 Task: Design Tropical Drink illustration.
Action: Mouse moved to (554, 436)
Screenshot: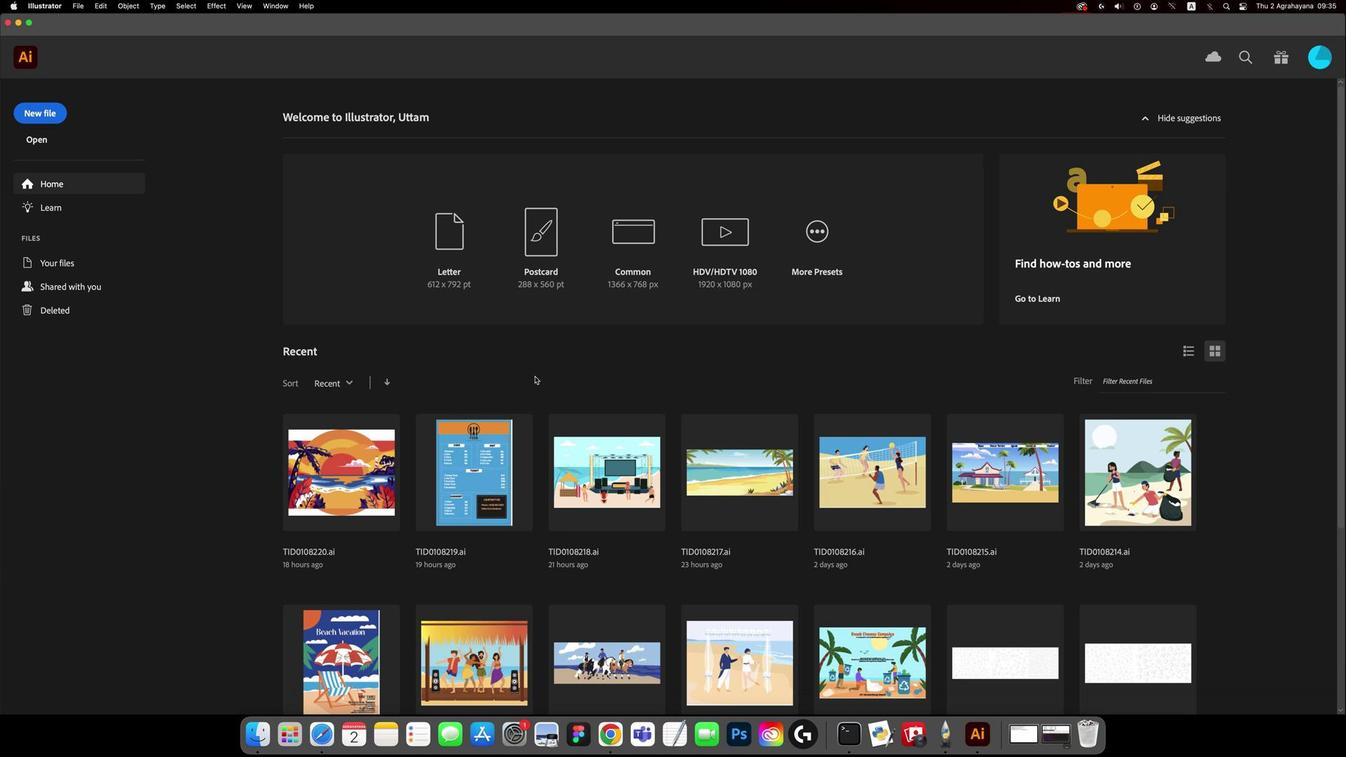 
Action: Mouse pressed left at (554, 436)
Screenshot: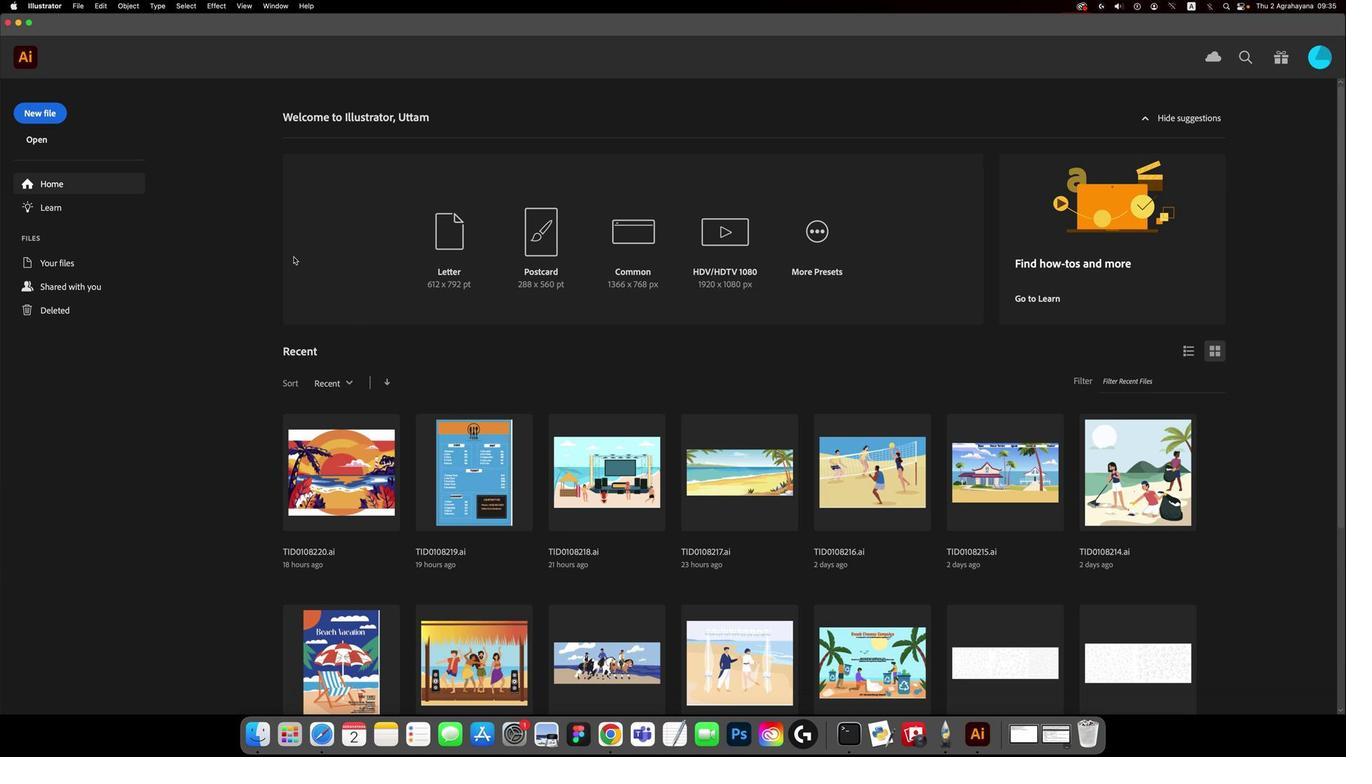 
Action: Mouse moved to (379, 355)
Screenshot: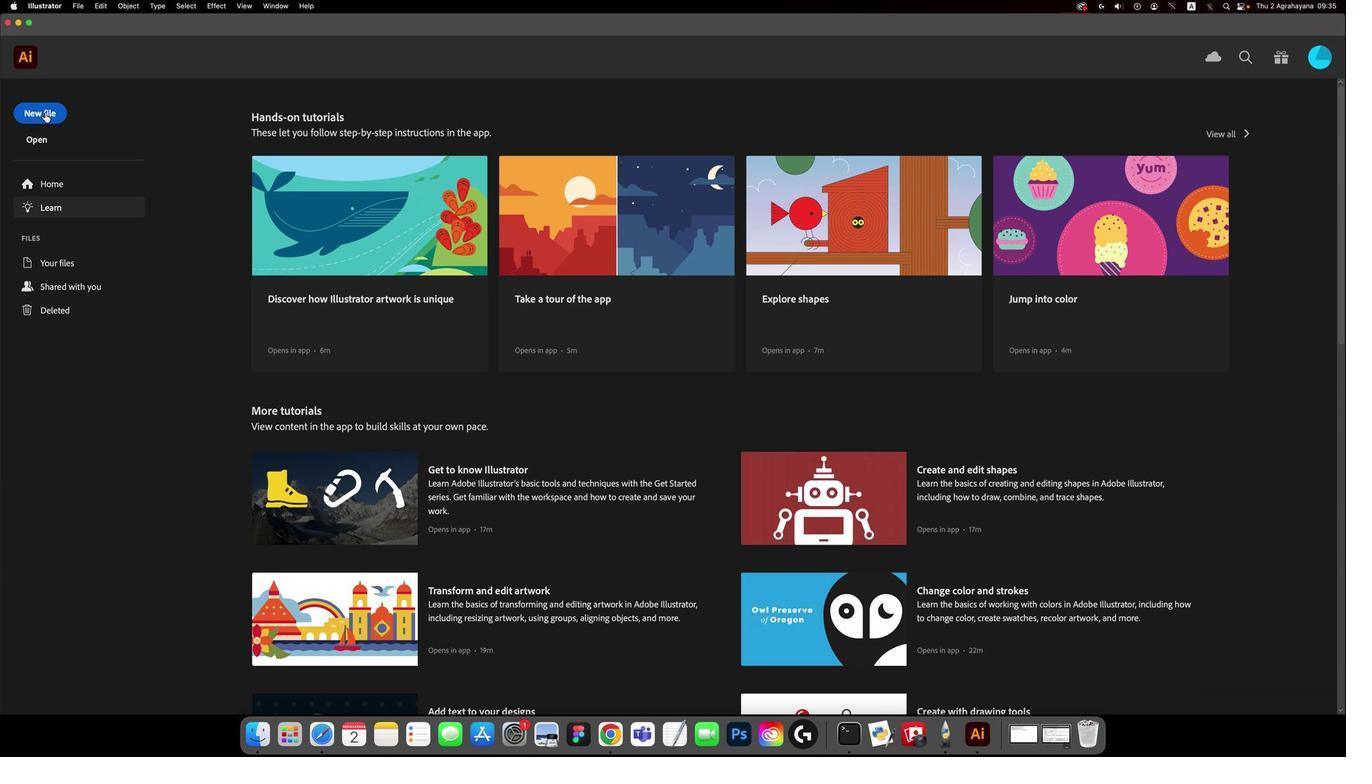 
Action: Mouse pressed left at (379, 355)
Screenshot: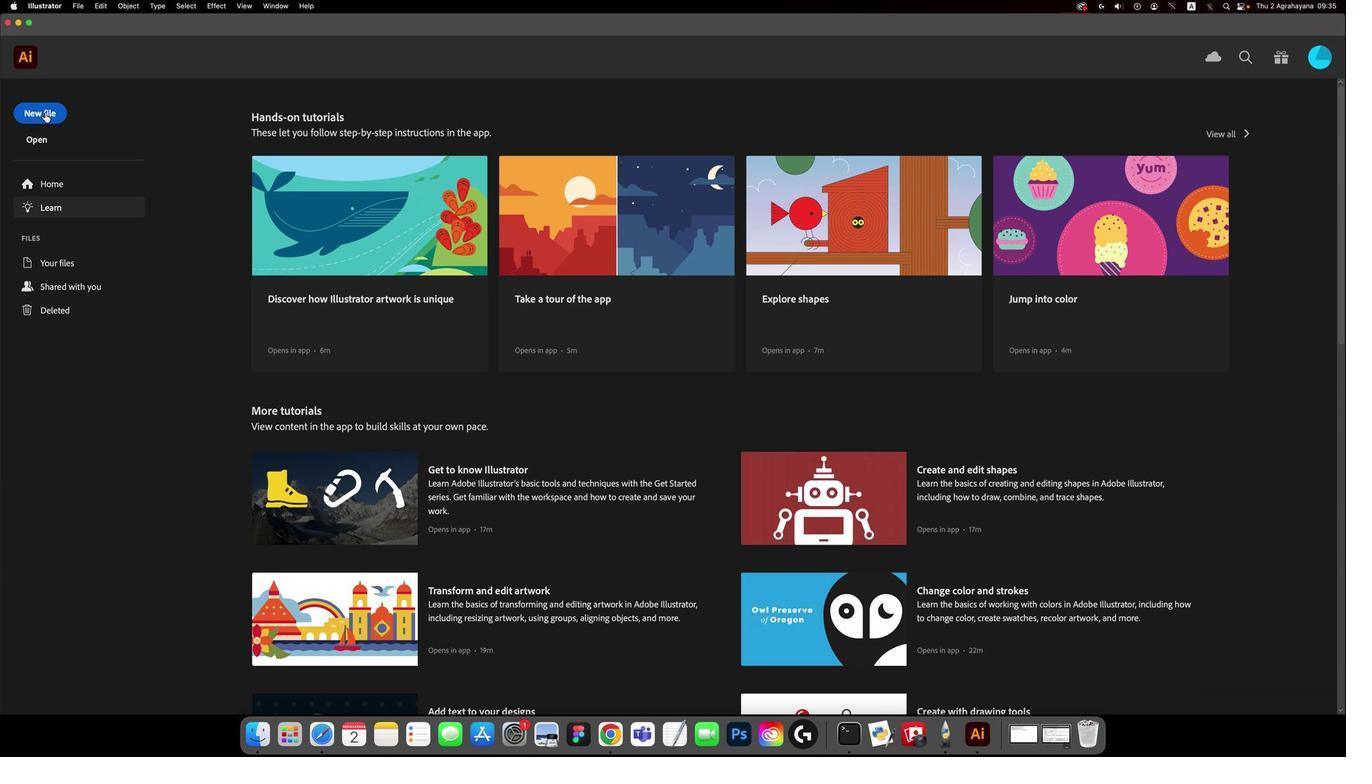 
Action: Mouse moved to (337, 313)
Screenshot: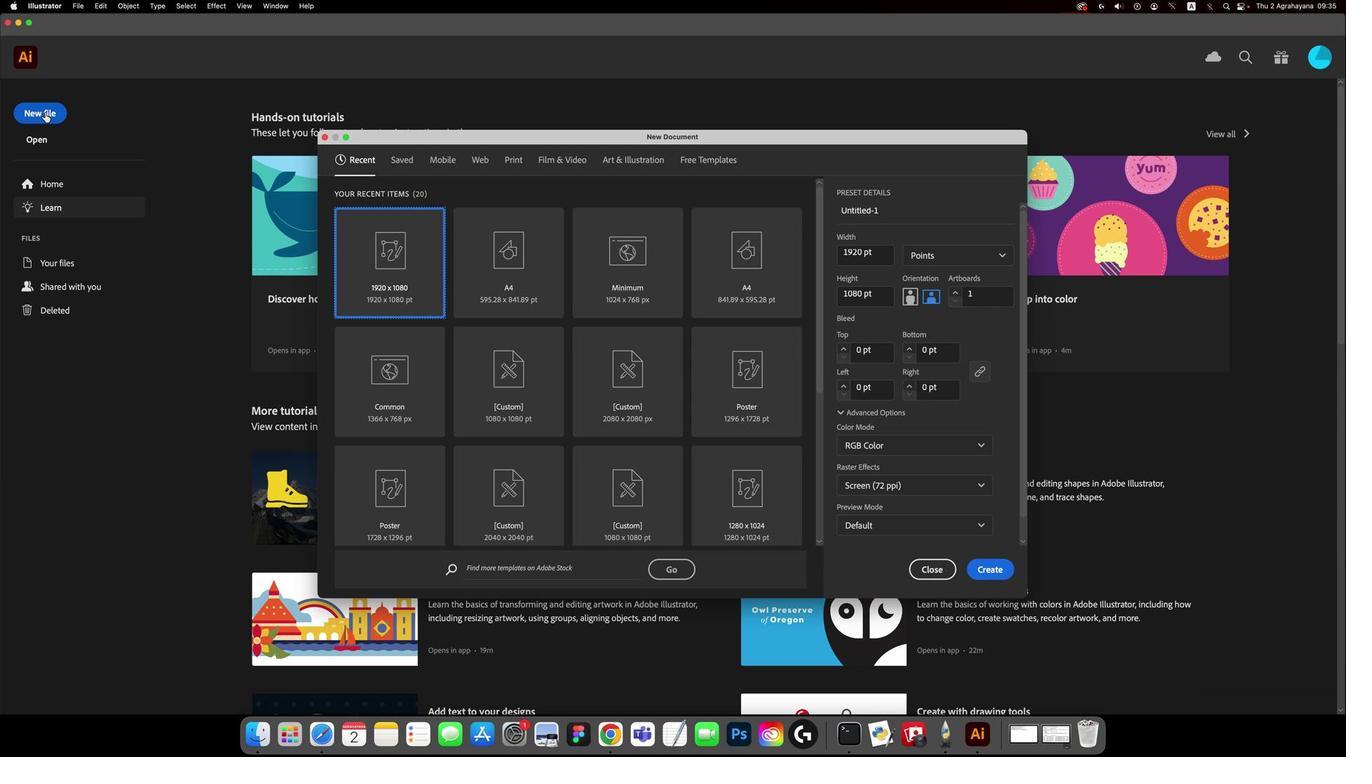 
Action: Mouse pressed left at (337, 313)
Screenshot: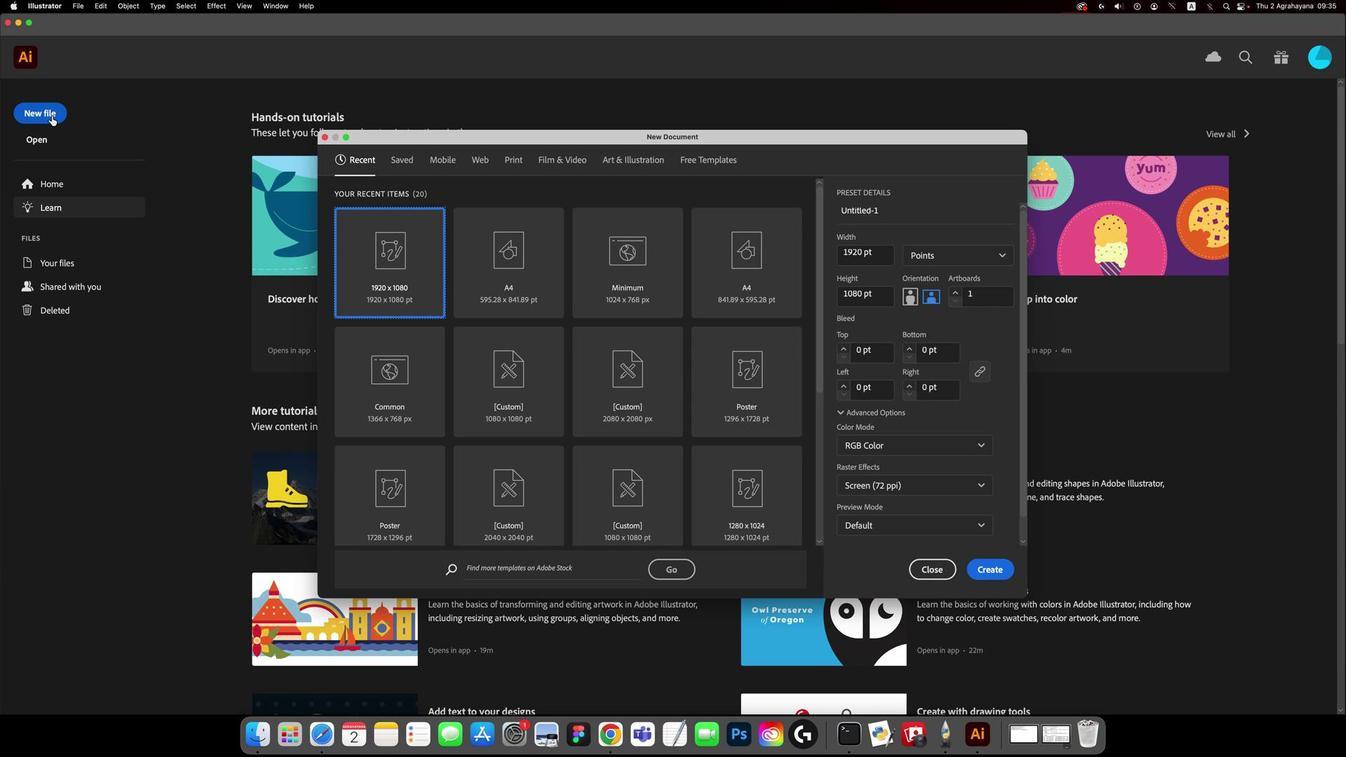 
Action: Mouse moved to (755, 525)
Screenshot: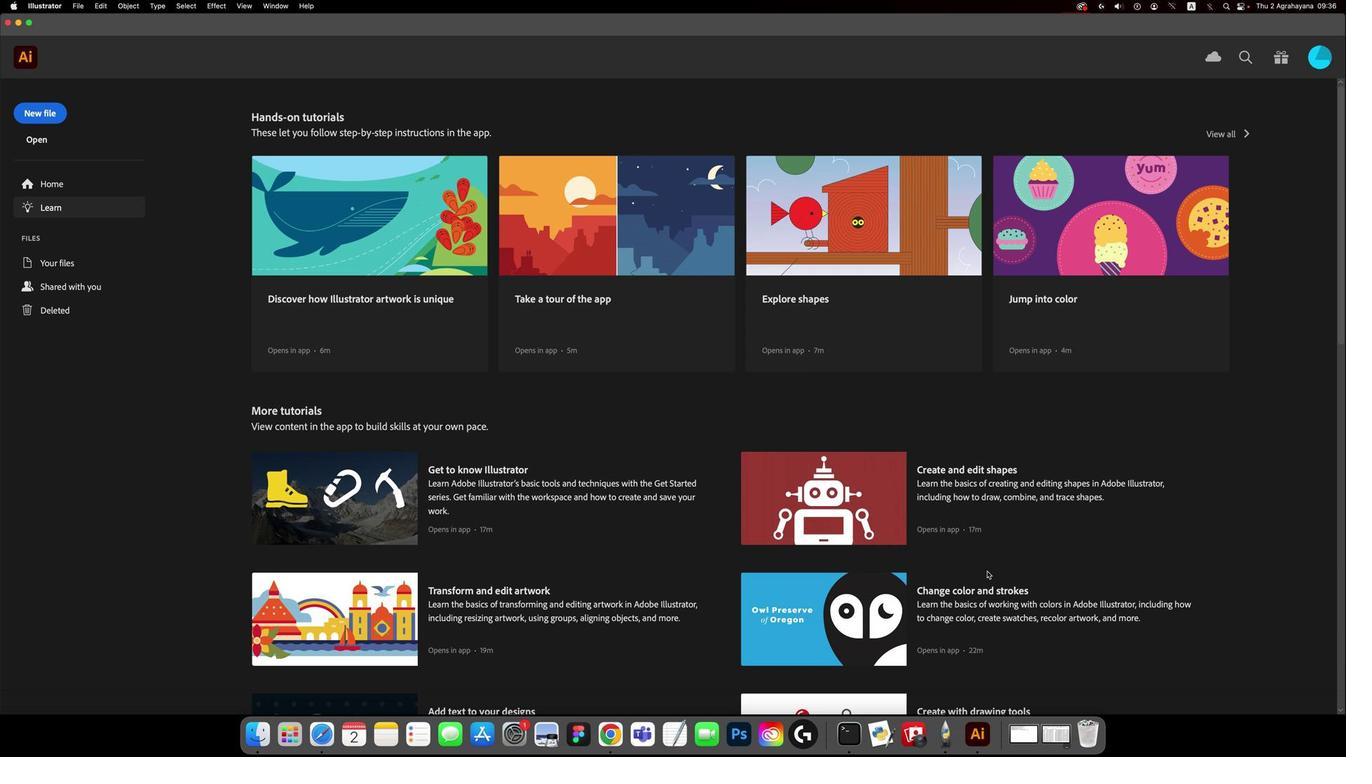 
Action: Mouse pressed left at (755, 525)
Screenshot: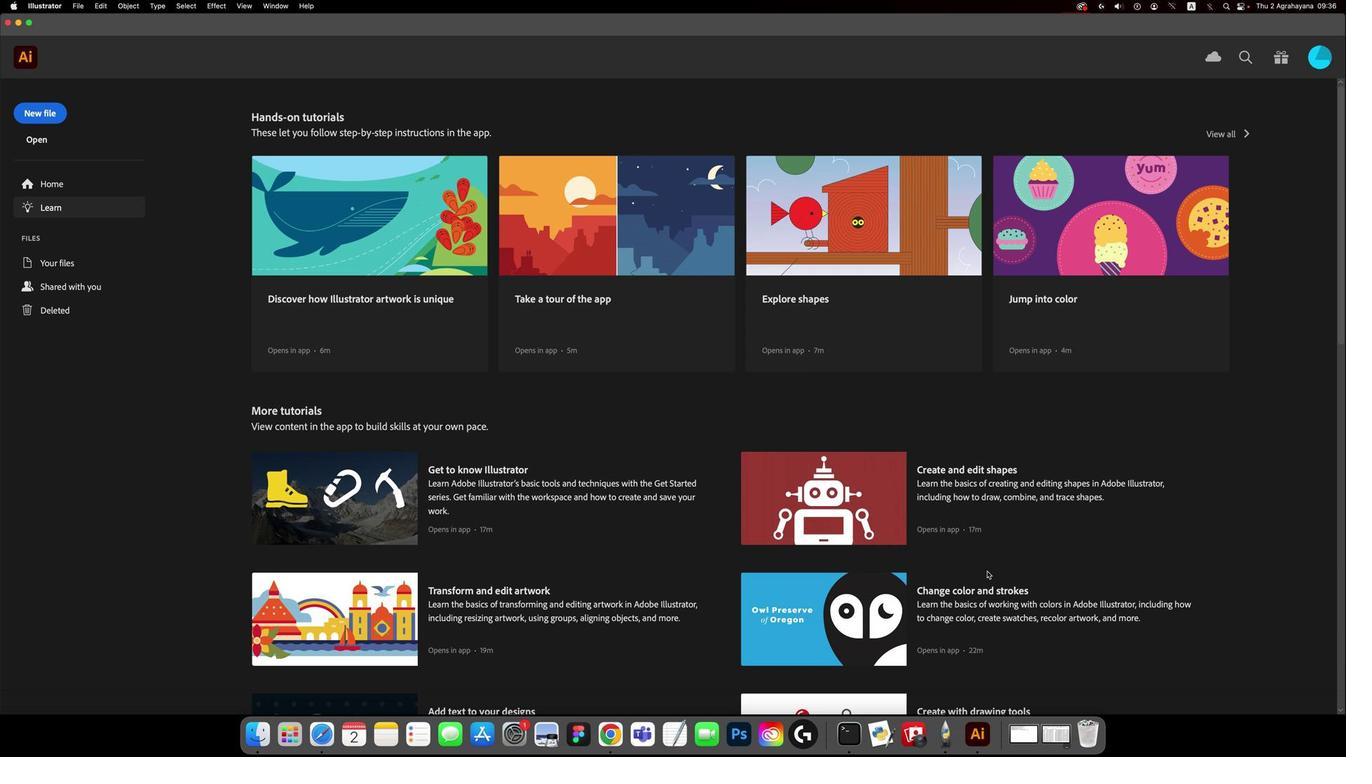 
Action: Mouse moved to (623, 442)
Screenshot: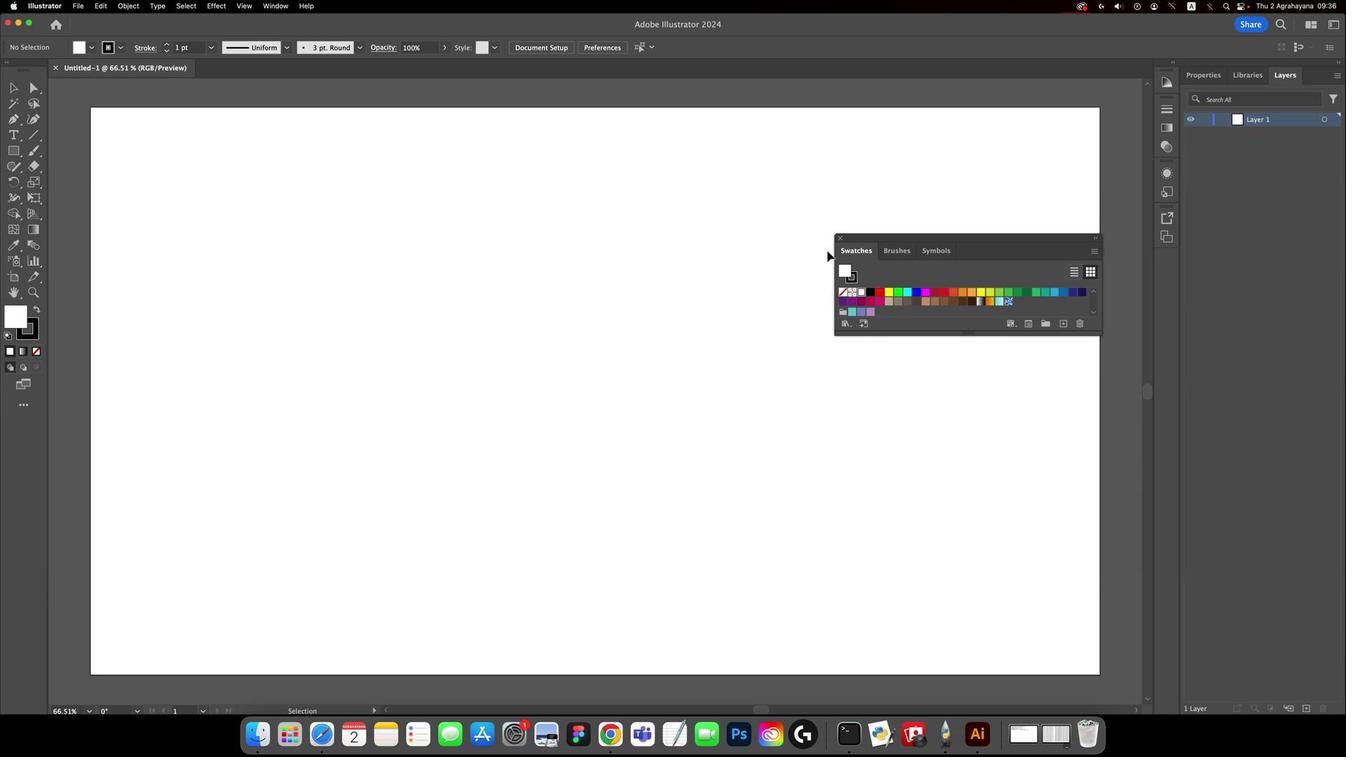 
Action: Mouse pressed middle at (623, 442)
Screenshot: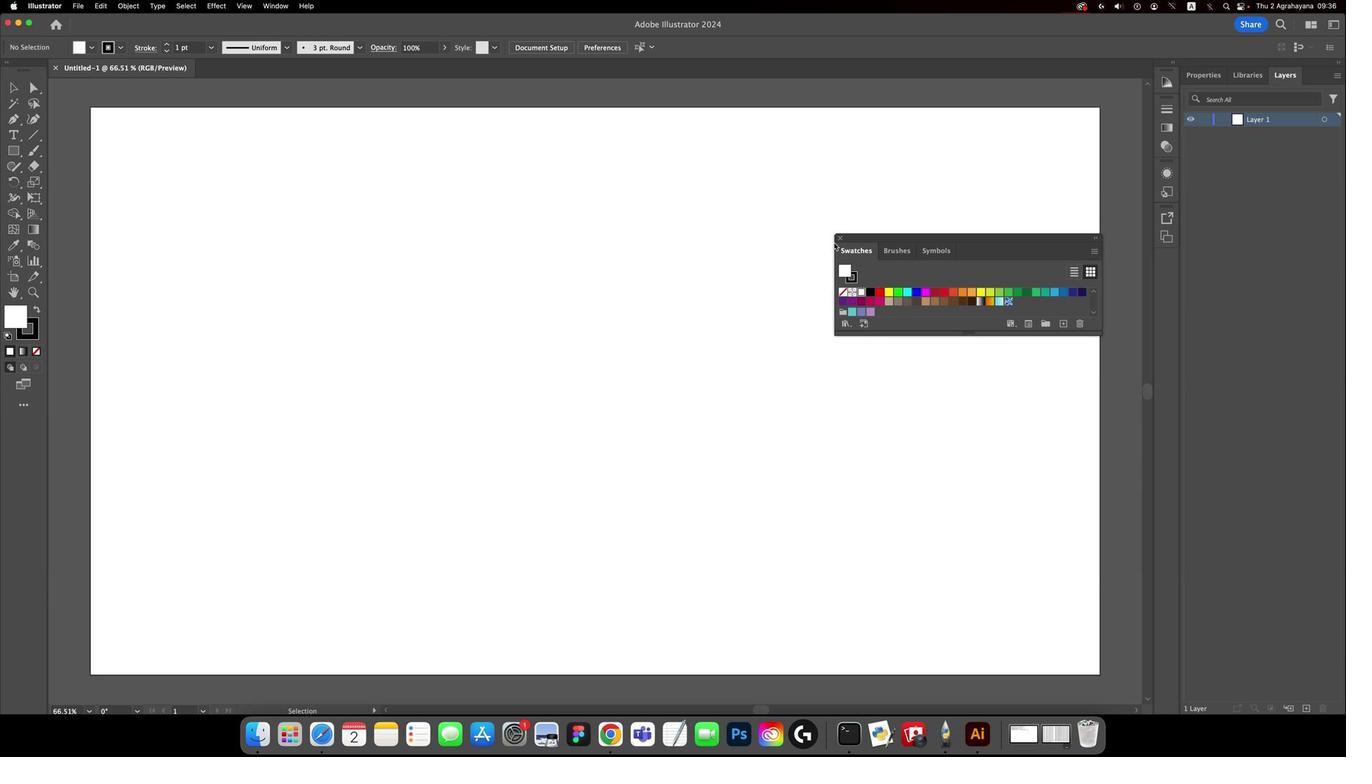 
Action: Mouse moved to (501, 353)
Screenshot: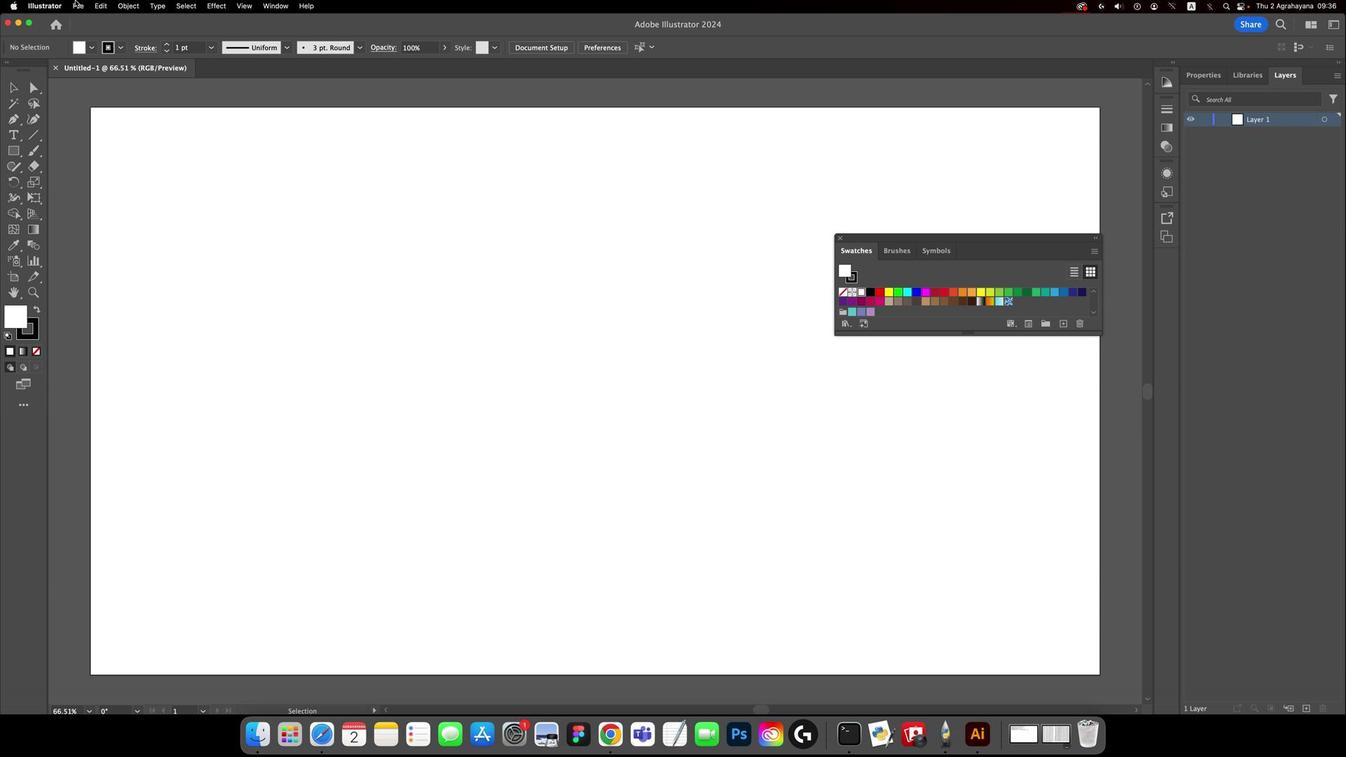 
Action: Mouse pressed left at (501, 353)
Screenshot: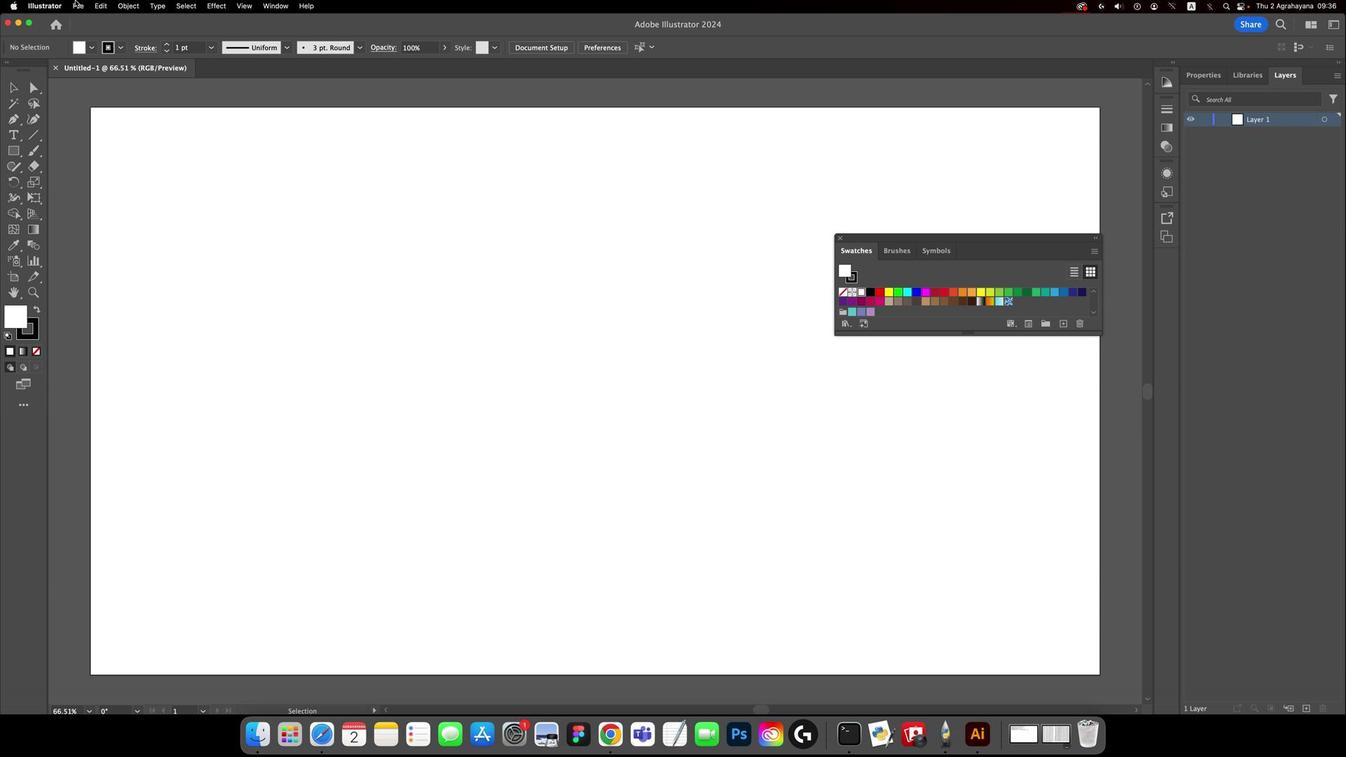 
Action: Mouse moved to (350, 261)
Screenshot: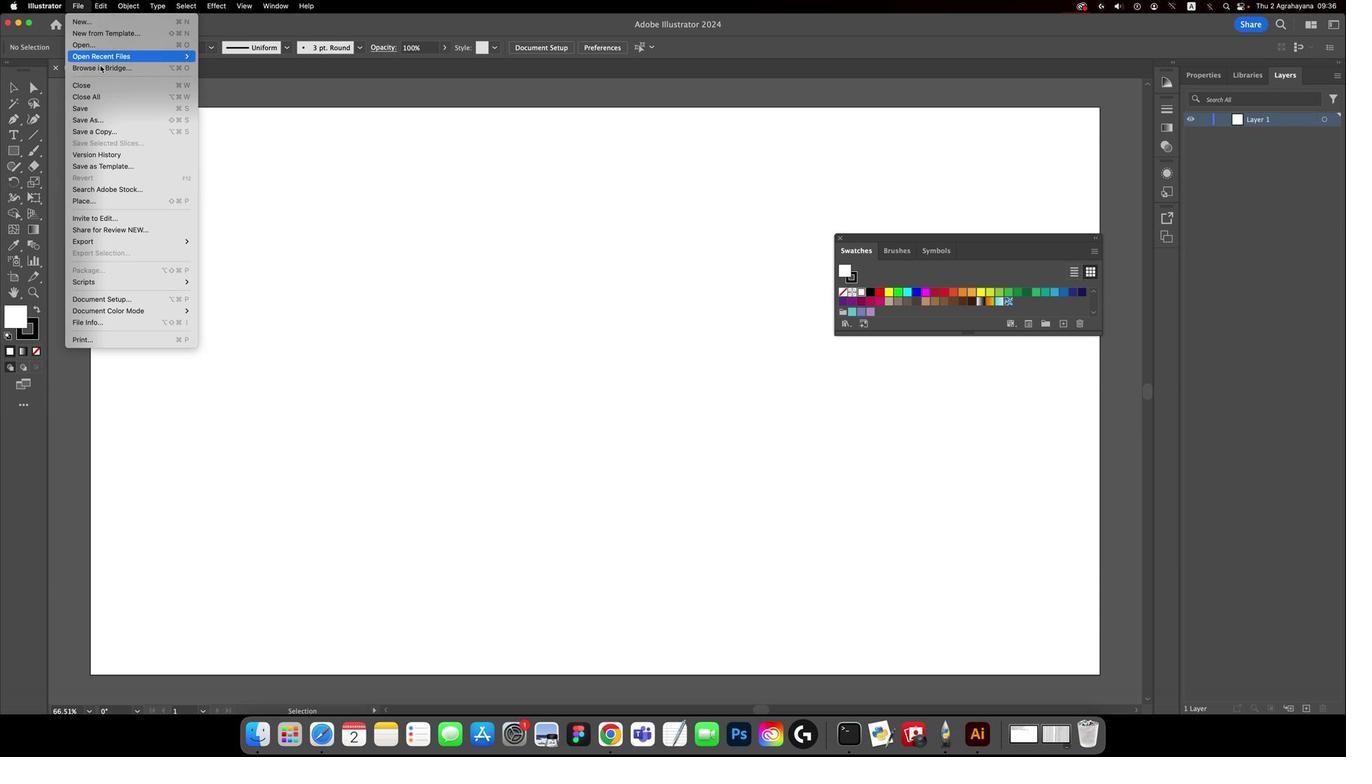 
Action: Mouse pressed left at (350, 261)
Screenshot: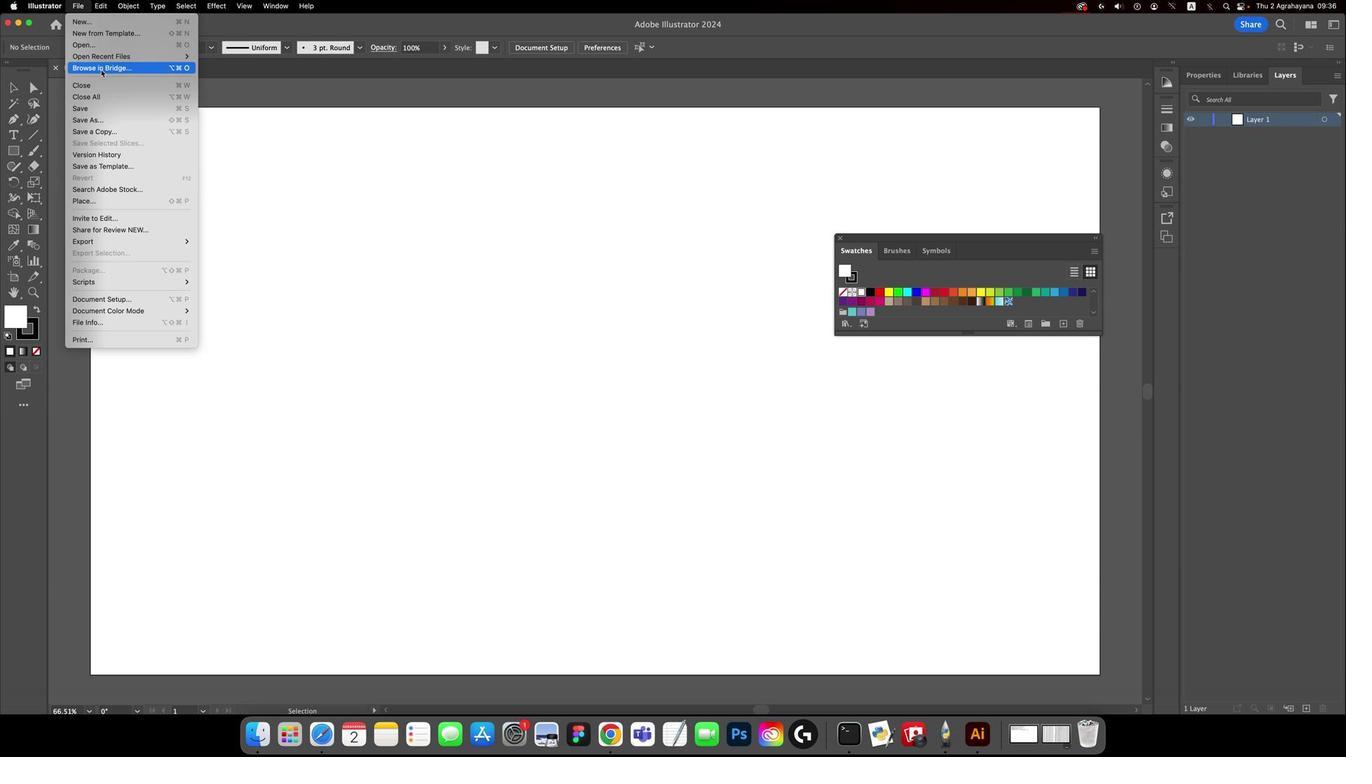 
Action: Mouse moved to (368, 356)
Screenshot: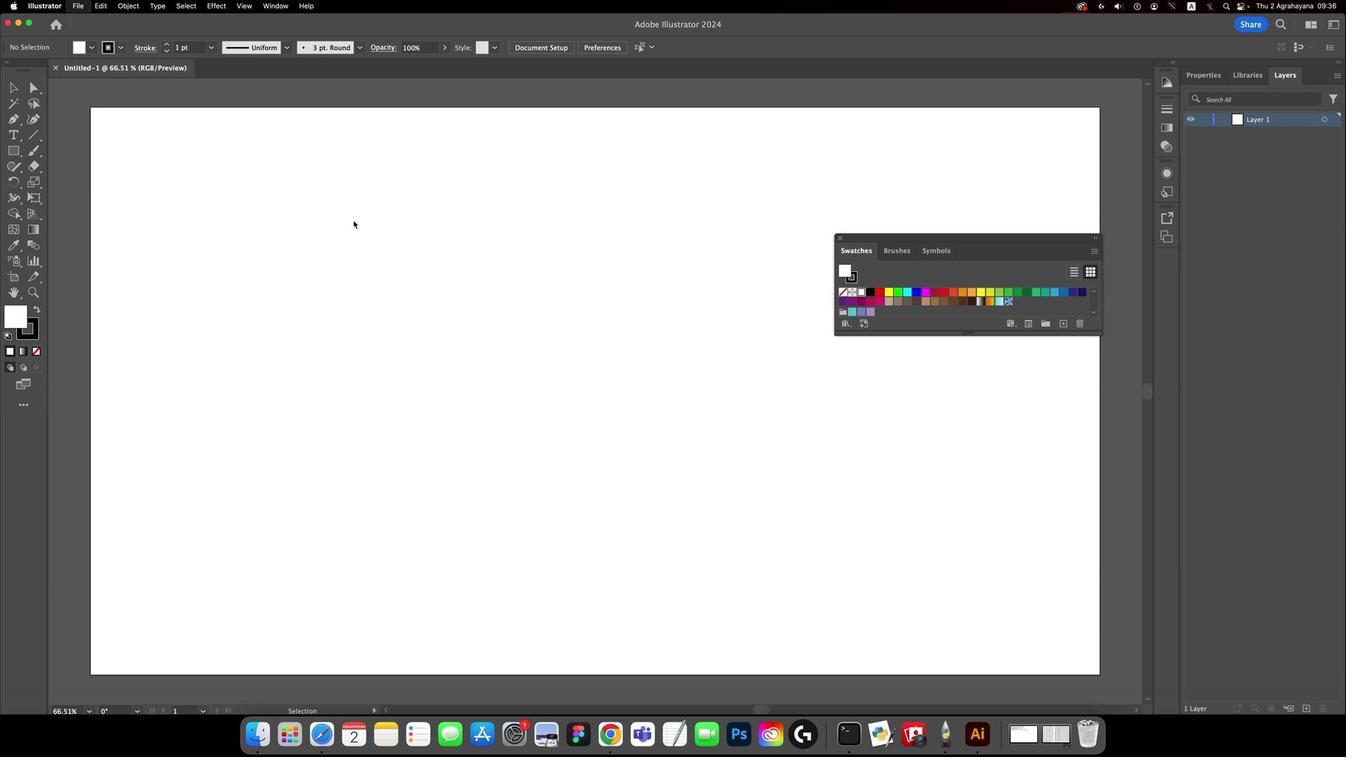 
Action: Mouse pressed left at (368, 356)
Screenshot: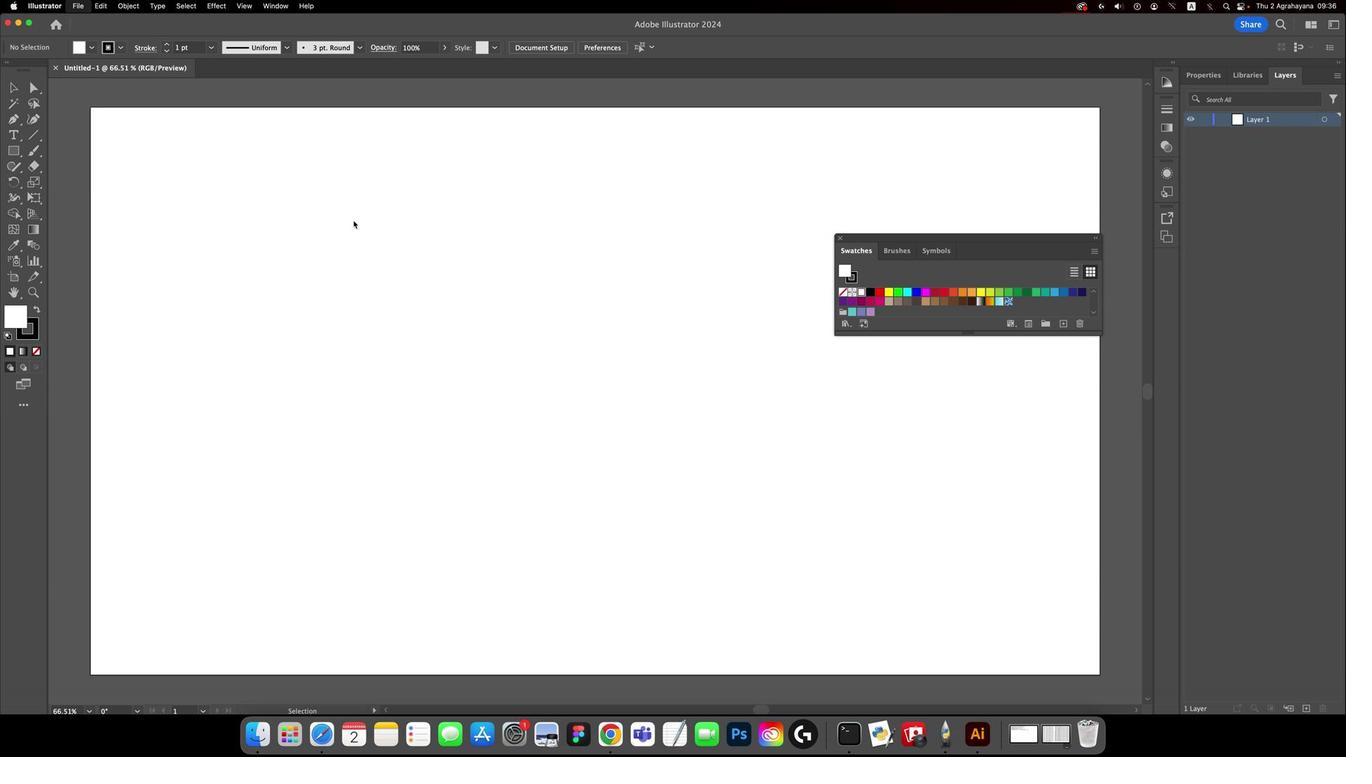 
Action: Mouse moved to (536, 359)
Screenshot: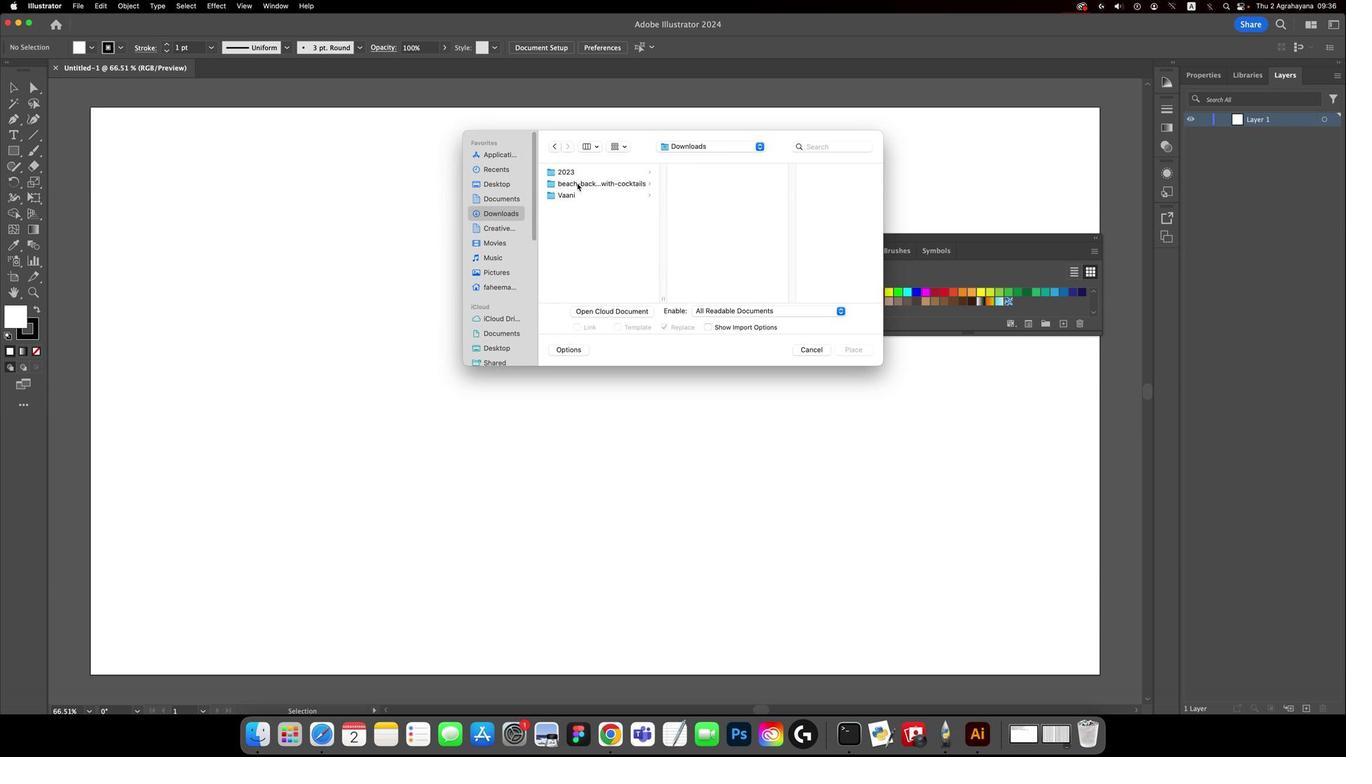 
Action: Mouse pressed left at (536, 359)
Screenshot: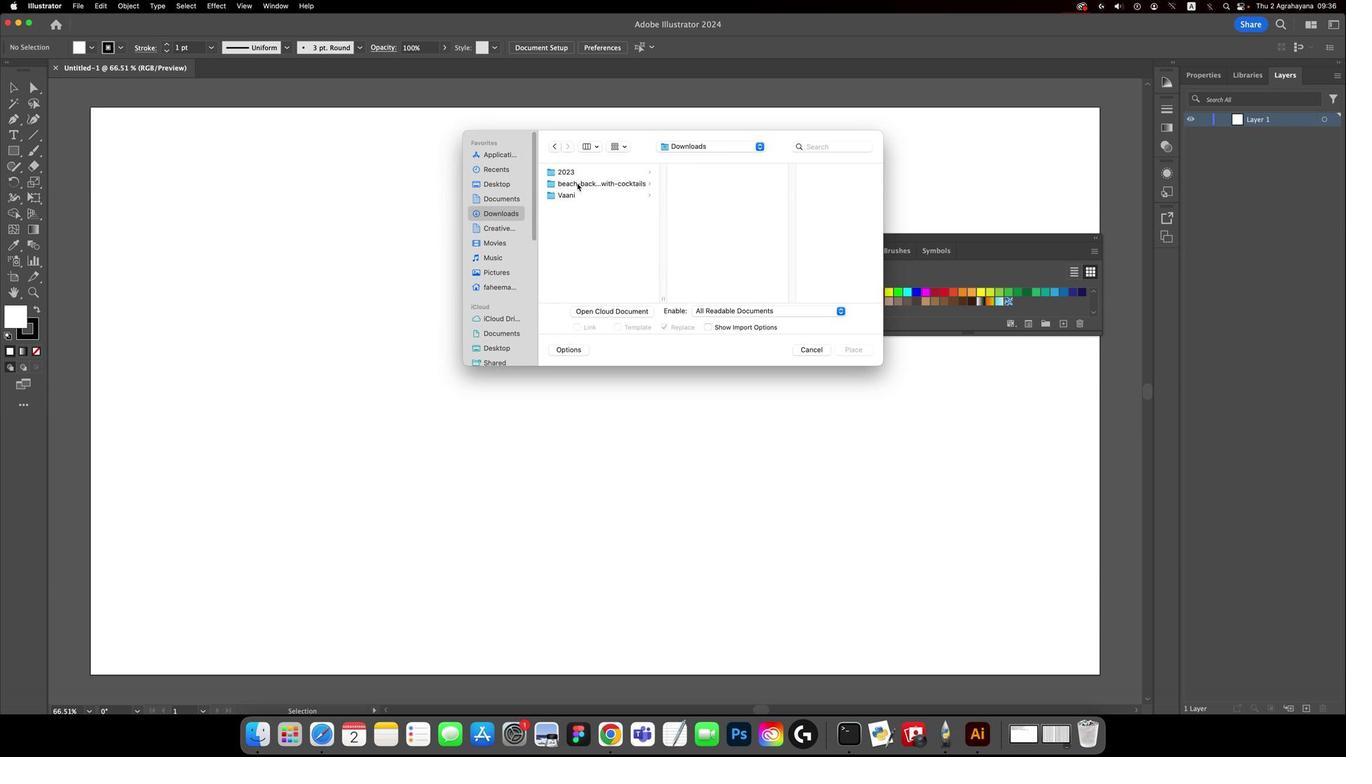 
Action: Mouse moved to (573, 346)
Screenshot: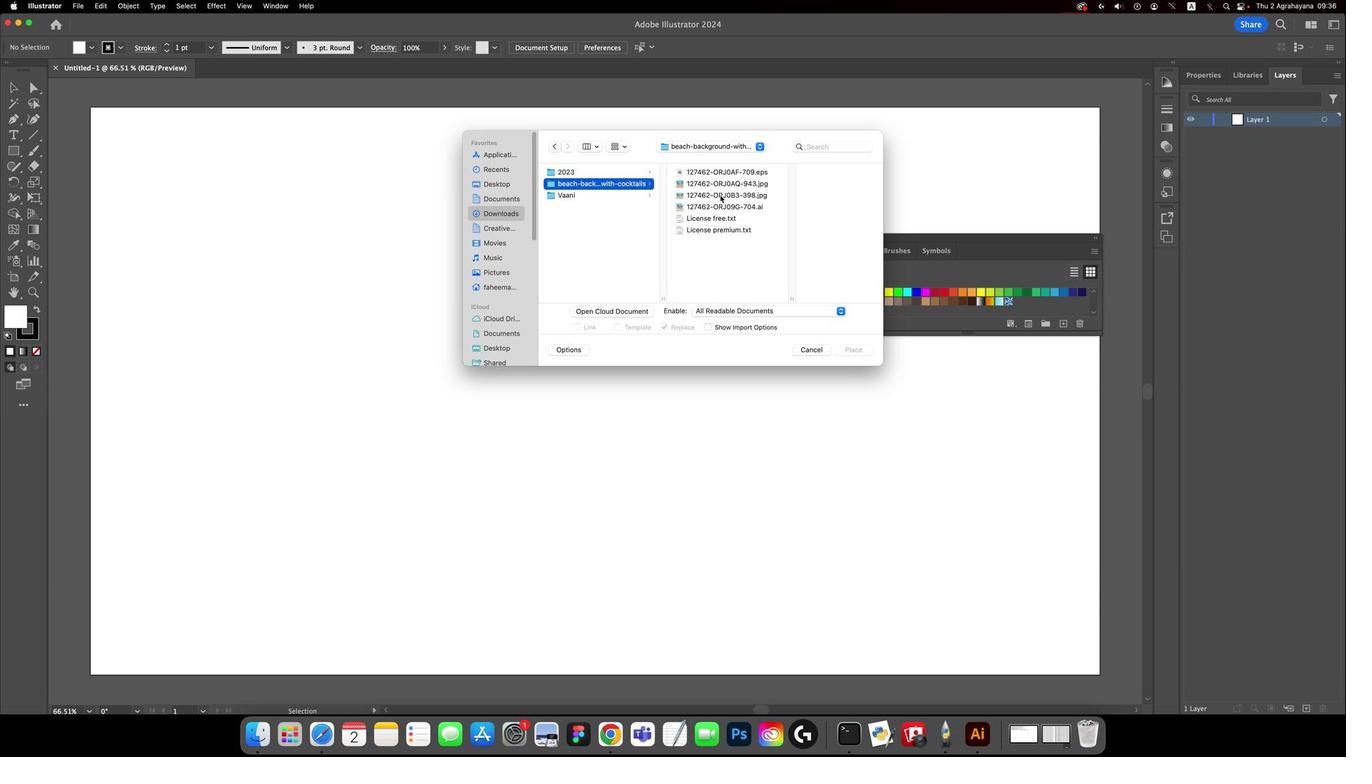 
Action: Mouse pressed left at (573, 346)
Screenshot: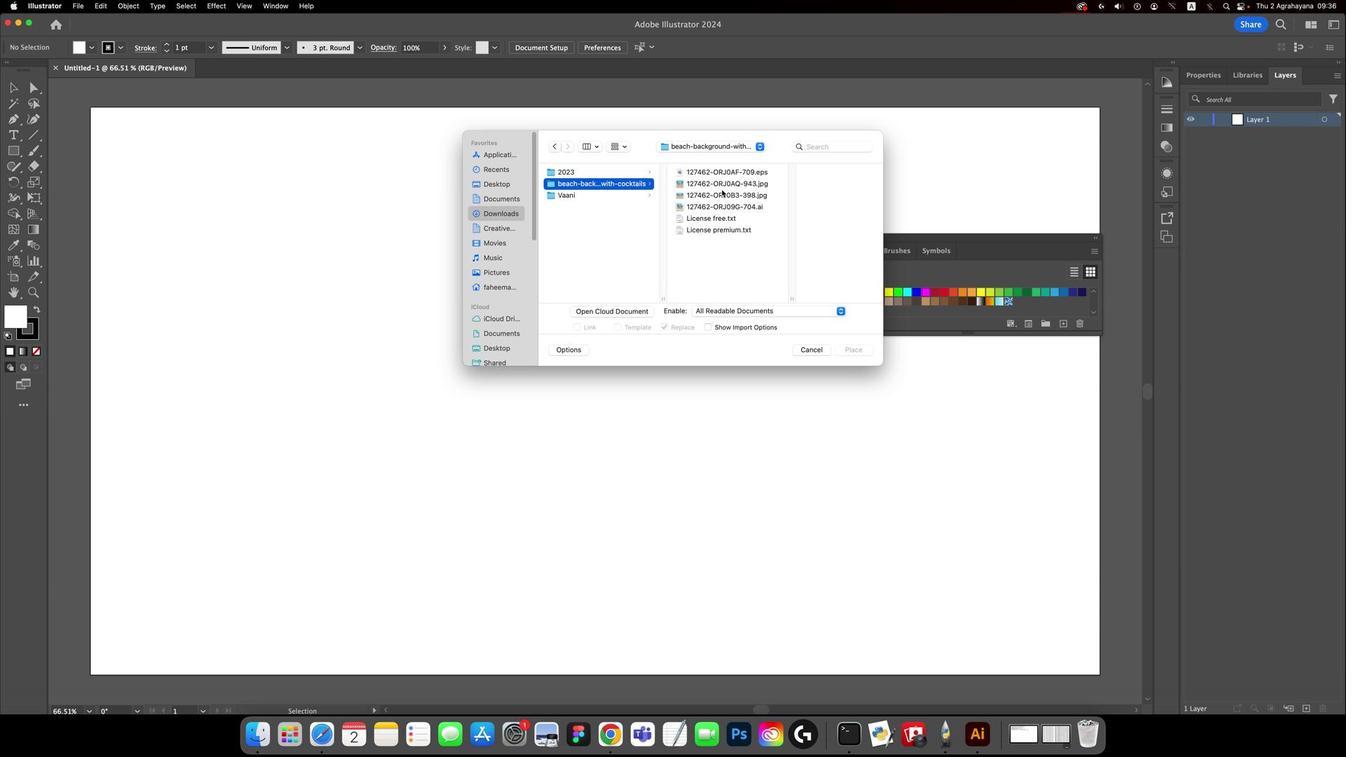 
Action: Mouse moved to (639, 346)
Screenshot: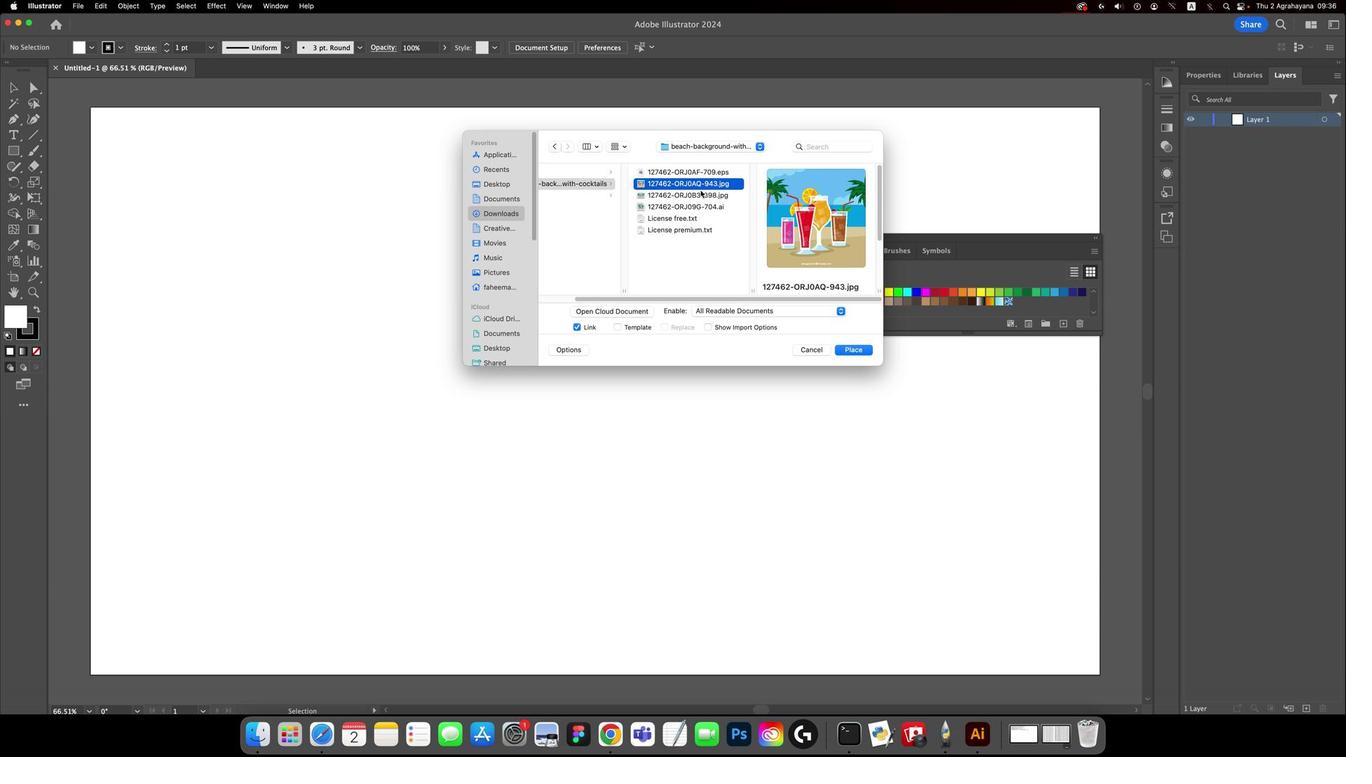 
Action: Mouse pressed left at (639, 346)
Screenshot: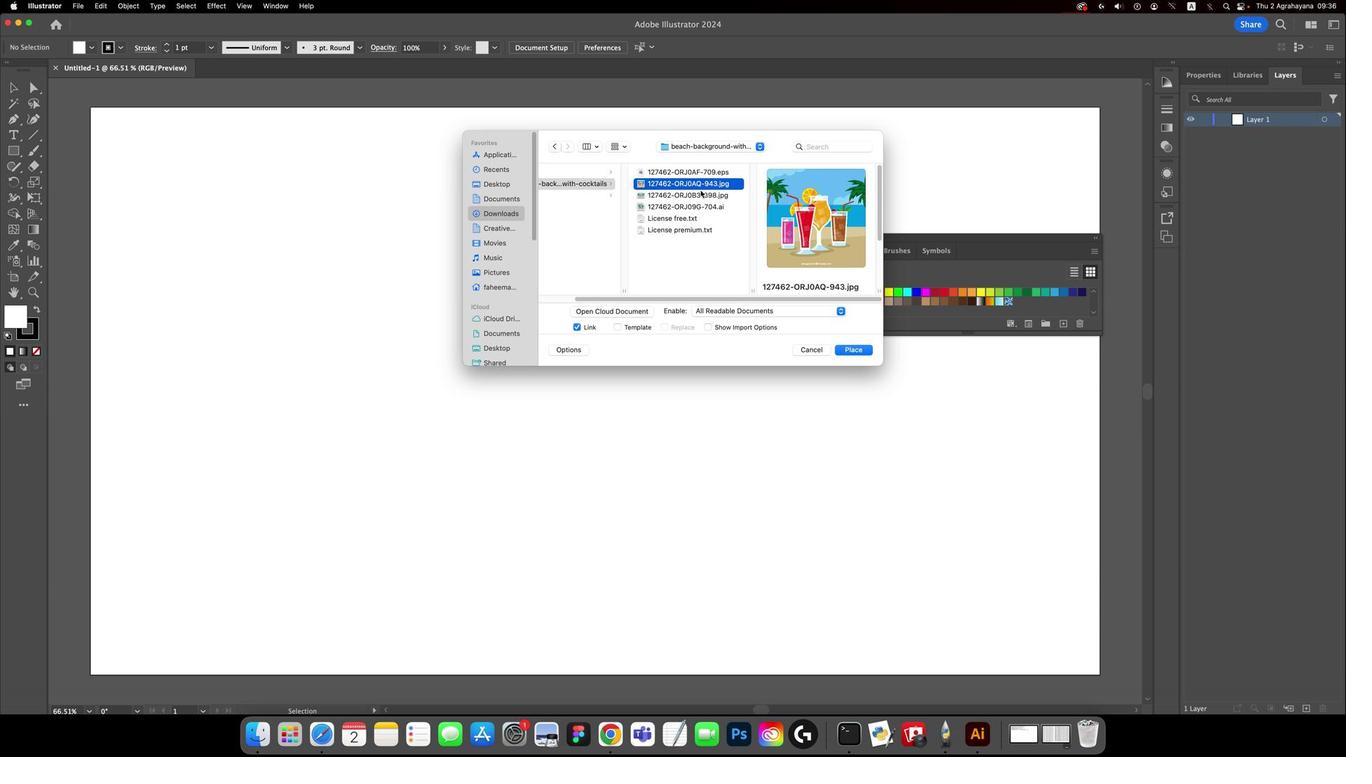 
Action: Mouse moved to (625, 351)
Screenshot: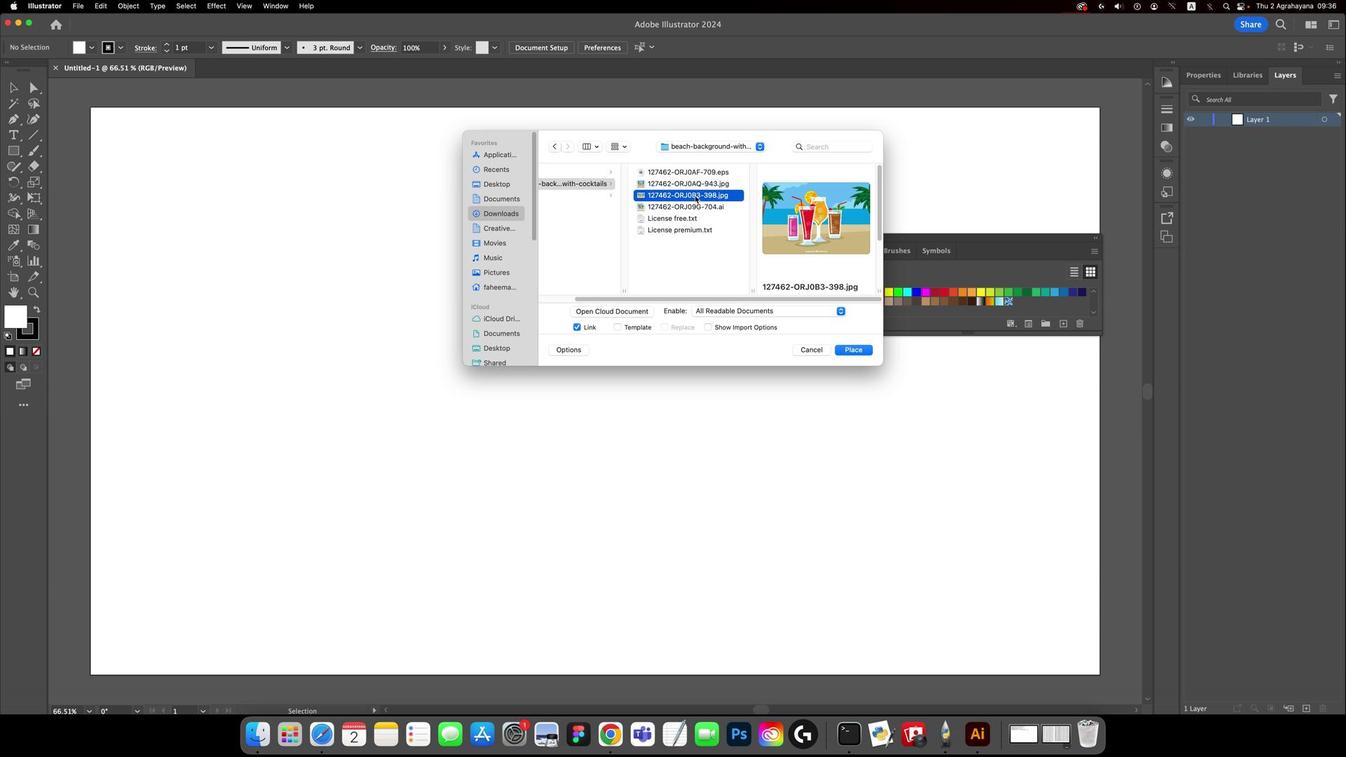 
Action: Mouse pressed left at (625, 351)
Screenshot: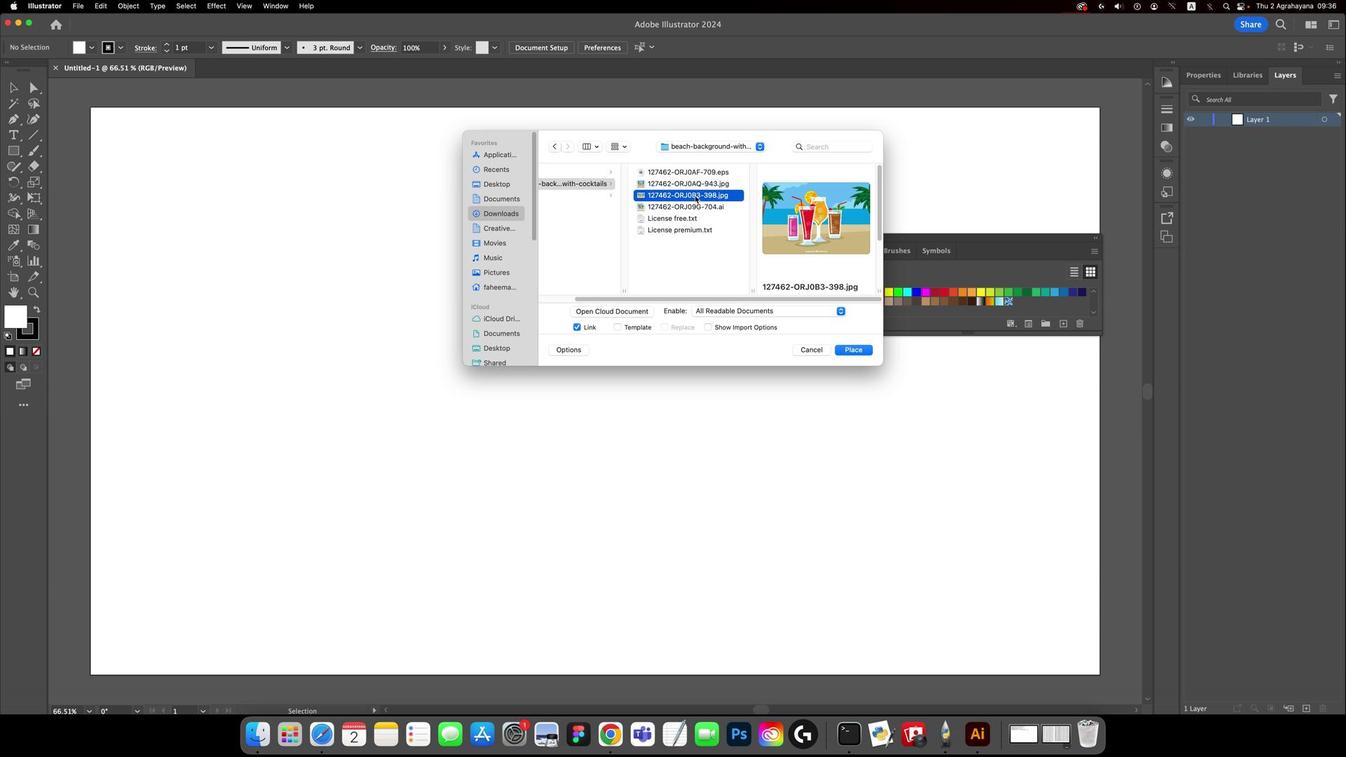 
Action: Mouse moved to (693, 424)
Screenshot: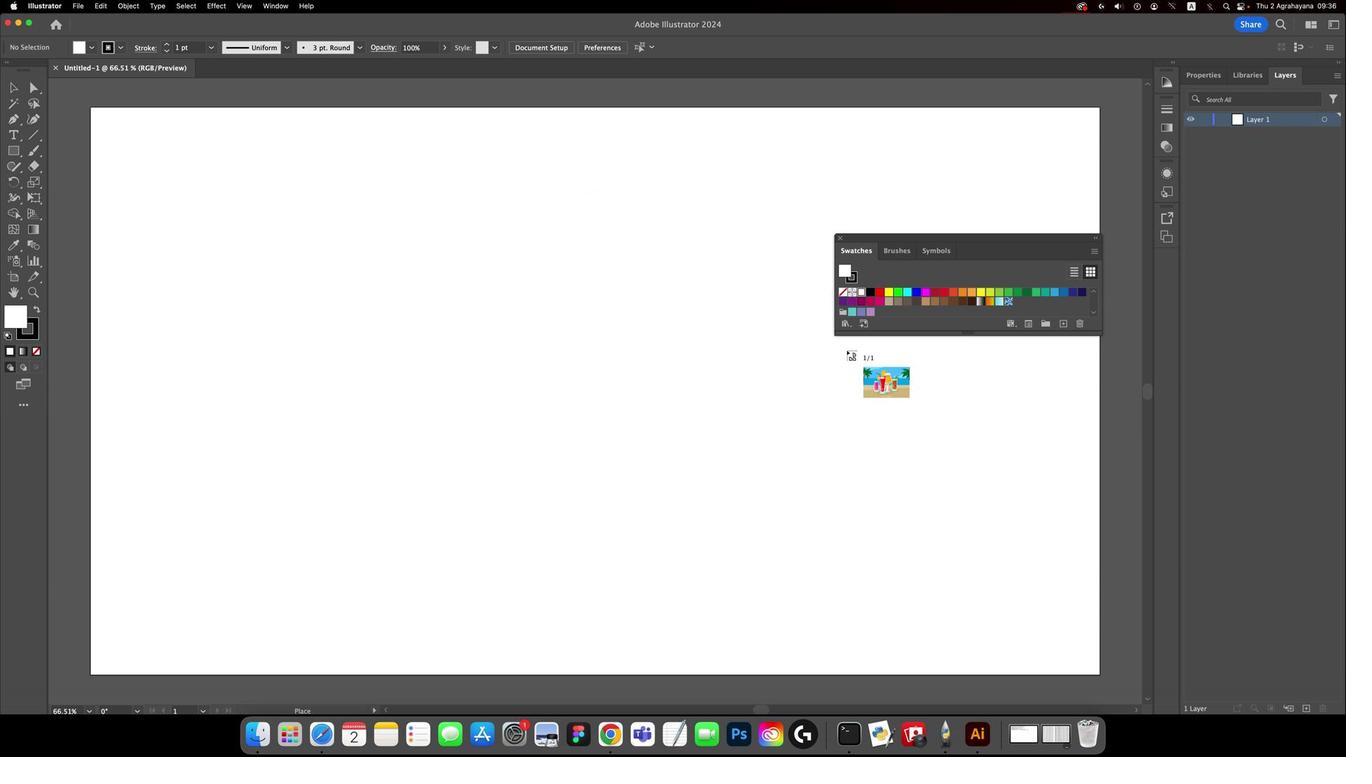 
Action: Mouse pressed left at (693, 424)
Screenshot: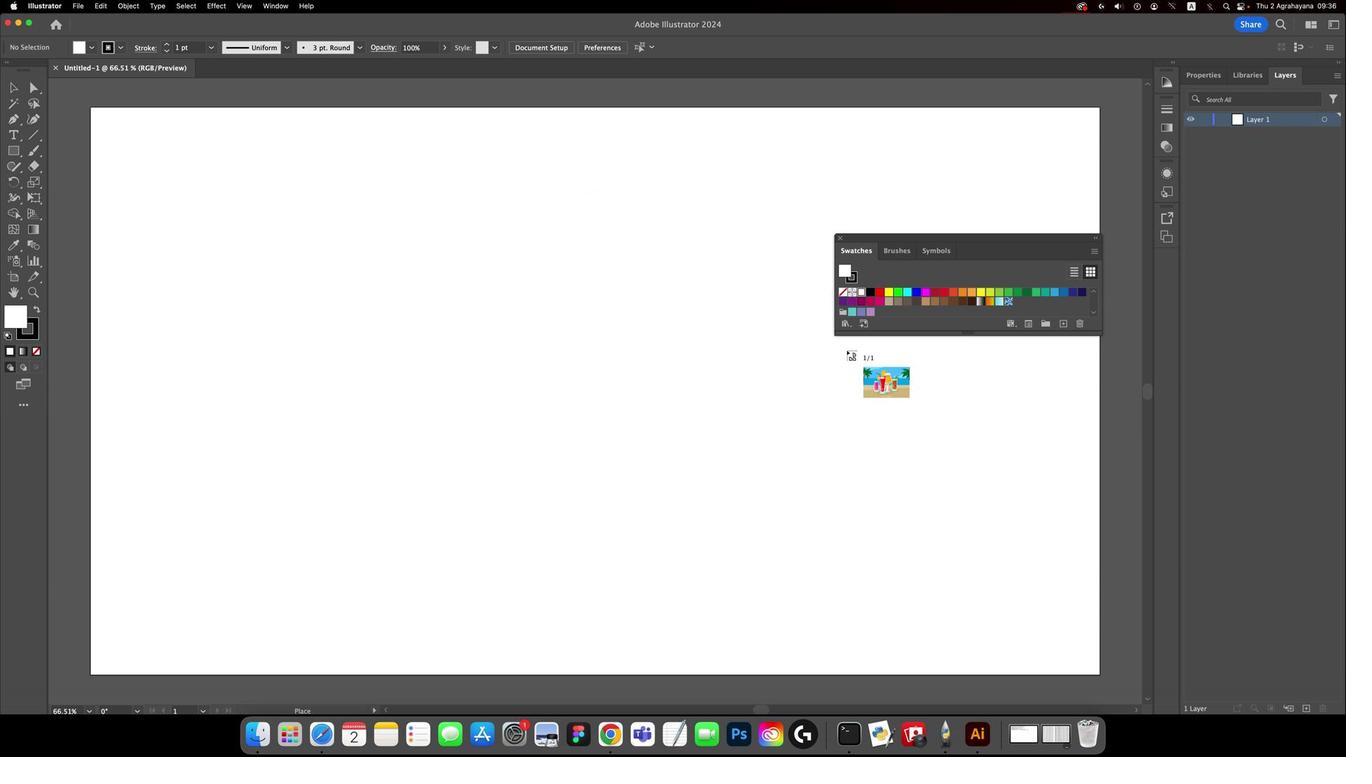 
Action: Mouse moved to (454, 333)
Screenshot: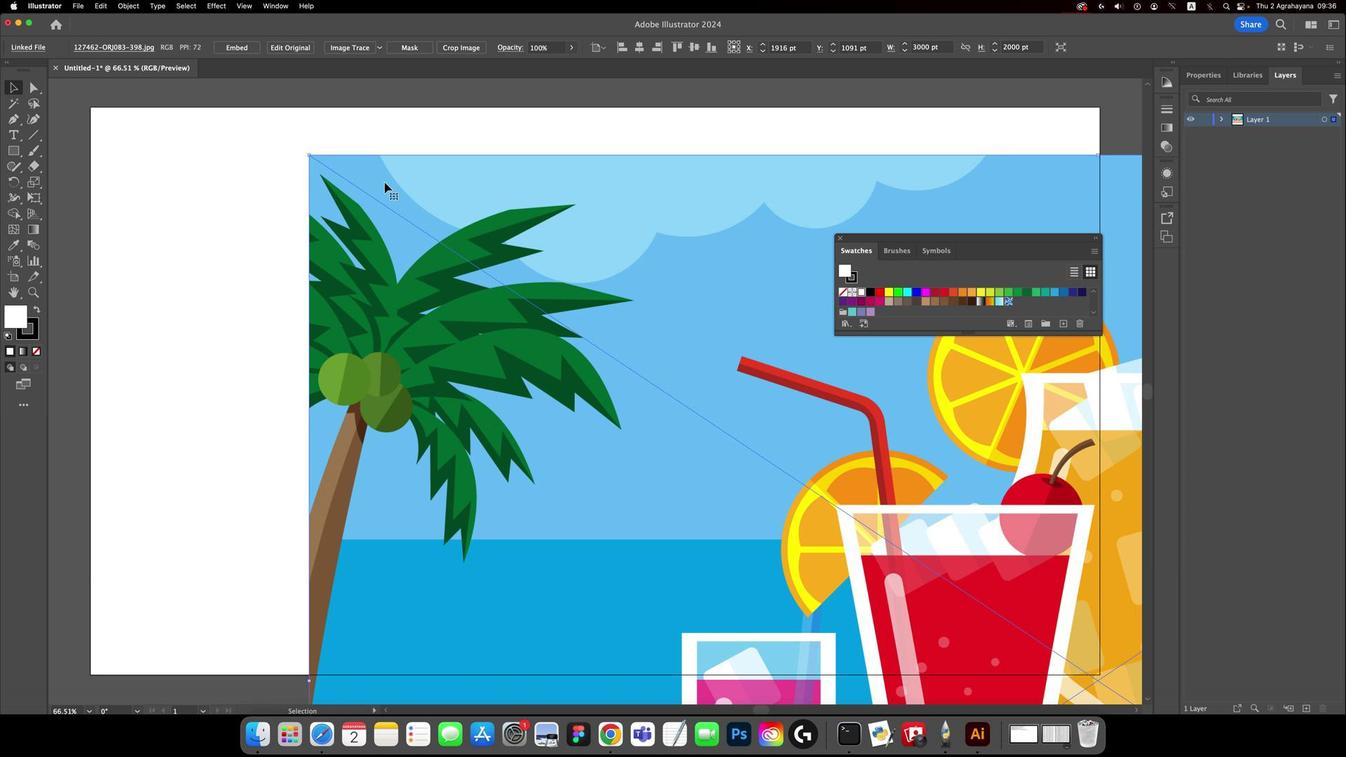 
Action: Mouse pressed left at (454, 333)
Screenshot: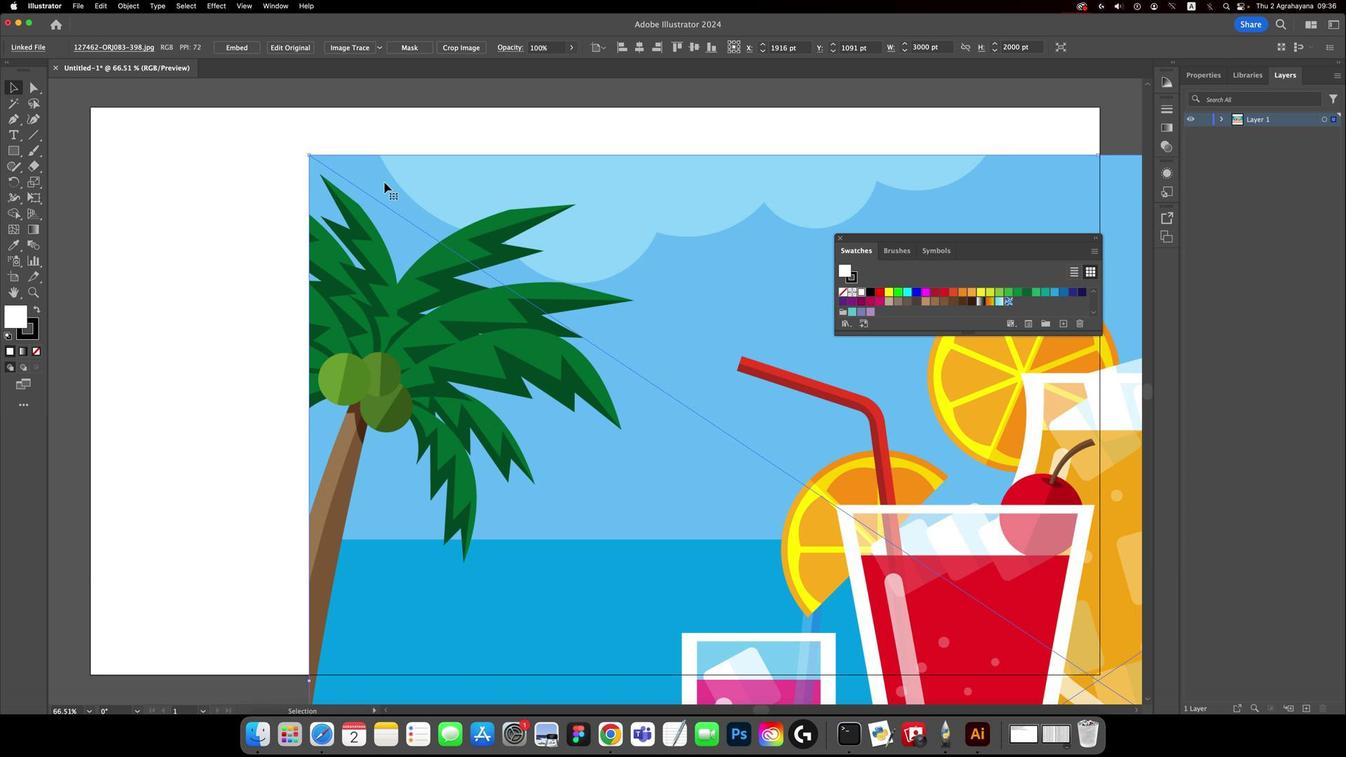 
Action: Mouse moved to (486, 345)
Screenshot: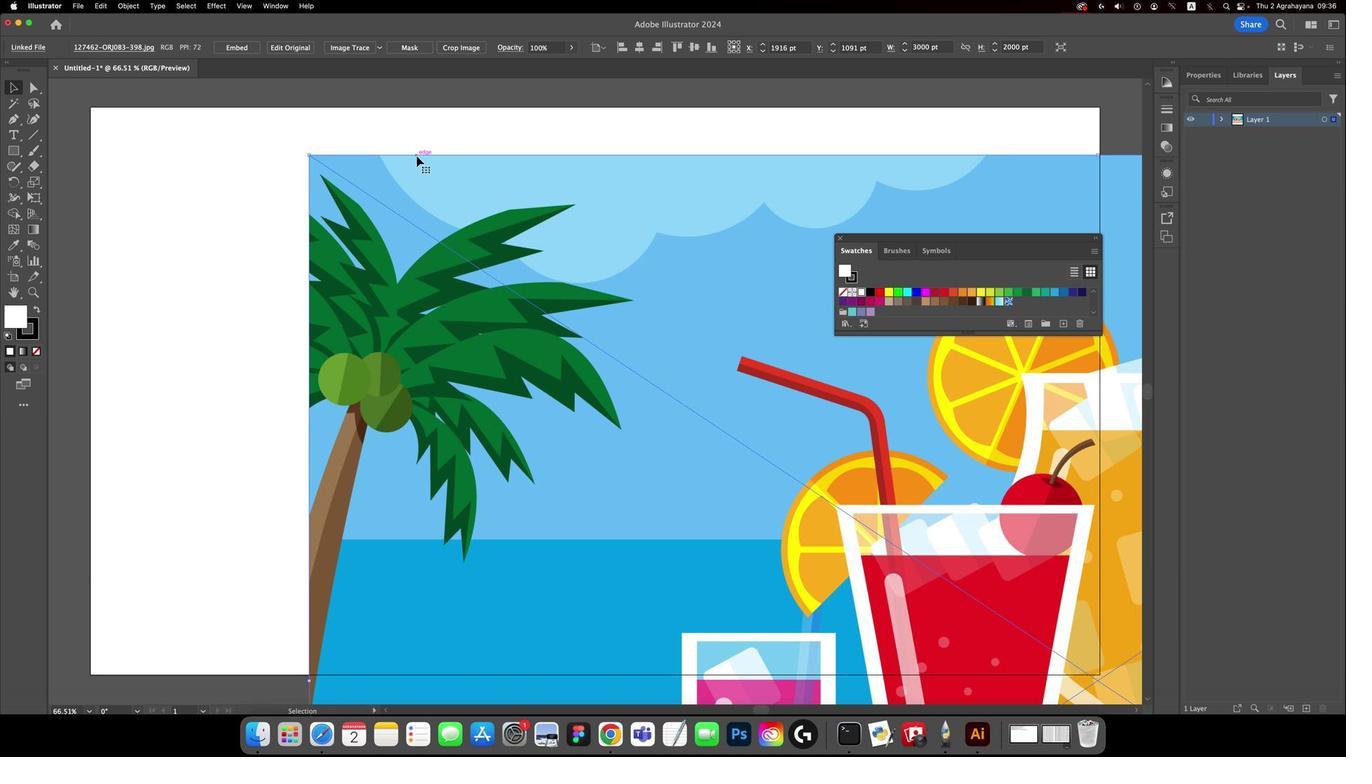 
Action: Mouse pressed middle at (486, 345)
Screenshot: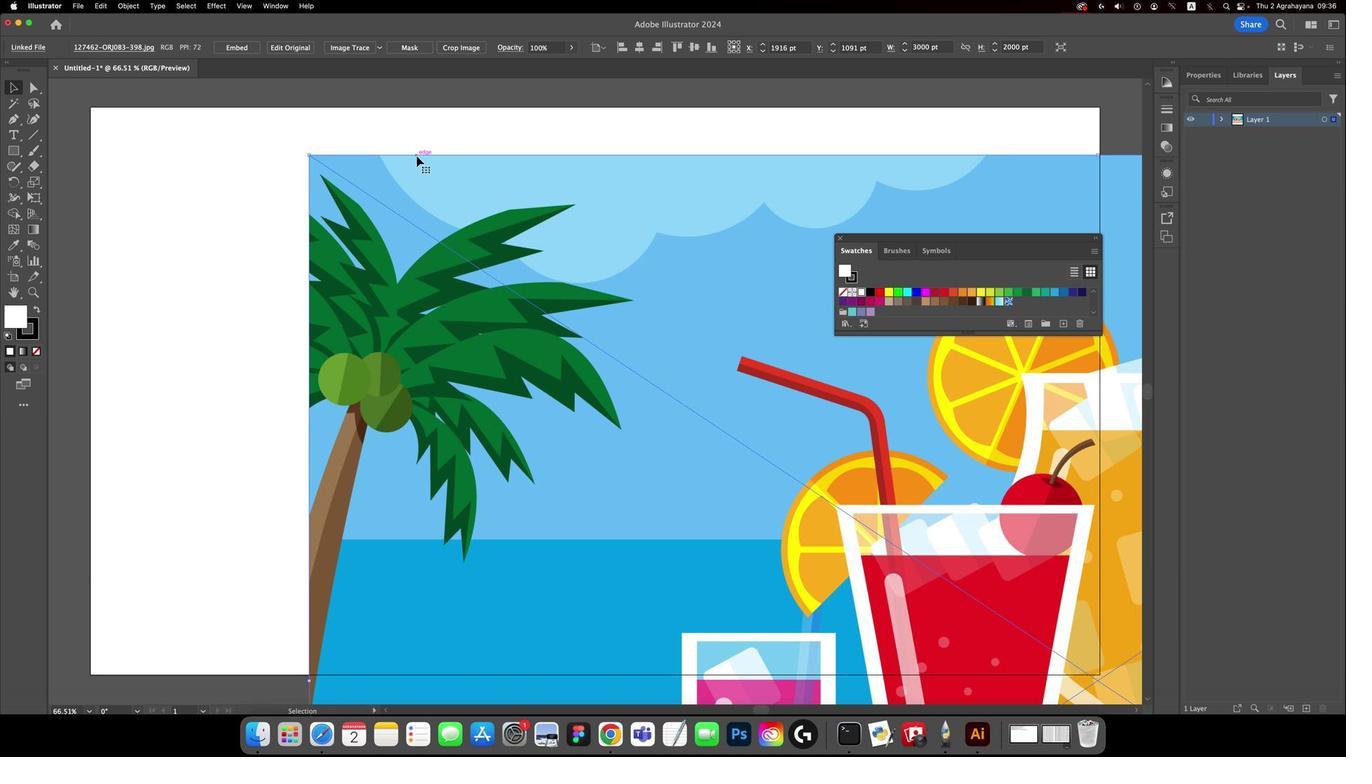 
Action: Mouse moved to (492, 340)
Screenshot: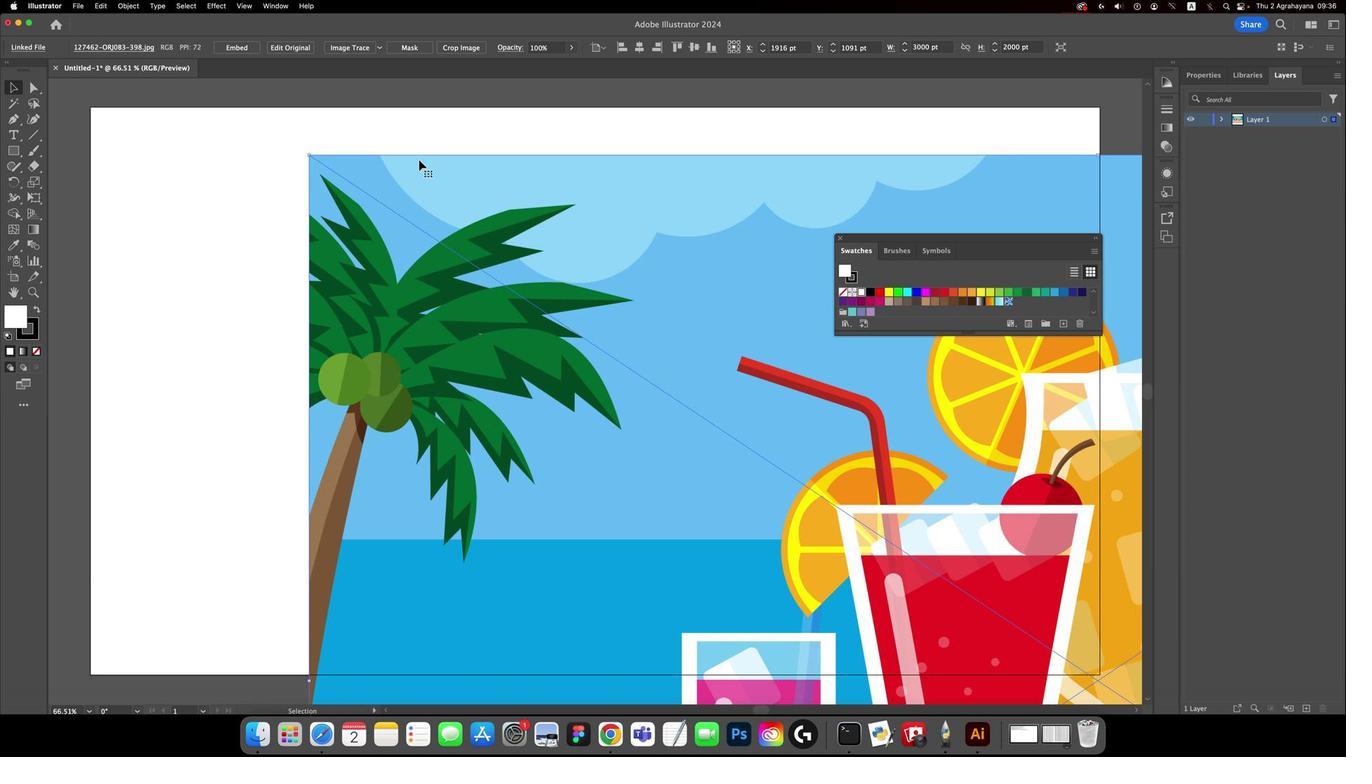
Action: Mouse pressed middle at (492, 340)
Screenshot: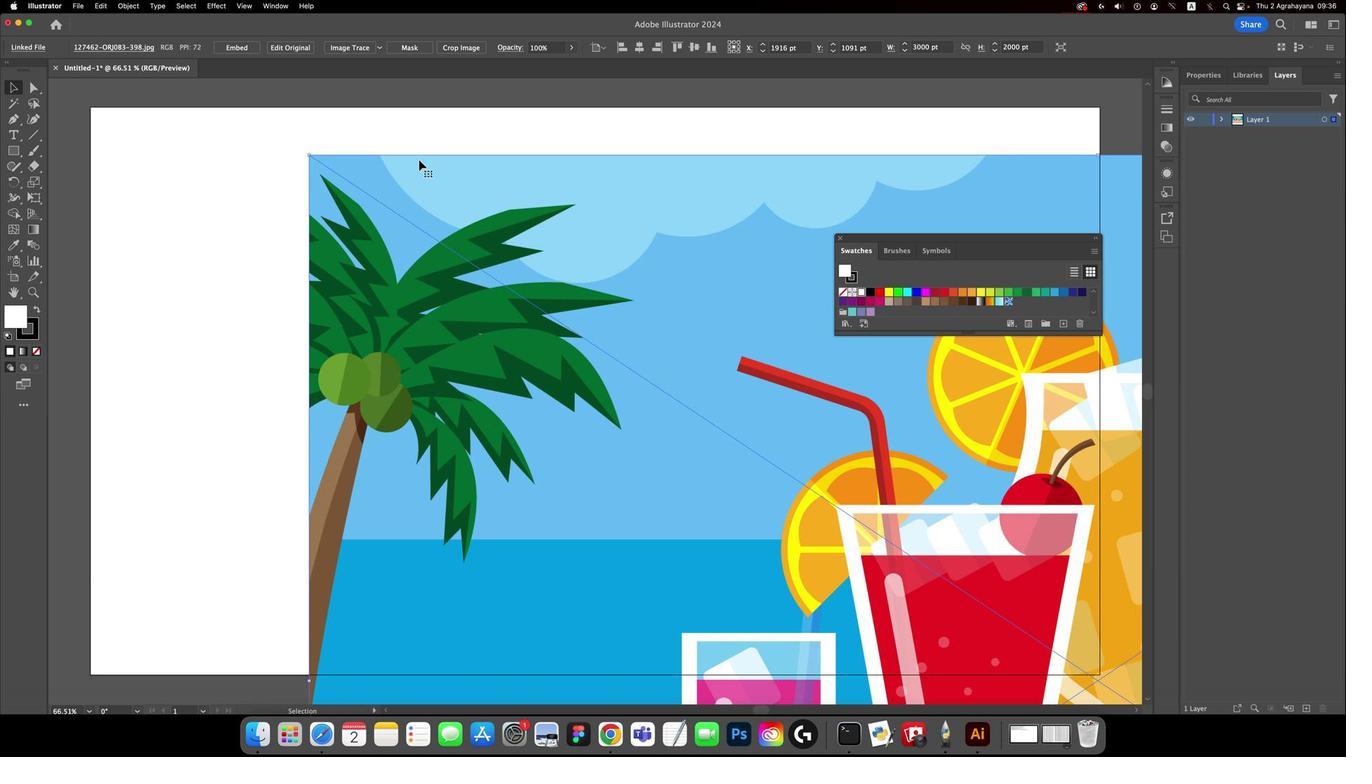 
Action: Mouse moved to (502, 335)
Screenshot: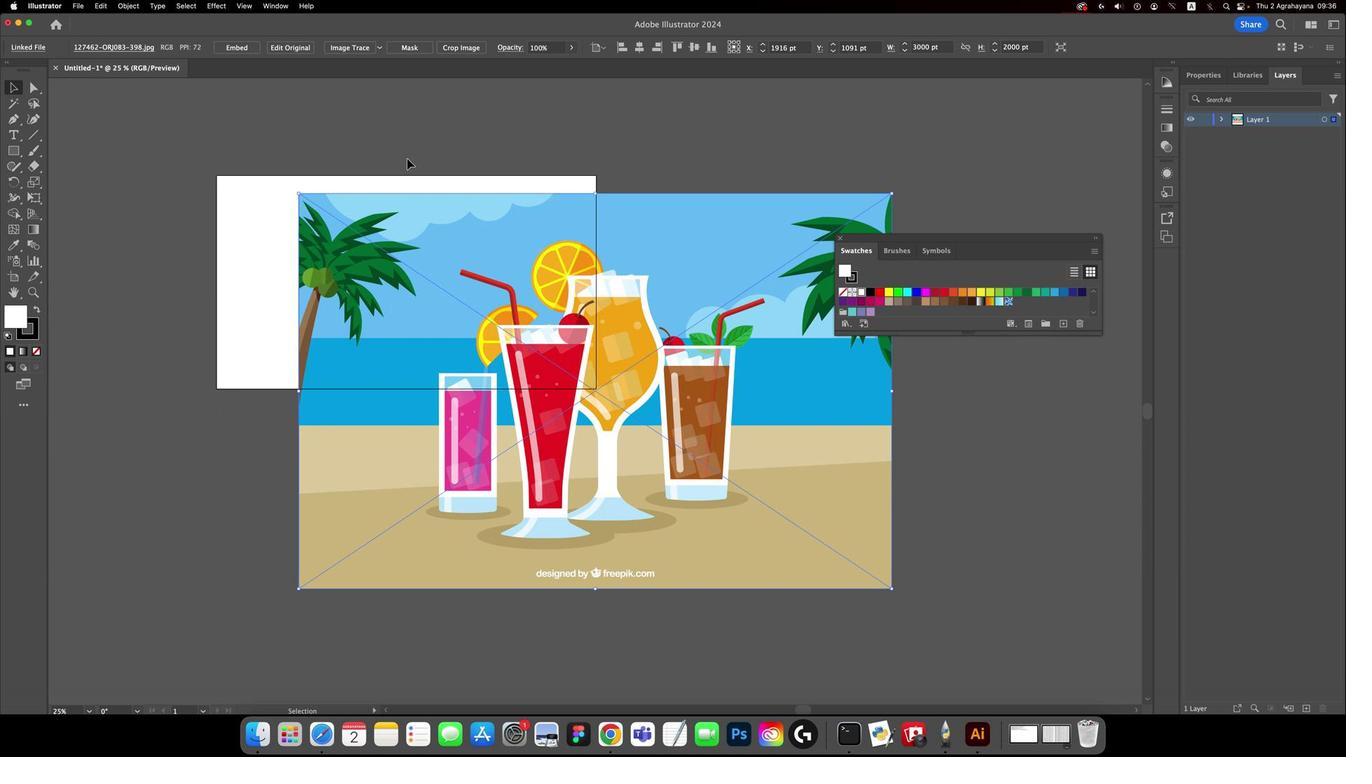 
Action: Key pressed Key.cmd'-'
Screenshot: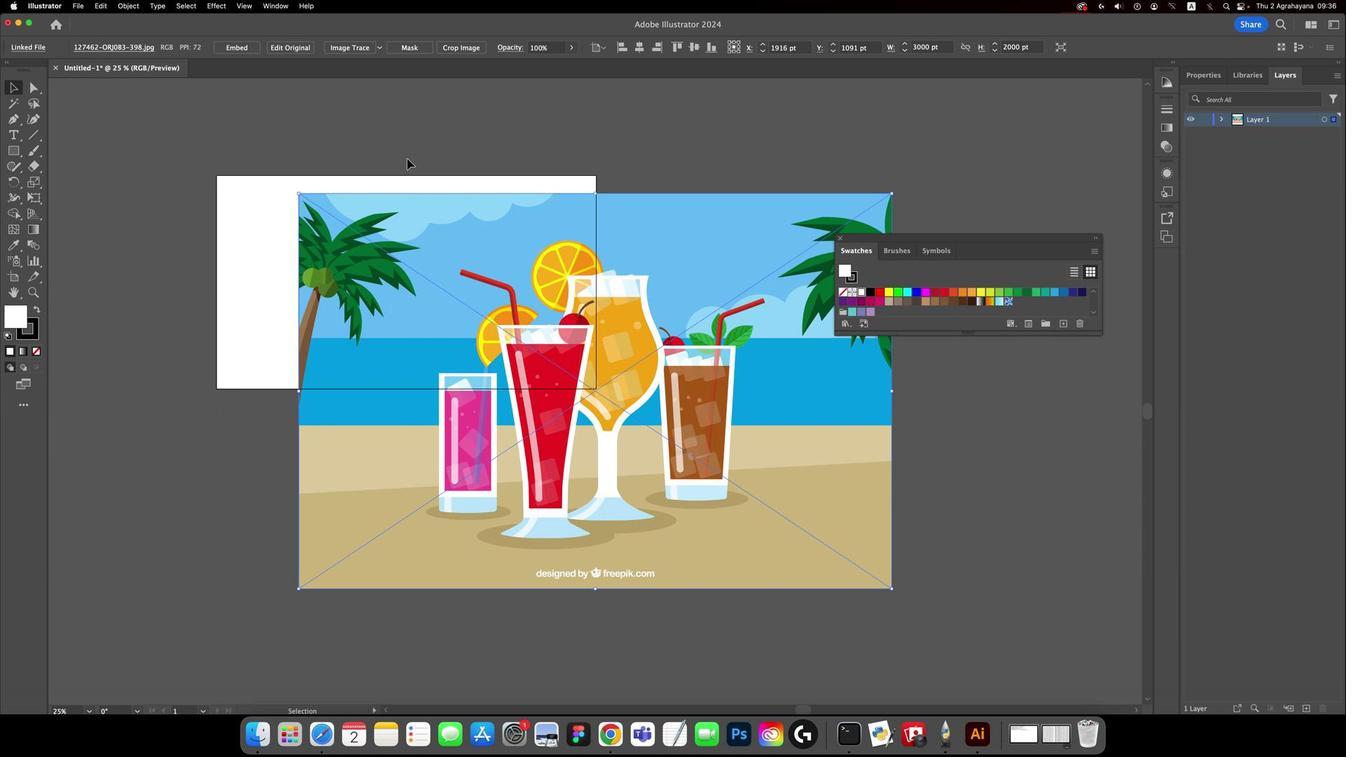 
Action: Mouse moved to (499, 335)
Screenshot: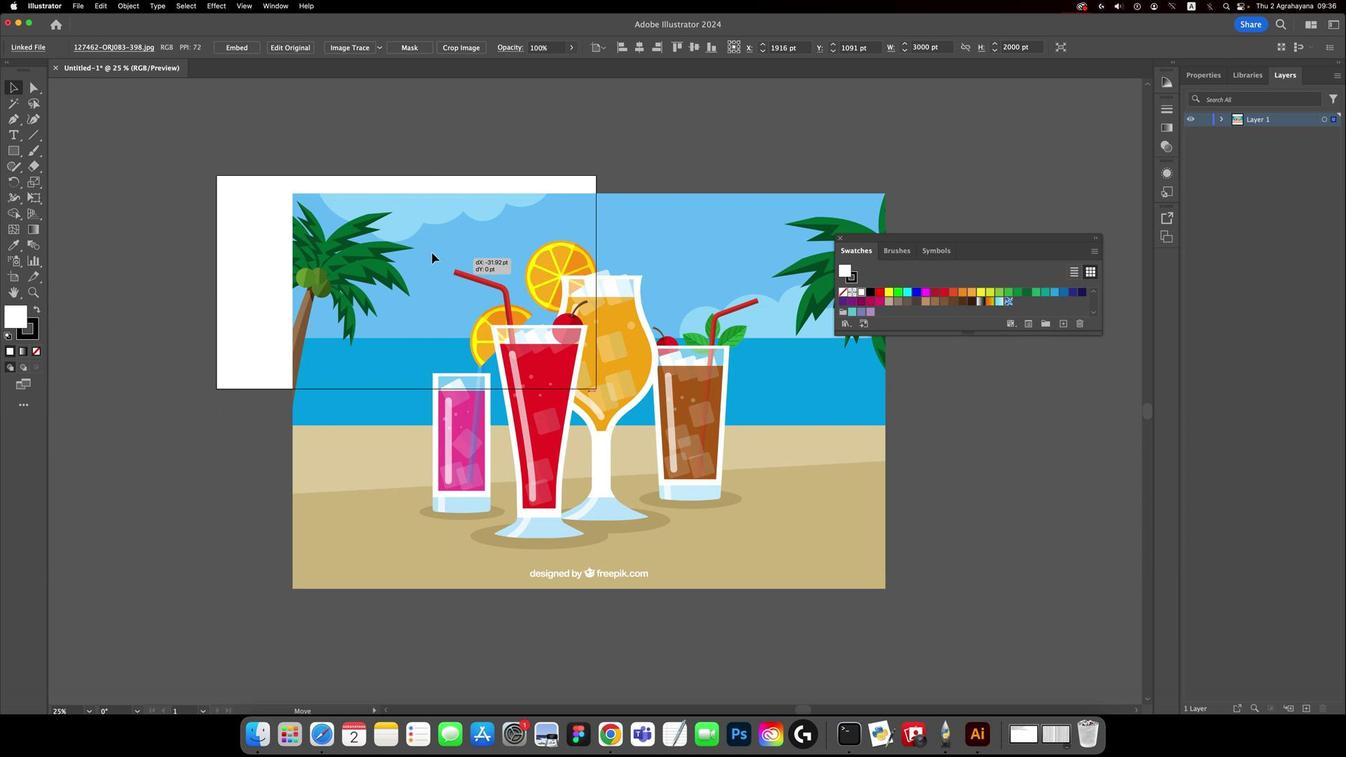 
Action: Key pressed Key.cmd'-'
Screenshot: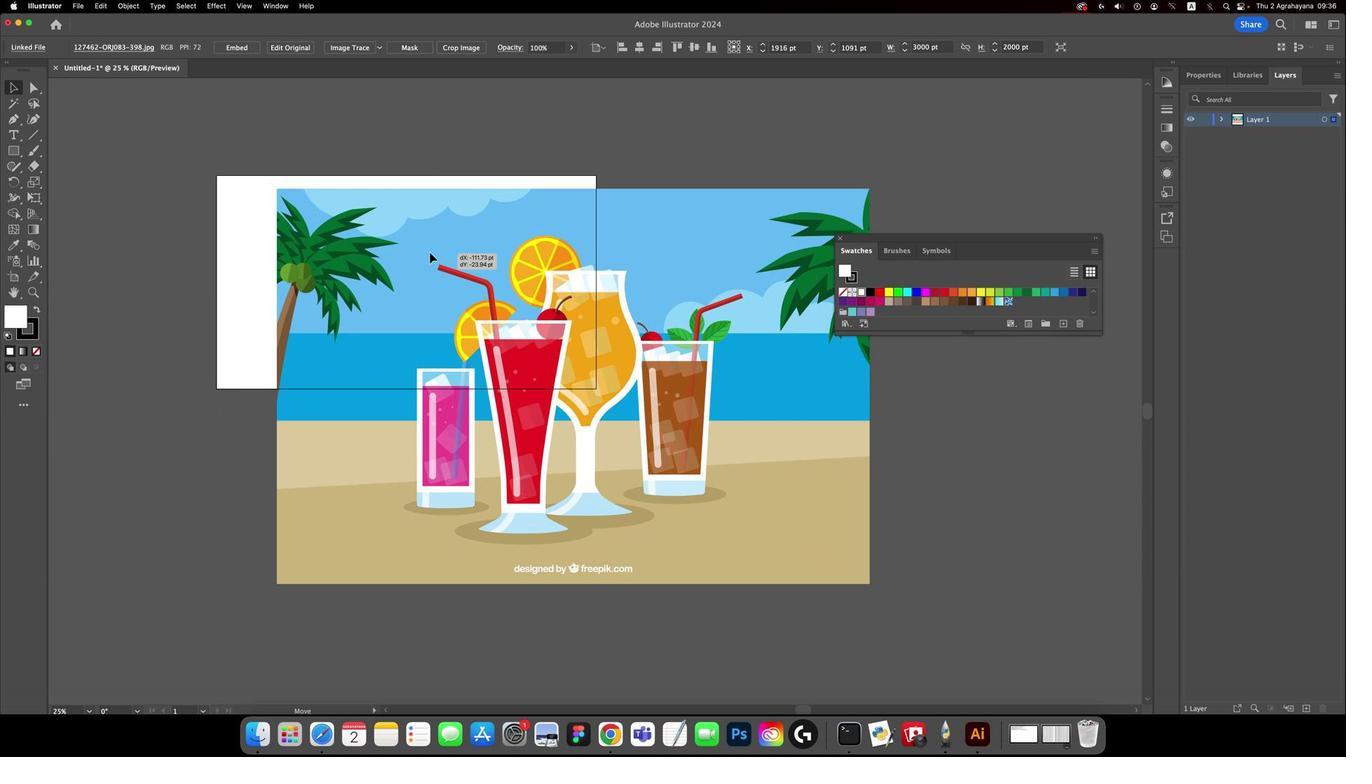 
Action: Mouse moved to (498, 335)
Screenshot: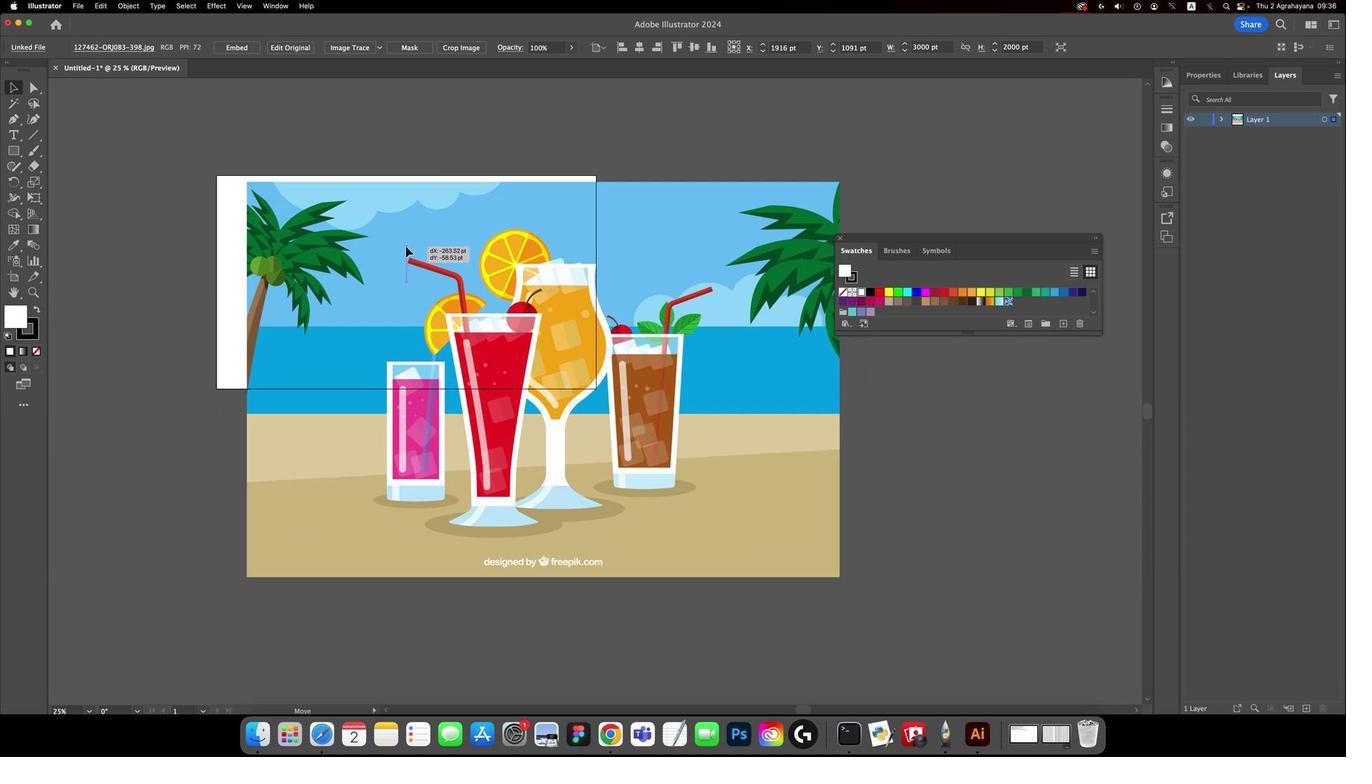 
Action: Key pressed Key.cmd'-'
Screenshot: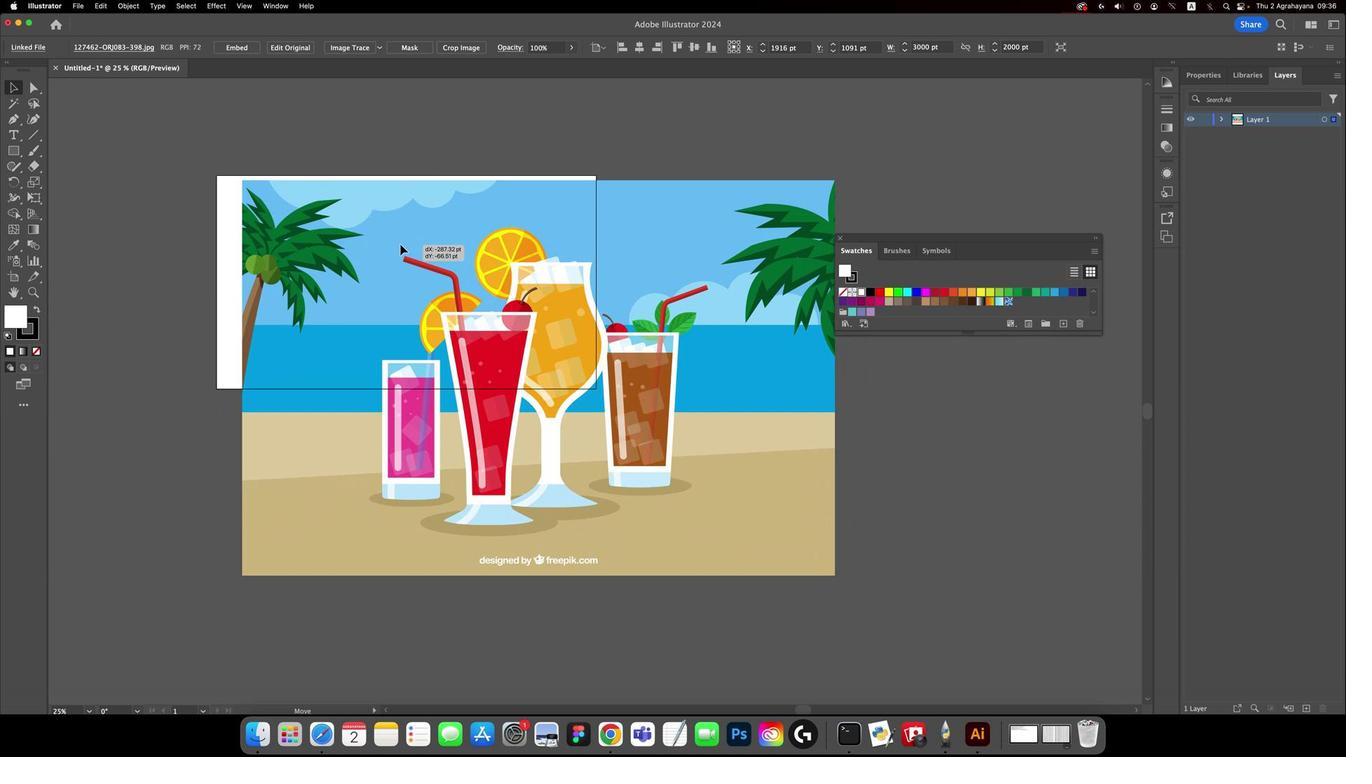 
Action: Mouse moved to (520, 380)
Screenshot: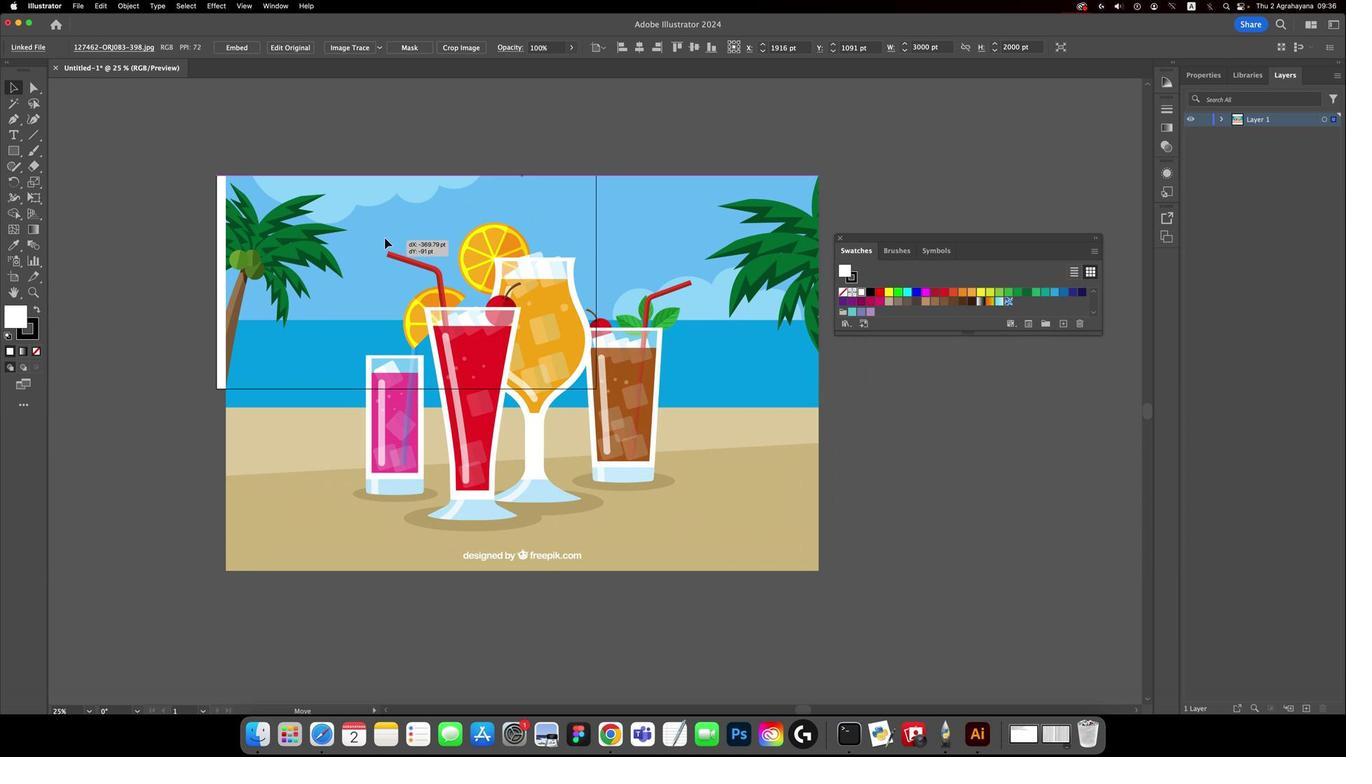 
Action: Mouse pressed left at (520, 380)
Screenshot: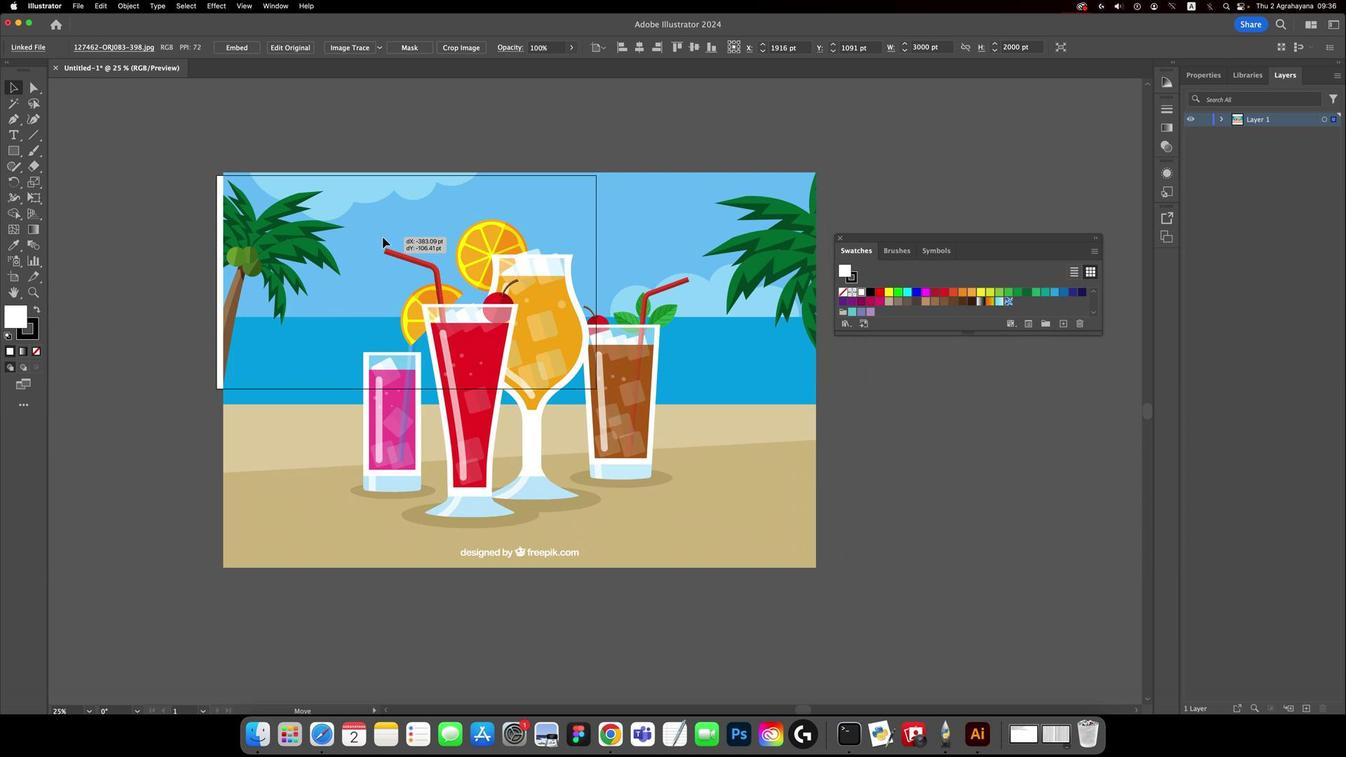 
Action: Mouse moved to (677, 525)
Screenshot: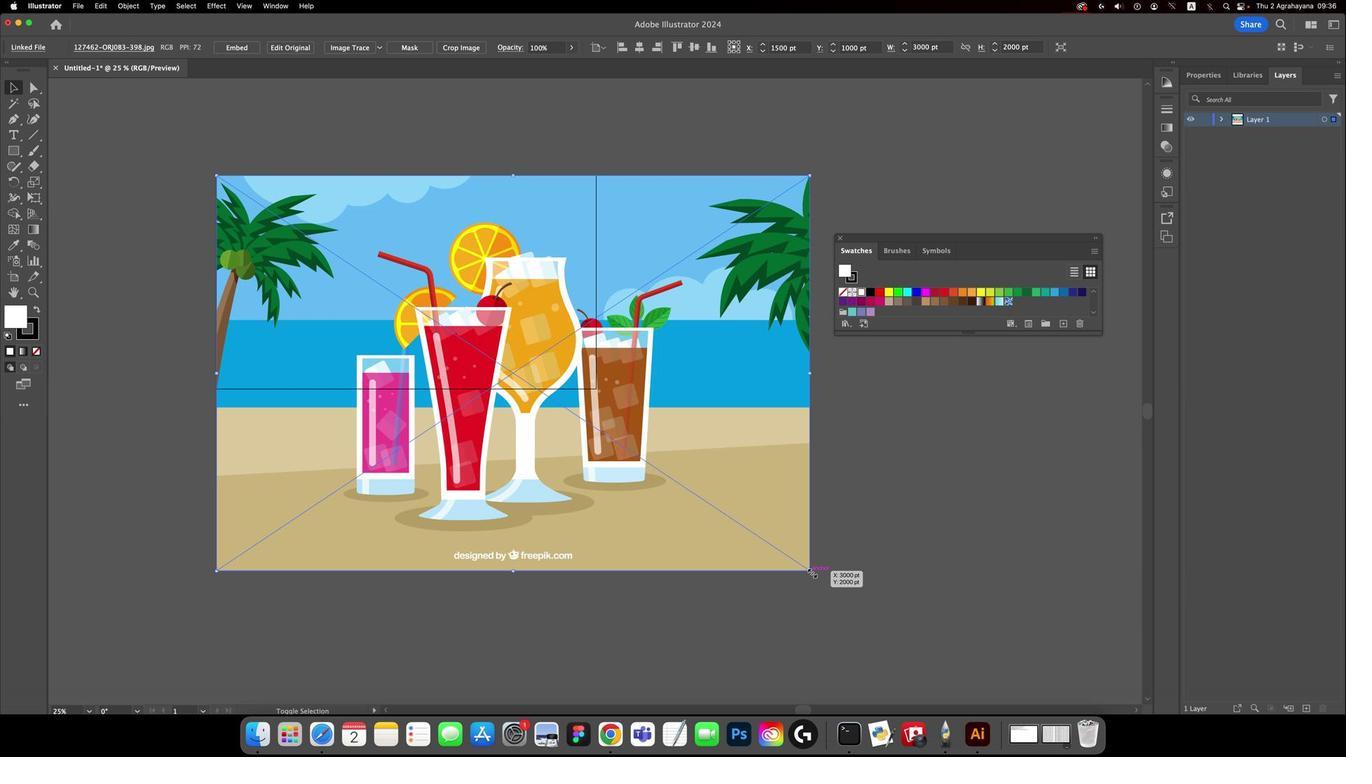 
Action: Key pressed Key.shift
Screenshot: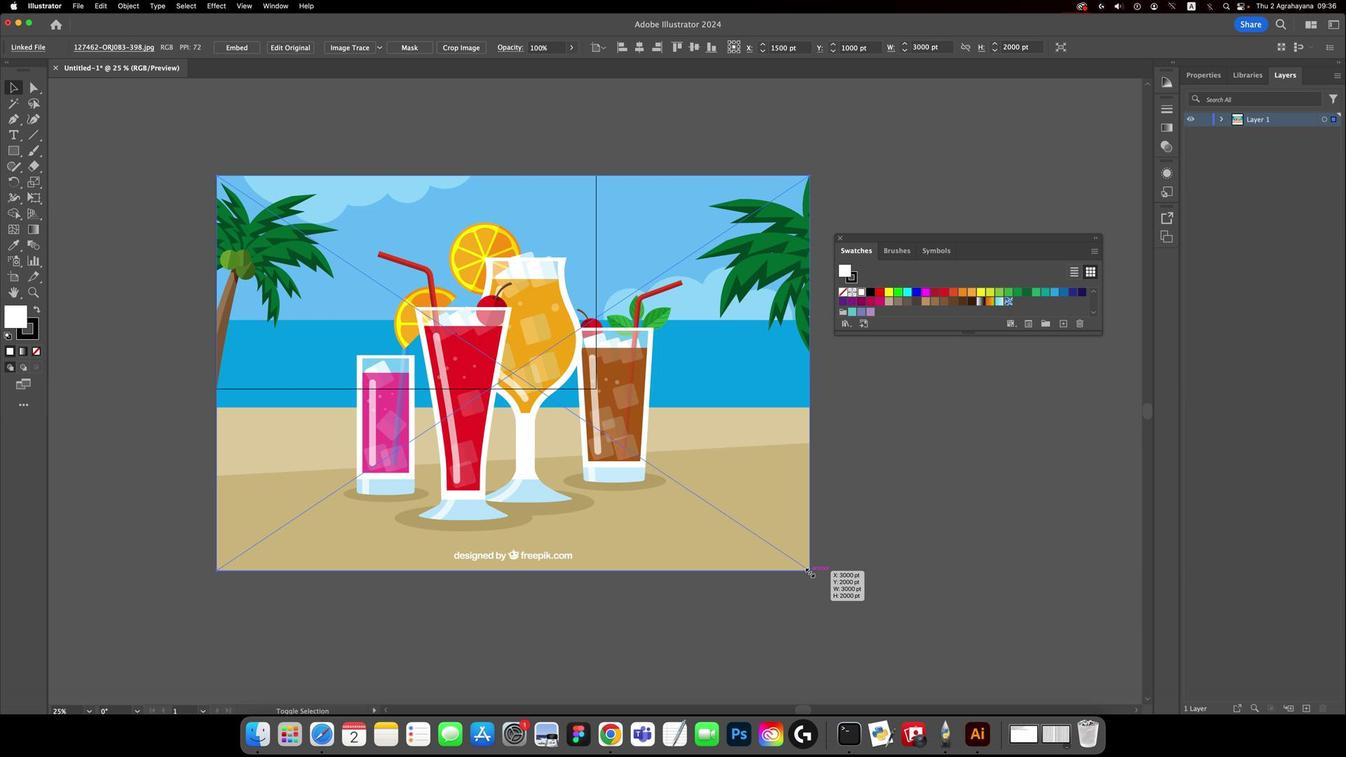 
Action: Mouse pressed left at (677, 525)
Screenshot: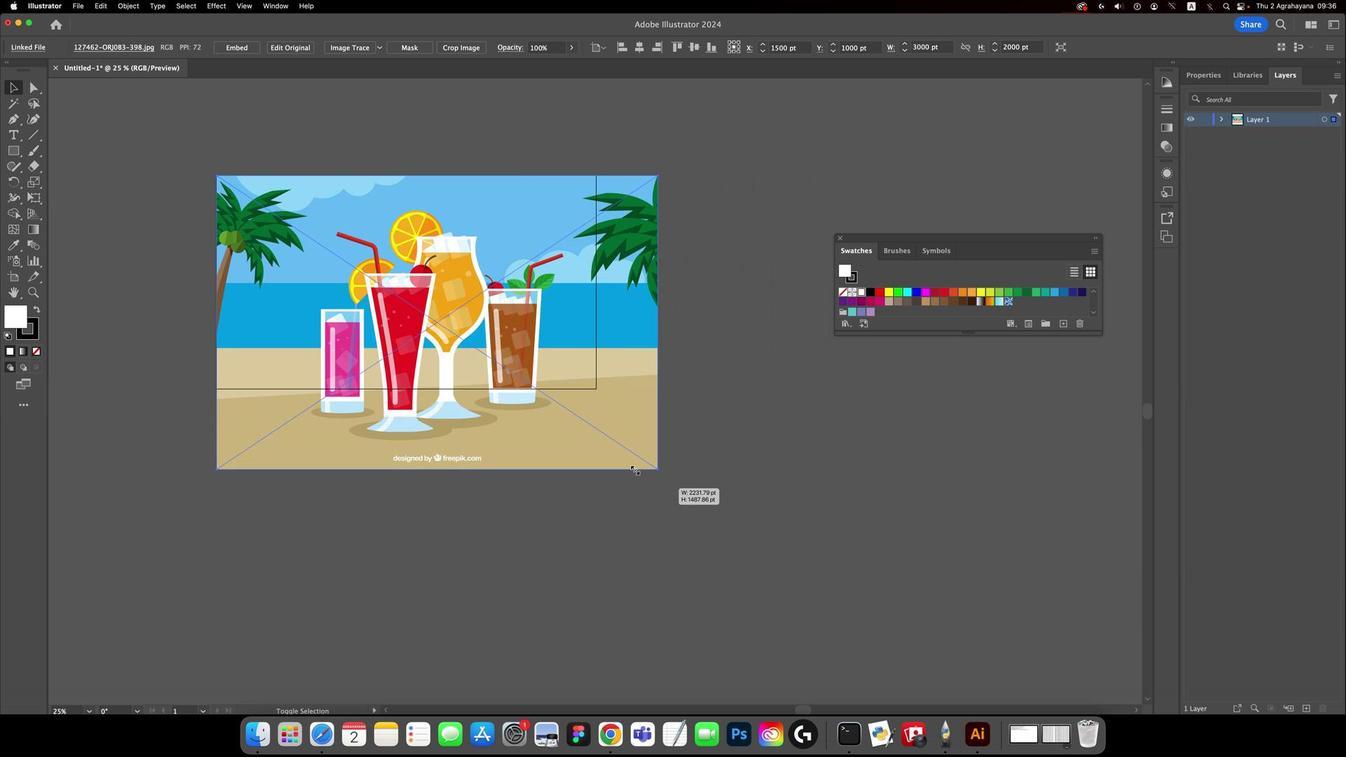 
Action: Mouse moved to (579, 436)
Screenshot: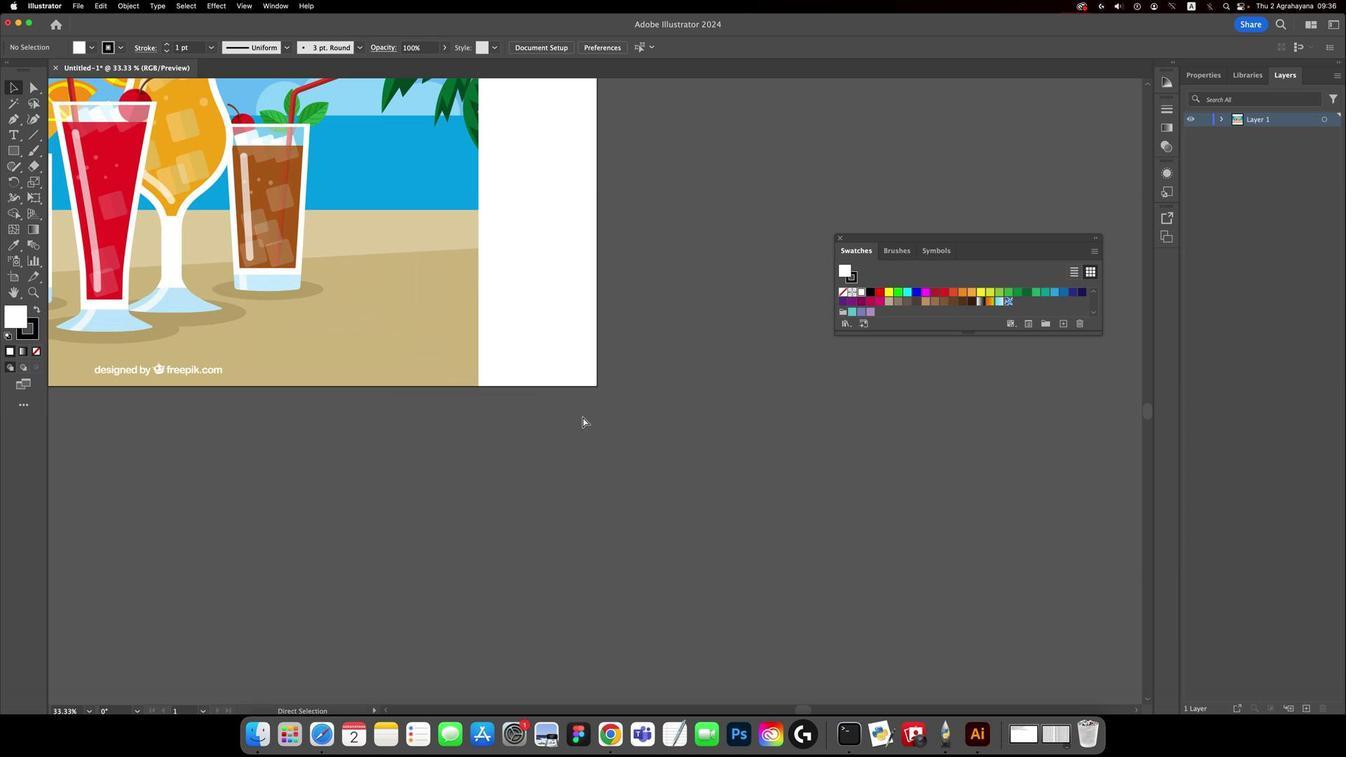
Action: Mouse pressed left at (579, 436)
Screenshot: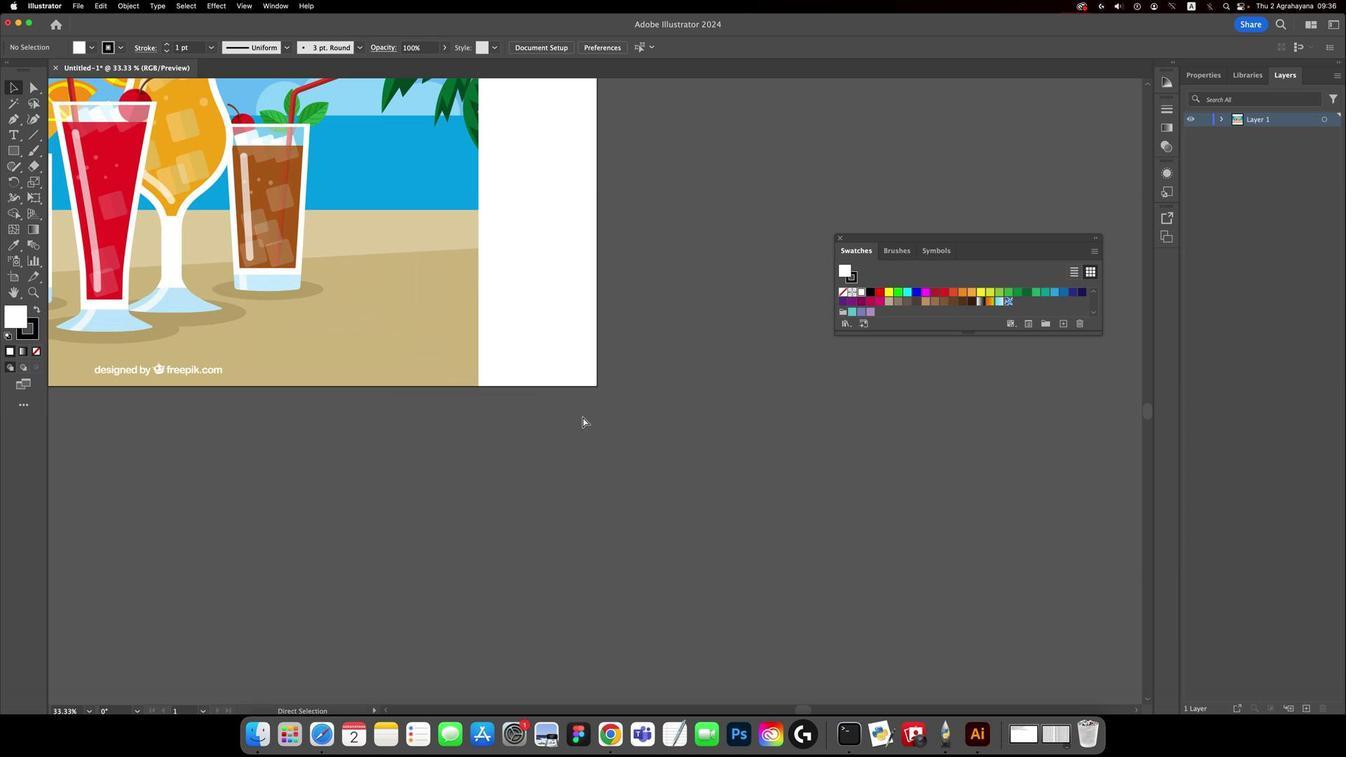 
Action: Mouse moved to (581, 454)
Screenshot: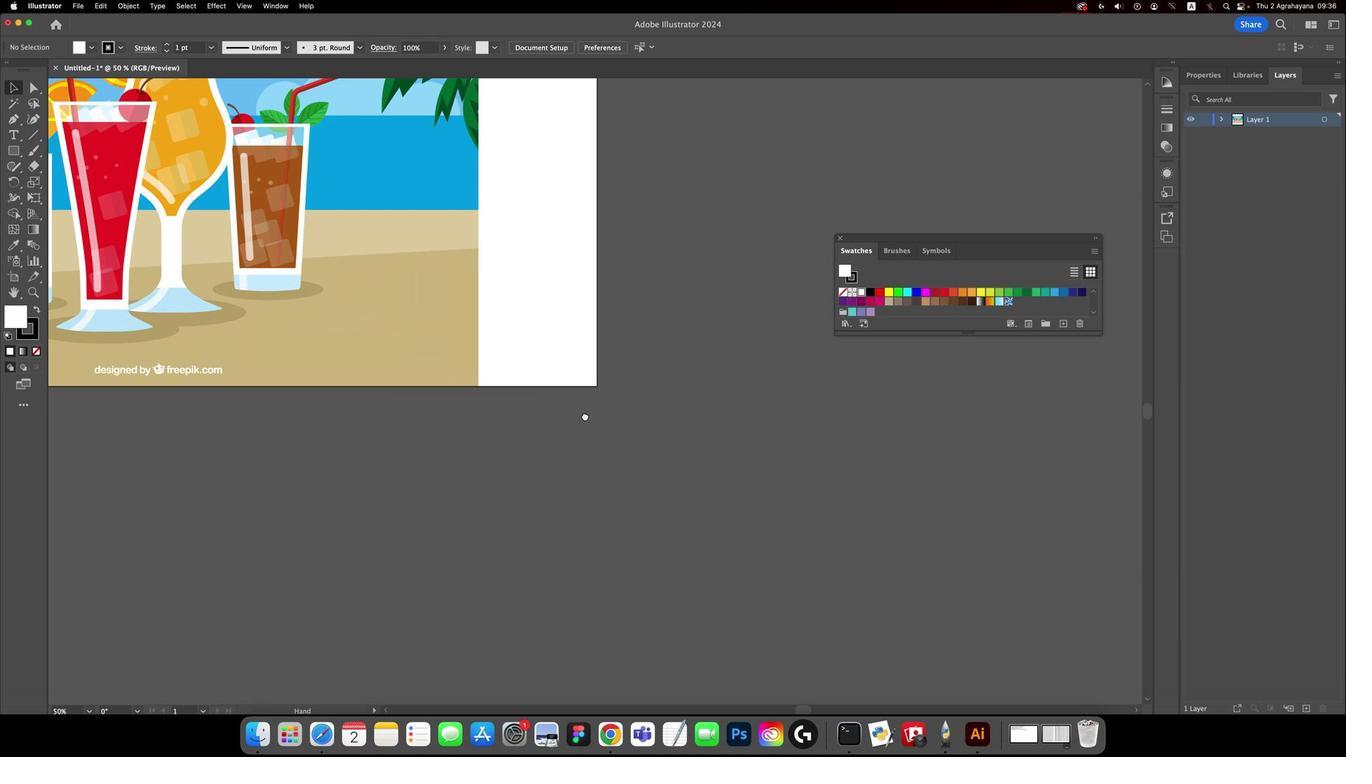 
Action: Key pressed Key.cmd'='
Screenshot: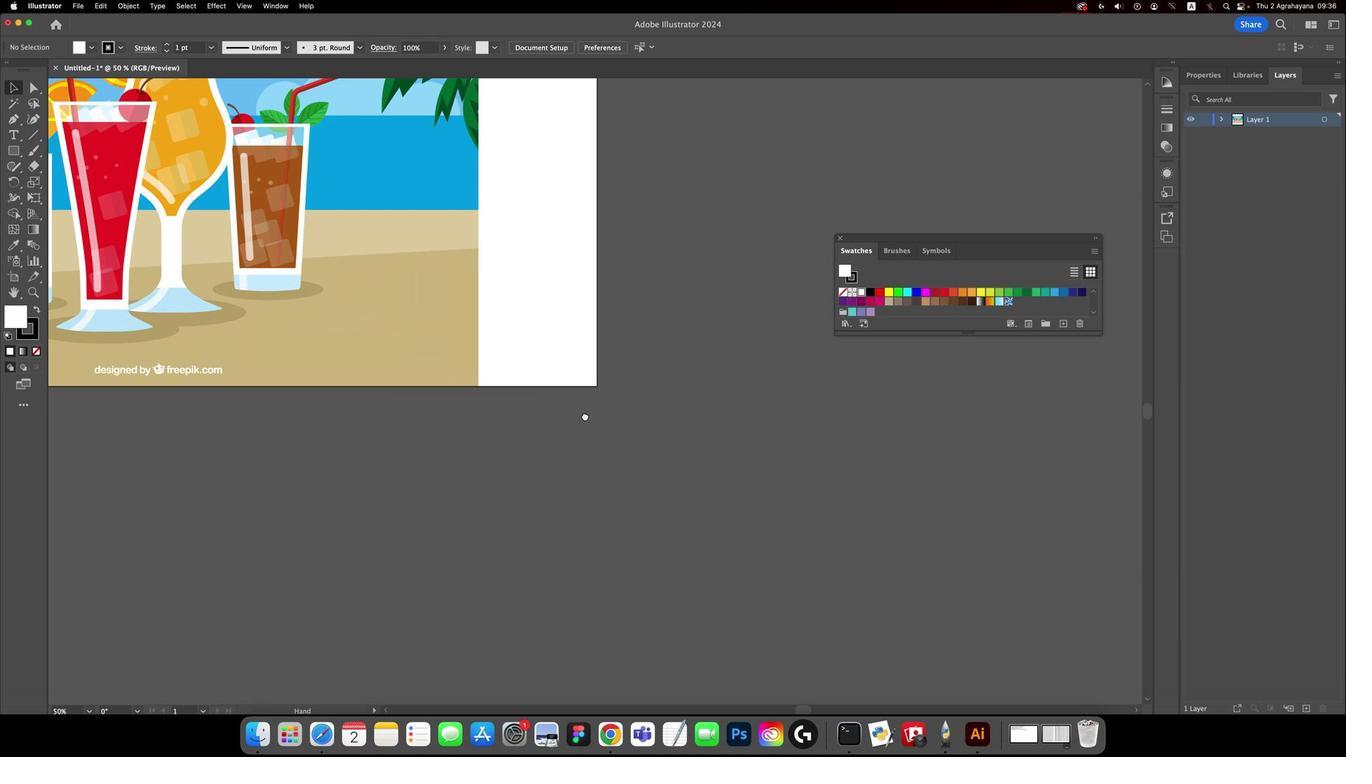 
Action: Mouse moved to (575, 454)
Screenshot: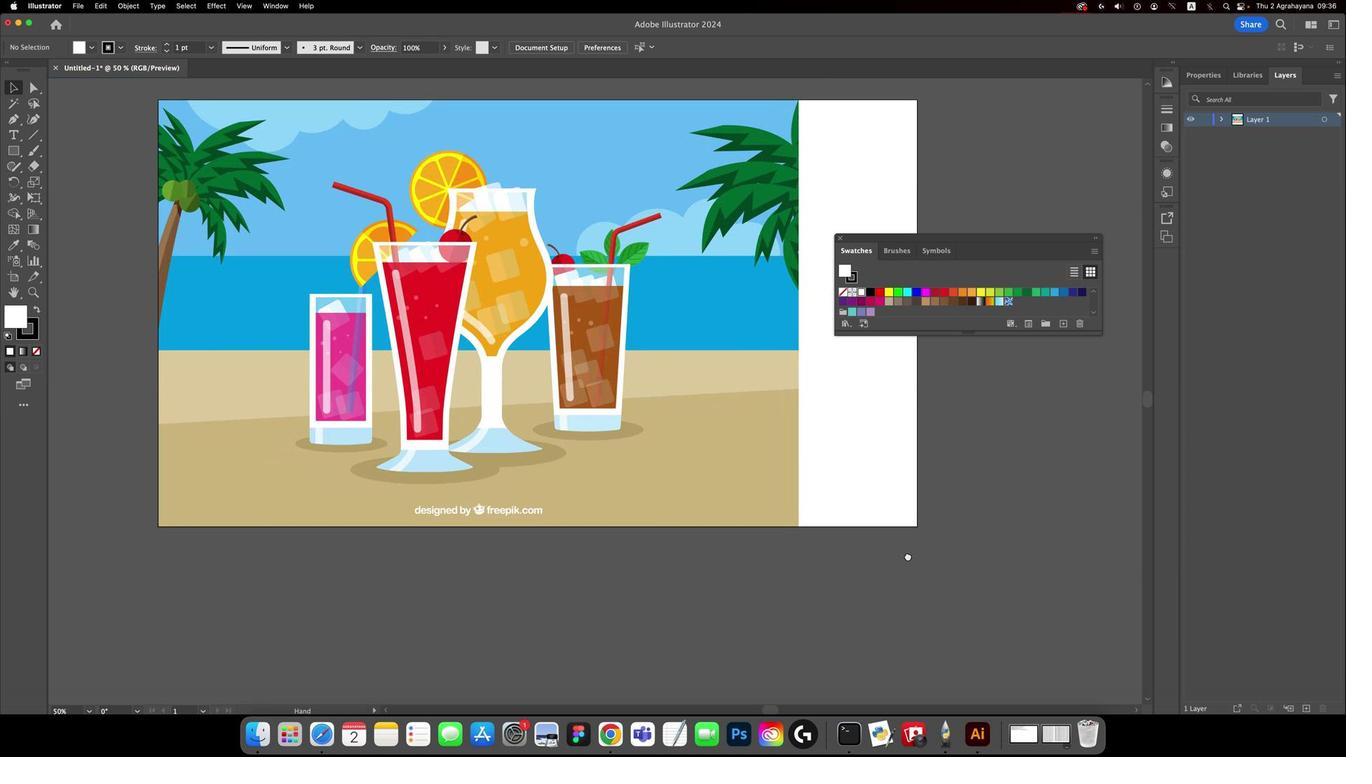 
Action: Key pressed Key.cmd'='
Screenshot: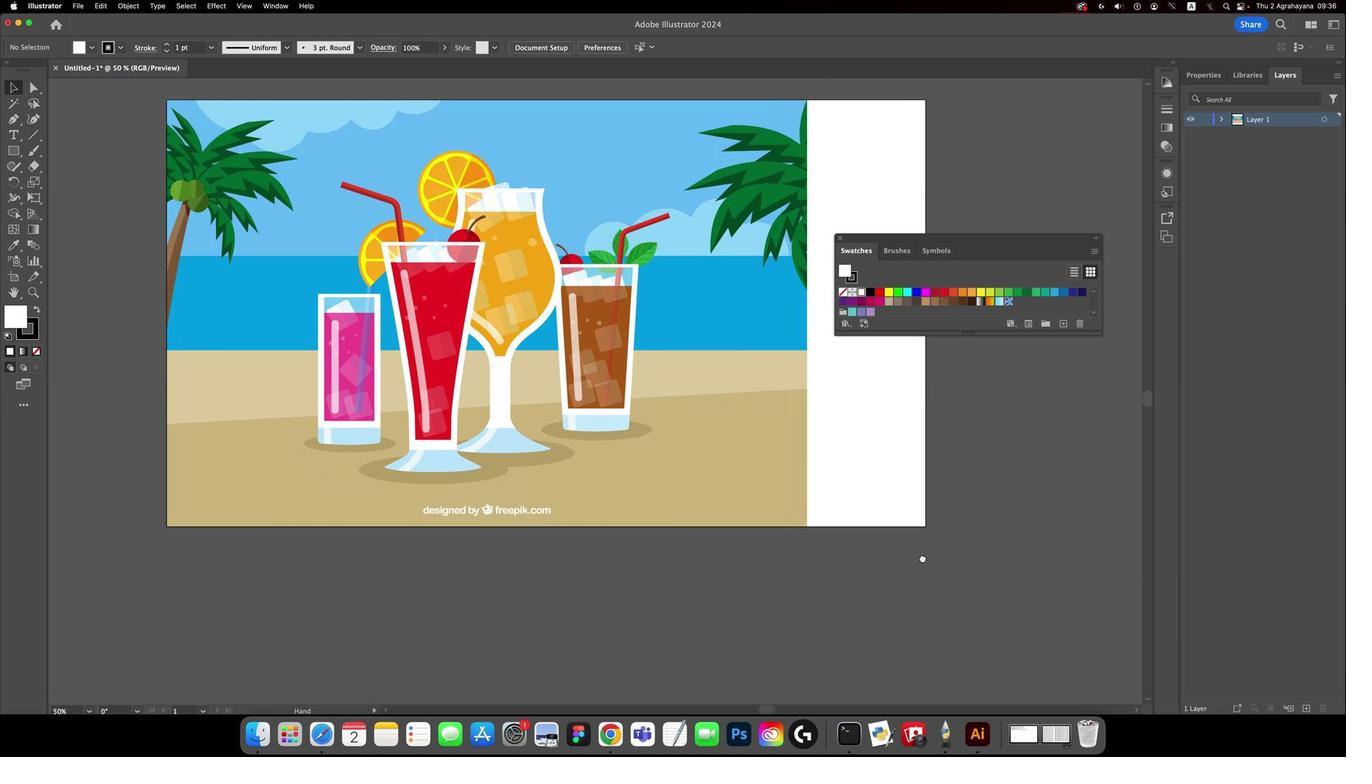 
Action: Mouse moved to (575, 454)
Screenshot: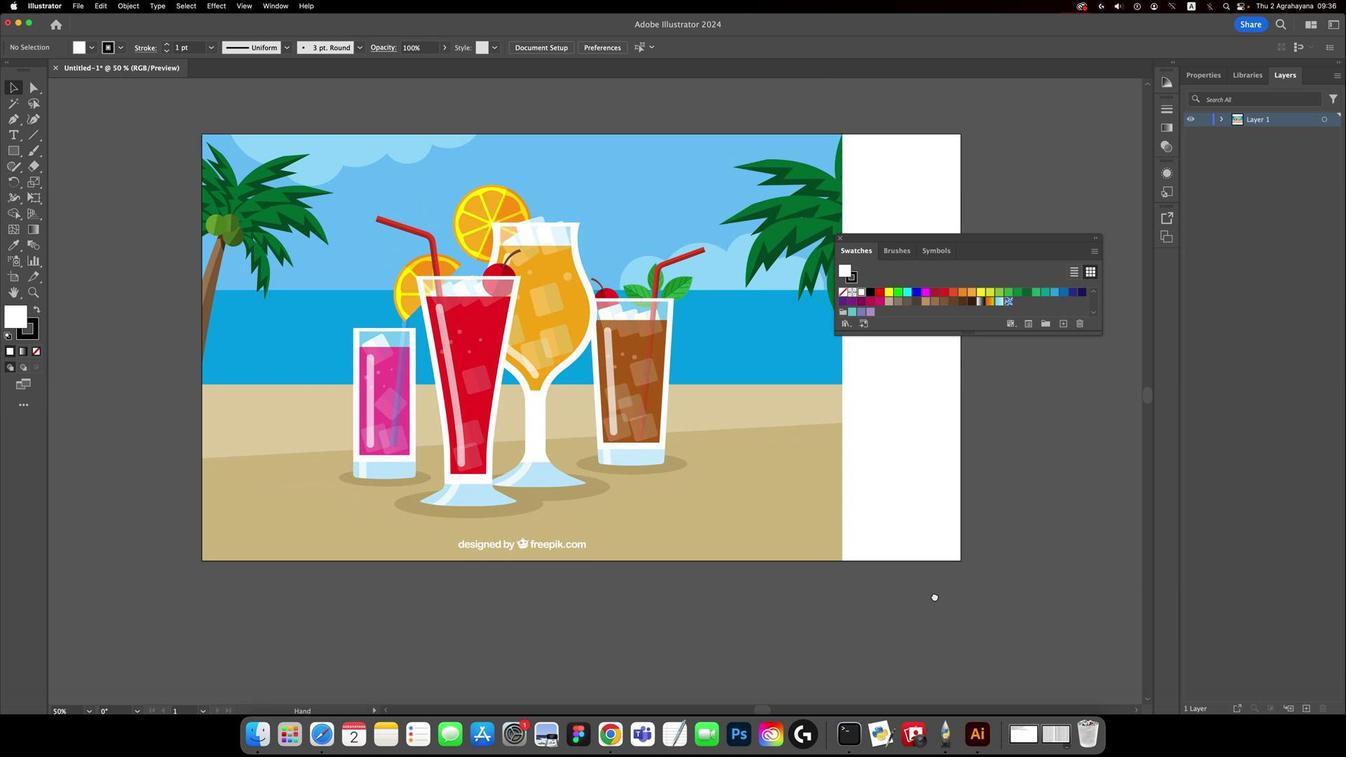 
Action: Key pressed Key.space
Screenshot: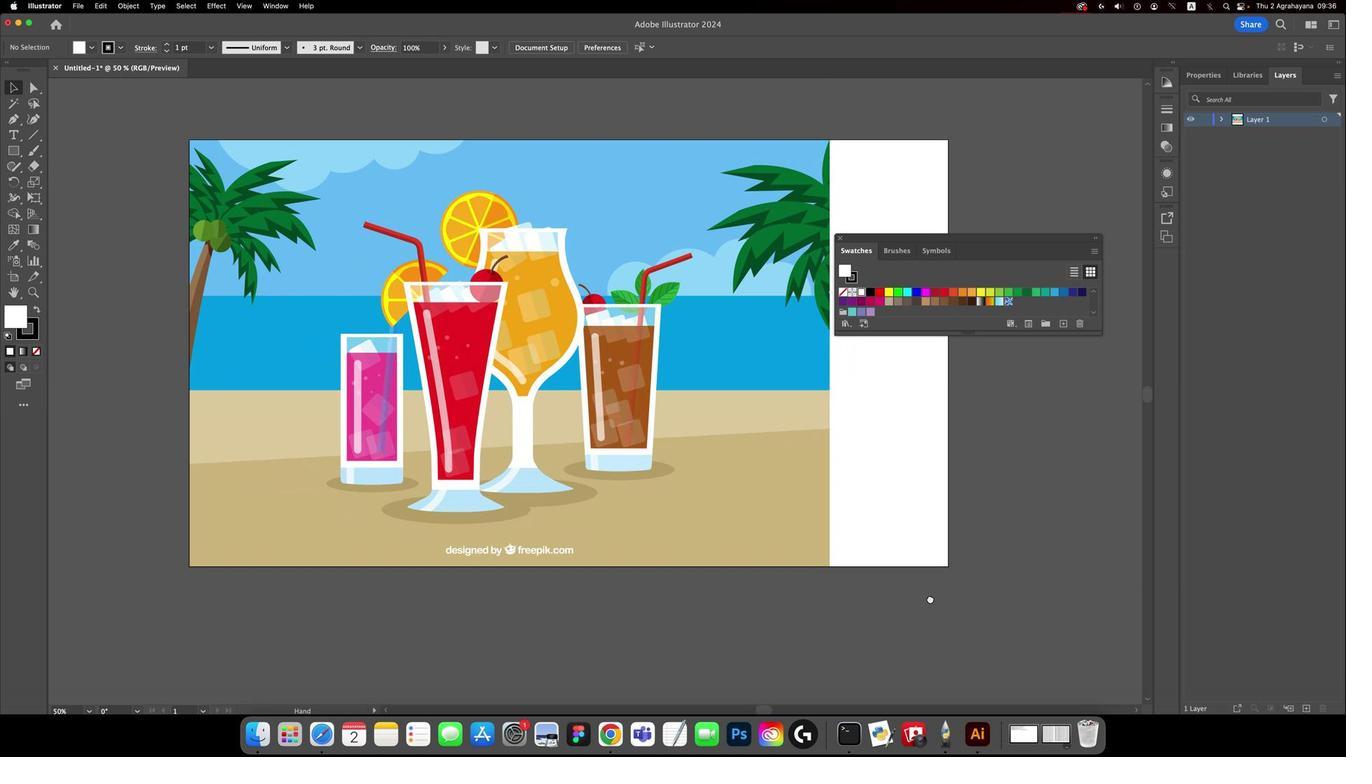 
Action: Mouse moved to (576, 453)
Screenshot: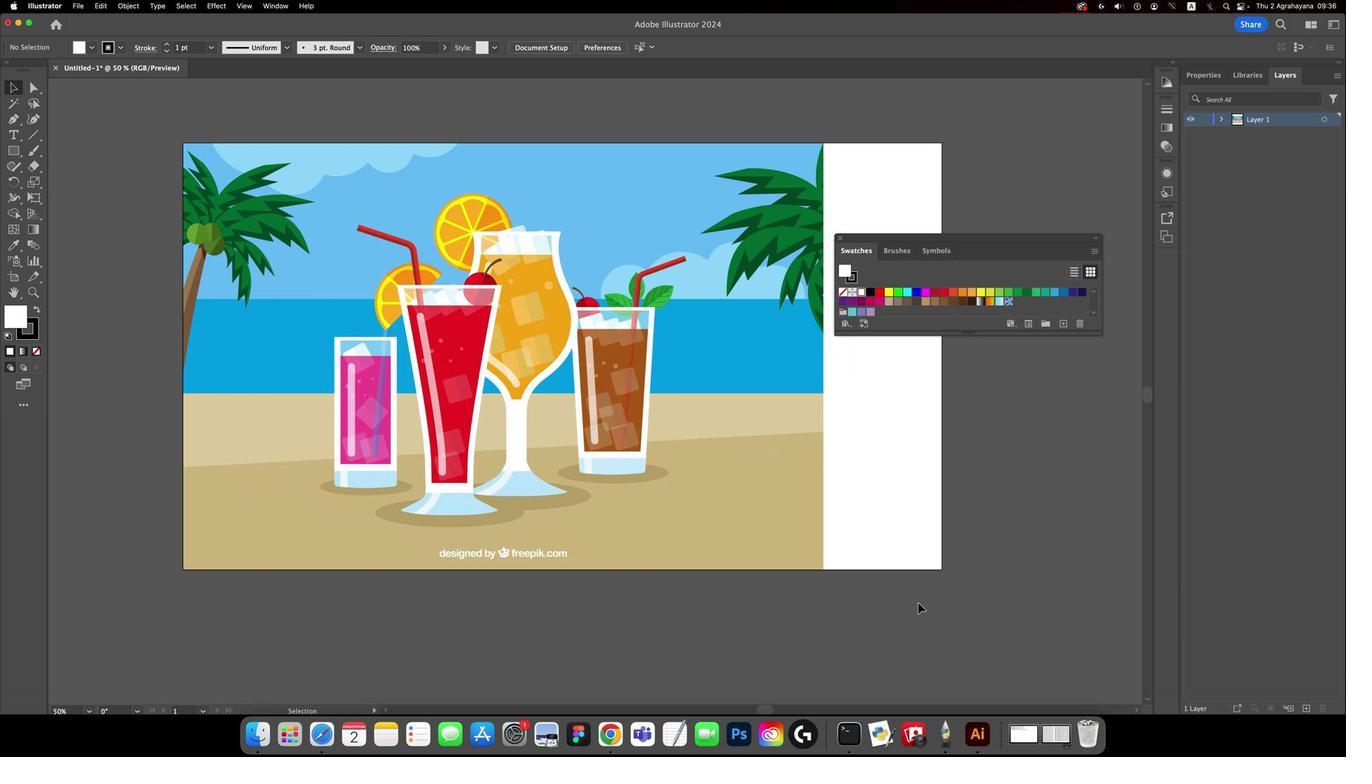
Action: Mouse pressed left at (576, 453)
Screenshot: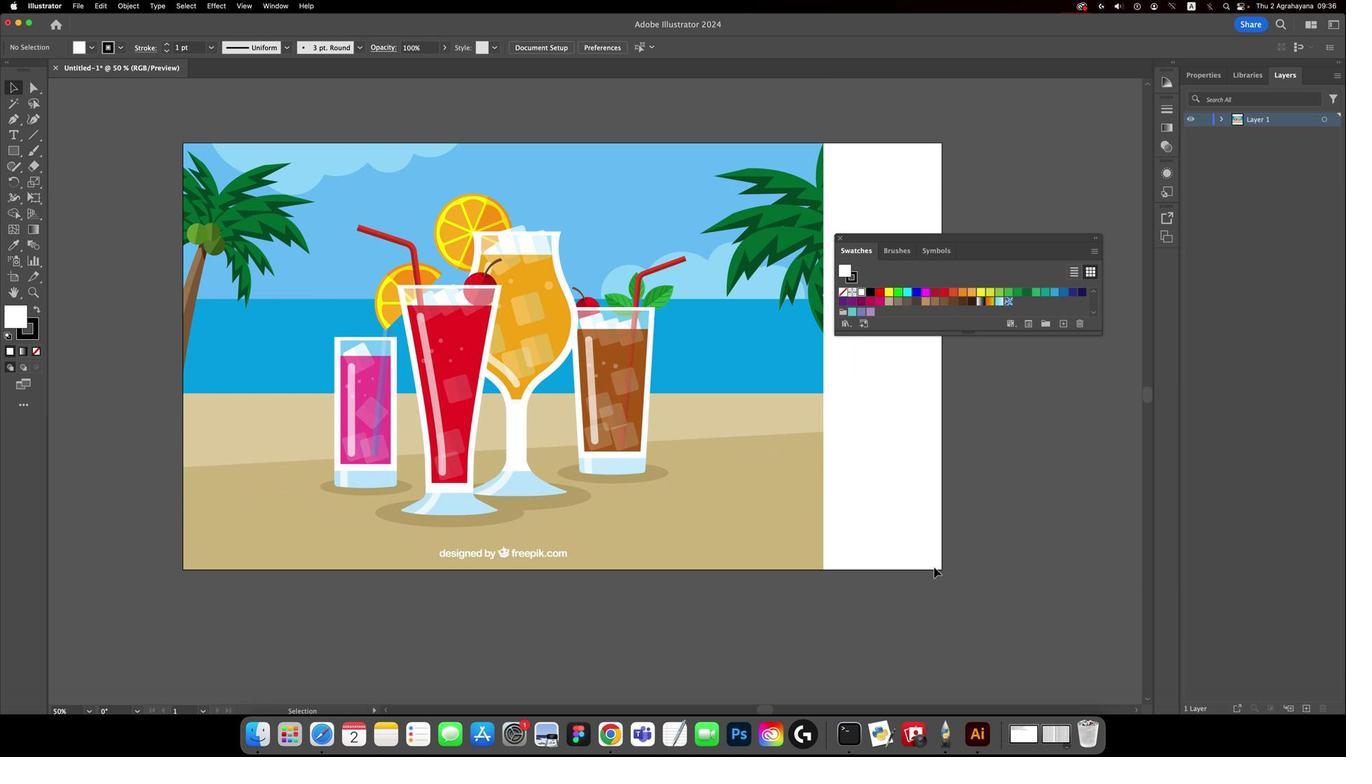 
Action: Mouse moved to (744, 524)
Screenshot: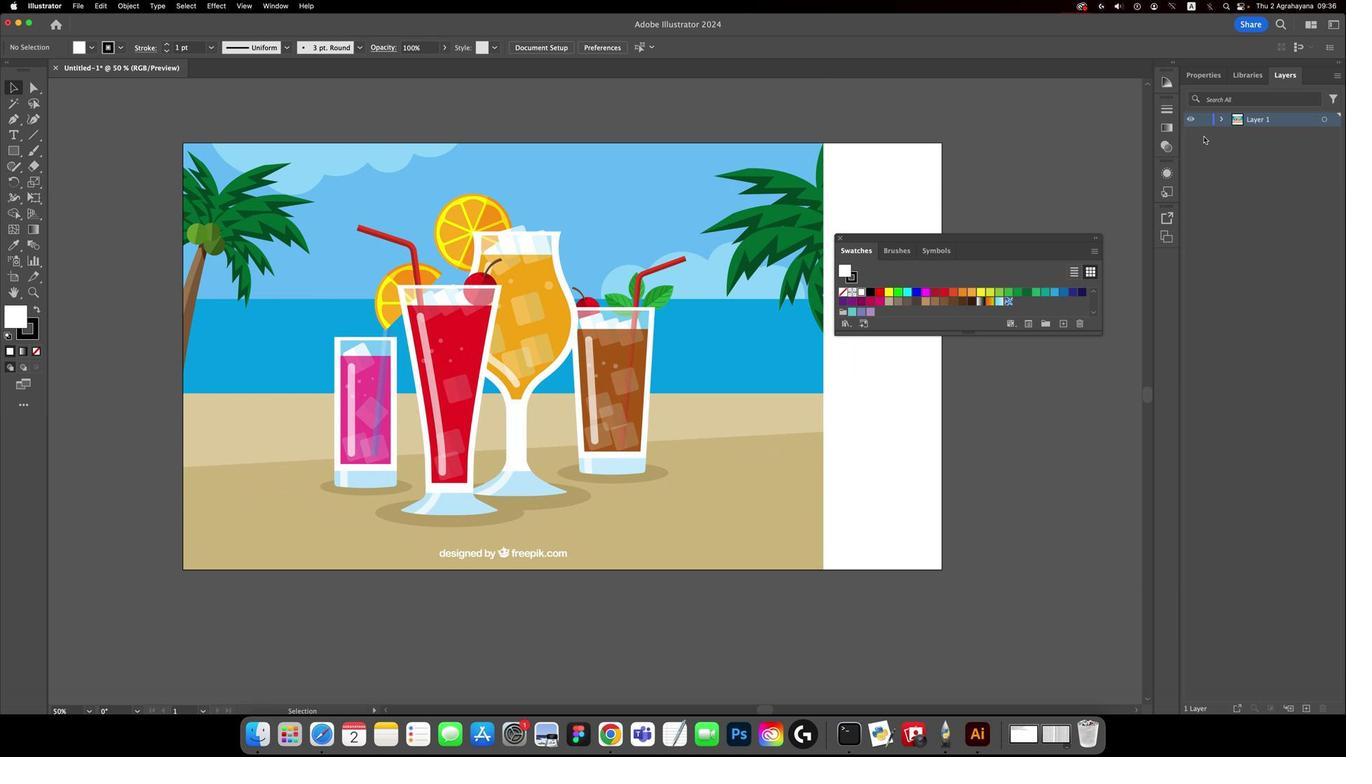 
Action: Key pressed Key.space
Screenshot: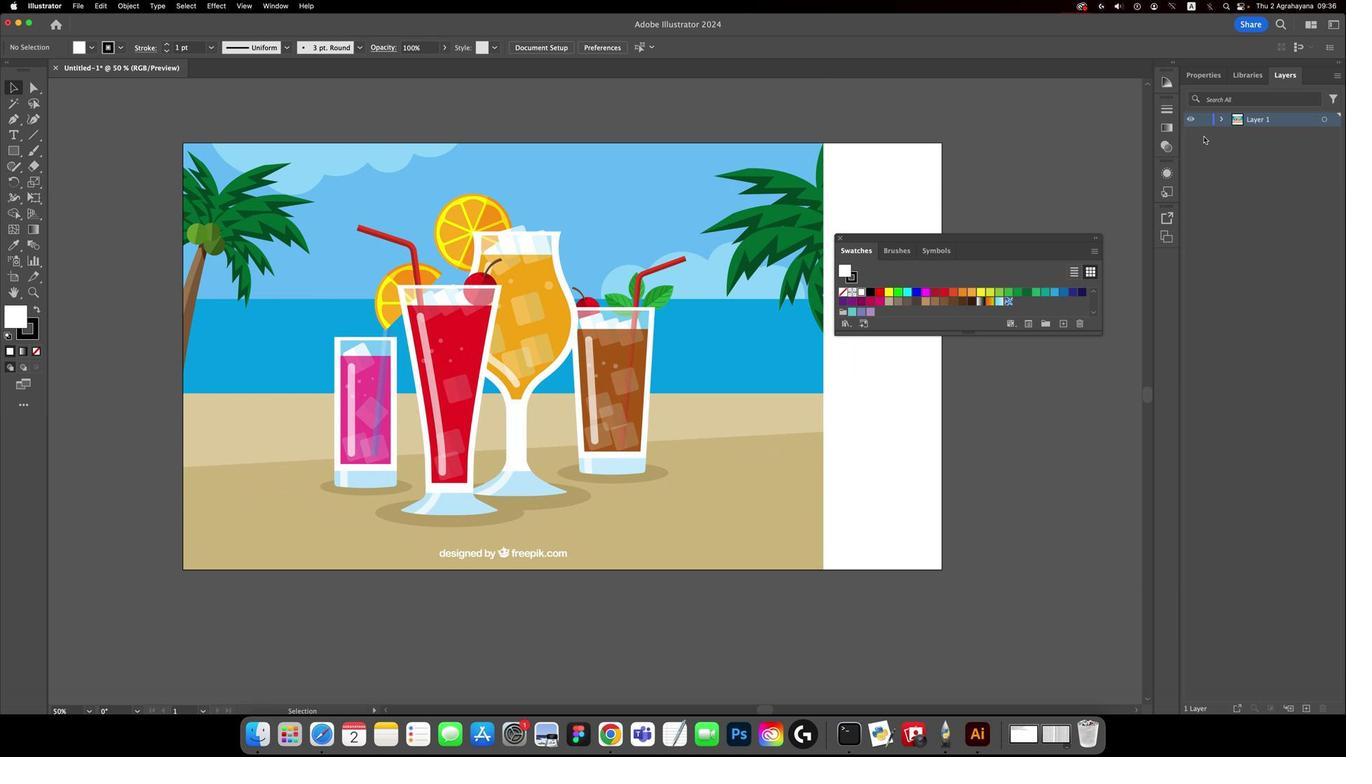 
Action: Mouse moved to (729, 538)
Screenshot: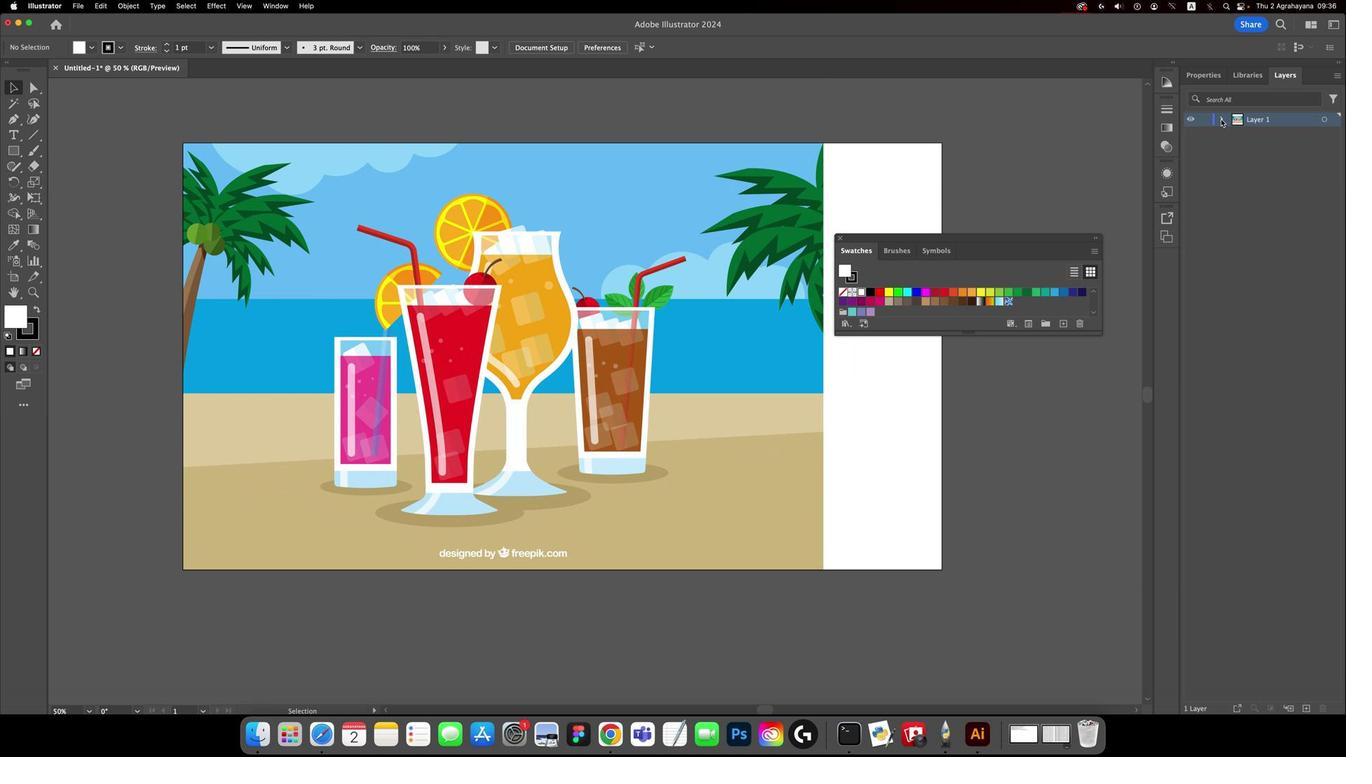 
Action: Key pressed Key.space
Screenshot: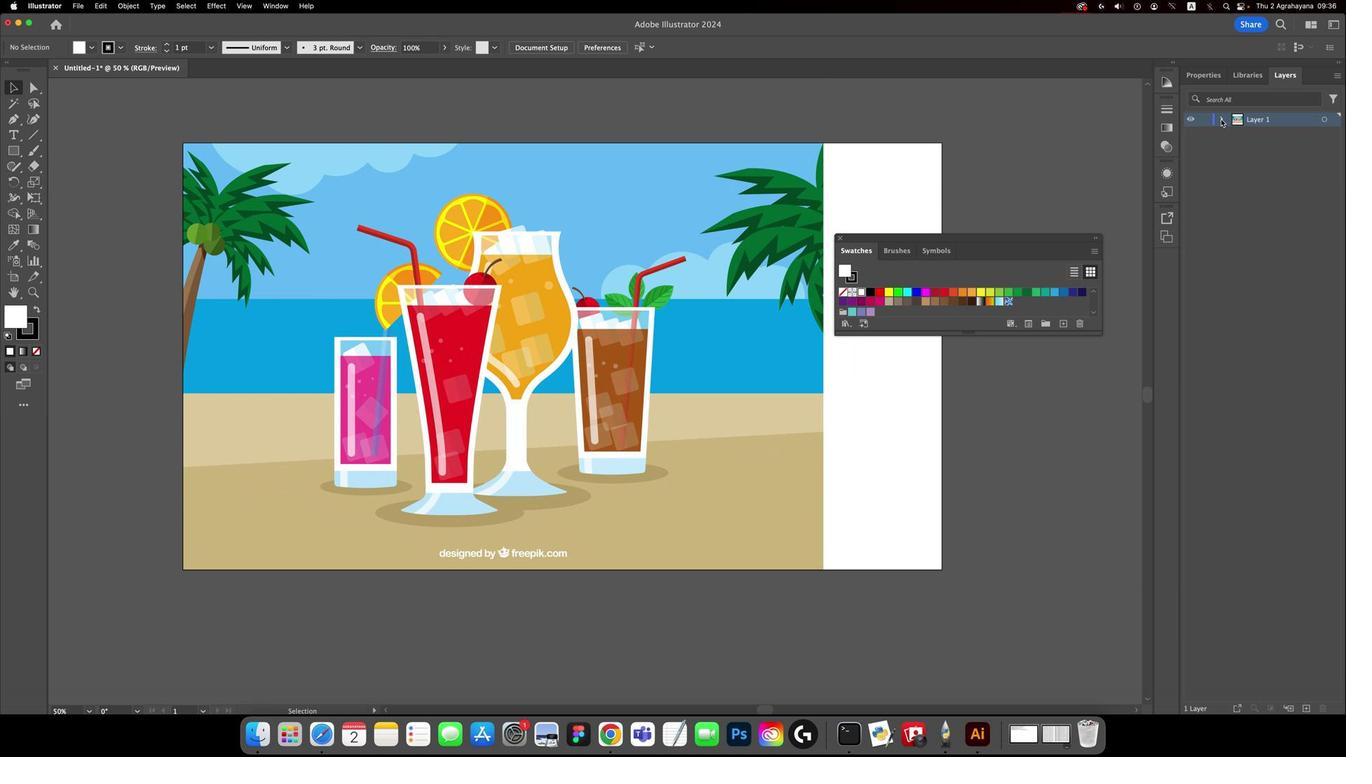 
Action: Mouse moved to (859, 316)
Screenshot: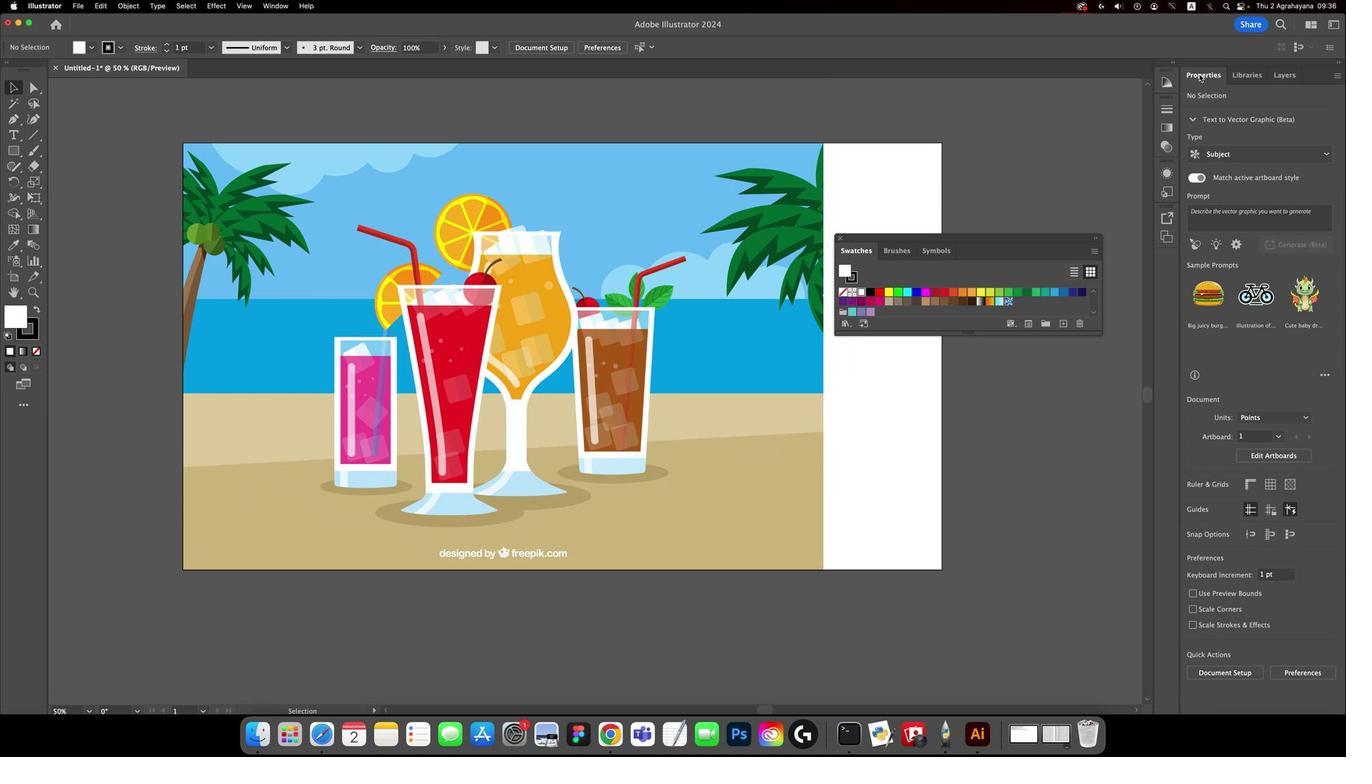 
Action: Mouse pressed left at (859, 316)
Screenshot: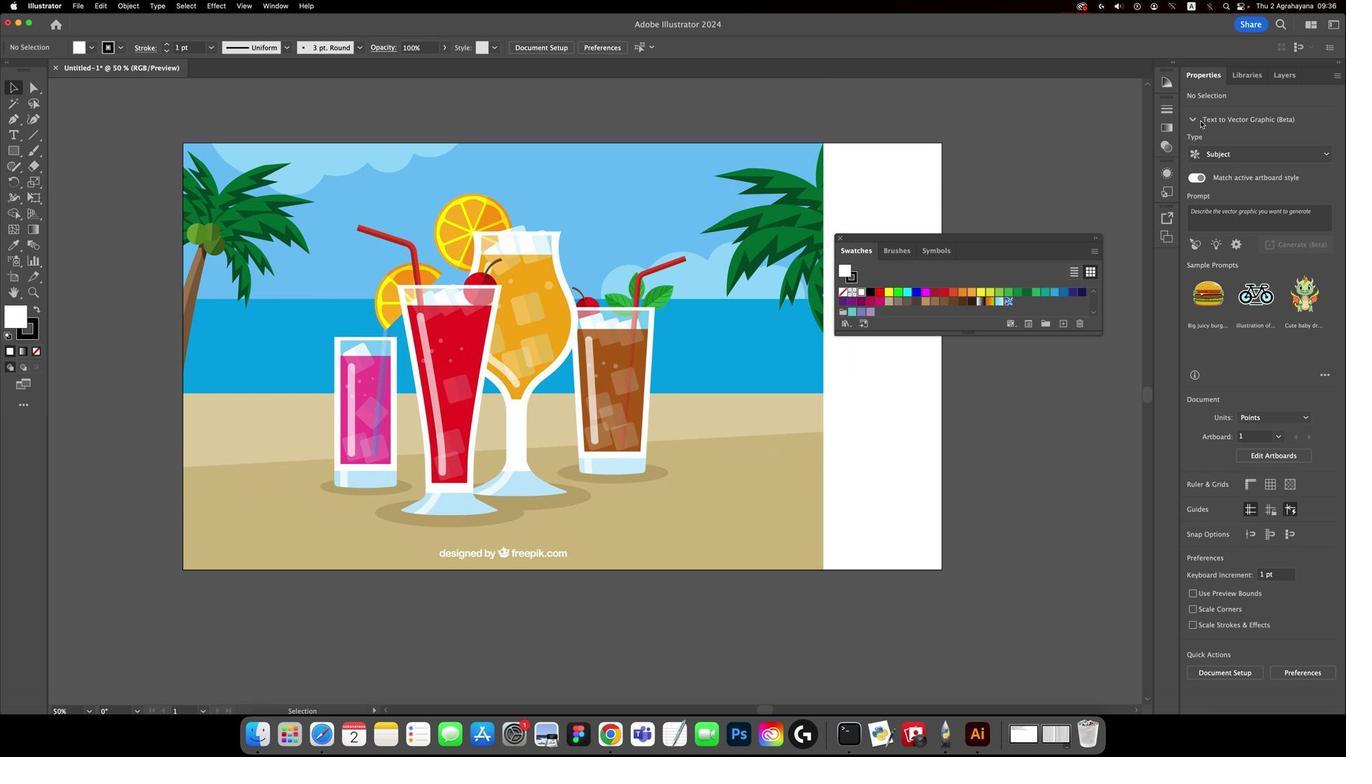 
Action: Mouse moved to (849, 295)
Screenshot: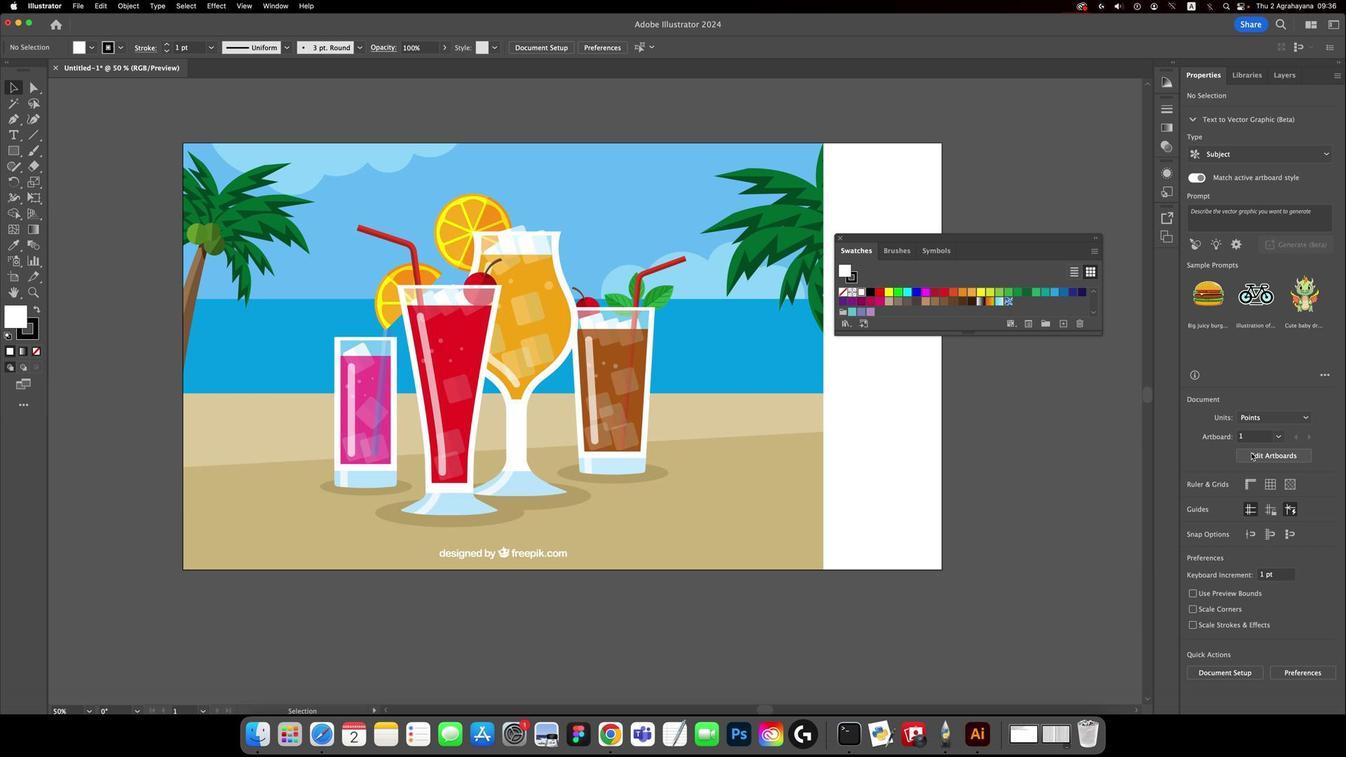 
Action: Mouse pressed left at (849, 295)
Screenshot: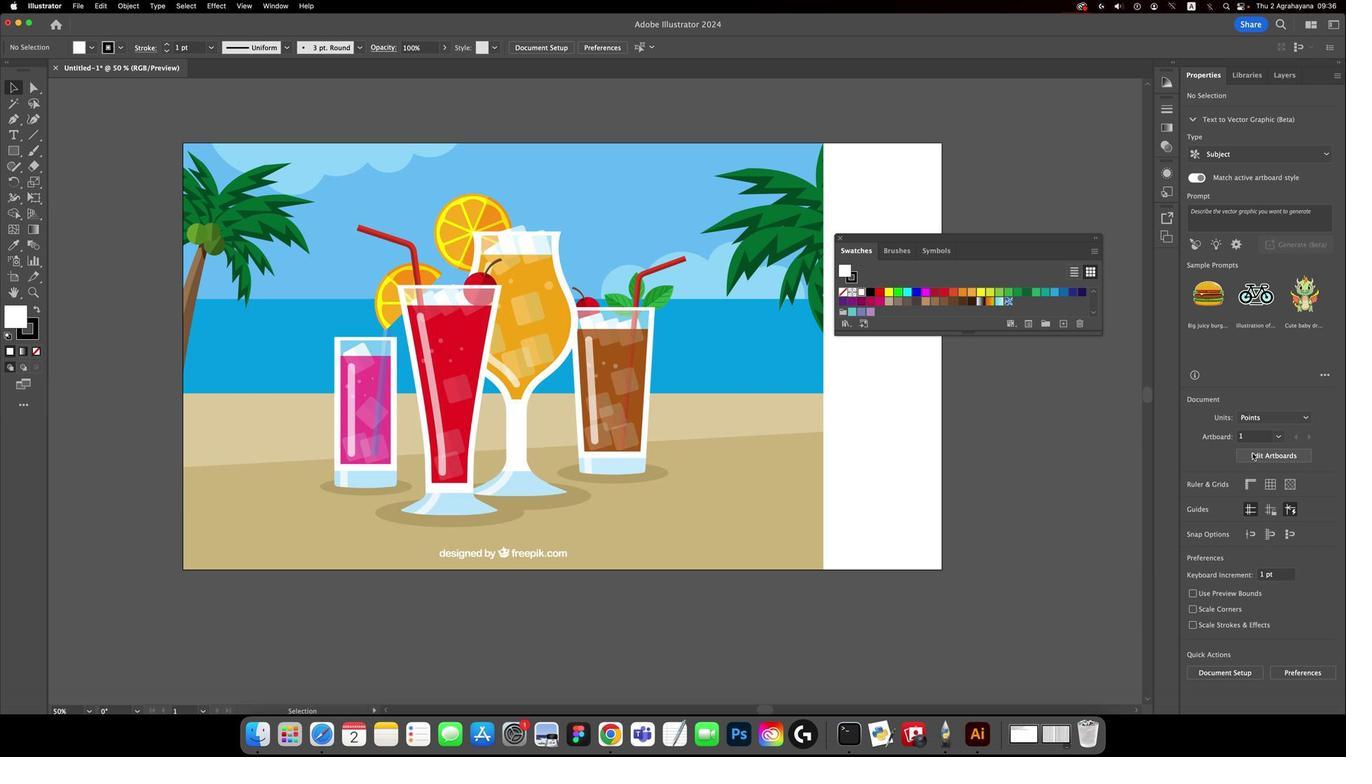 
Action: Mouse moved to (877, 472)
Screenshot: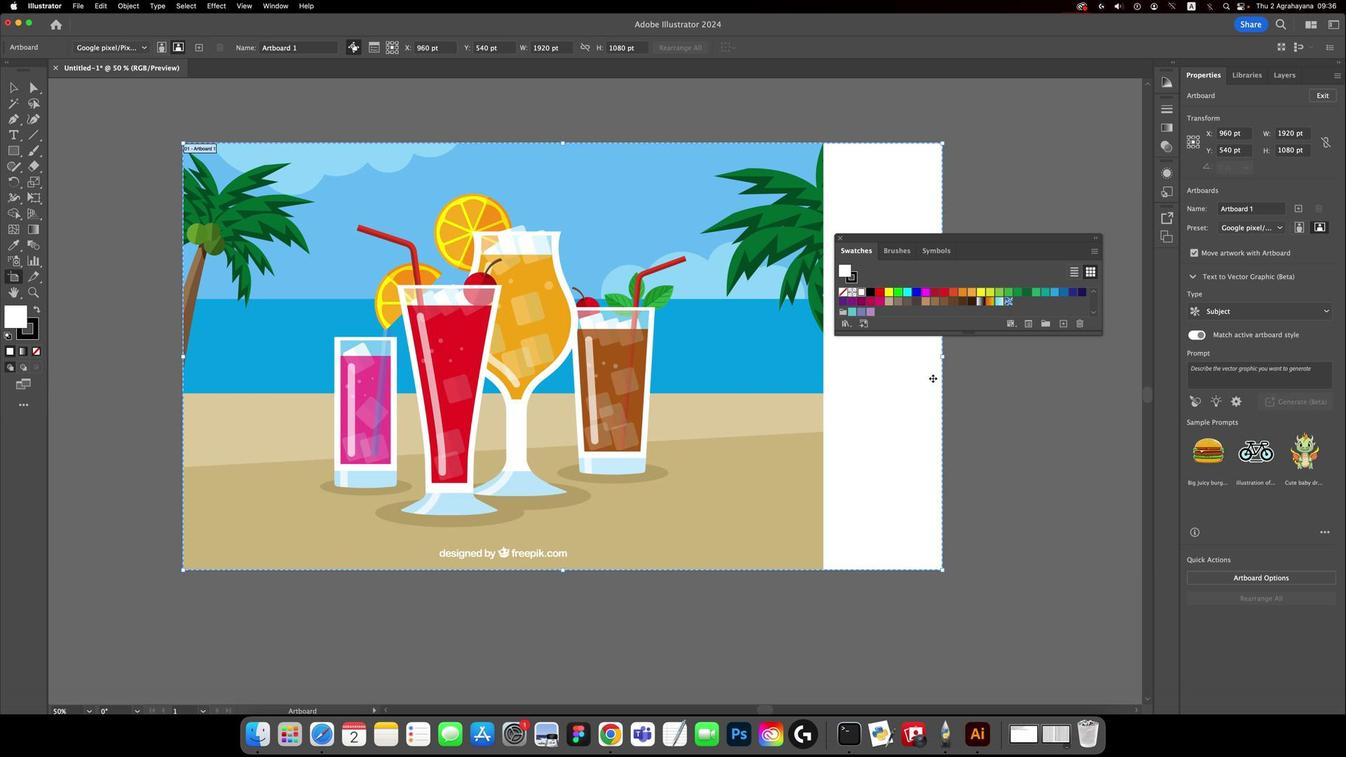 
Action: Mouse pressed left at (877, 472)
Screenshot: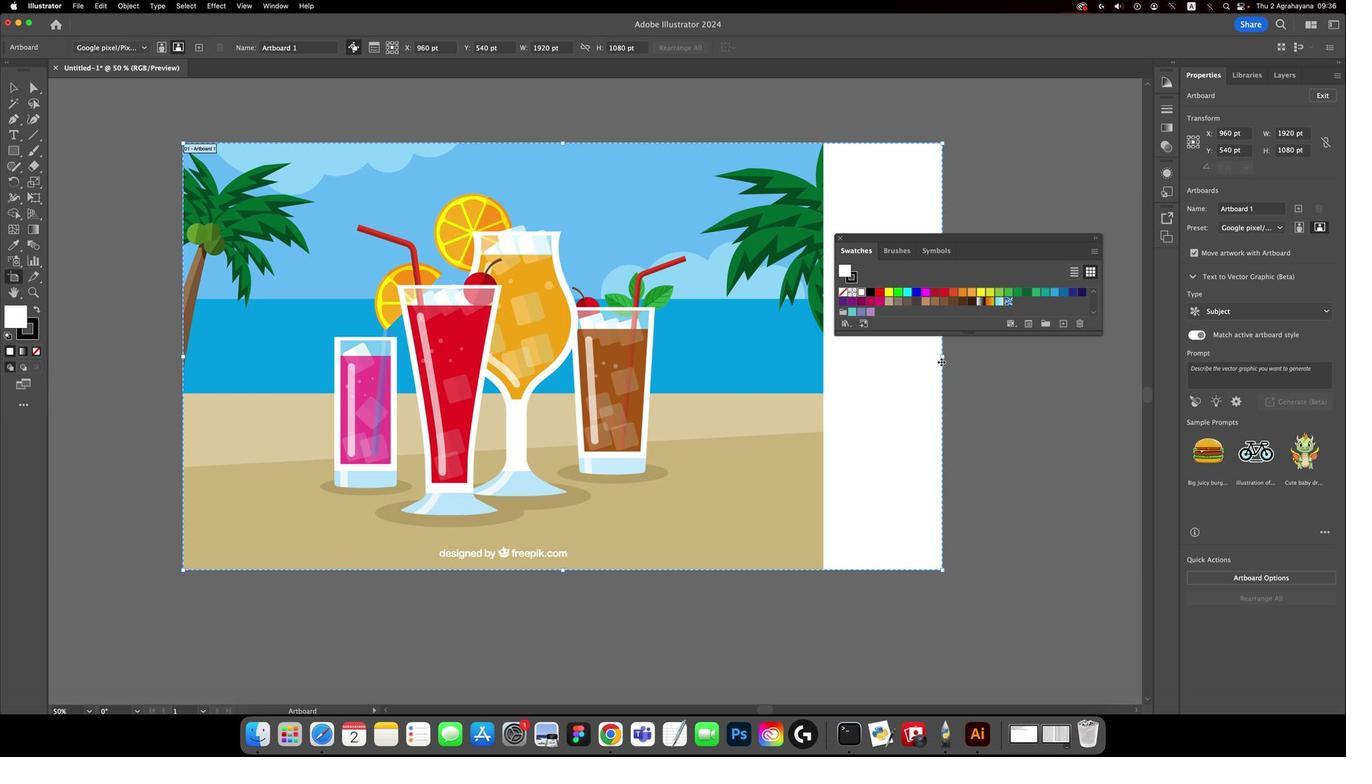 
Action: Mouse moved to (735, 425)
Screenshot: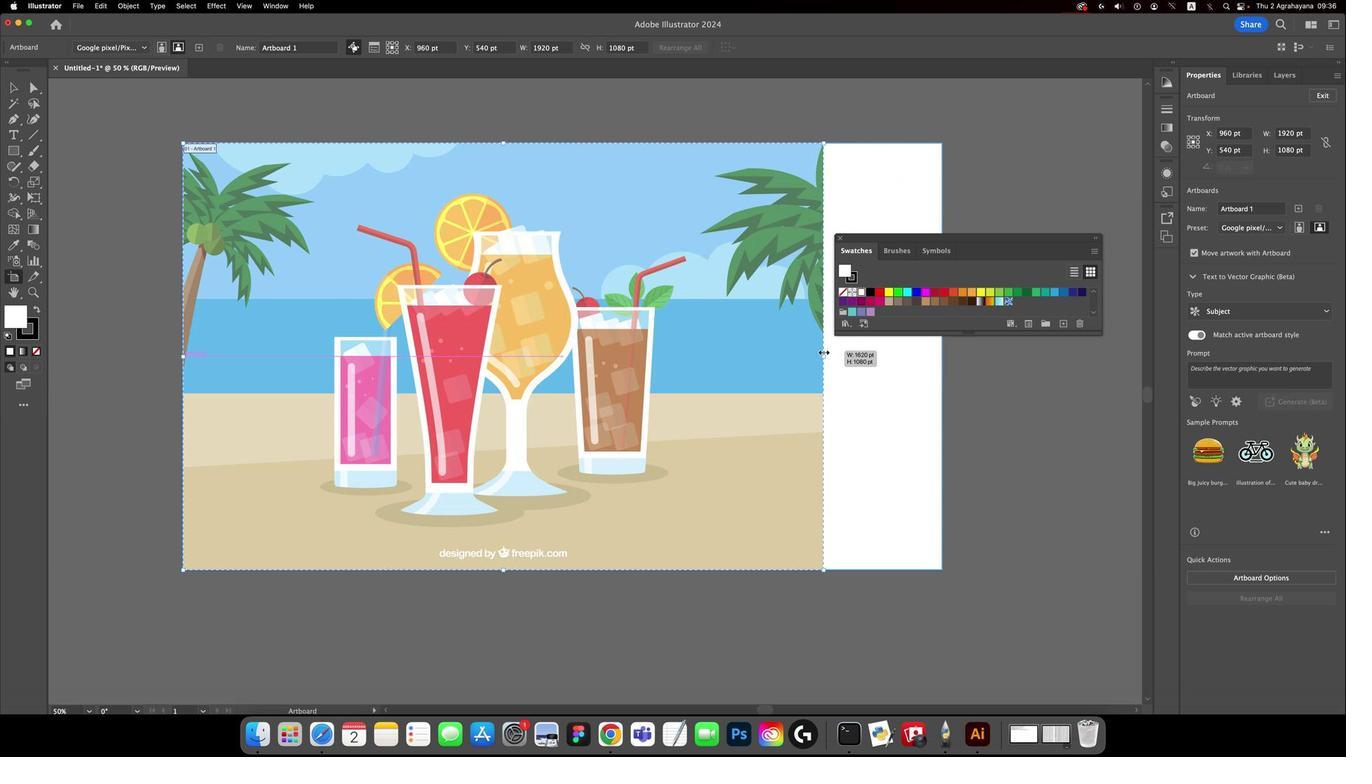 
Action: Mouse pressed left at (735, 425)
Screenshot: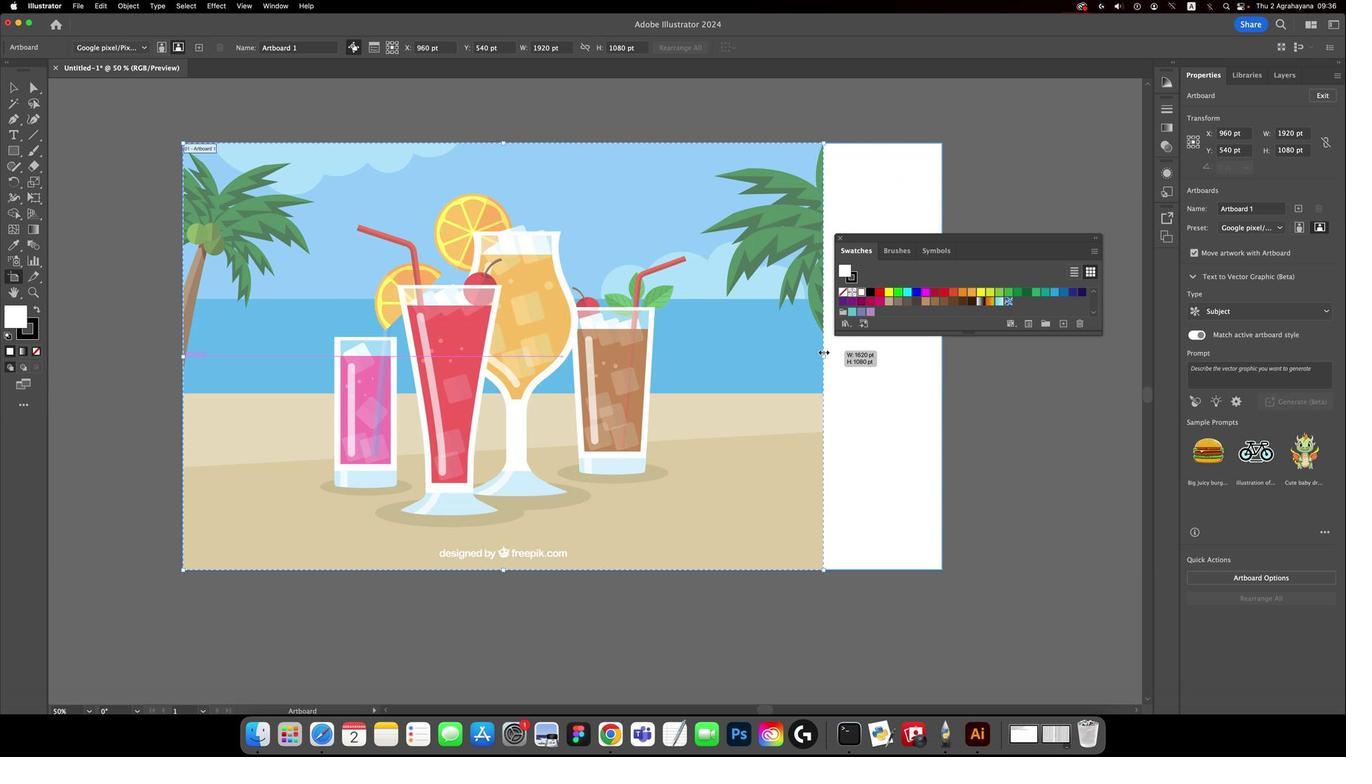 
Action: Mouse moved to (703, 433)
Screenshot: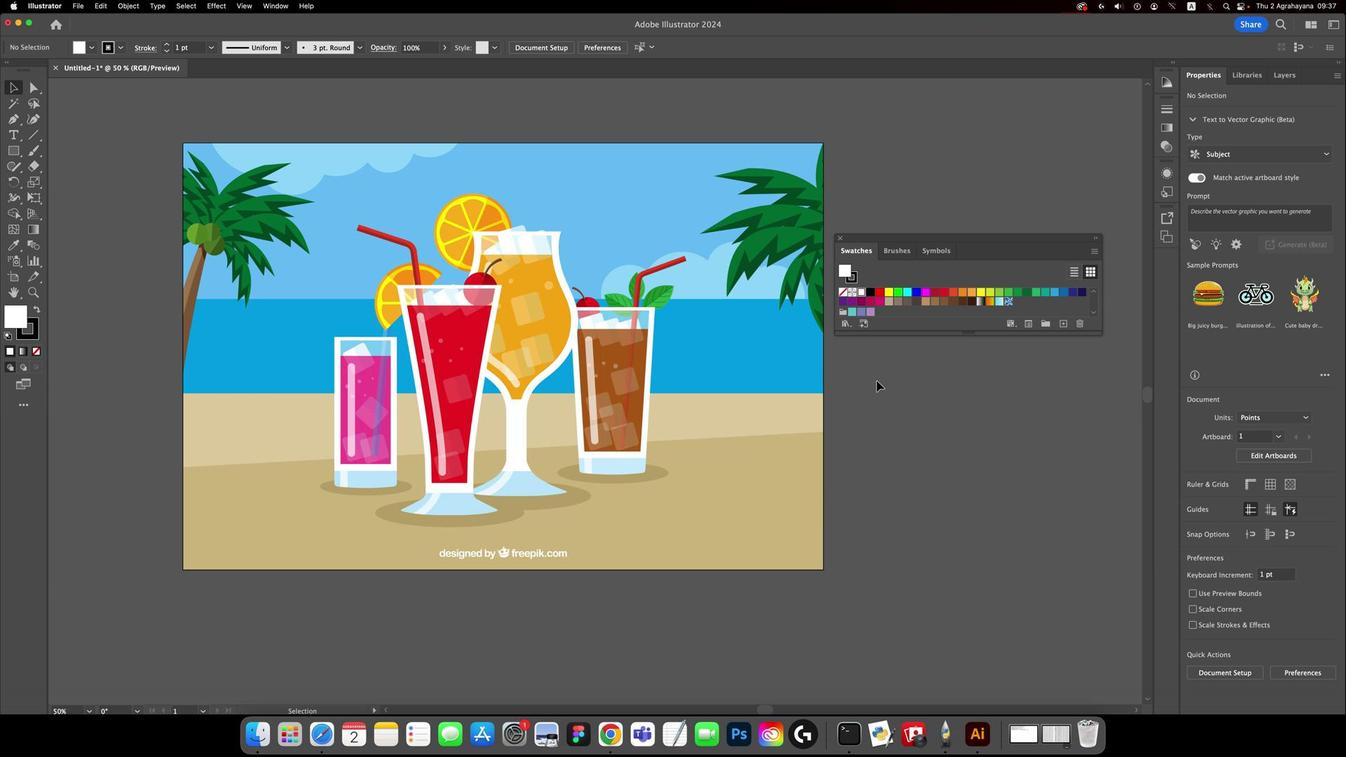 
Action: Key pressed 'v'
Screenshot: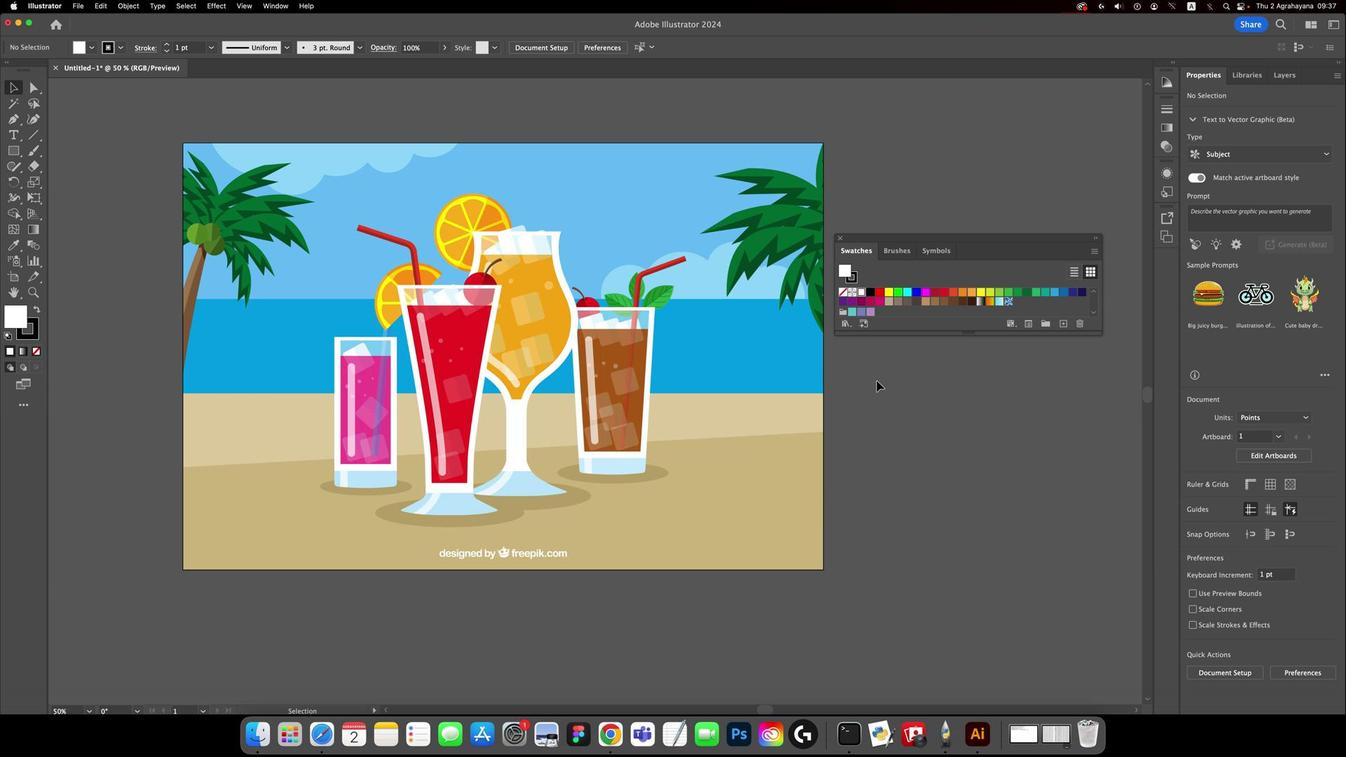 
Action: Mouse moved to (702, 433)
Screenshot: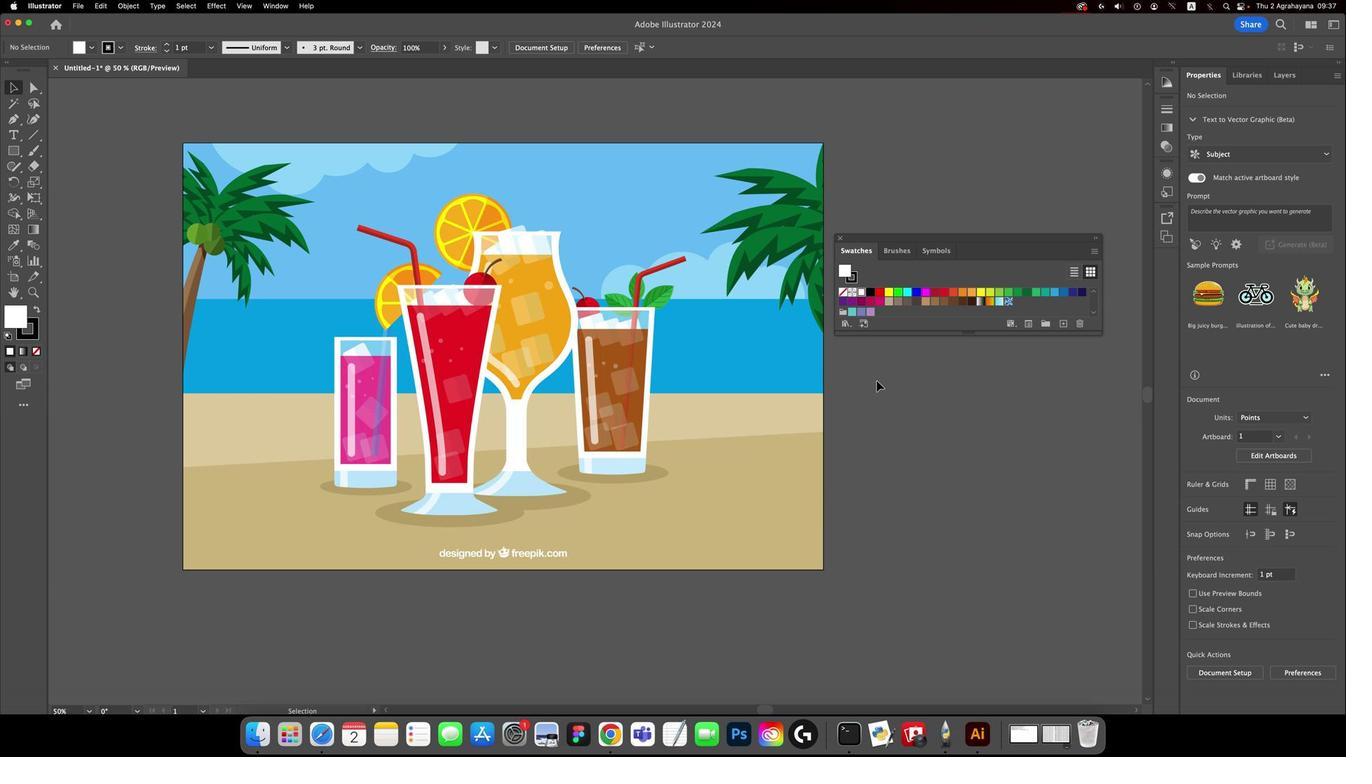 
Action: Mouse pressed left at (702, 433)
Screenshot: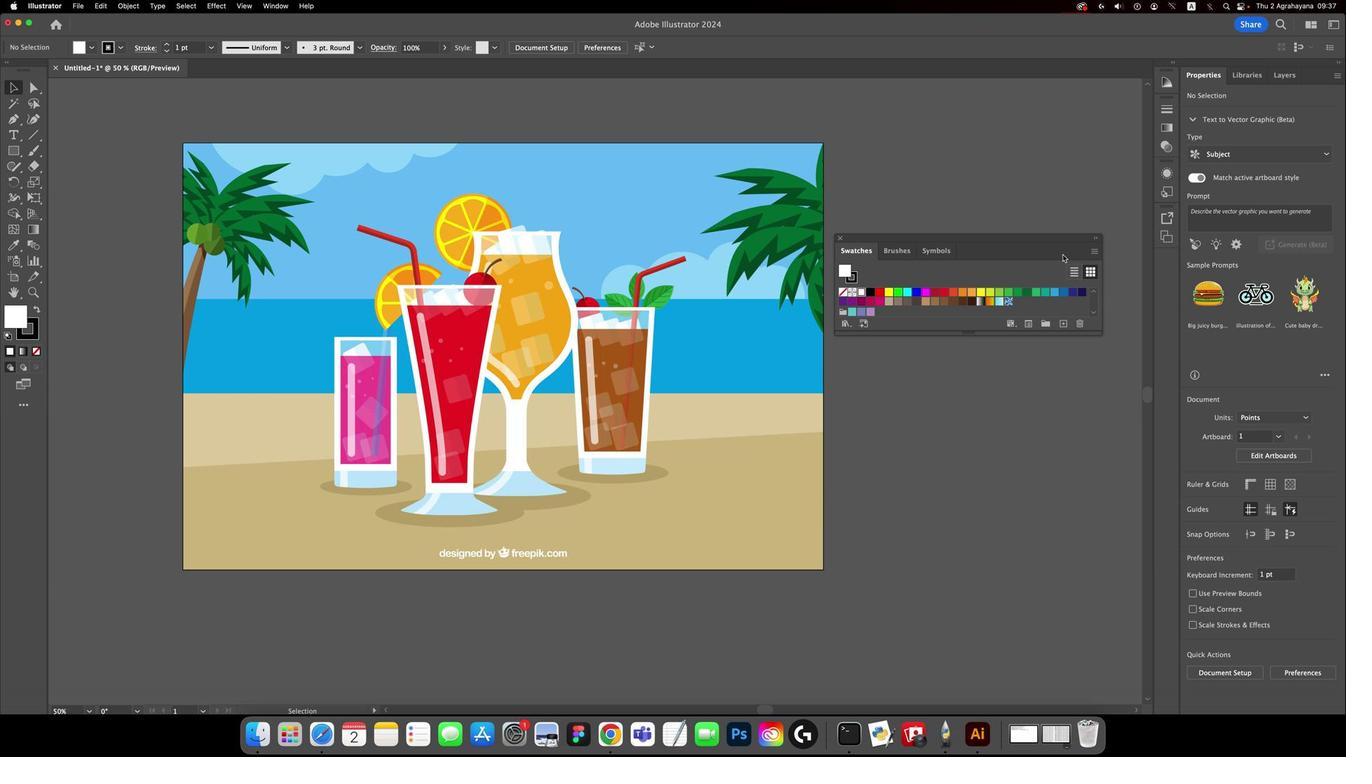
Action: Mouse moved to (890, 297)
Screenshot: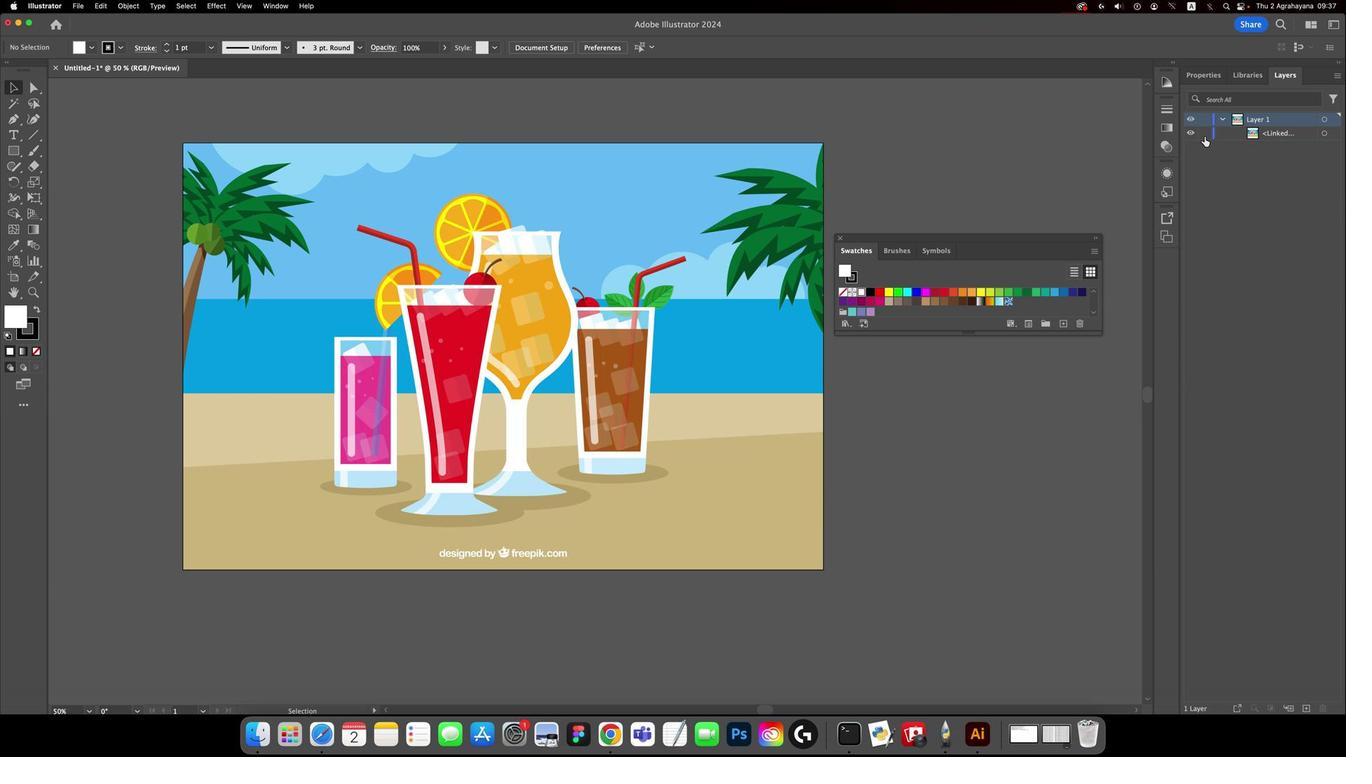 
Action: Mouse pressed left at (890, 297)
Screenshot: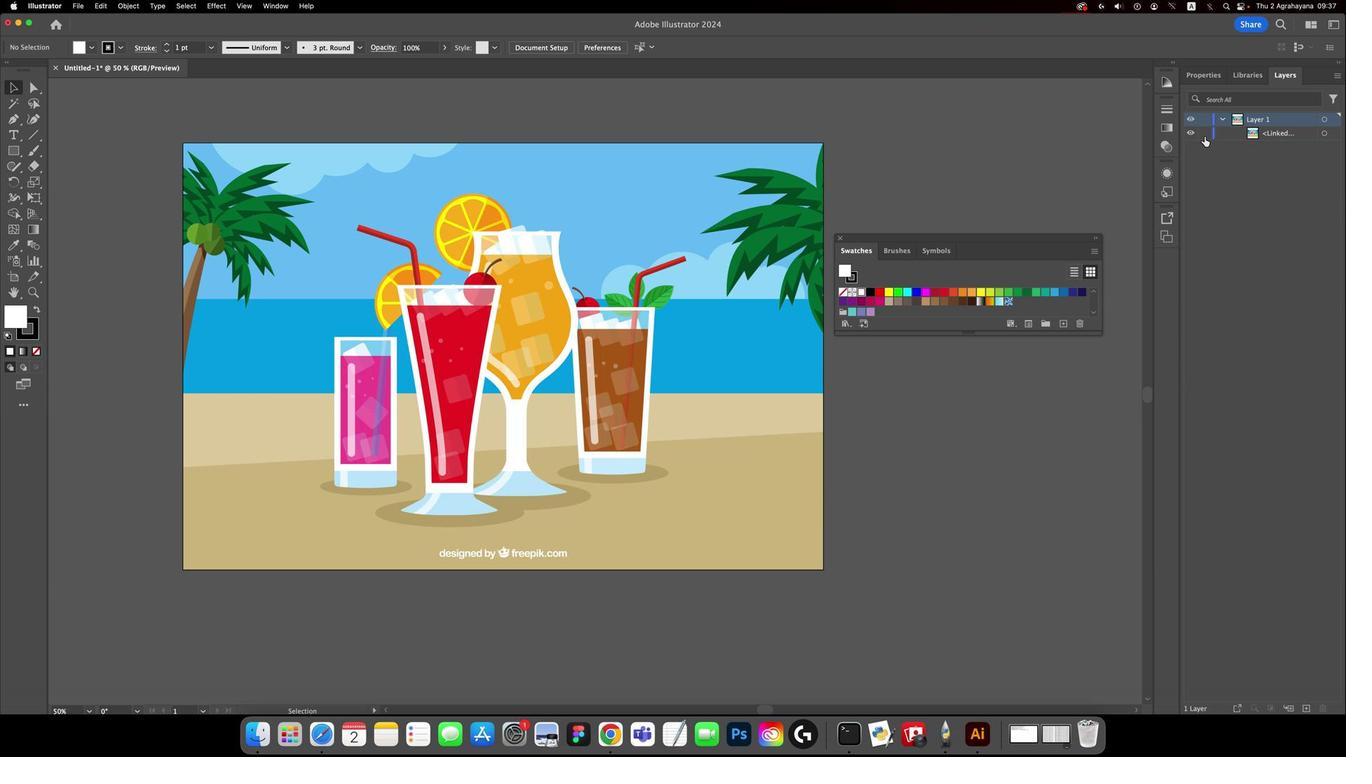 
Action: Mouse moved to (851, 324)
Screenshot: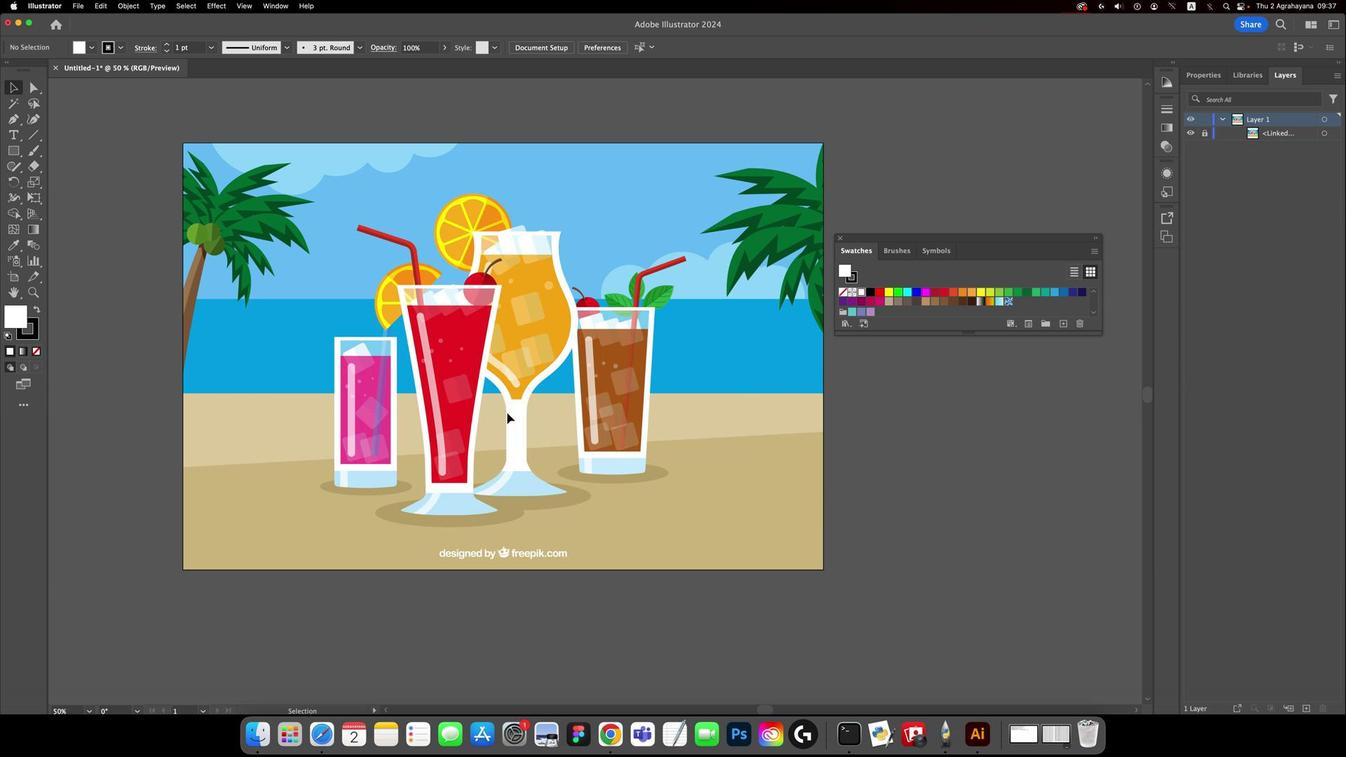 
Action: Mouse pressed left at (851, 324)
Screenshot: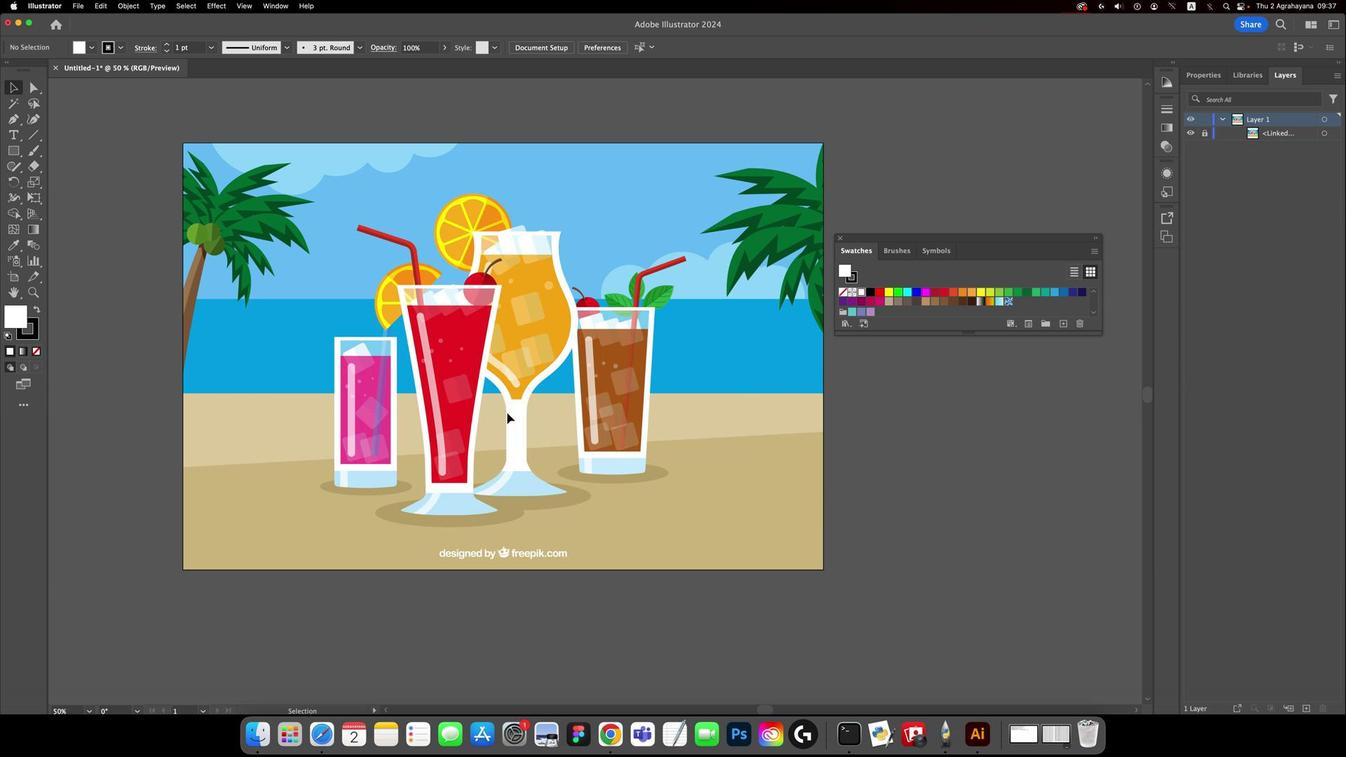 
Action: Mouse moved to (544, 462)
Screenshot: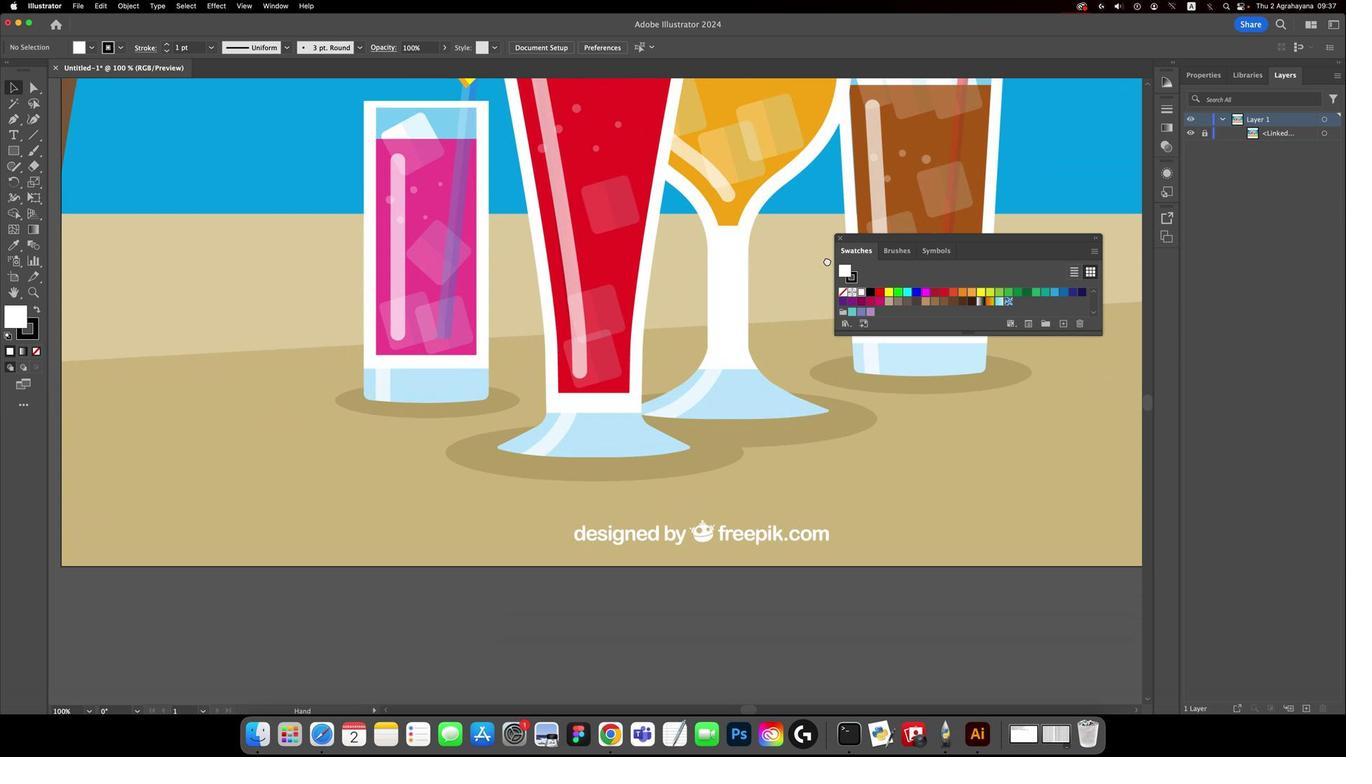 
Action: Key pressed Key.cmd'='
Screenshot: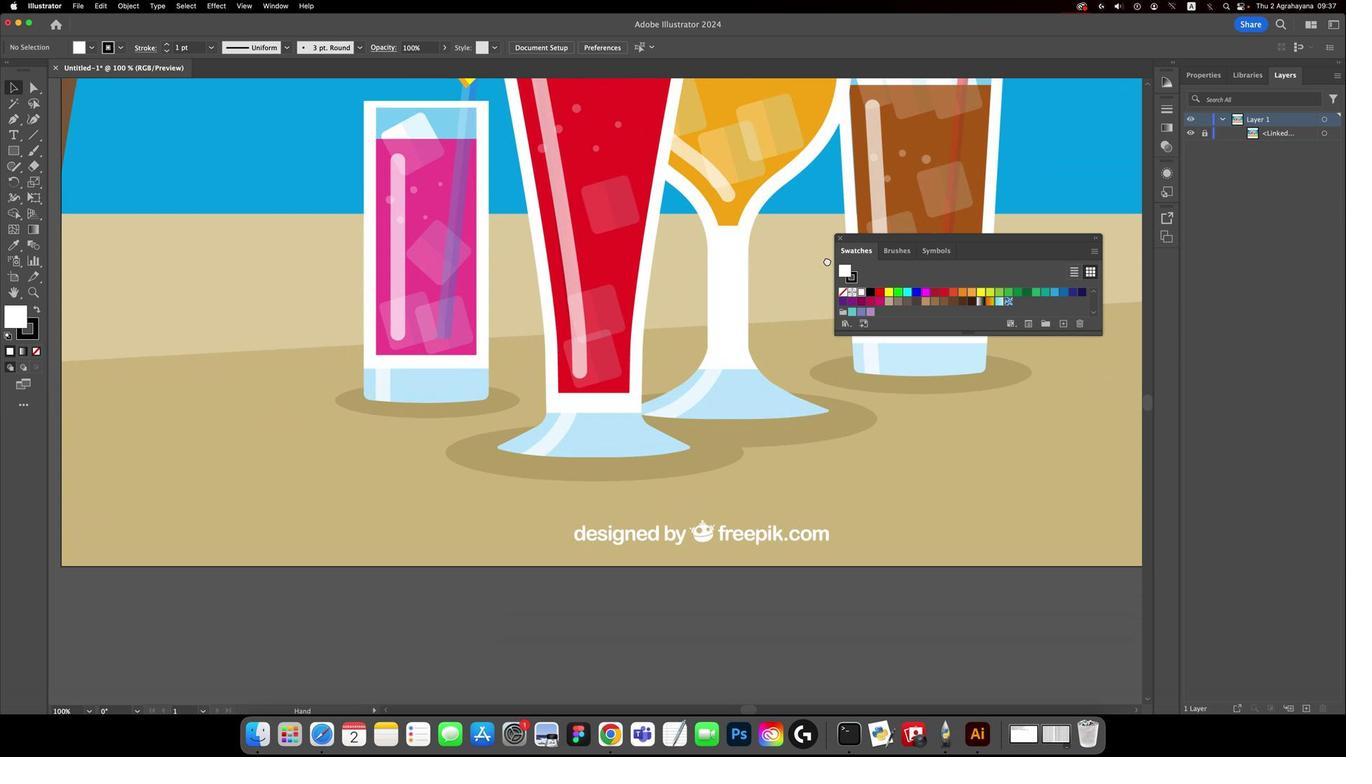 
Action: Mouse moved to (542, 463)
Screenshot: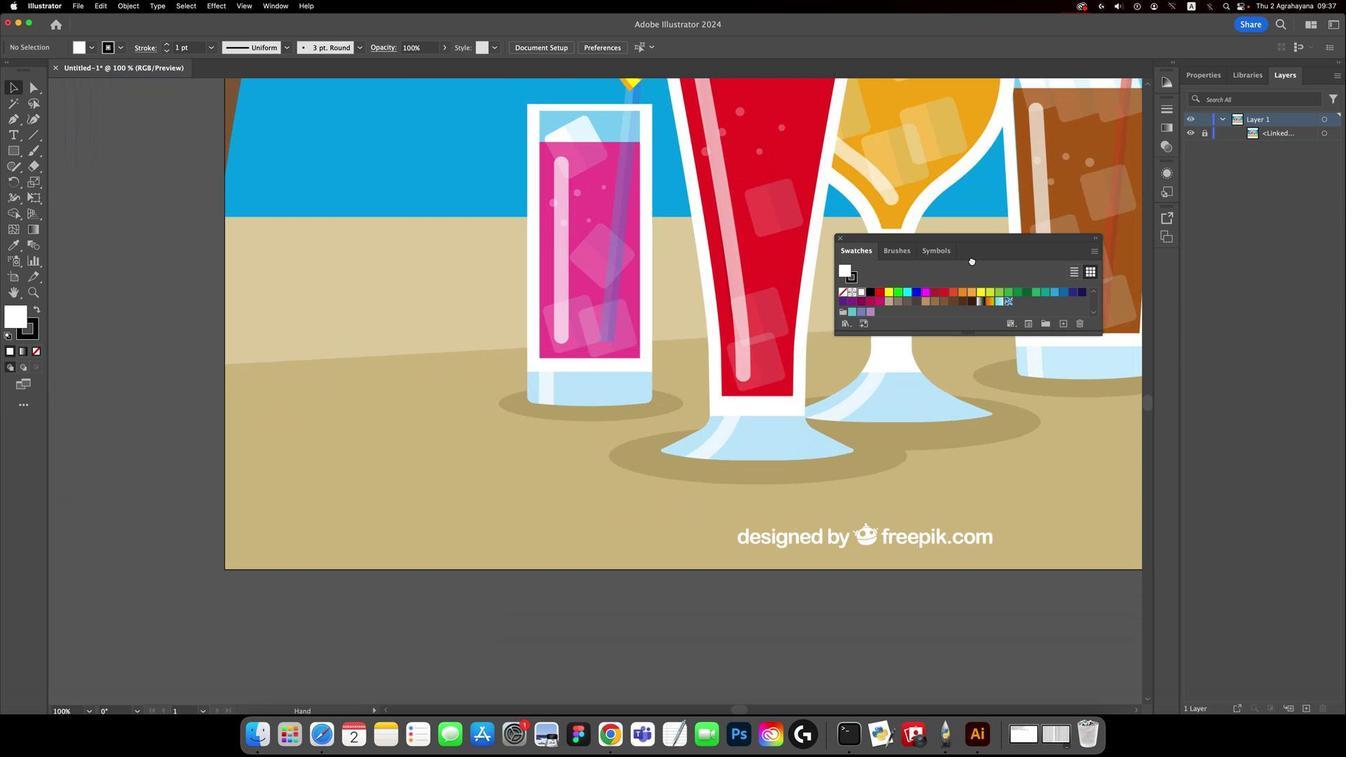 
Action: Key pressed Key.cmd'='Key.space
Screenshot: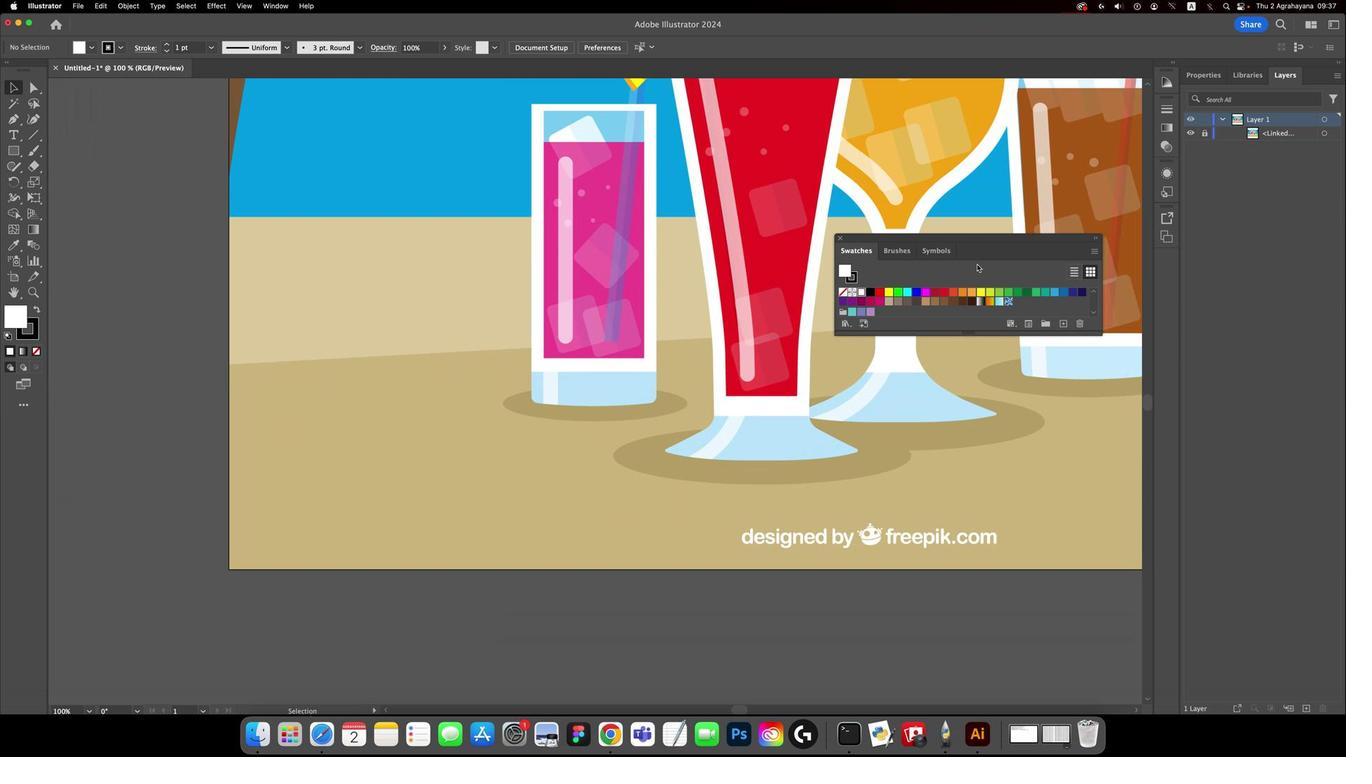 
Action: Mouse moved to (545, 464)
Screenshot: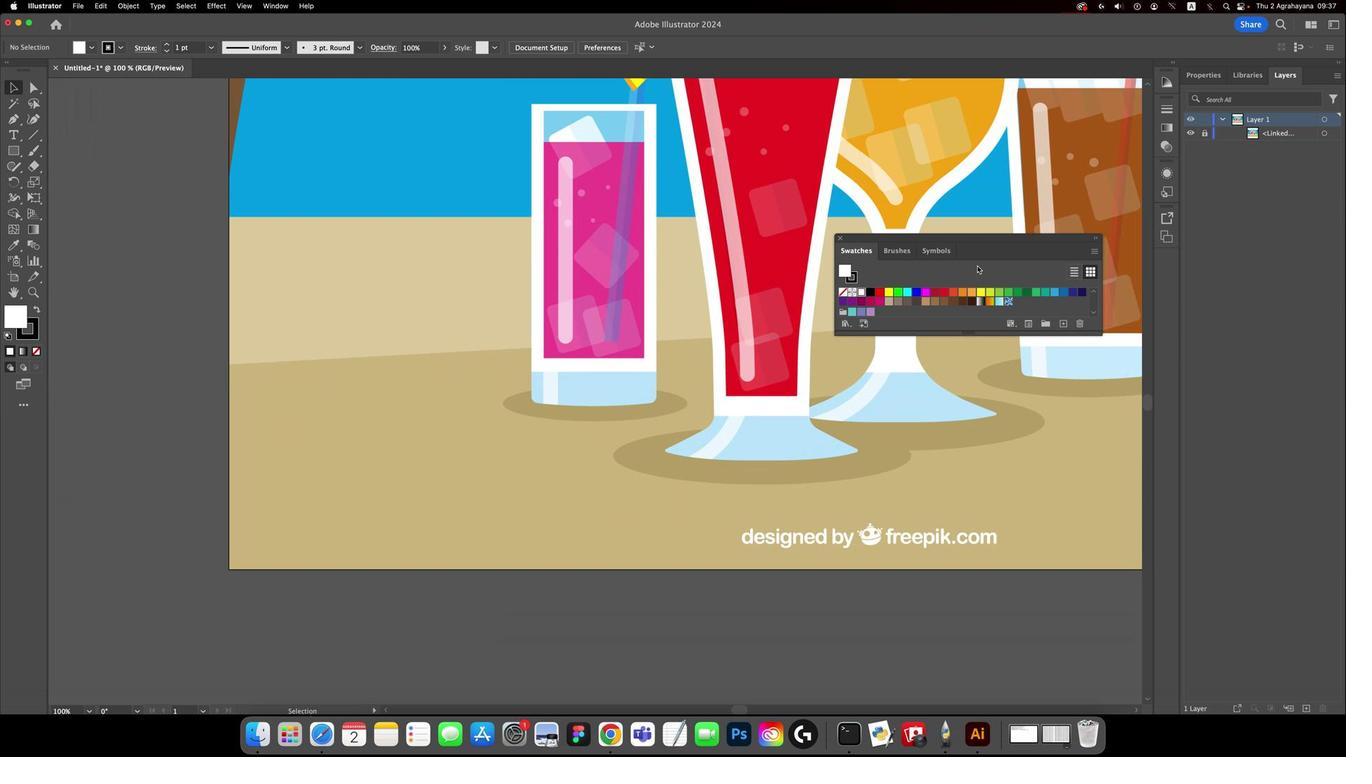 
Action: Mouse pressed left at (545, 464)
Screenshot: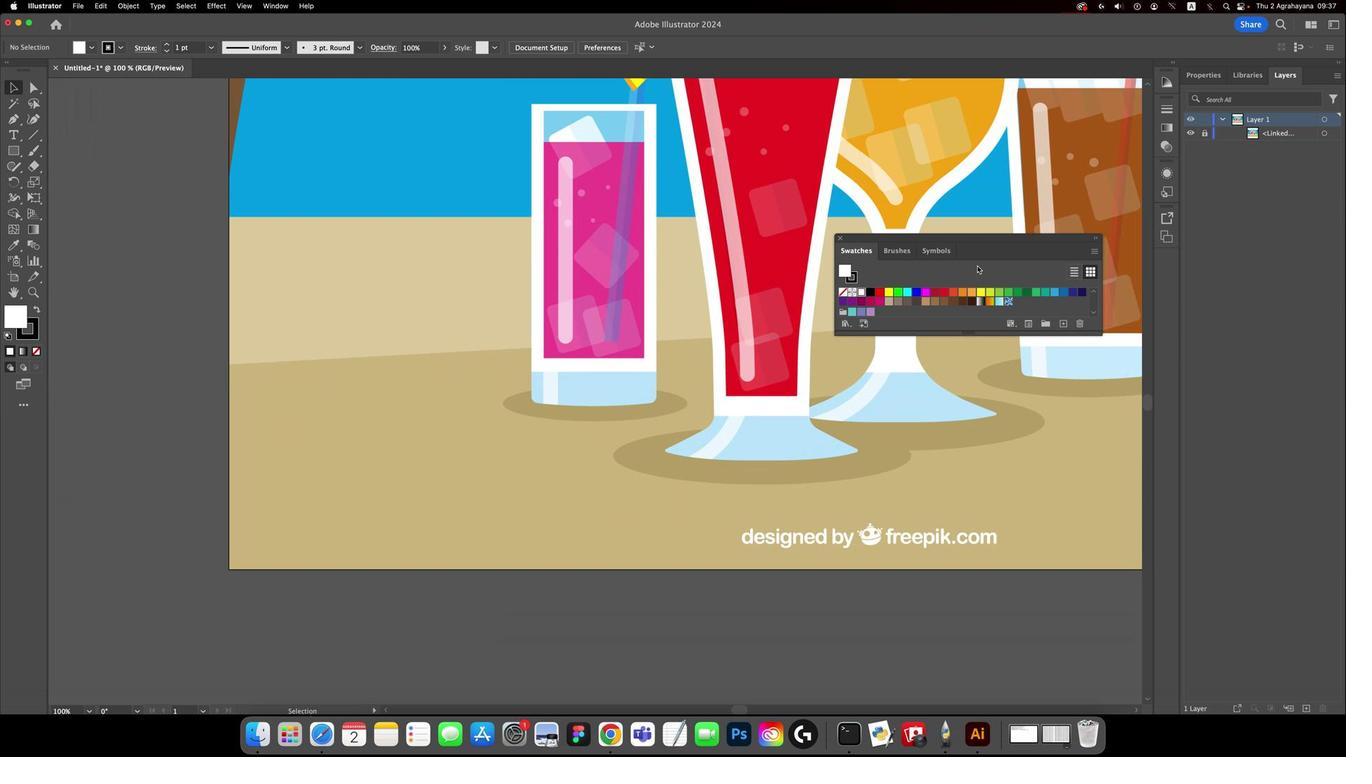 
Action: Mouse moved to (749, 381)
Screenshot: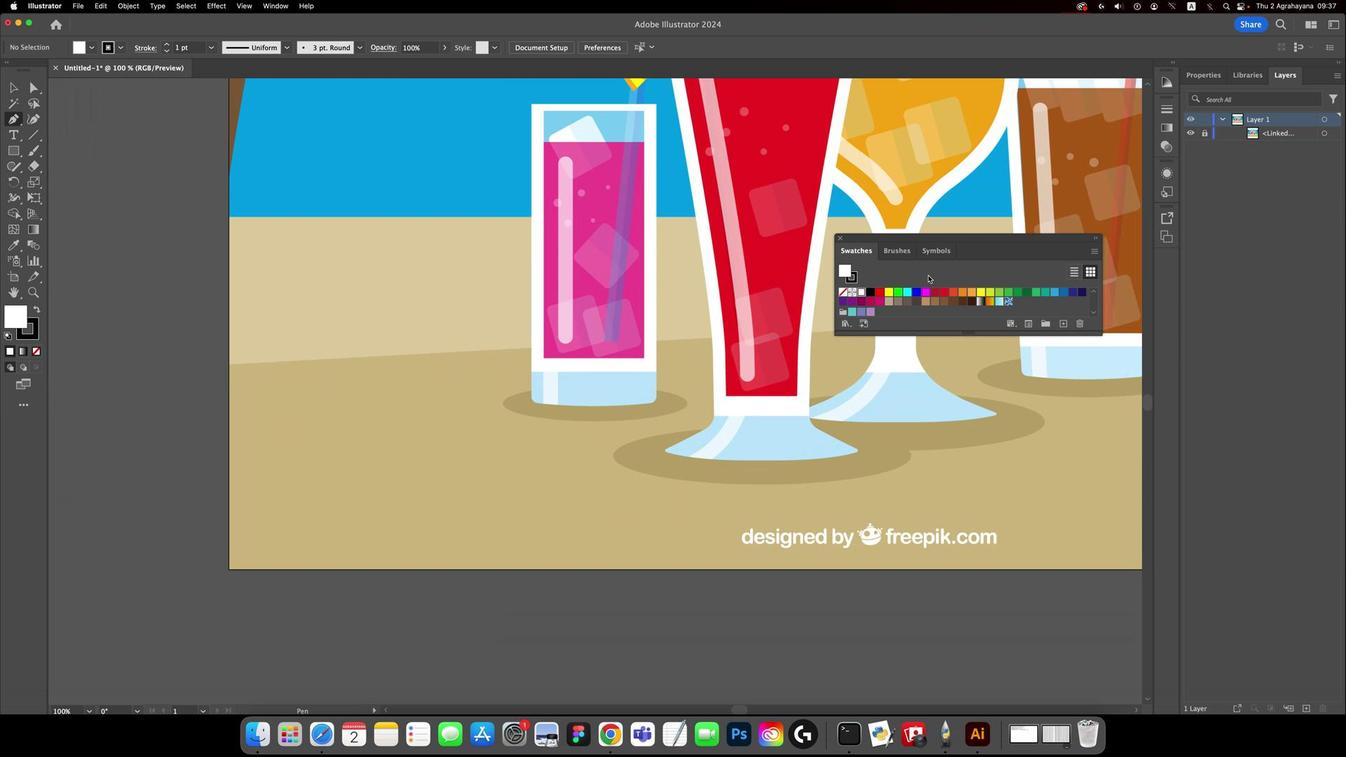 
Action: Key pressed Key.space
Screenshot: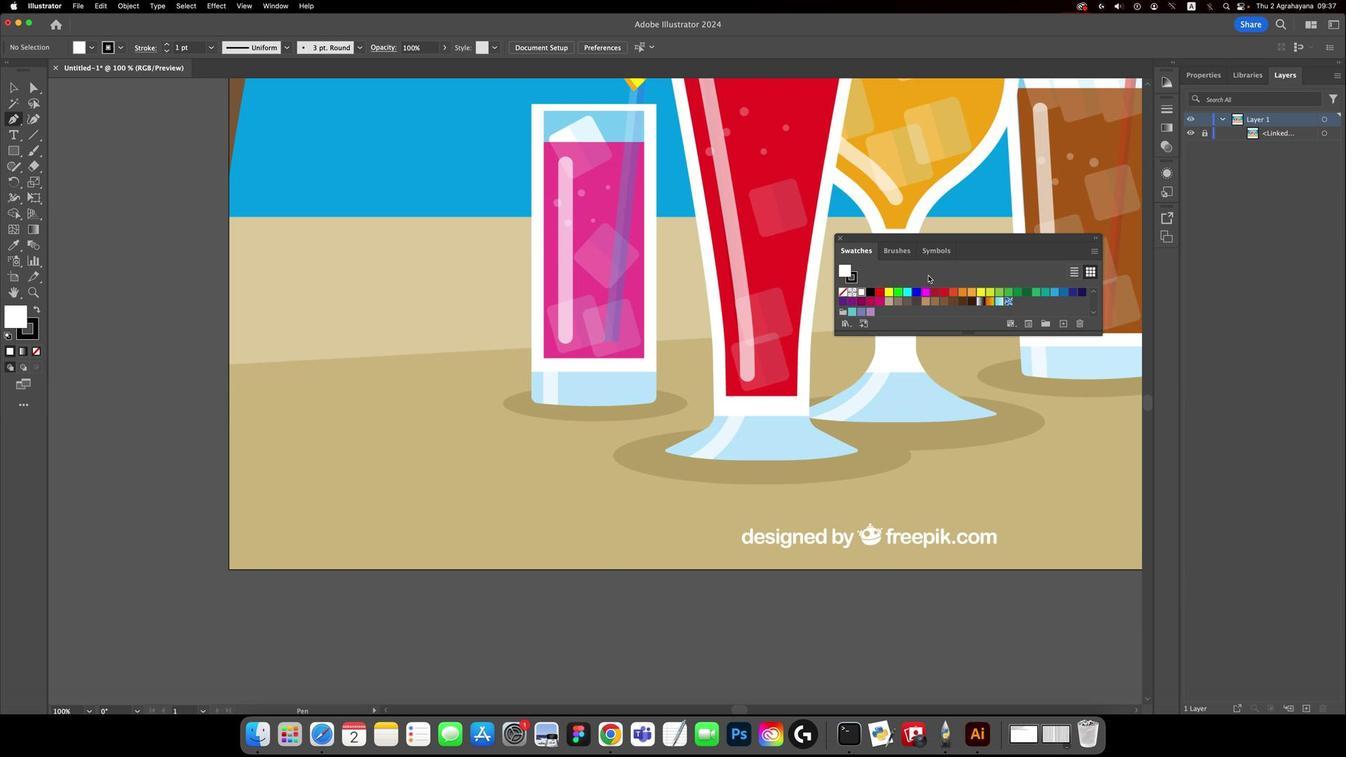 
Action: Mouse moved to (751, 385)
Screenshot: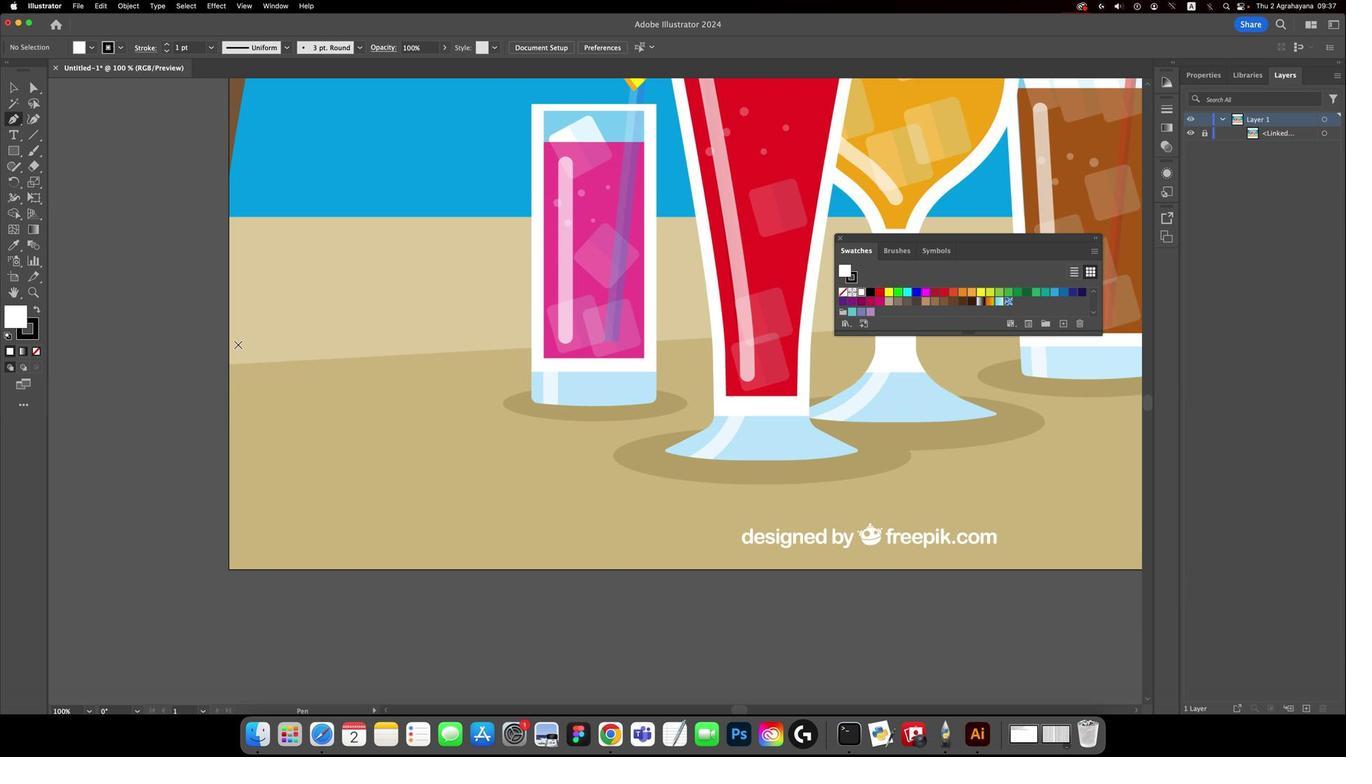 
Action: Key pressed 'p'
Screenshot: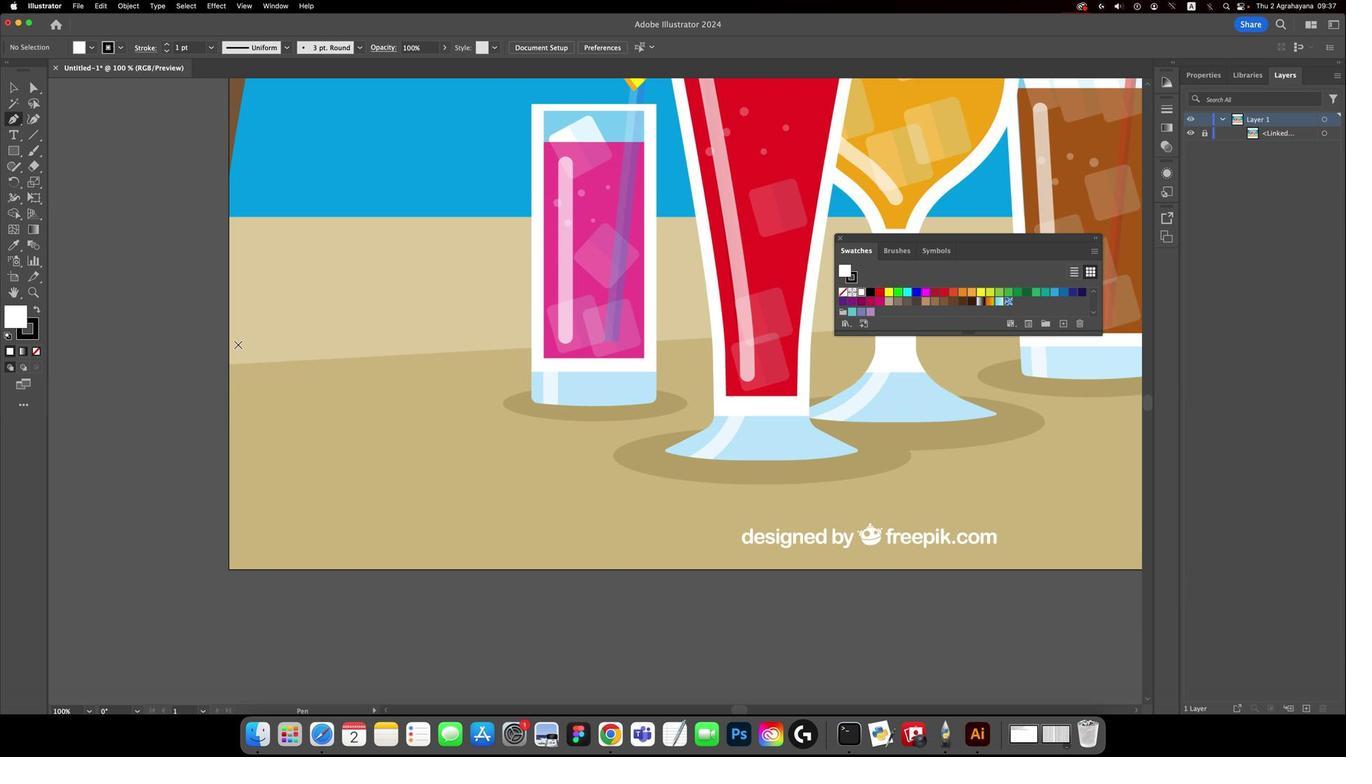 
Action: Mouse moved to (422, 425)
Screenshot: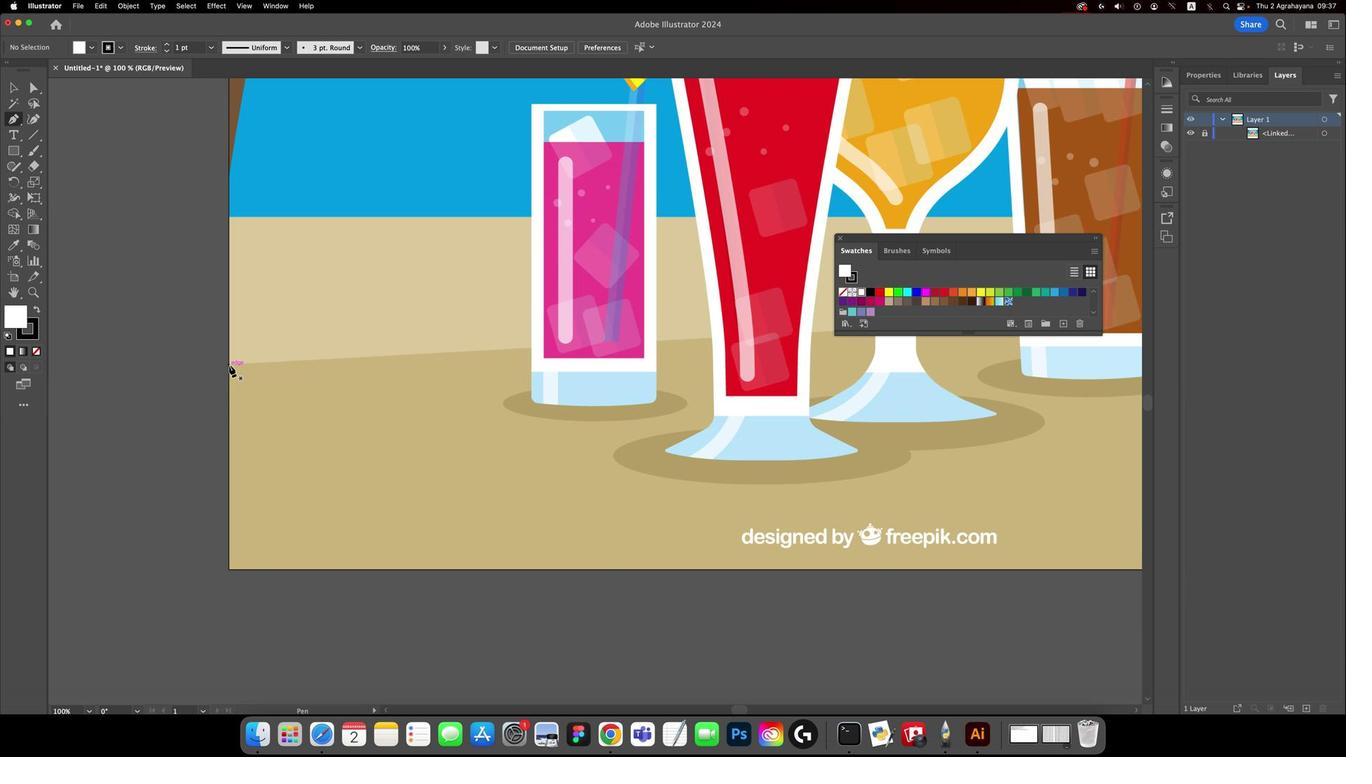 
Action: Key pressed Key.caps_lock
Screenshot: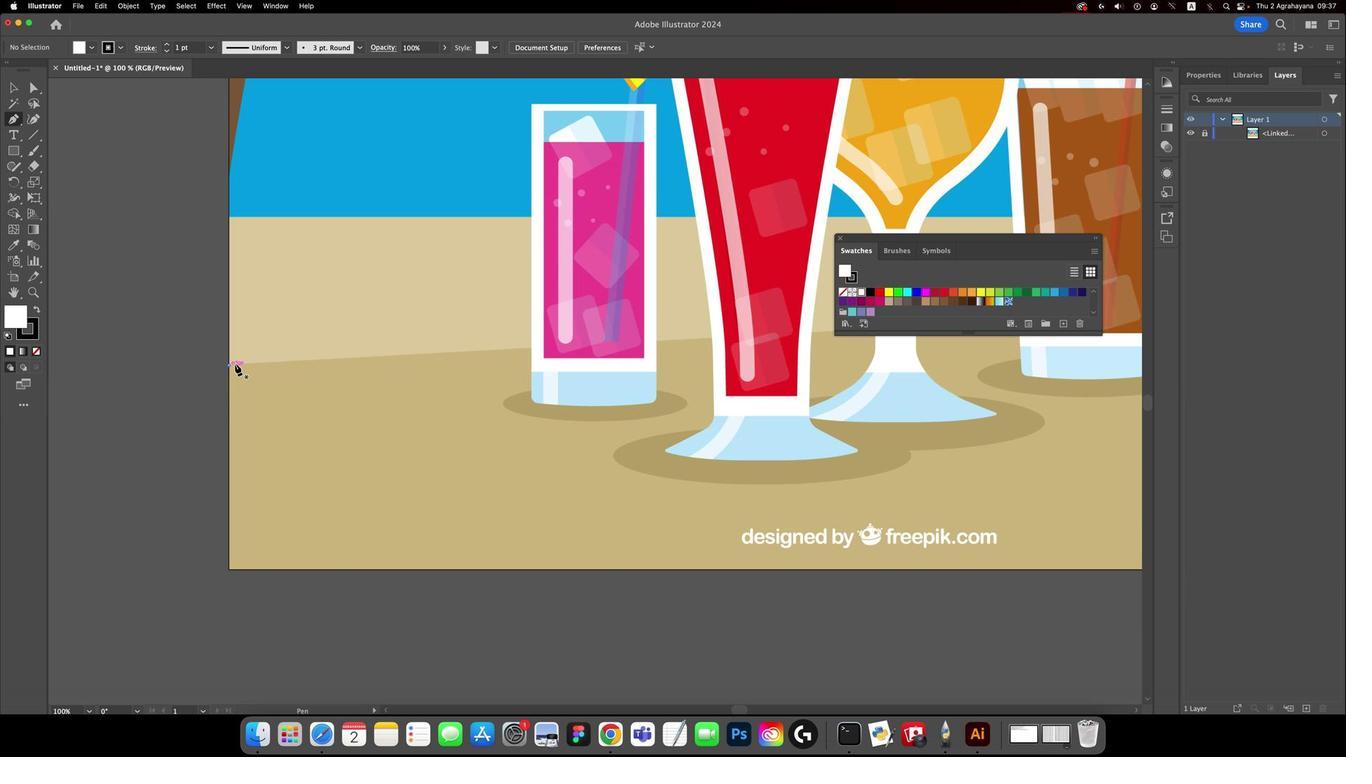 
Action: Mouse moved to (418, 430)
Screenshot: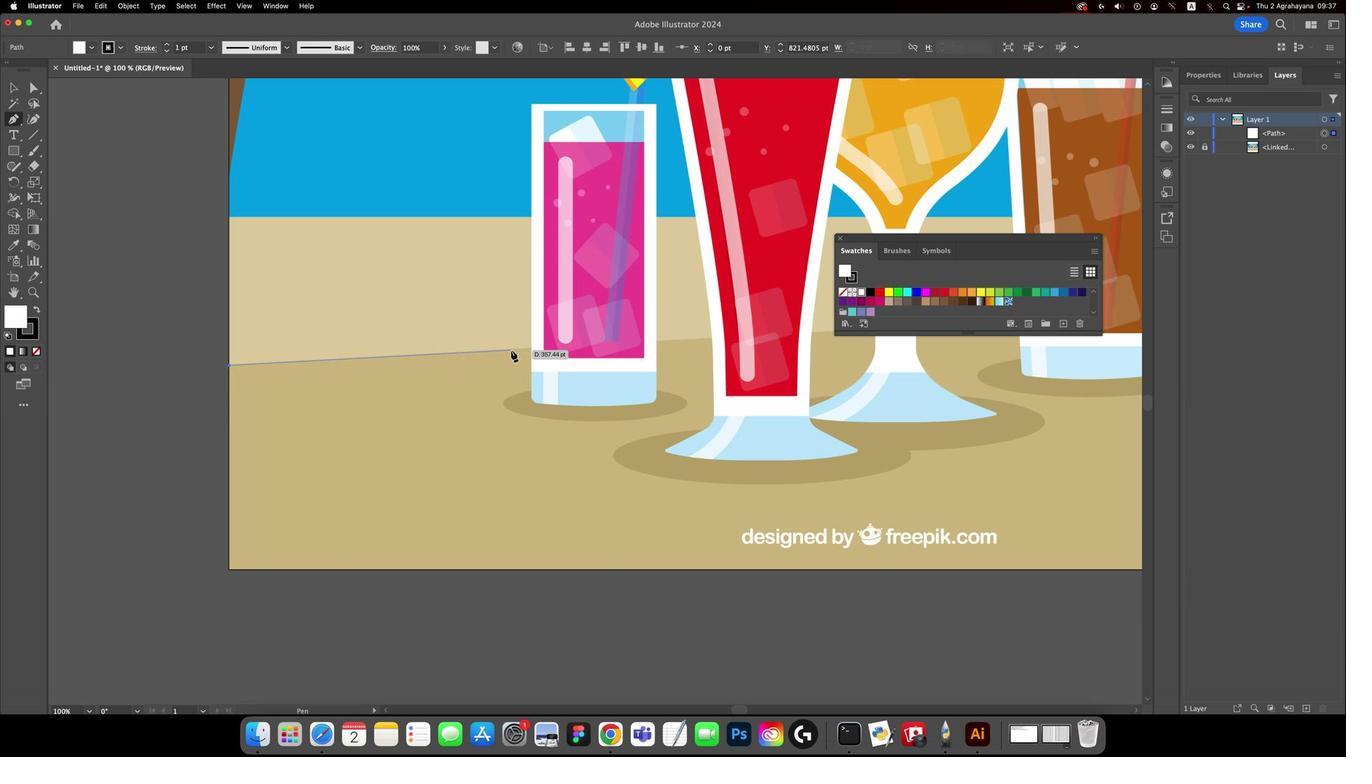 
Action: Mouse pressed left at (418, 430)
Screenshot: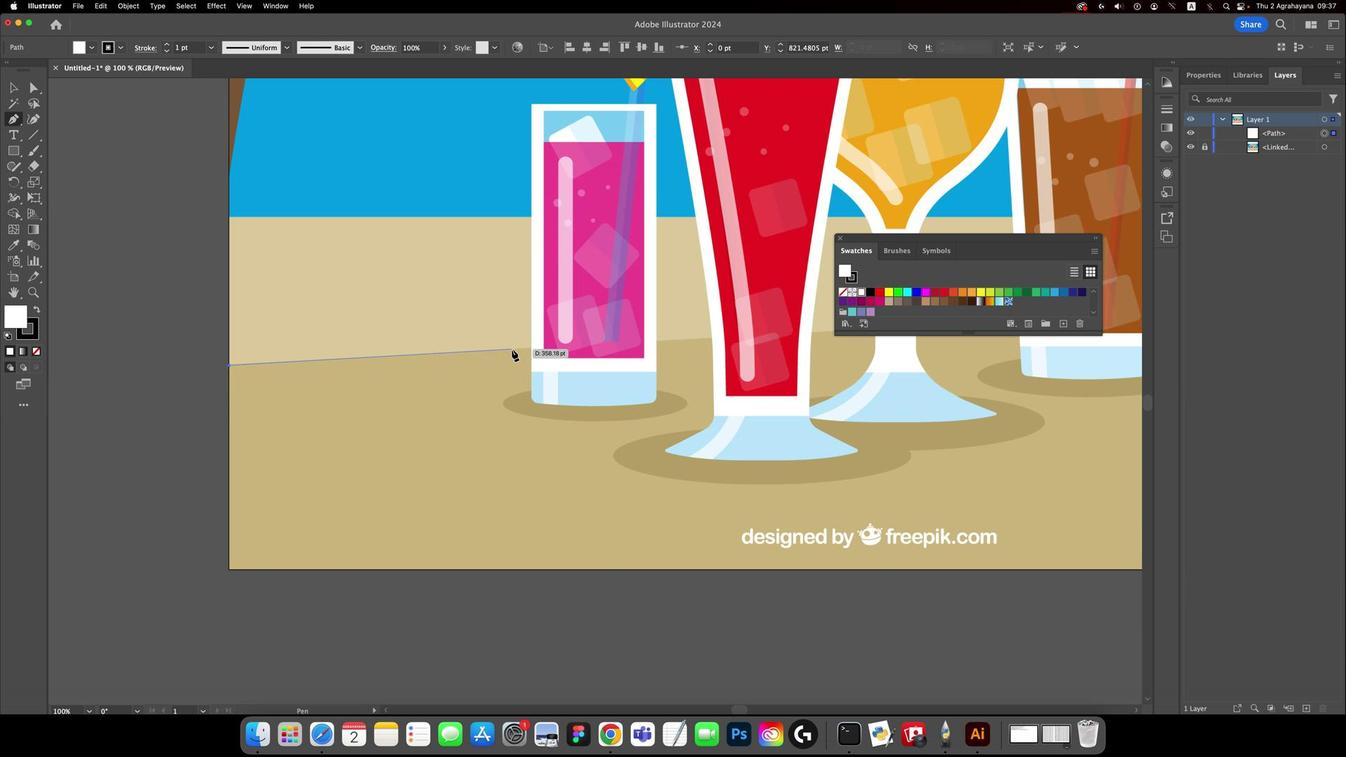 
Action: Mouse moved to (544, 422)
Screenshot: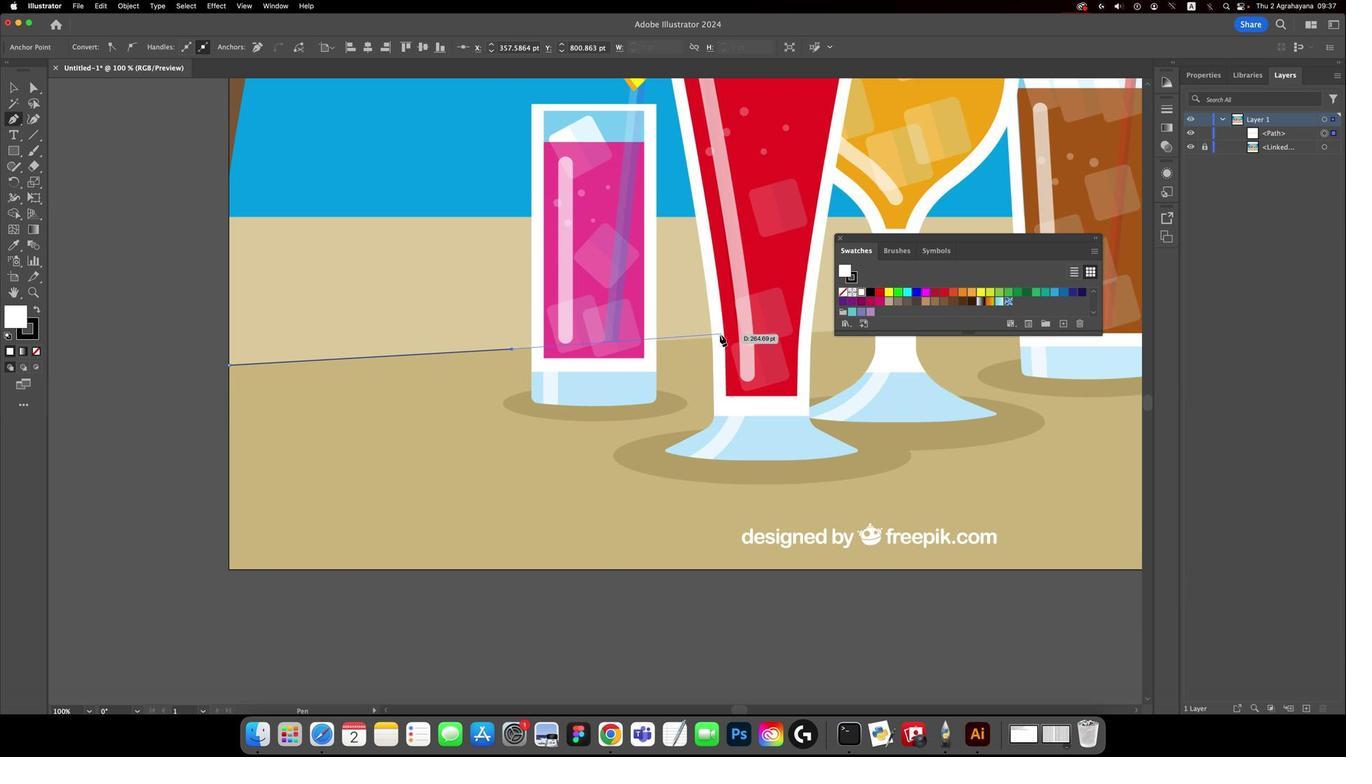 
Action: Mouse pressed left at (544, 422)
Screenshot: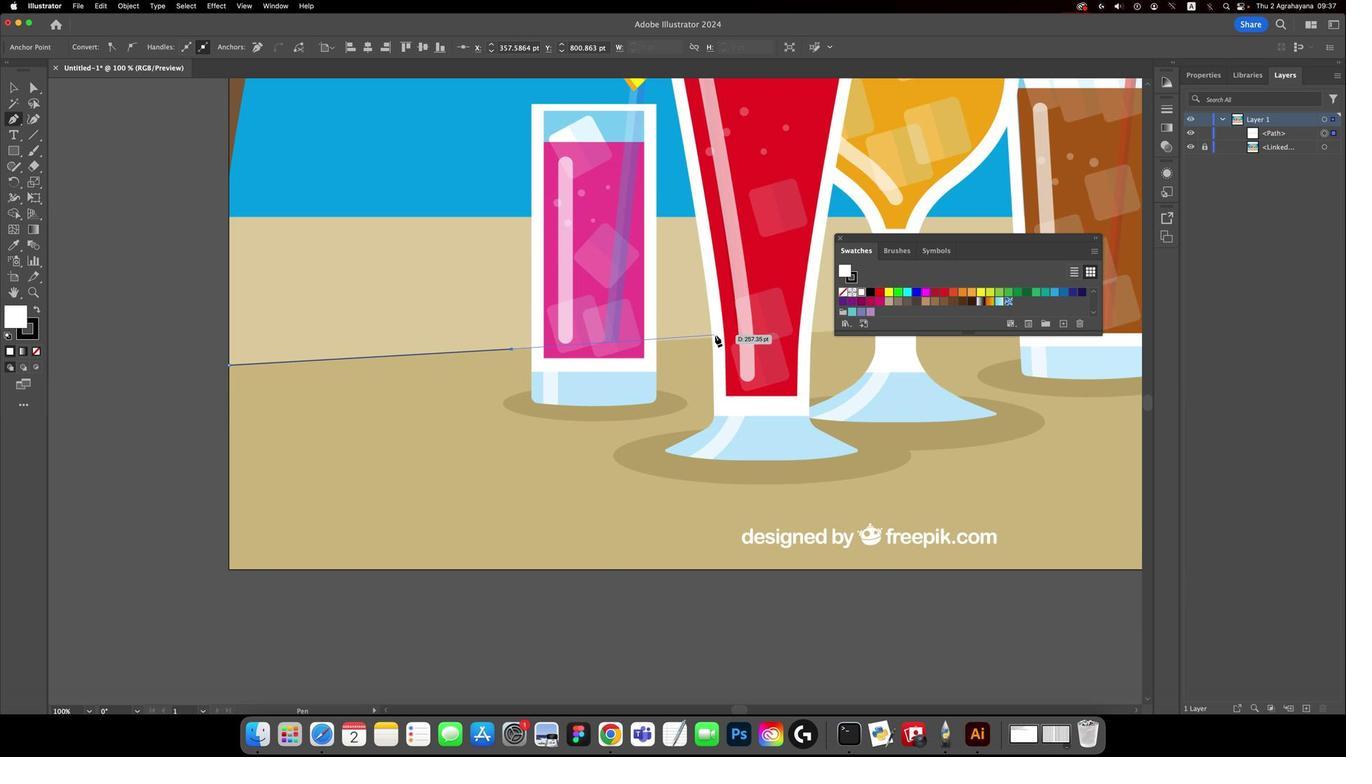 
Action: Mouse moved to (633, 417)
Screenshot: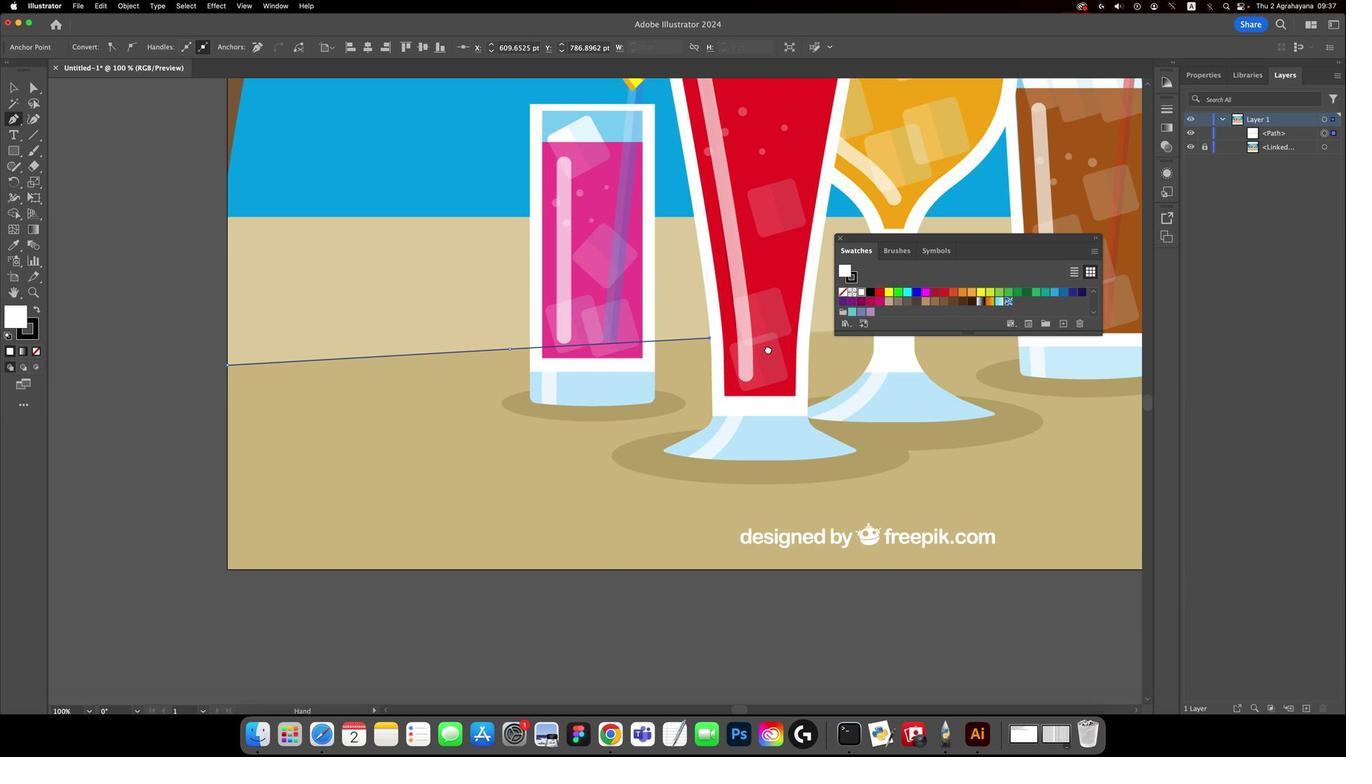 
Action: Mouse pressed left at (633, 417)
Screenshot: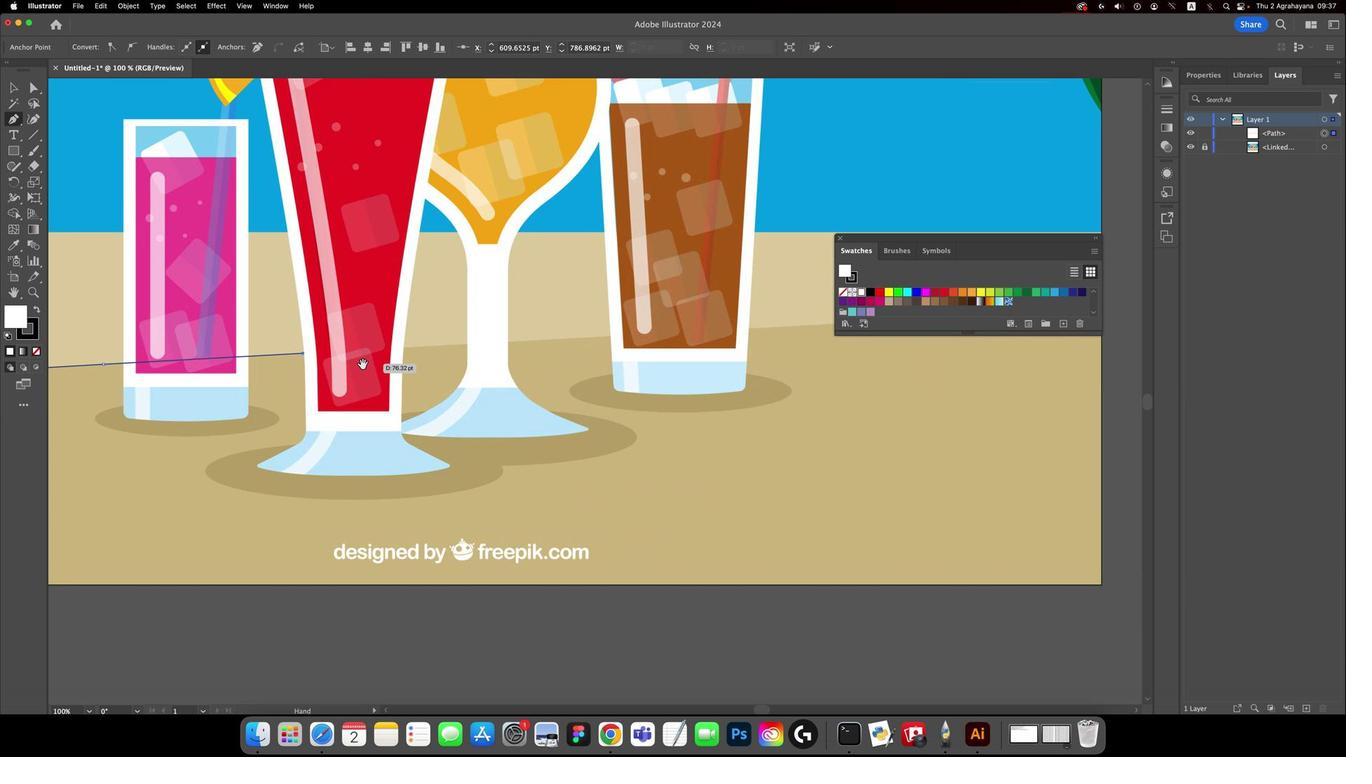 
Action: Mouse moved to (660, 422)
Screenshot: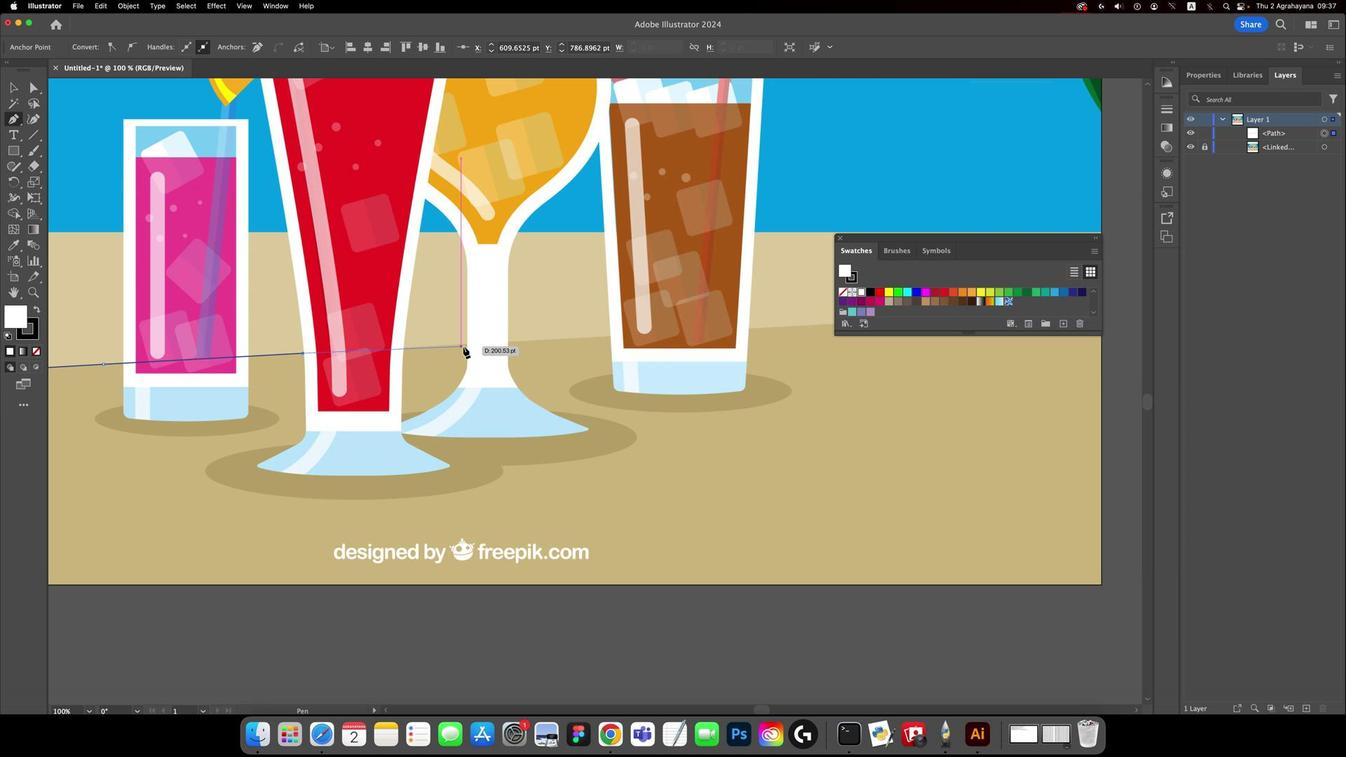 
Action: Key pressed Key.space
Screenshot: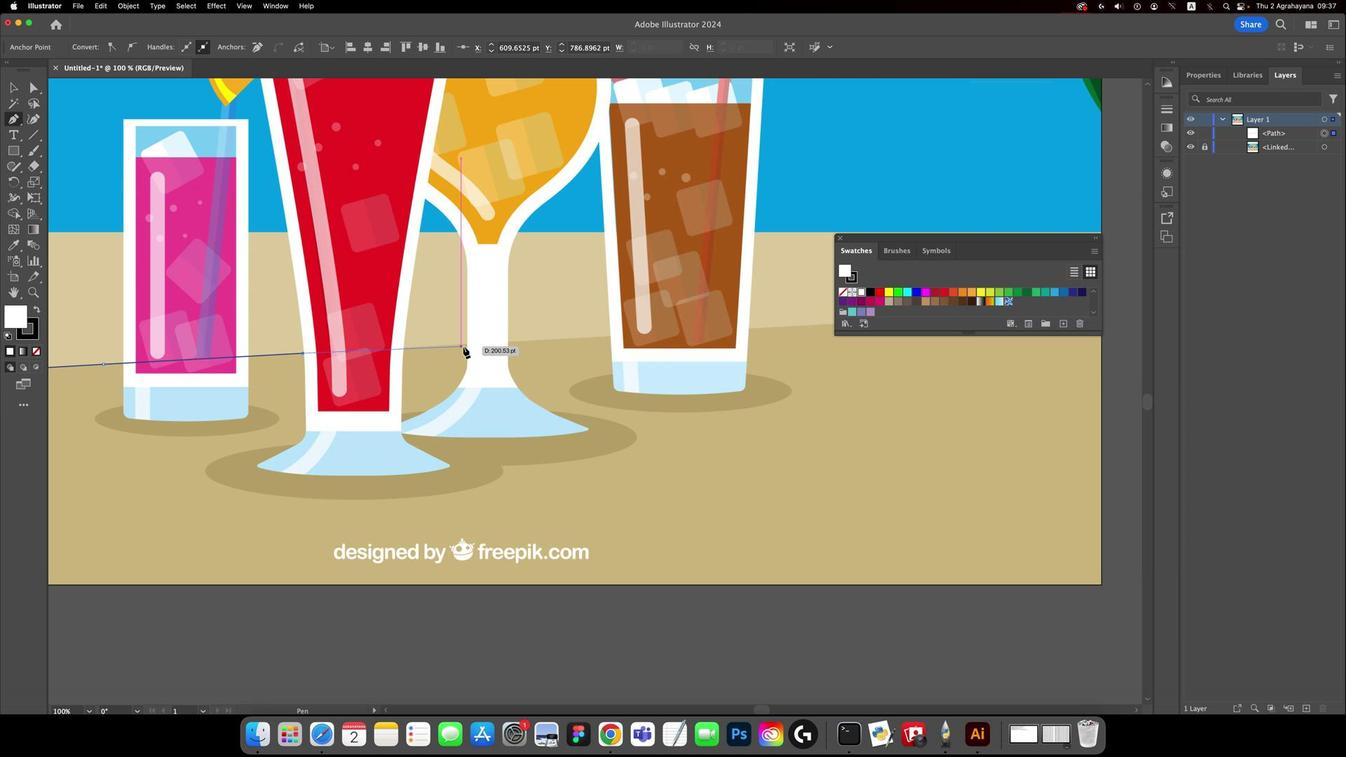 
Action: Mouse moved to (659, 422)
Screenshot: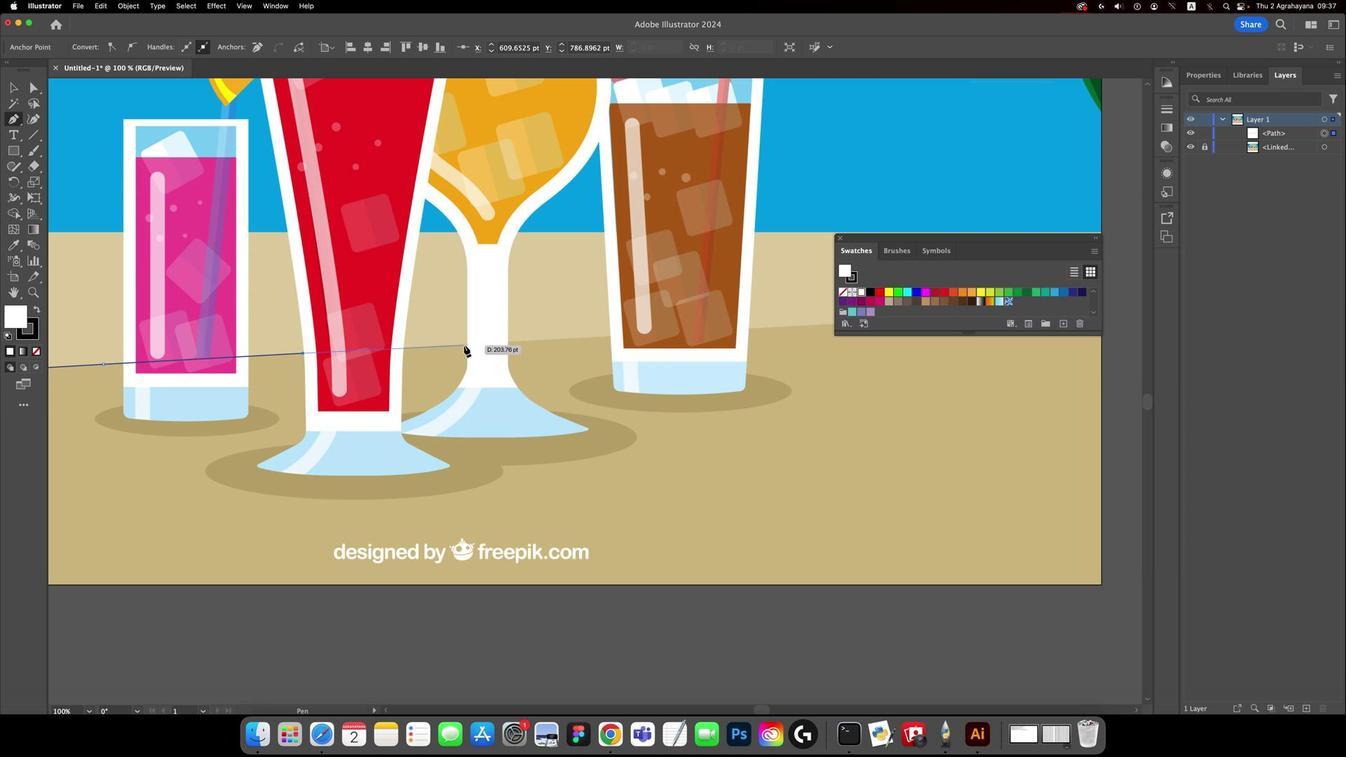 
Action: Mouse pressed left at (659, 422)
Screenshot: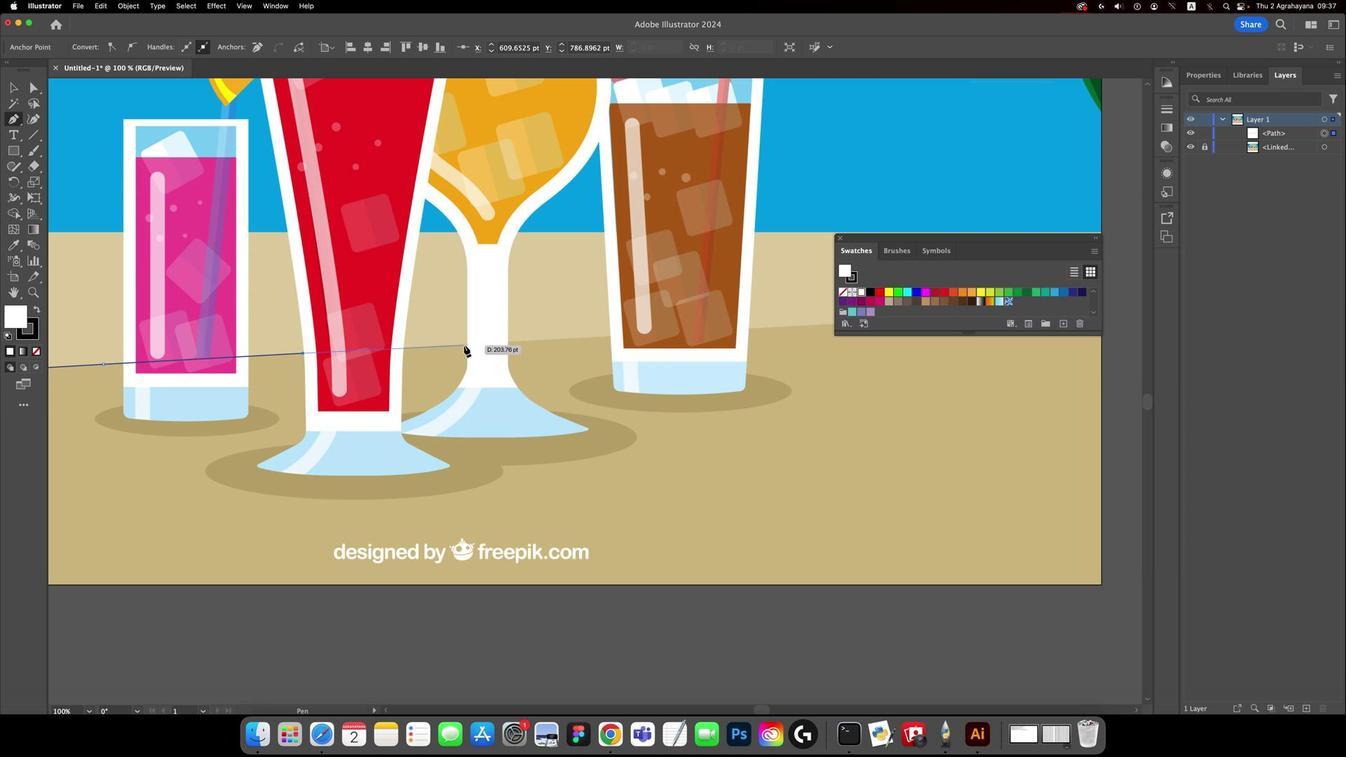 
Action: Mouse moved to (523, 420)
Screenshot: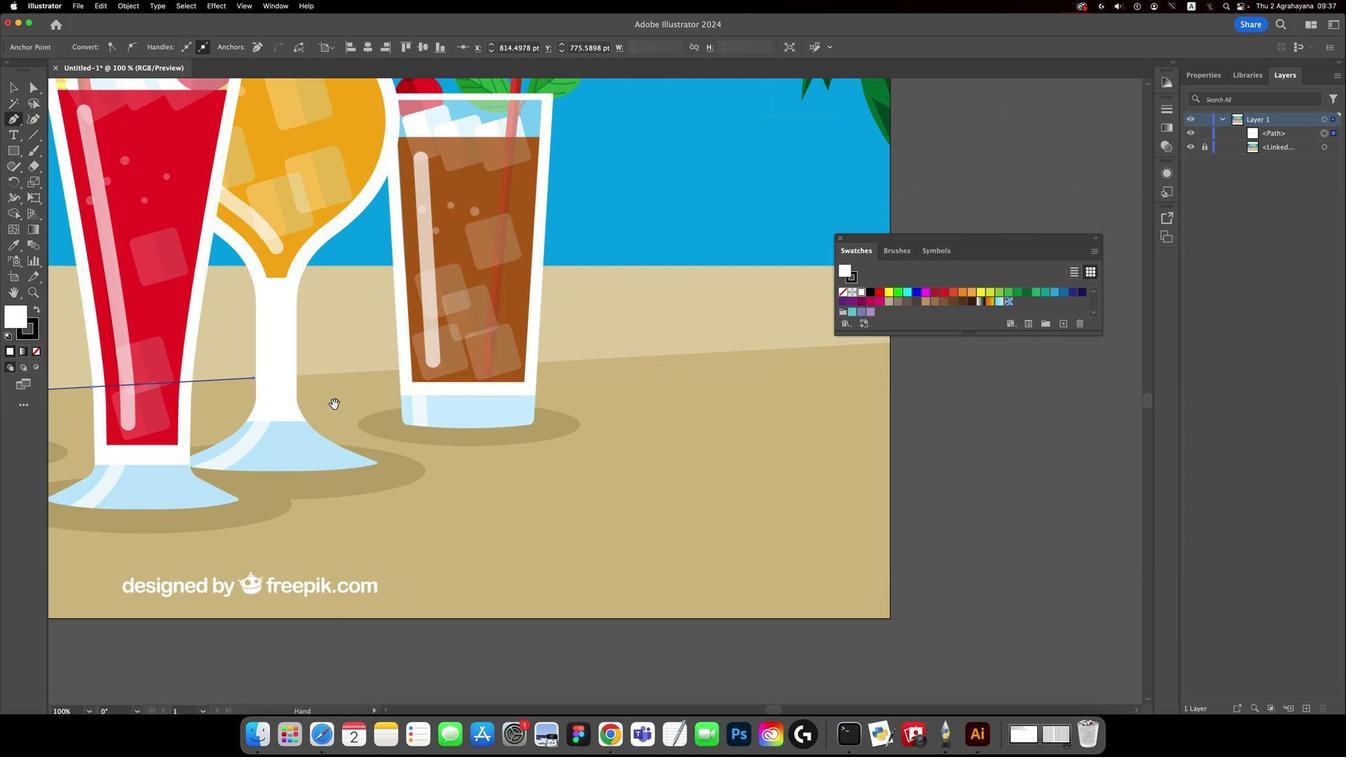 
Action: Mouse pressed left at (523, 420)
Screenshot: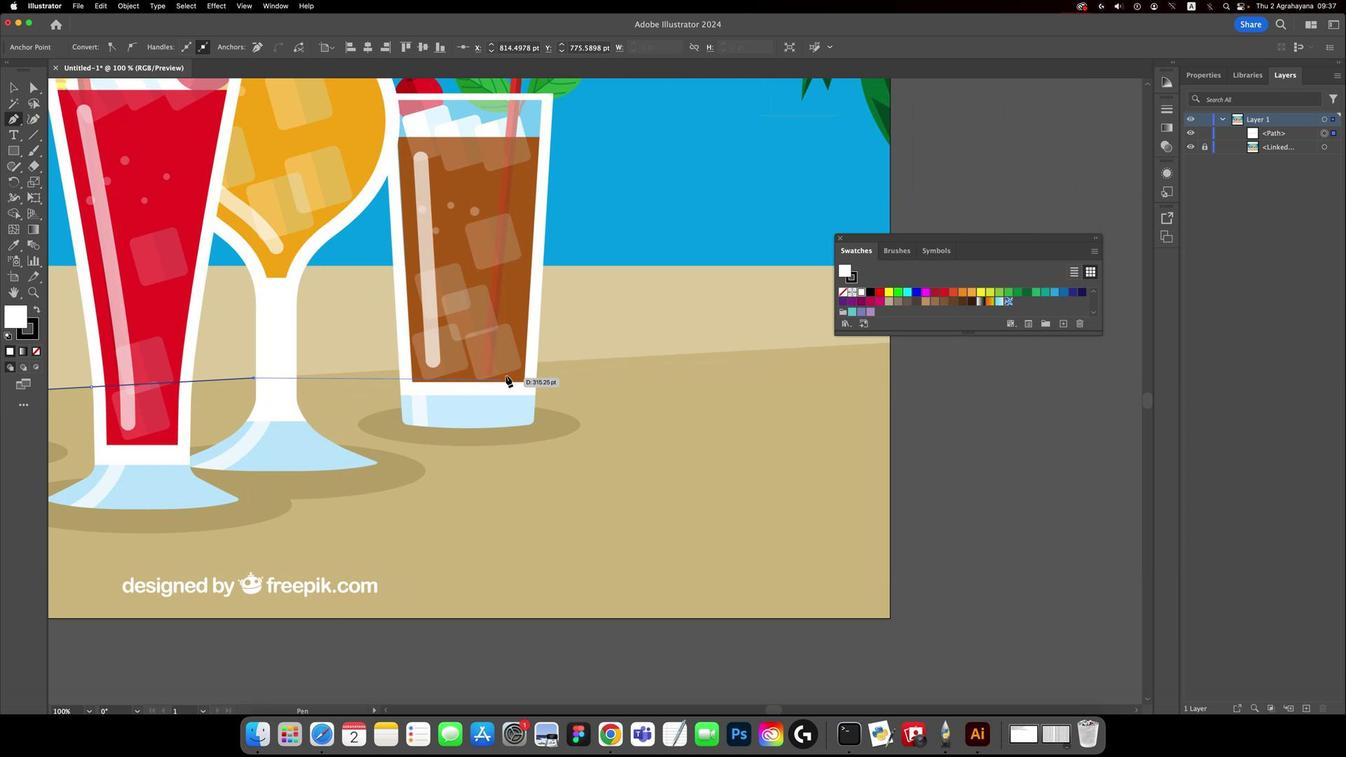 
Action: Mouse moved to (547, 428)
Screenshot: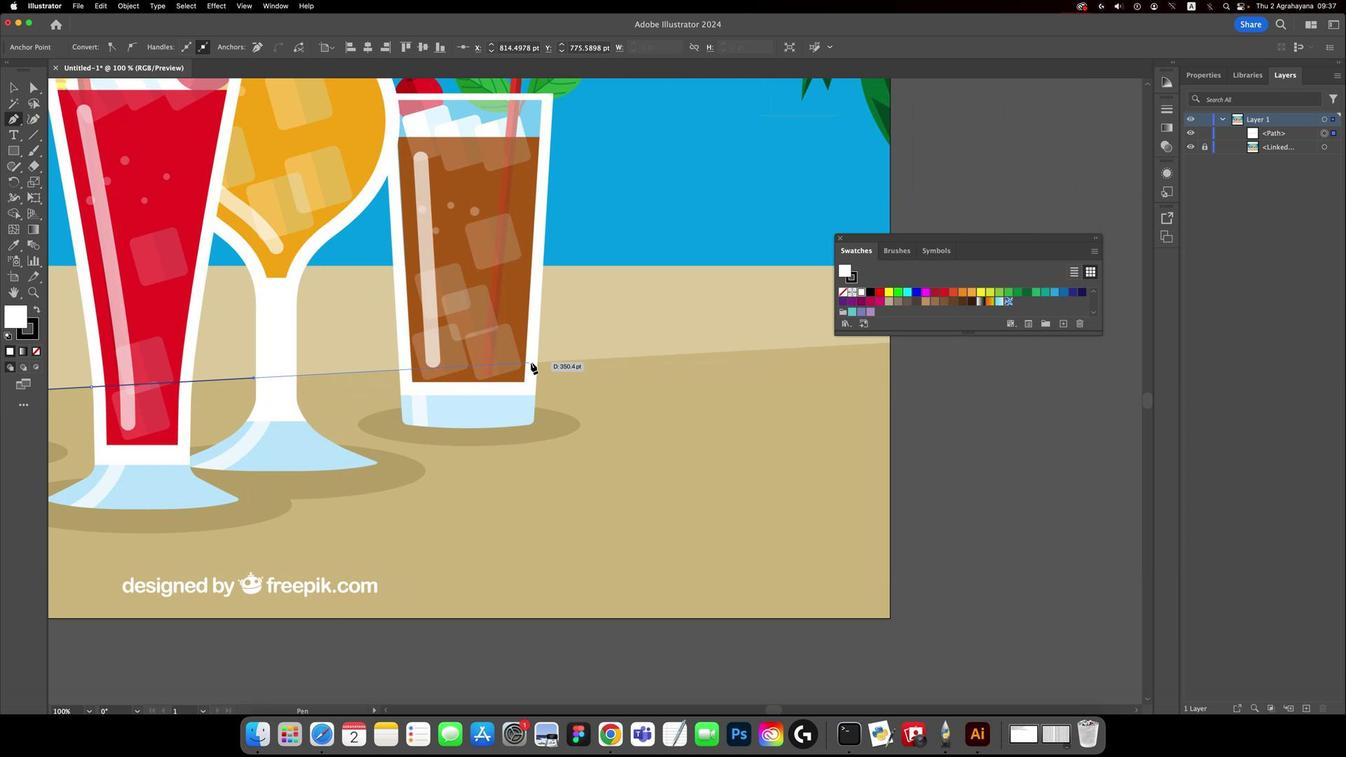
Action: Key pressed Key.space
Screenshot: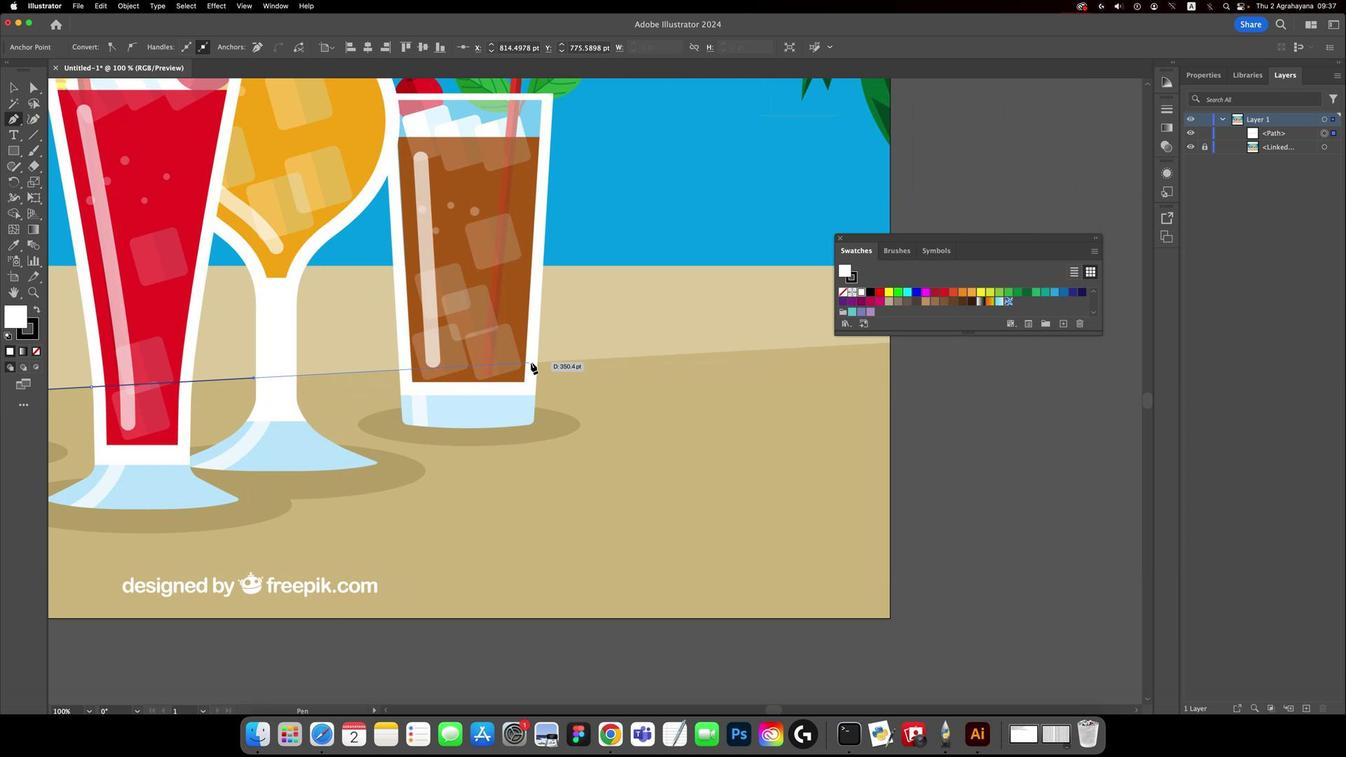 
Action: Mouse moved to (559, 432)
Screenshot: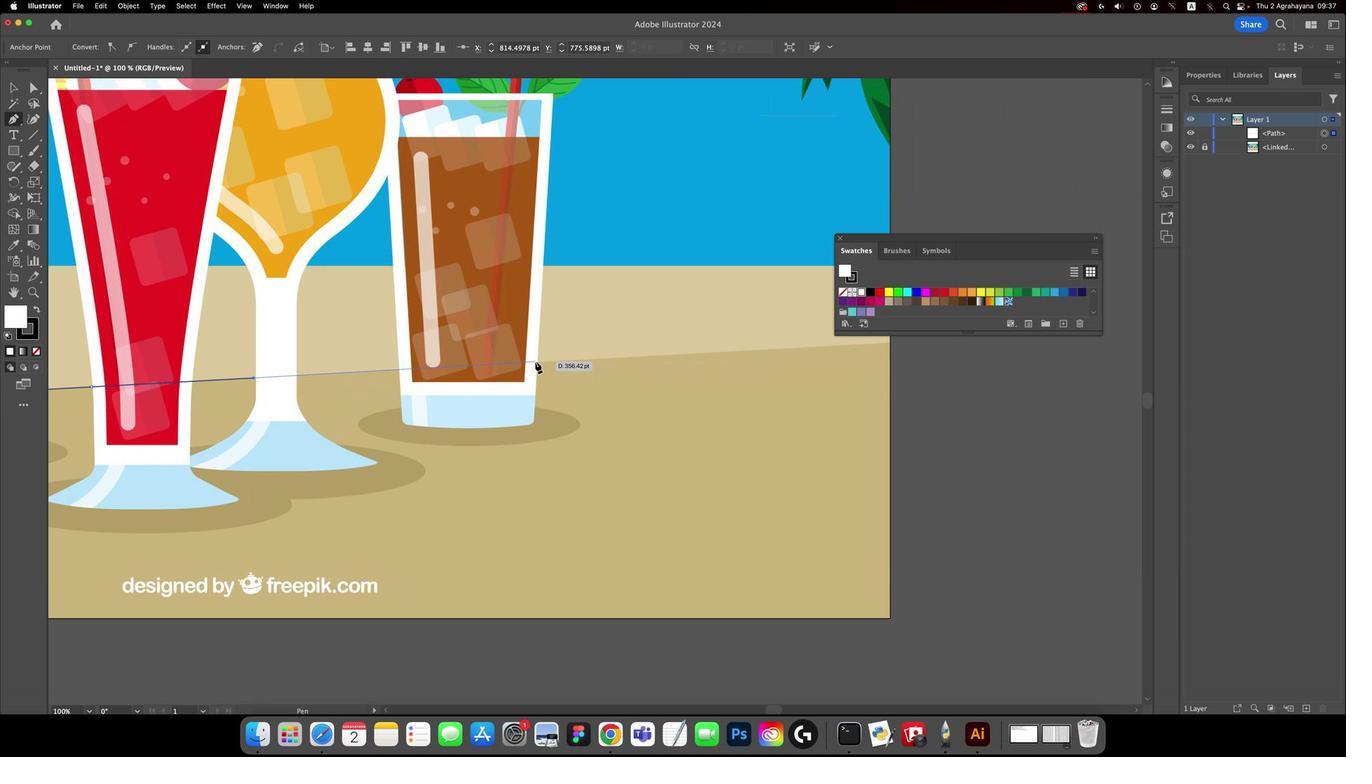 
Action: Mouse pressed left at (559, 432)
Screenshot: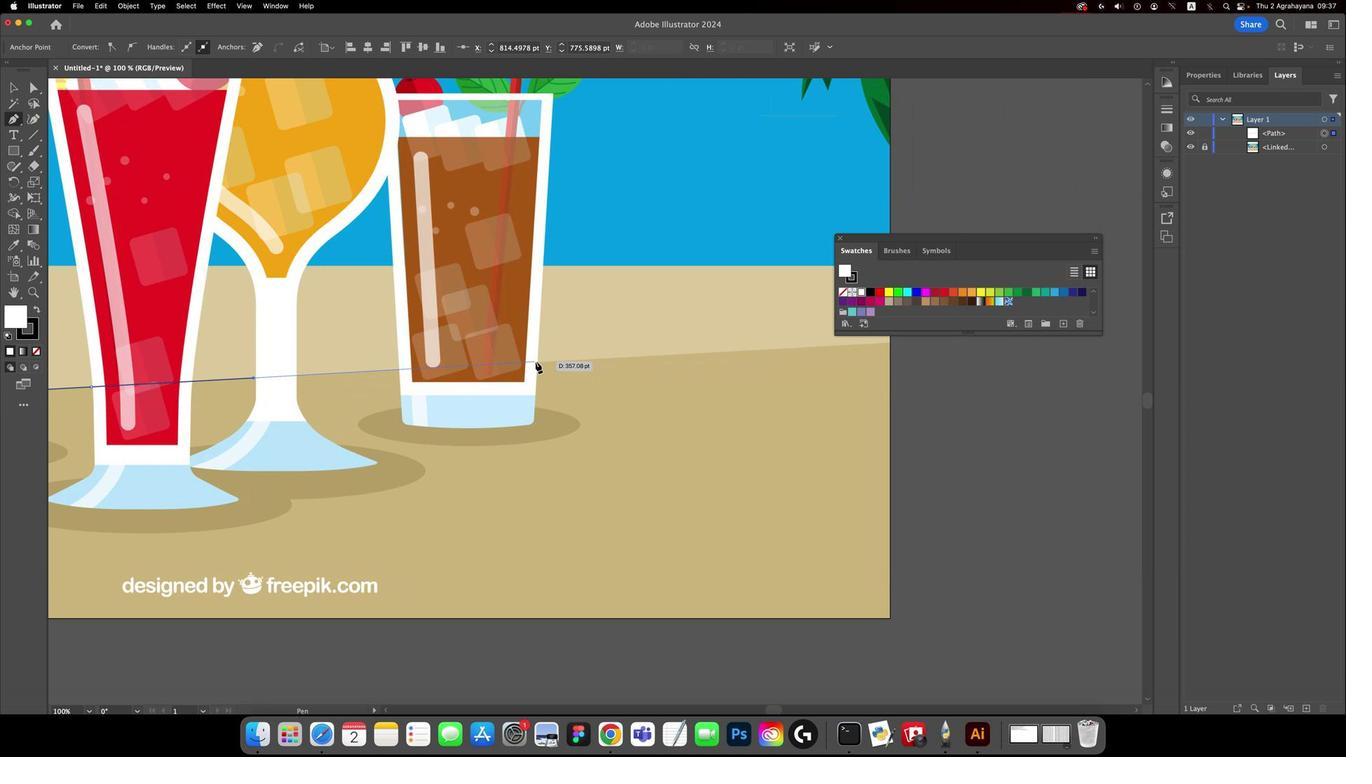 
Action: Mouse moved to (557, 429)
Screenshot: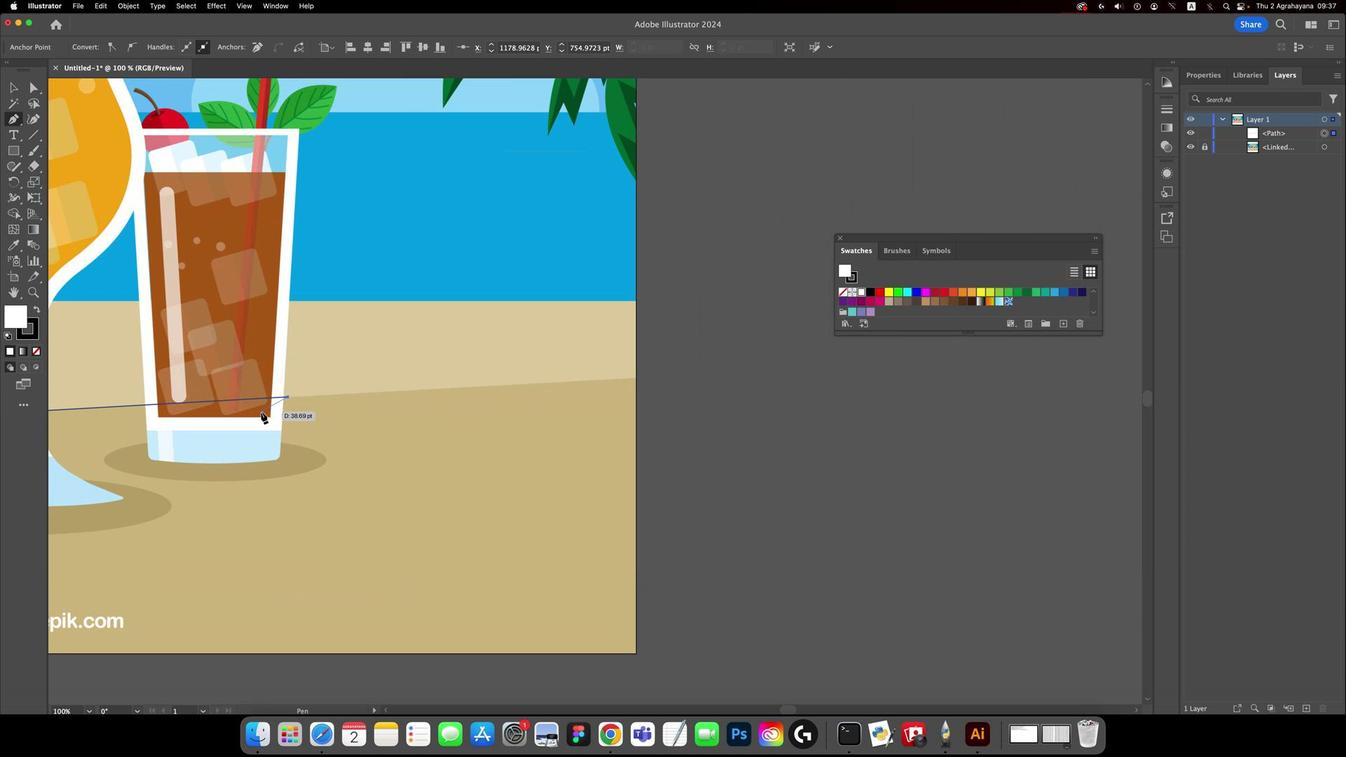 
Action: Mouse pressed left at (557, 429)
Screenshot: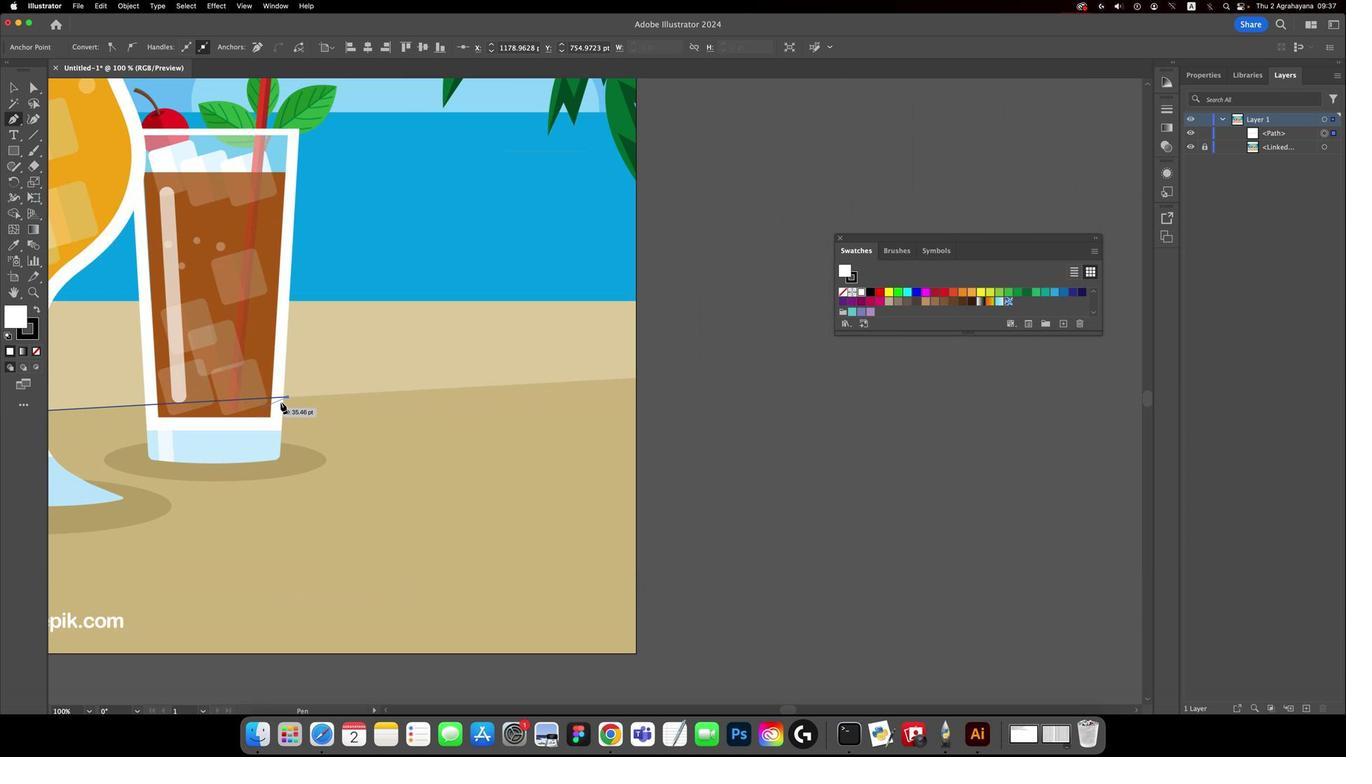 
Action: Mouse moved to (550, 431)
Screenshot: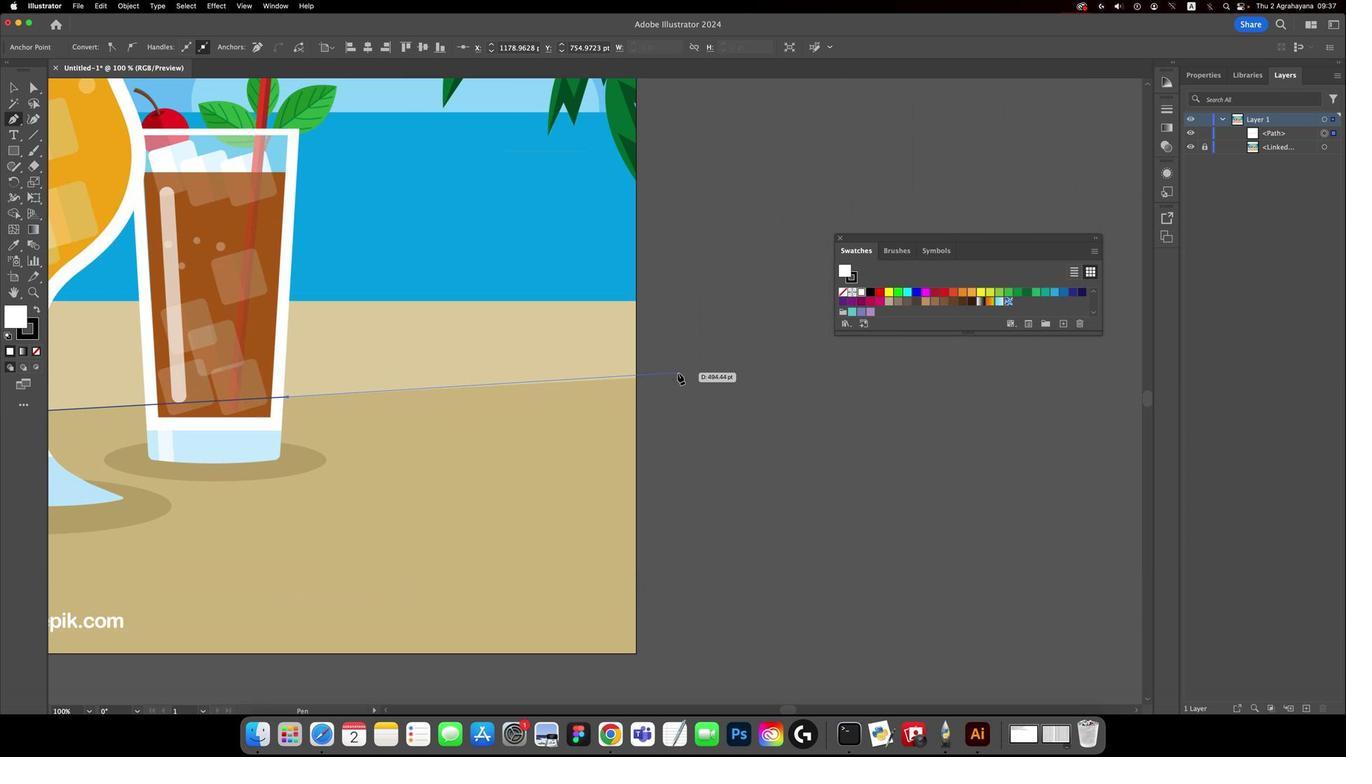 
Action: Key pressed Key.space
Screenshot: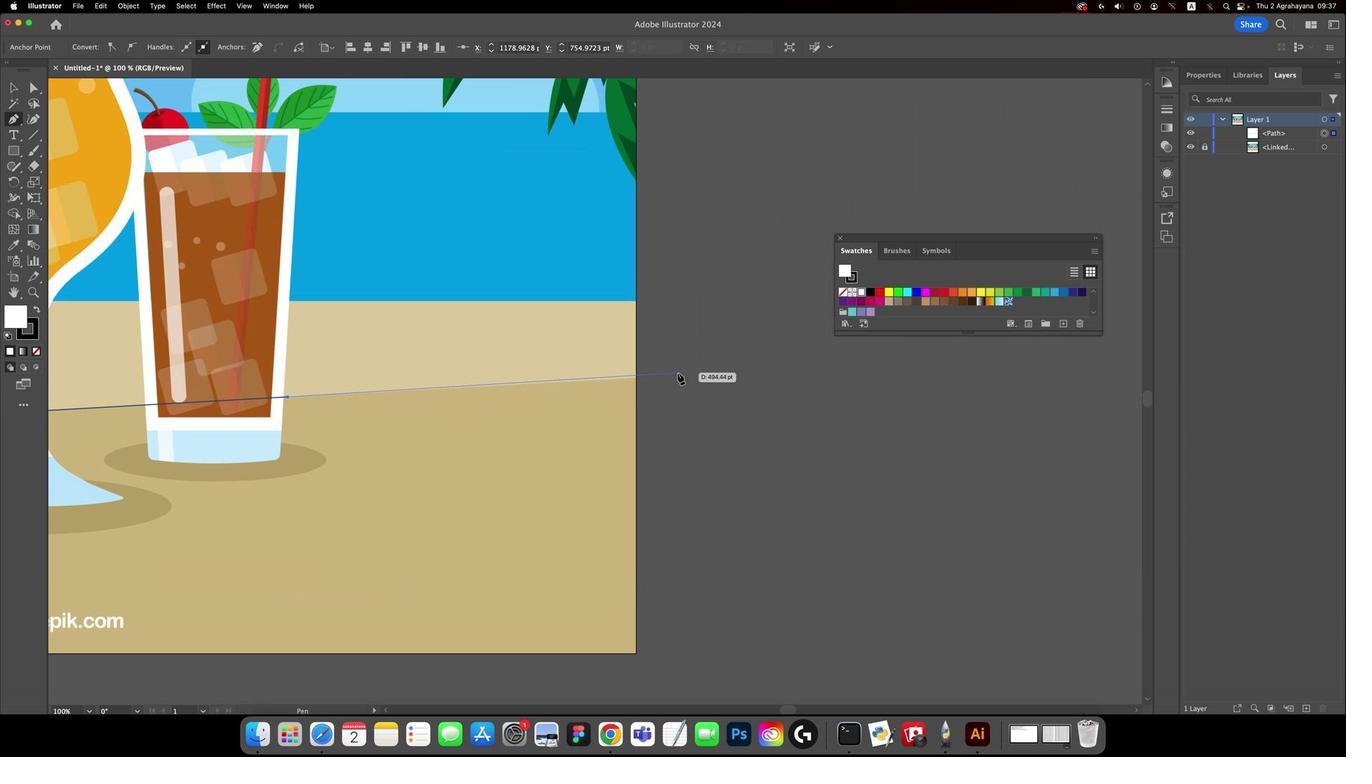 
Action: Mouse moved to (549, 431)
Screenshot: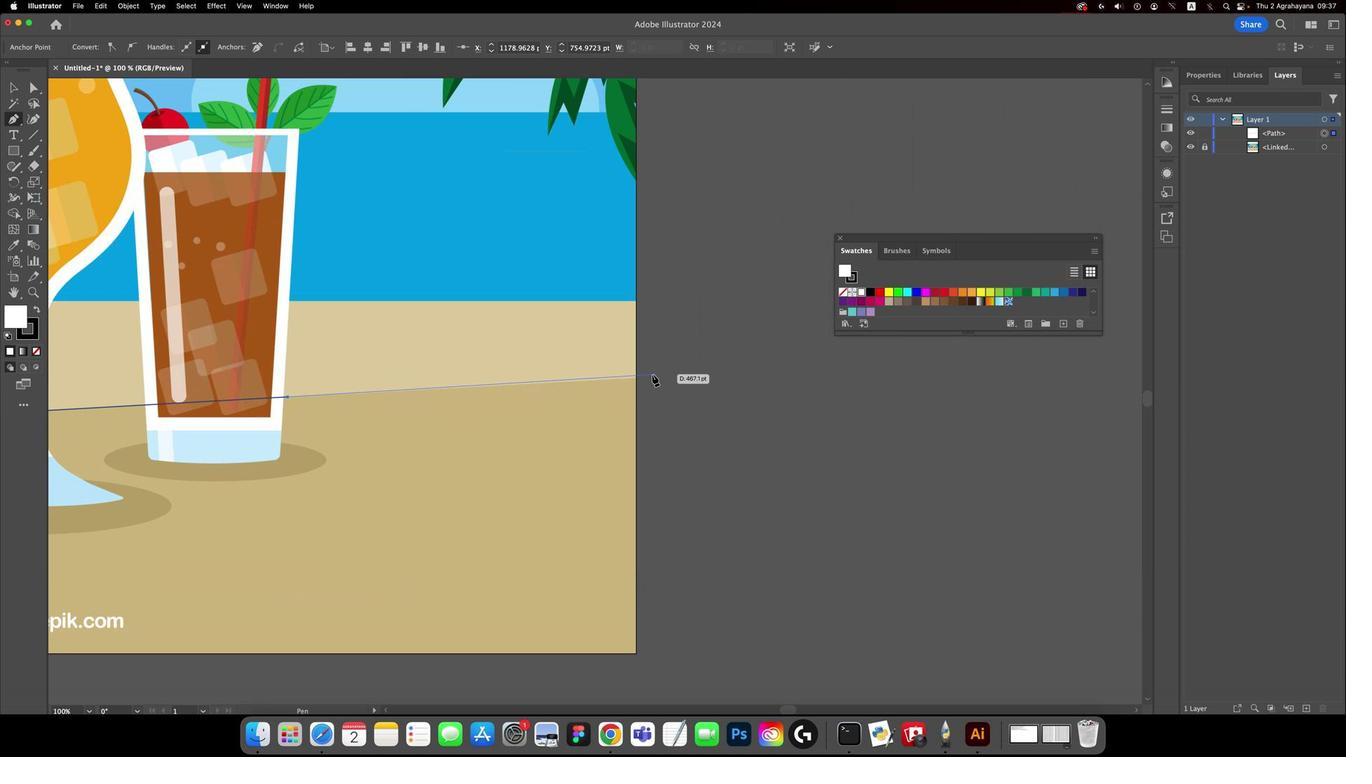 
Action: Mouse pressed left at (549, 431)
Screenshot: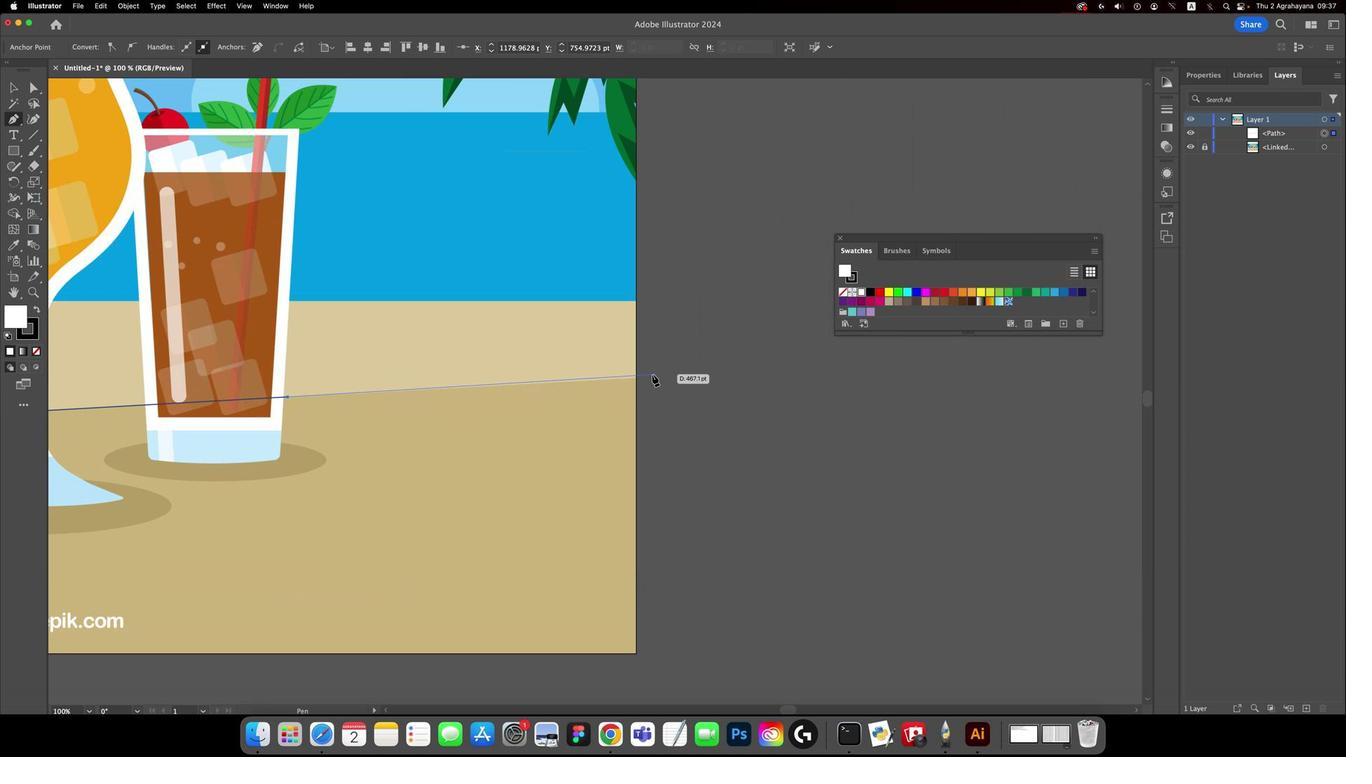 
Action: Mouse moved to (600, 436)
Screenshot: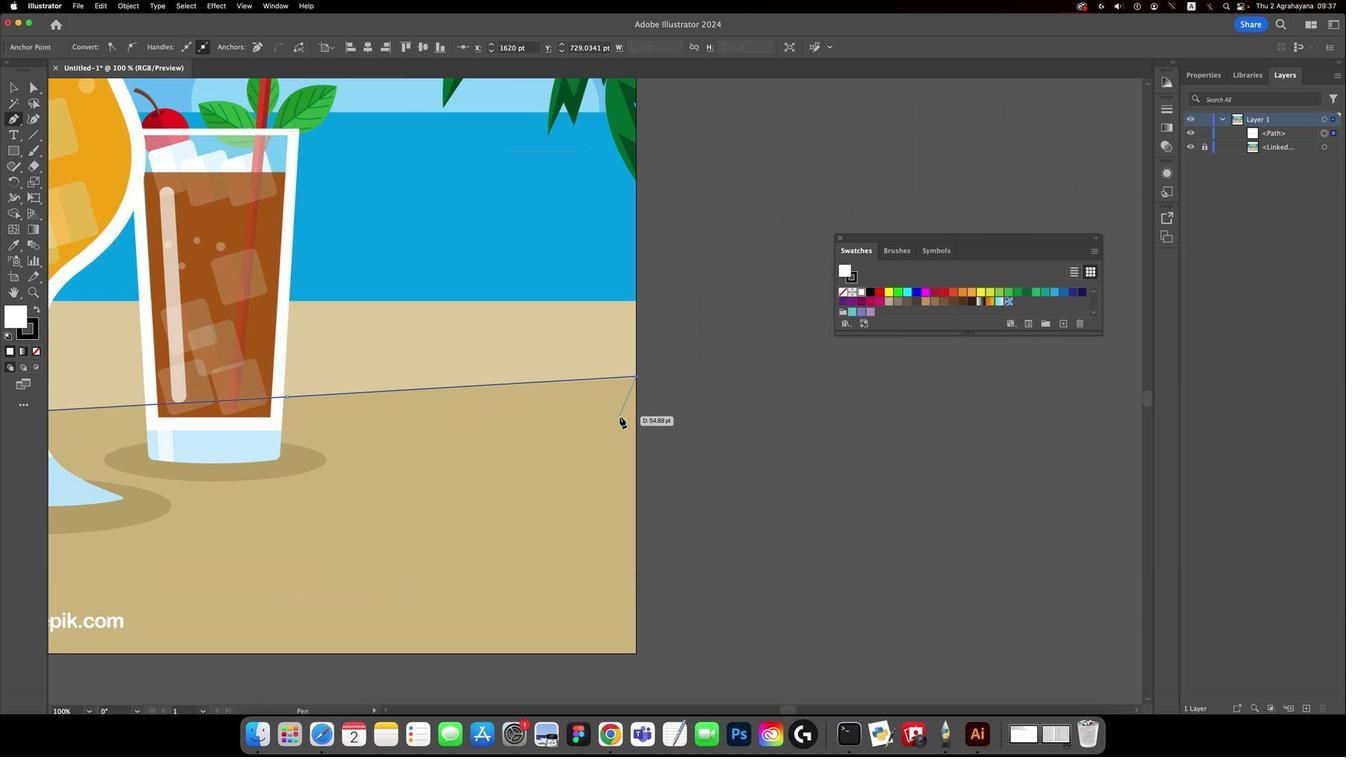 
Action: Mouse pressed left at (600, 436)
Screenshot: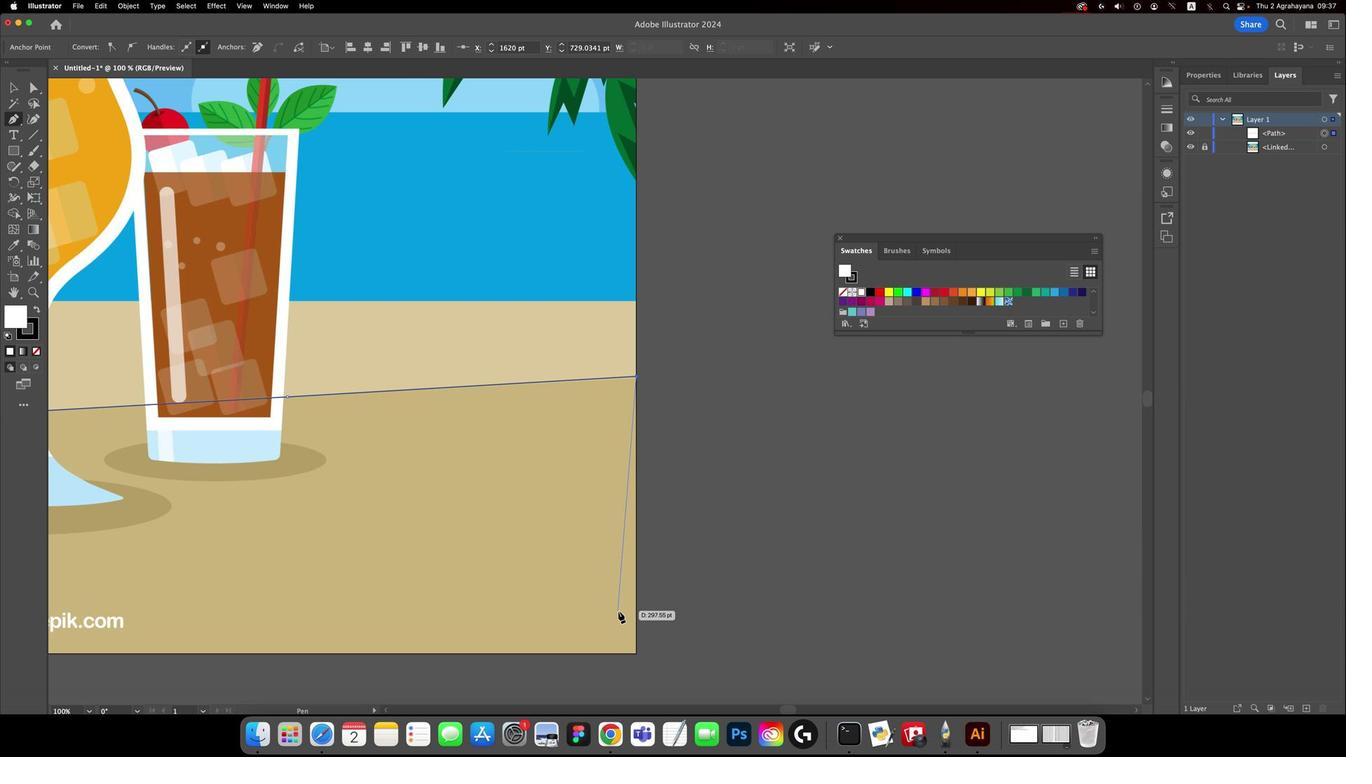
Action: Mouse moved to (599, 555)
Screenshot: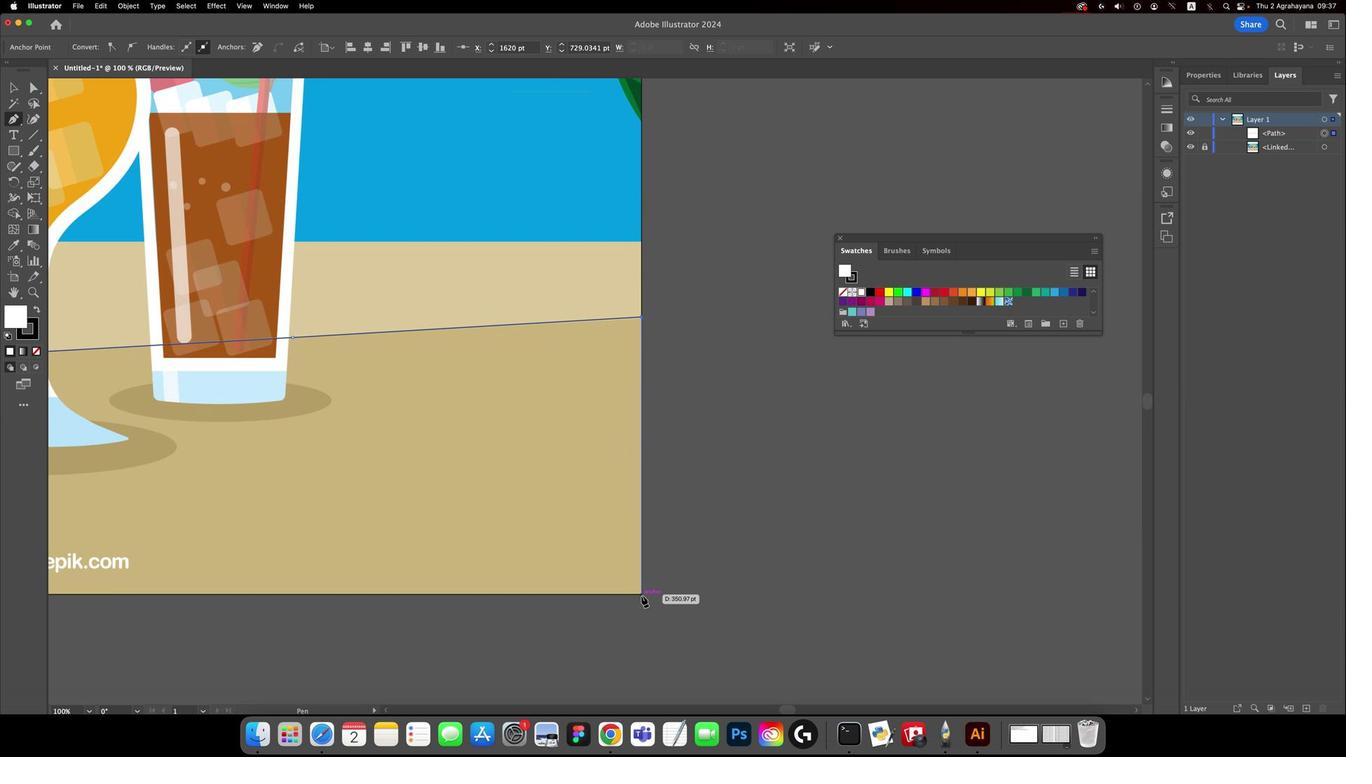 
Action: Key pressed Key.space
Screenshot: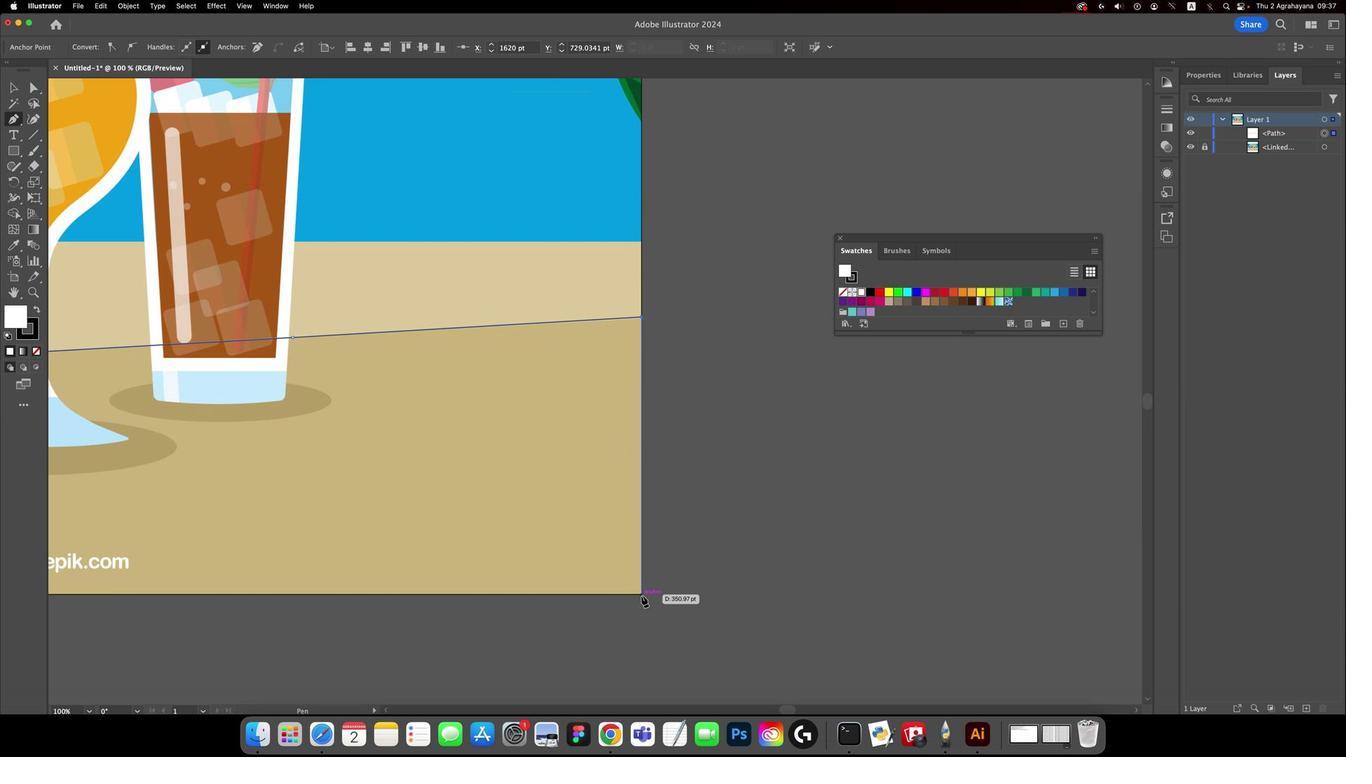 
Action: Mouse pressed left at (599, 555)
Screenshot: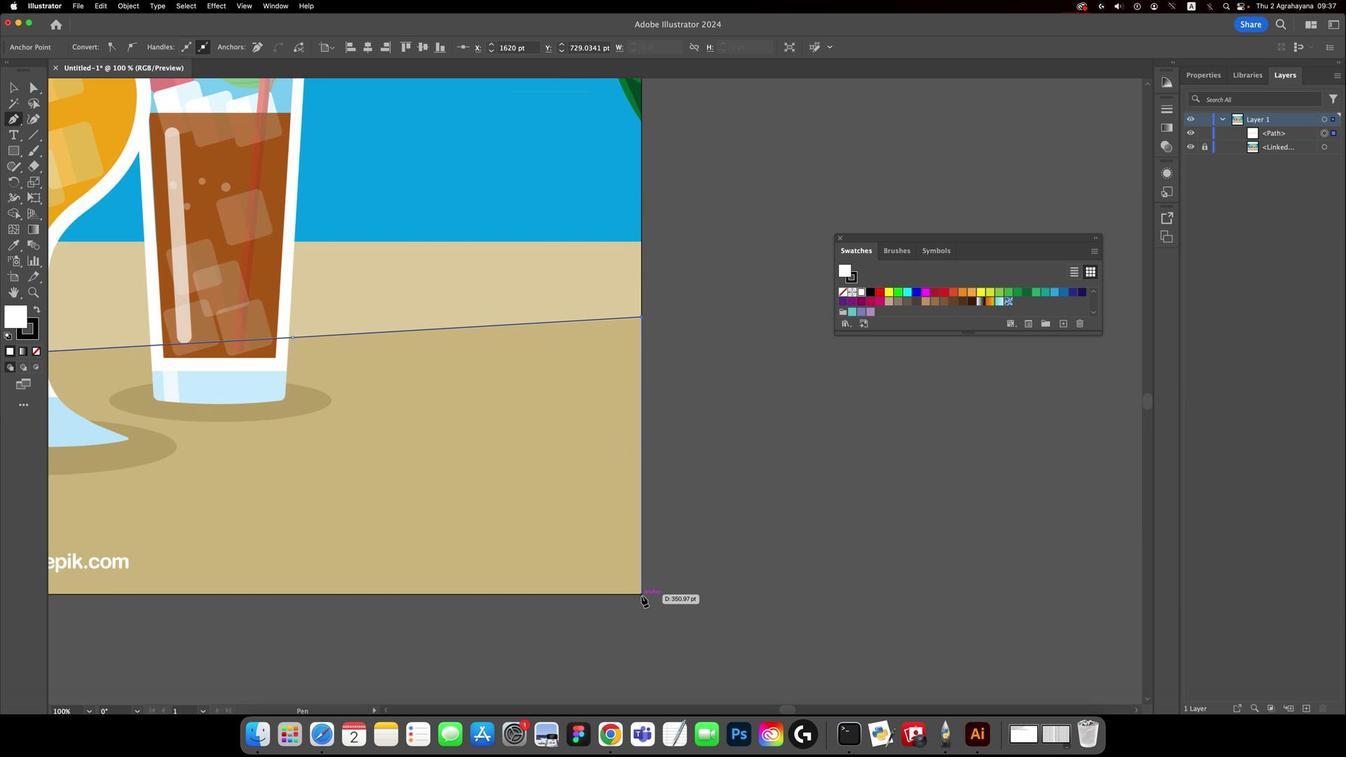 
Action: Mouse moved to (601, 537)
Screenshot: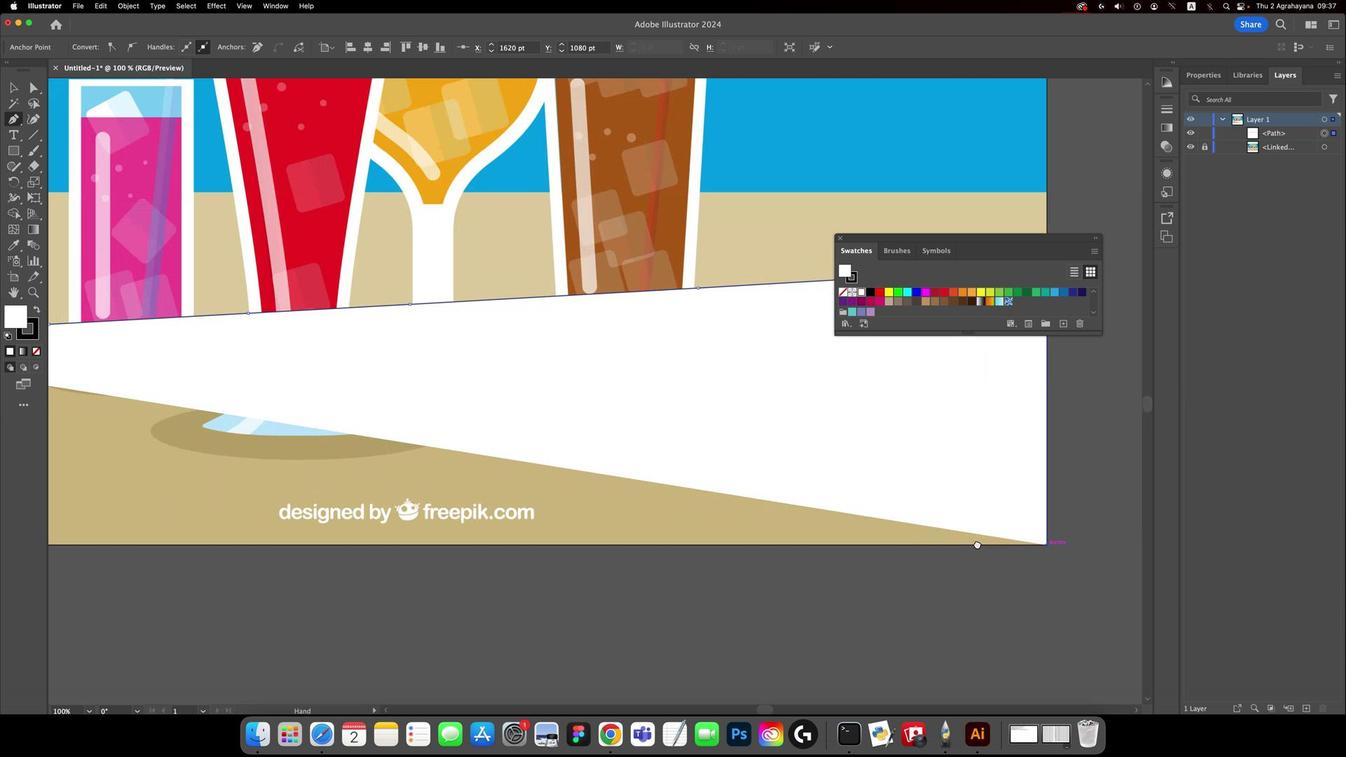 
Action: Mouse pressed left at (601, 537)
Screenshot: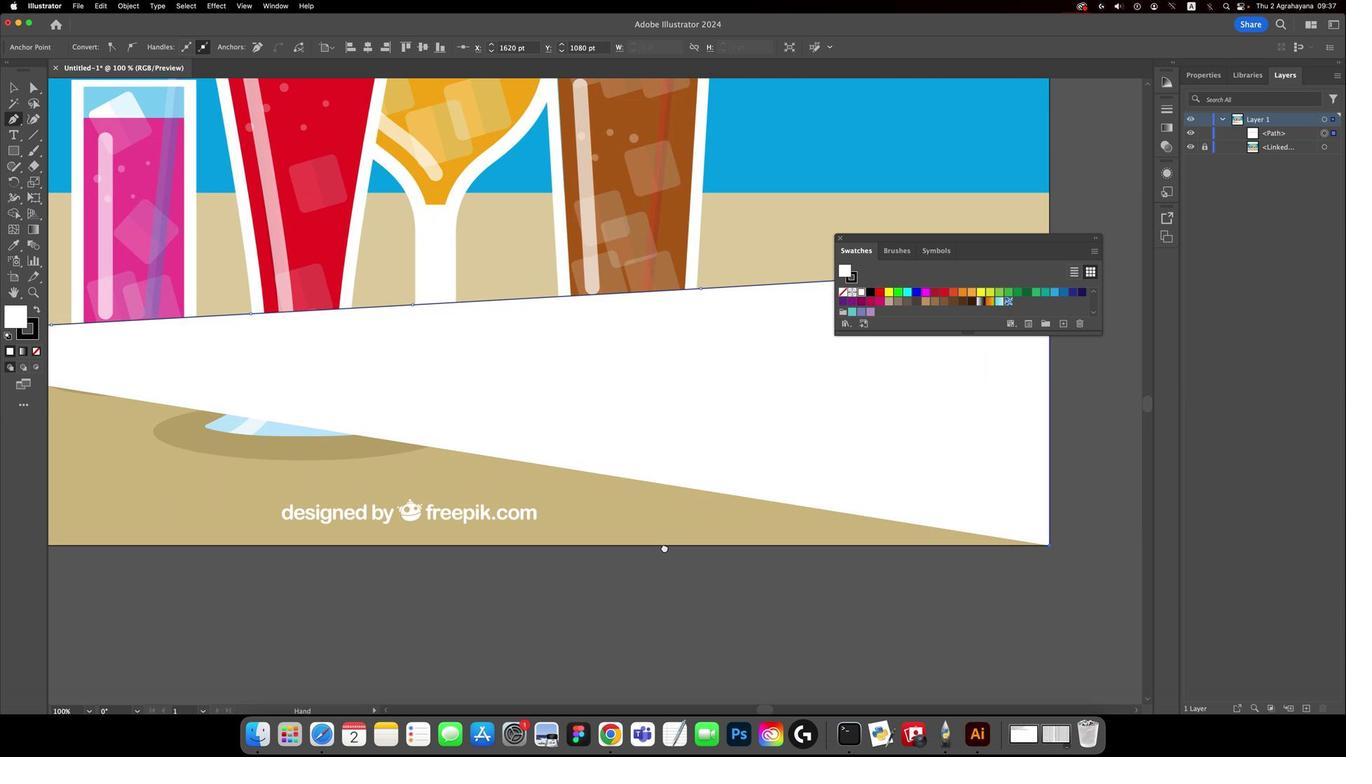 
Action: Key pressed Key.space
Screenshot: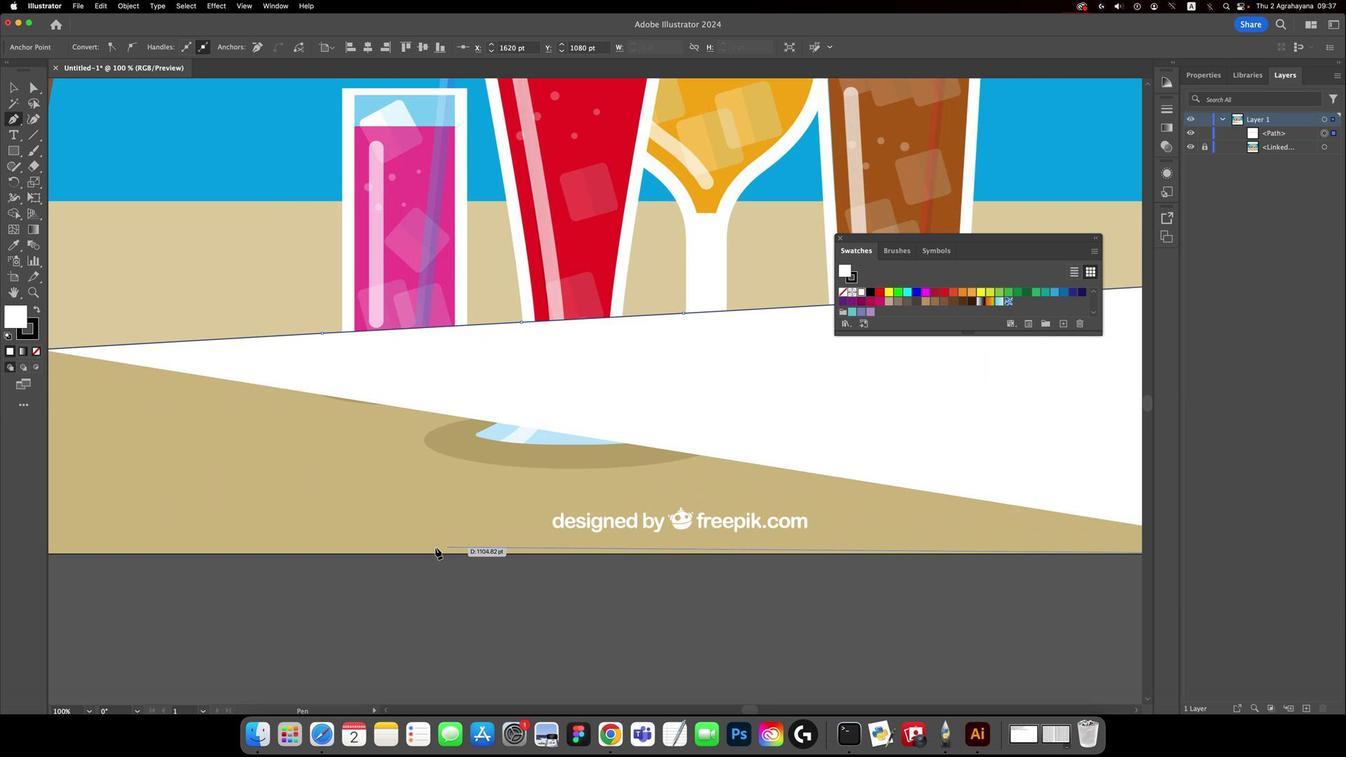 
Action: Mouse moved to (570, 535)
Screenshot: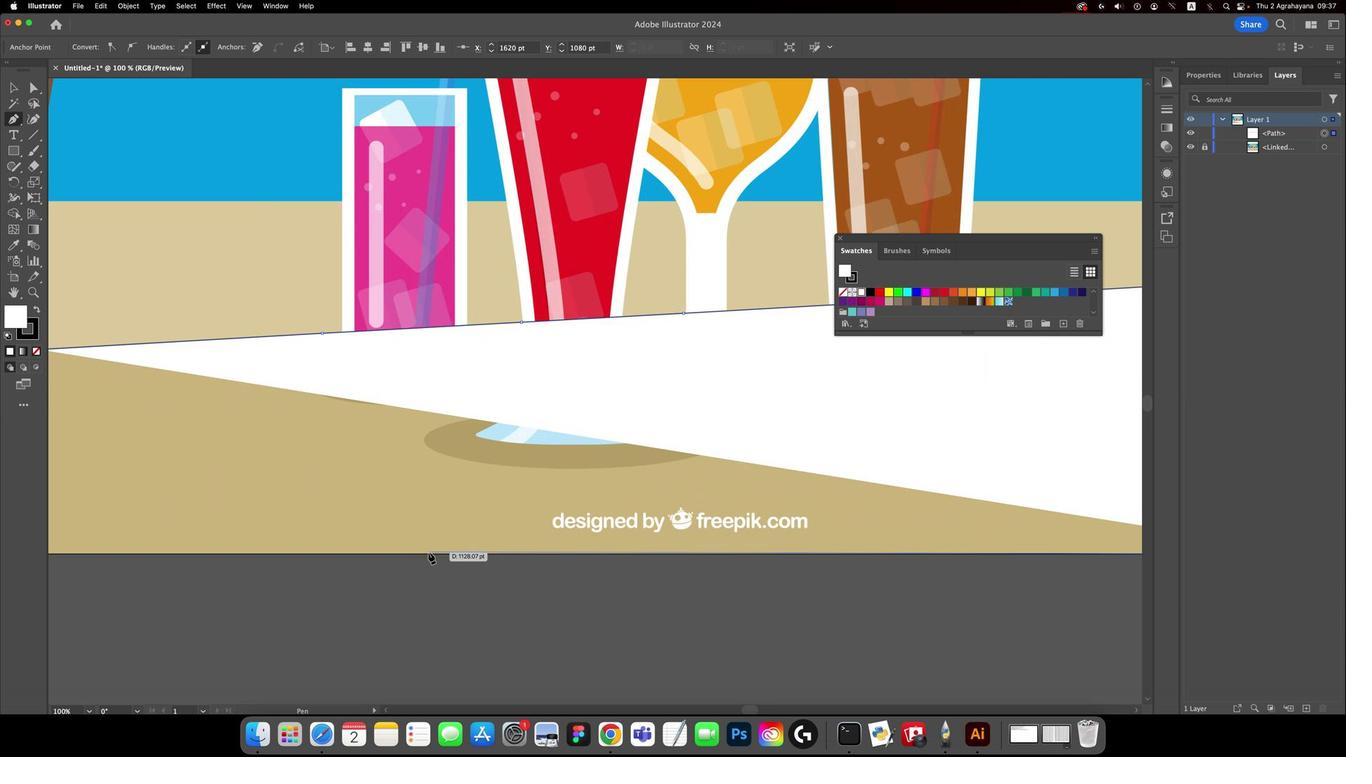 
Action: Mouse pressed left at (570, 535)
Screenshot: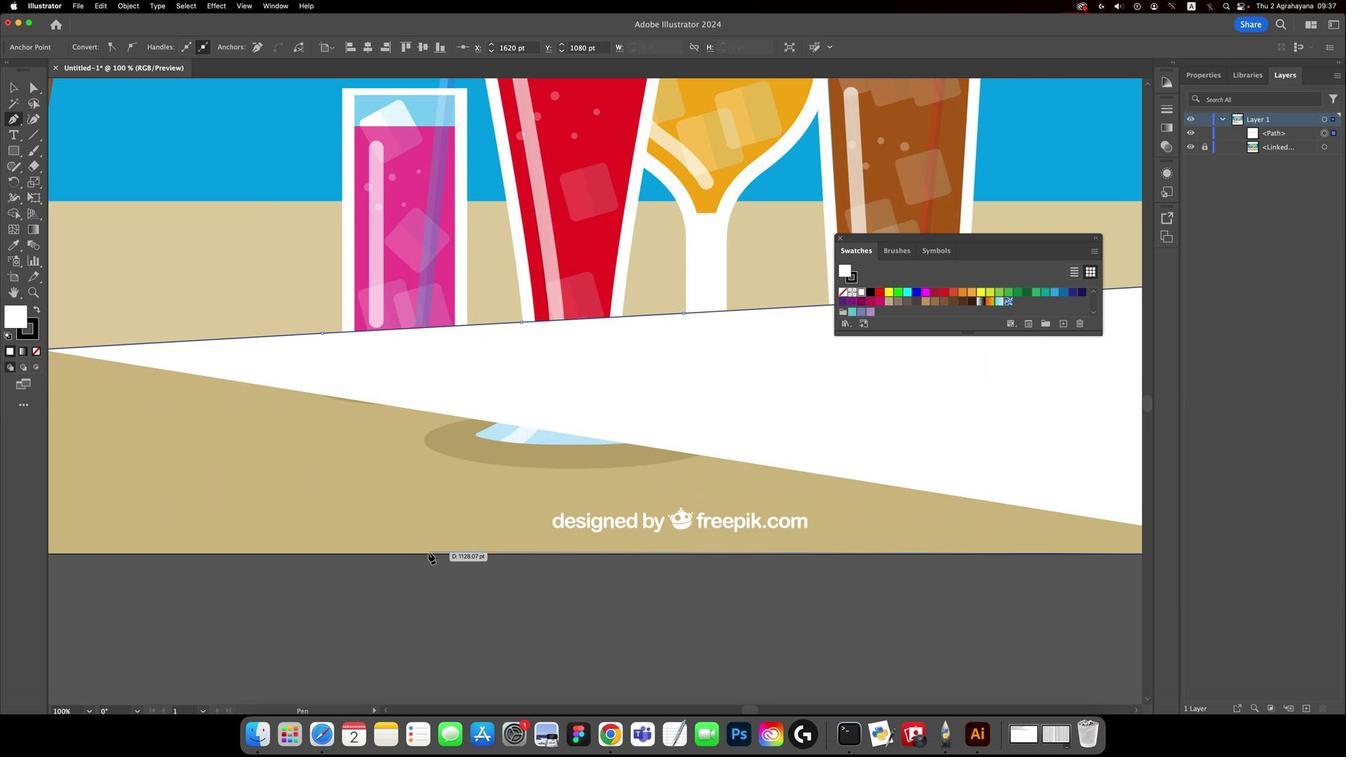 
Action: Mouse moved to (604, 513)
Screenshot: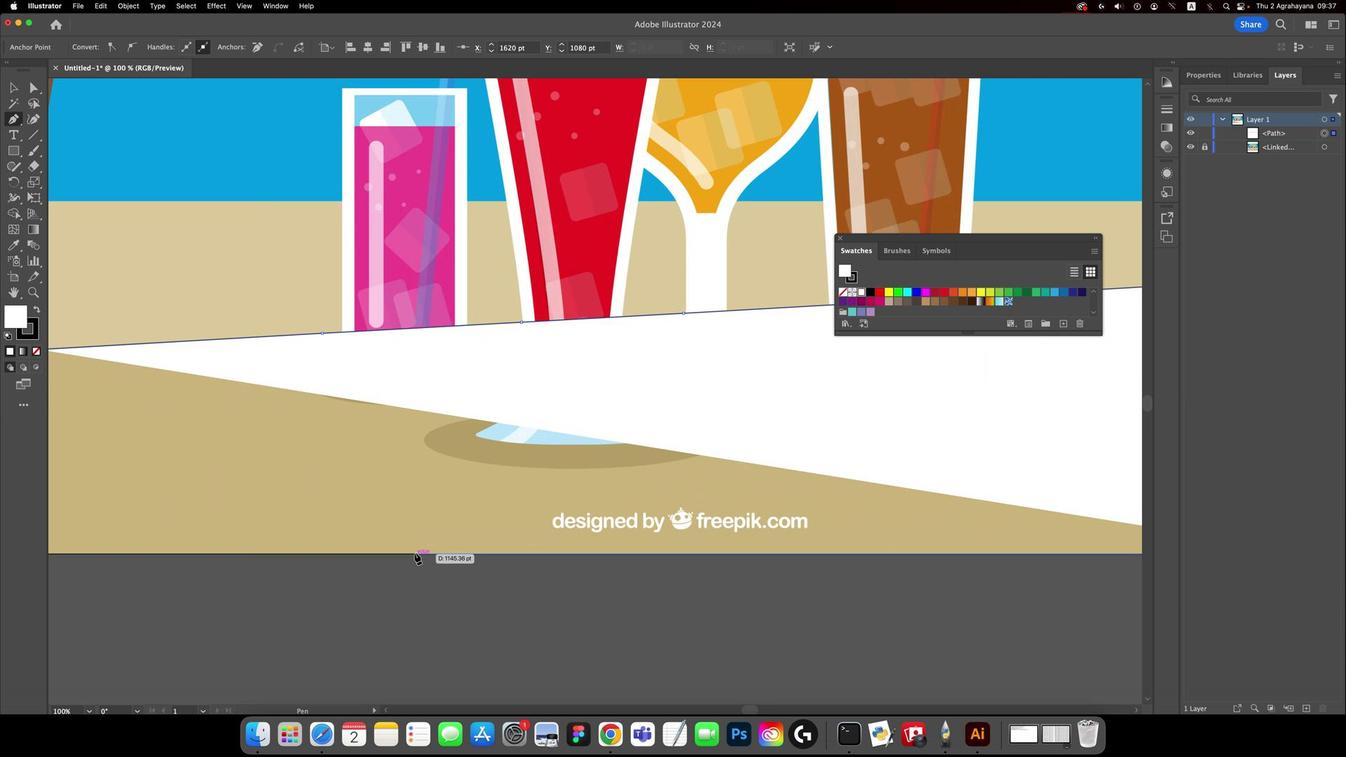 
Action: Mouse pressed left at (604, 513)
Screenshot: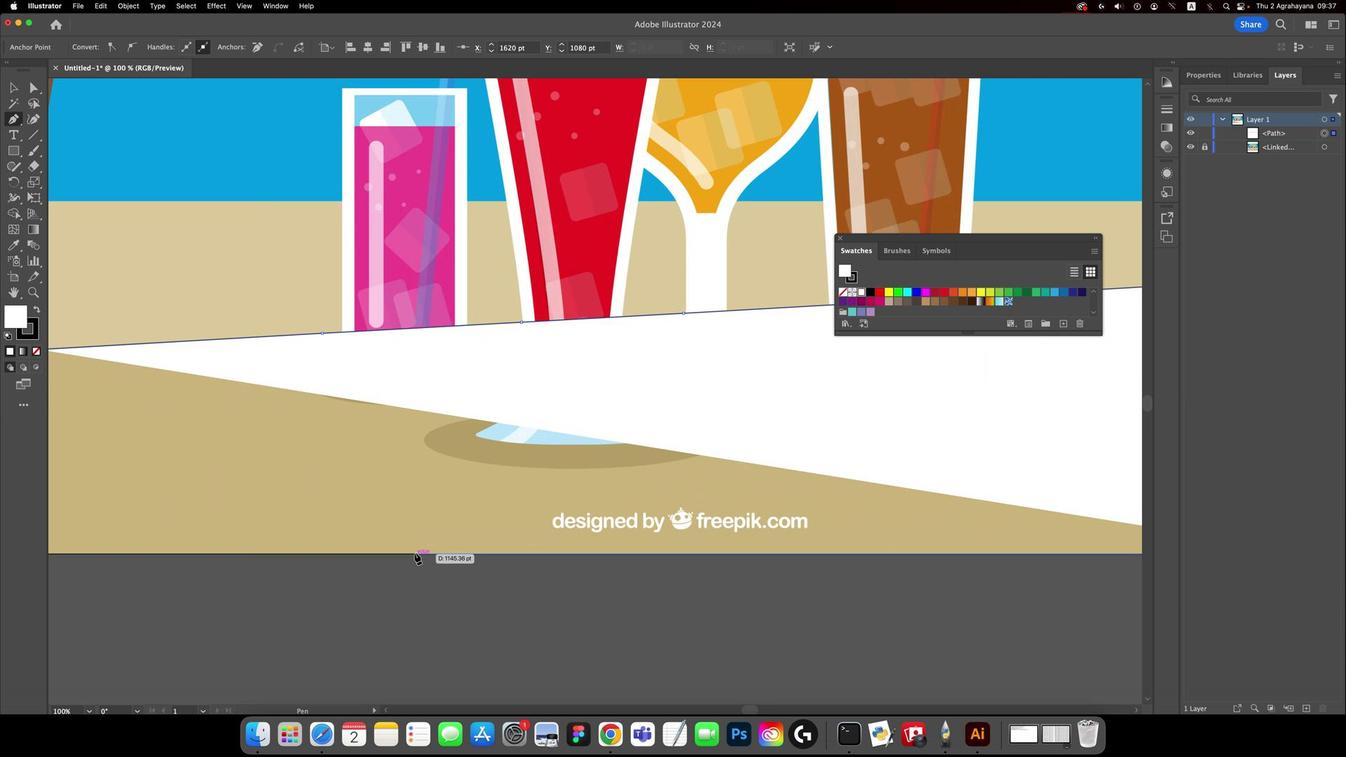 
Action: Mouse moved to (698, 518)
Screenshot: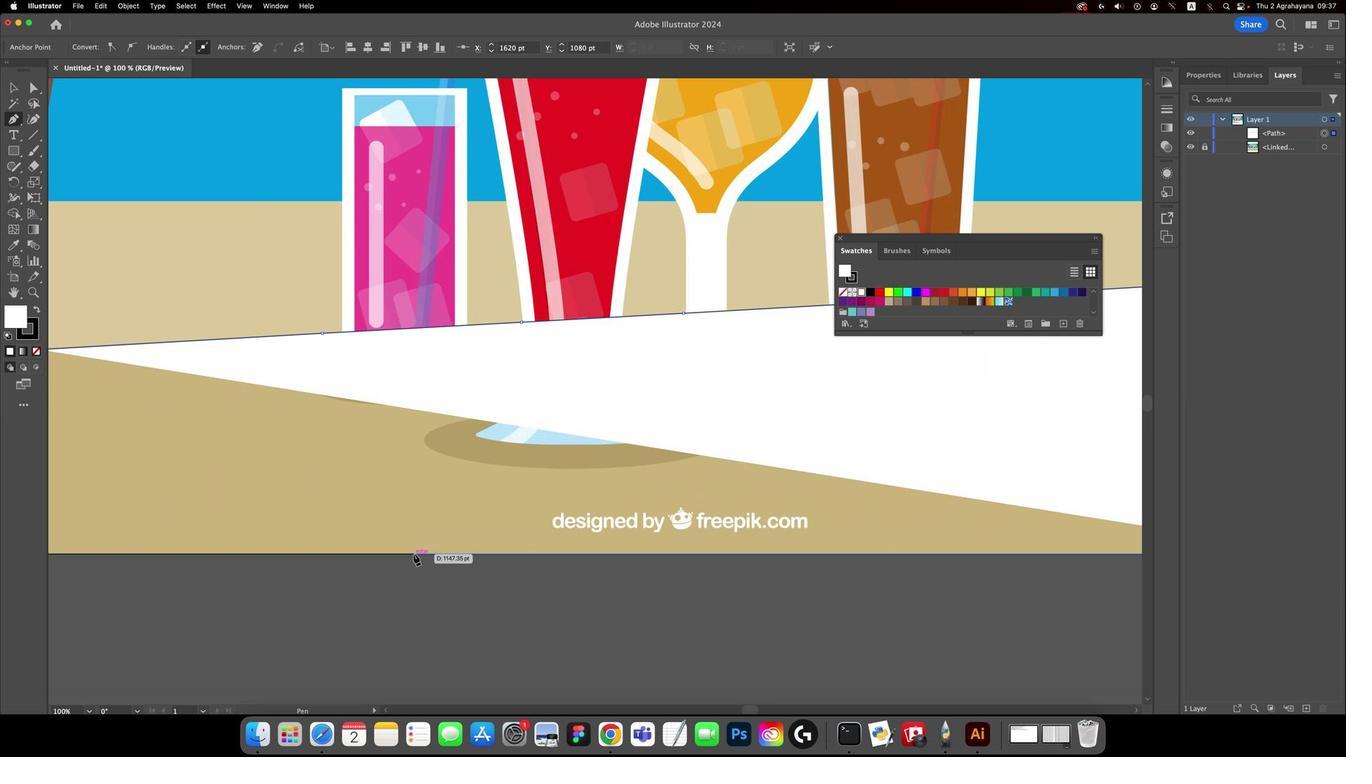 
Action: Key pressed Key.space
Screenshot: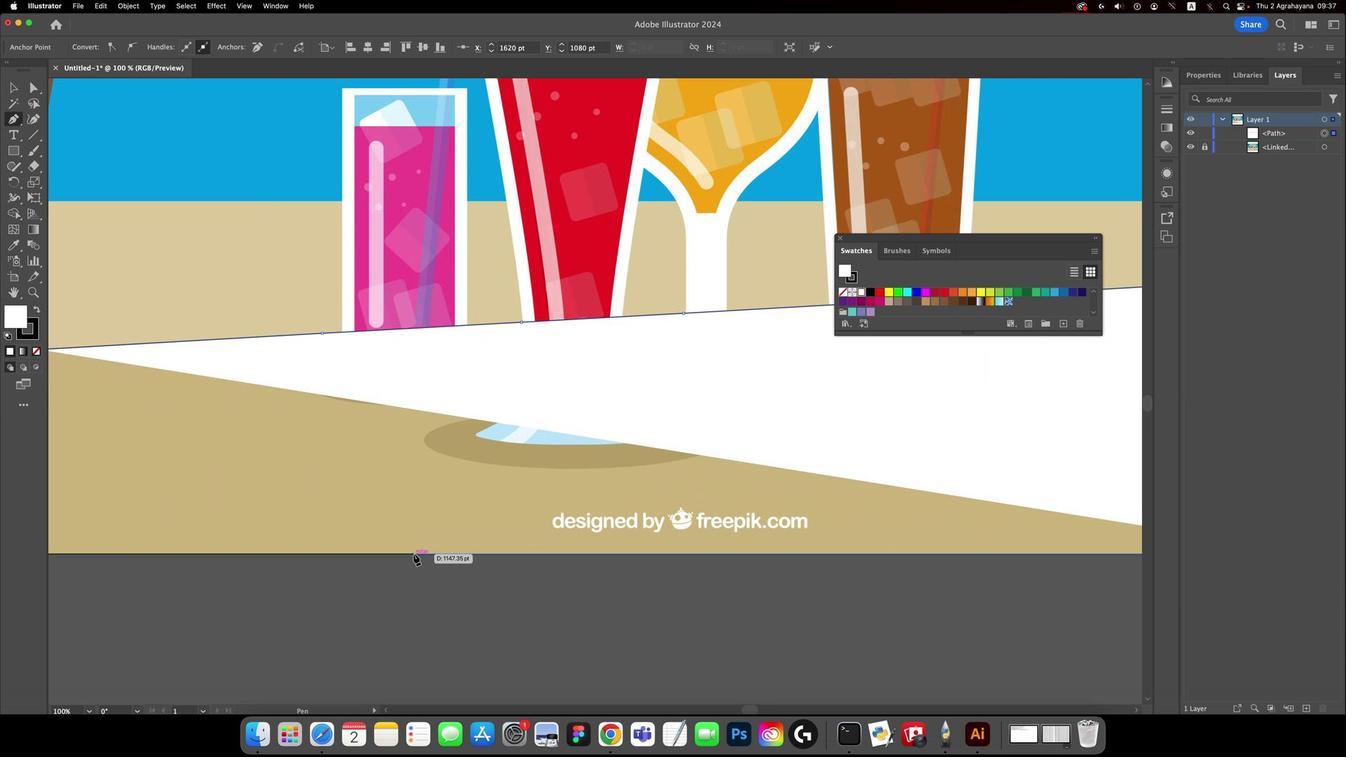 
Action: Mouse moved to (500, 517)
Screenshot: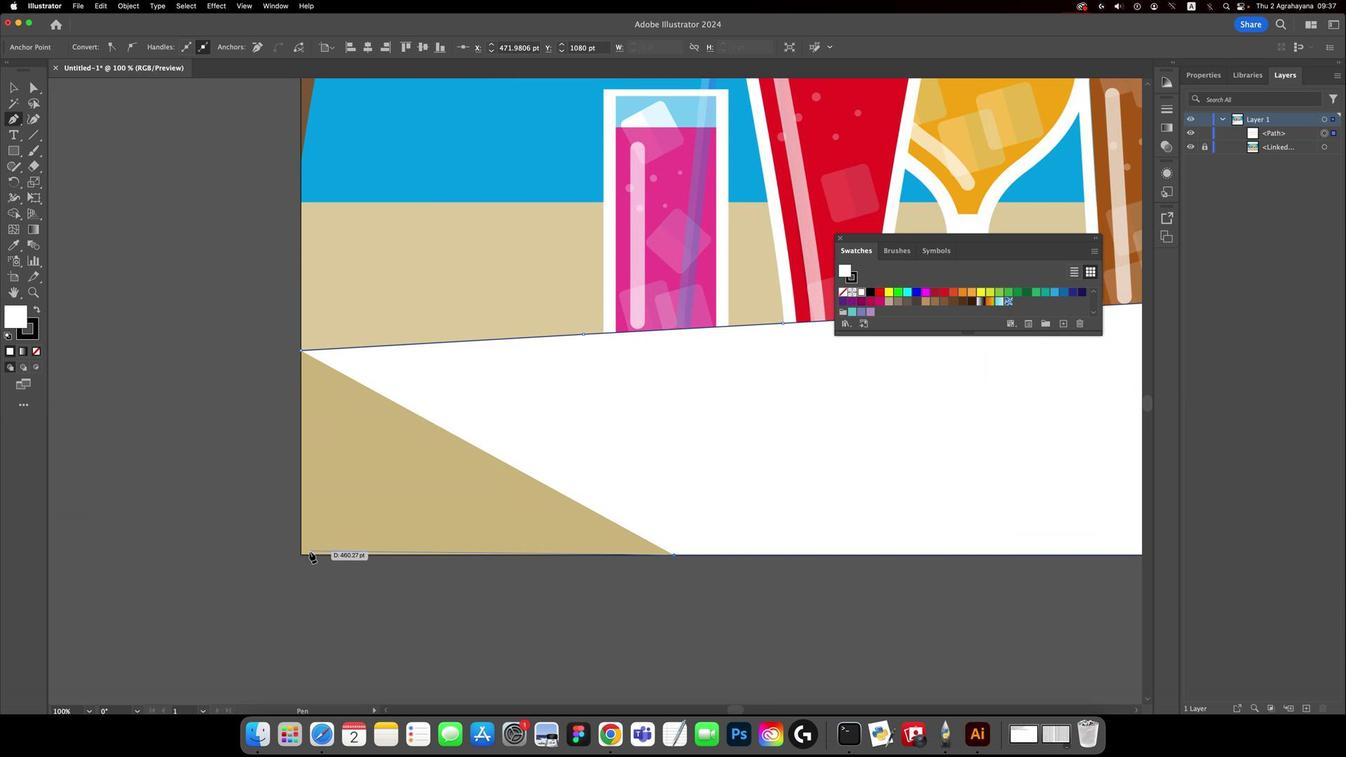 
Action: Mouse pressed left at (500, 517)
Screenshot: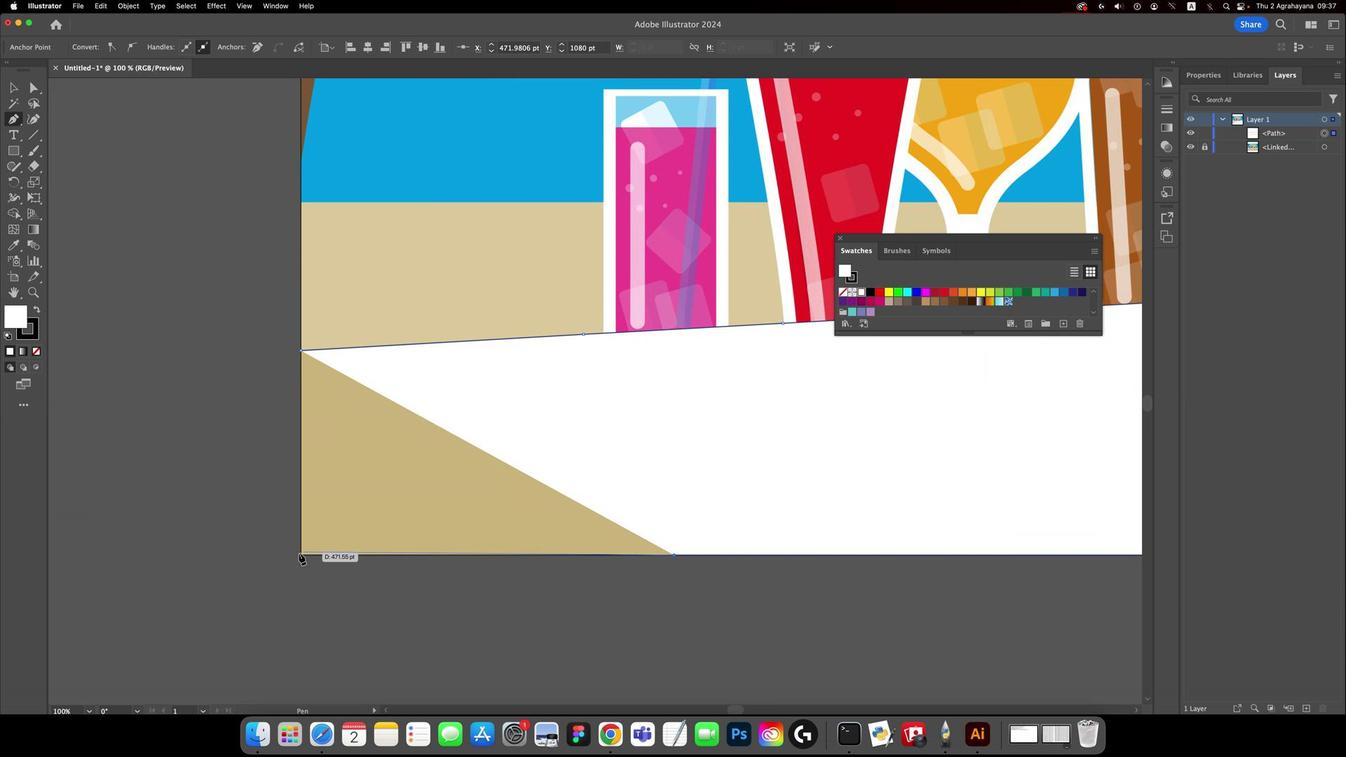 
Action: Mouse moved to (499, 515)
Screenshot: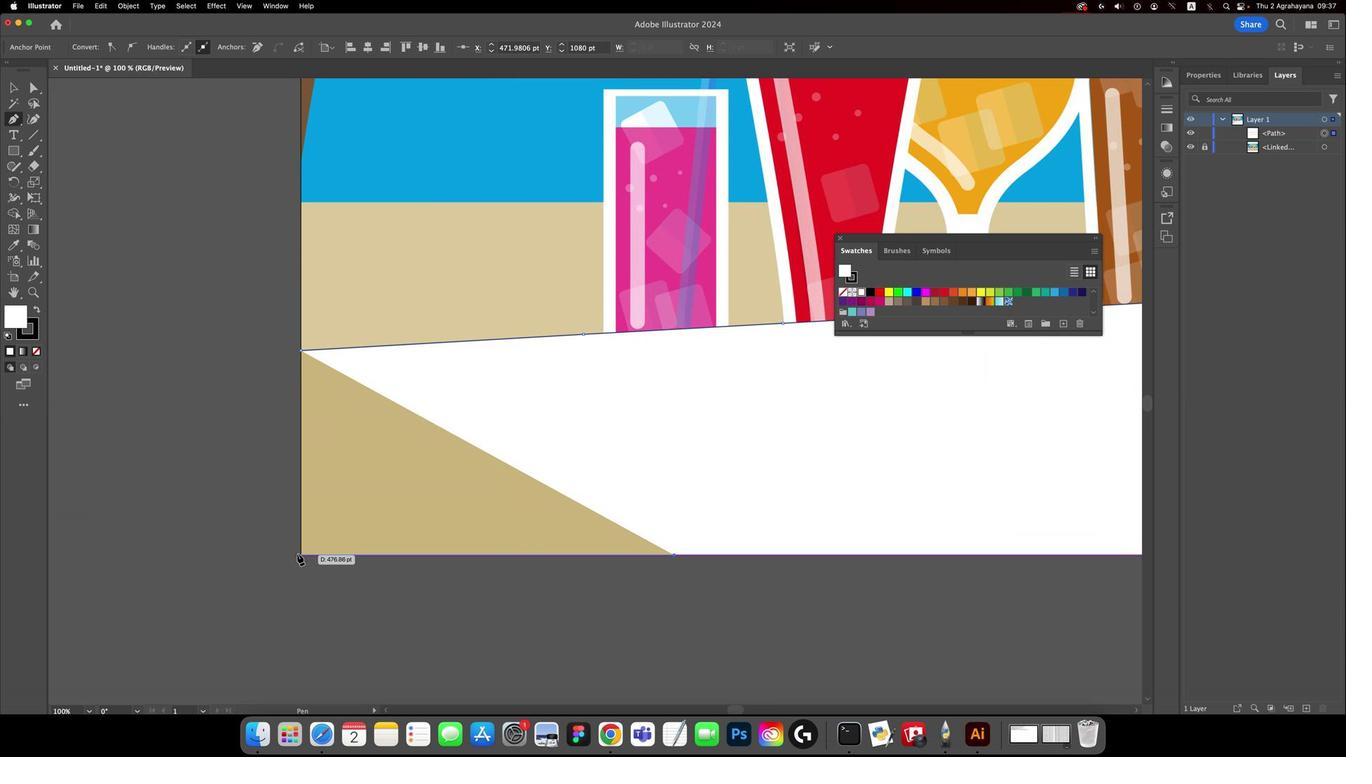 
Action: Key pressed Key.space
Screenshot: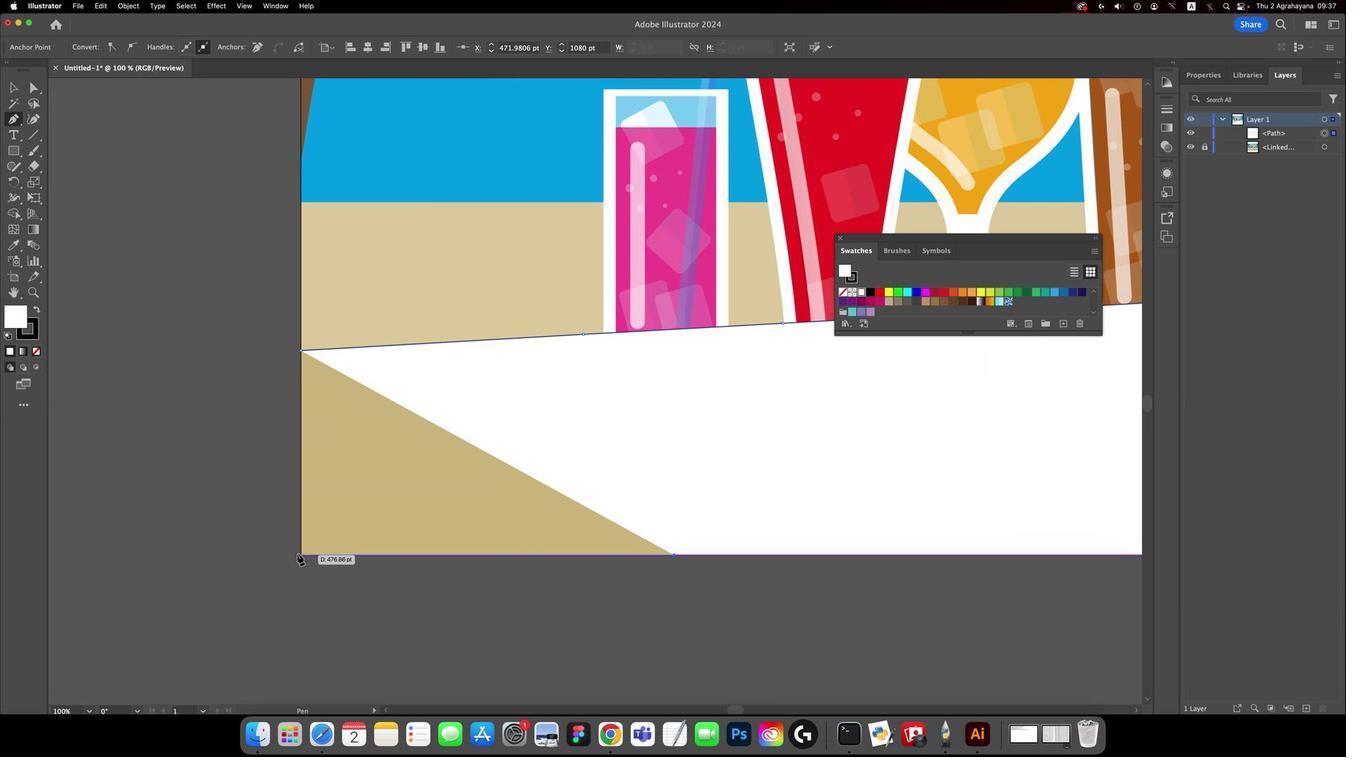 
Action: Mouse moved to (484, 515)
Screenshot: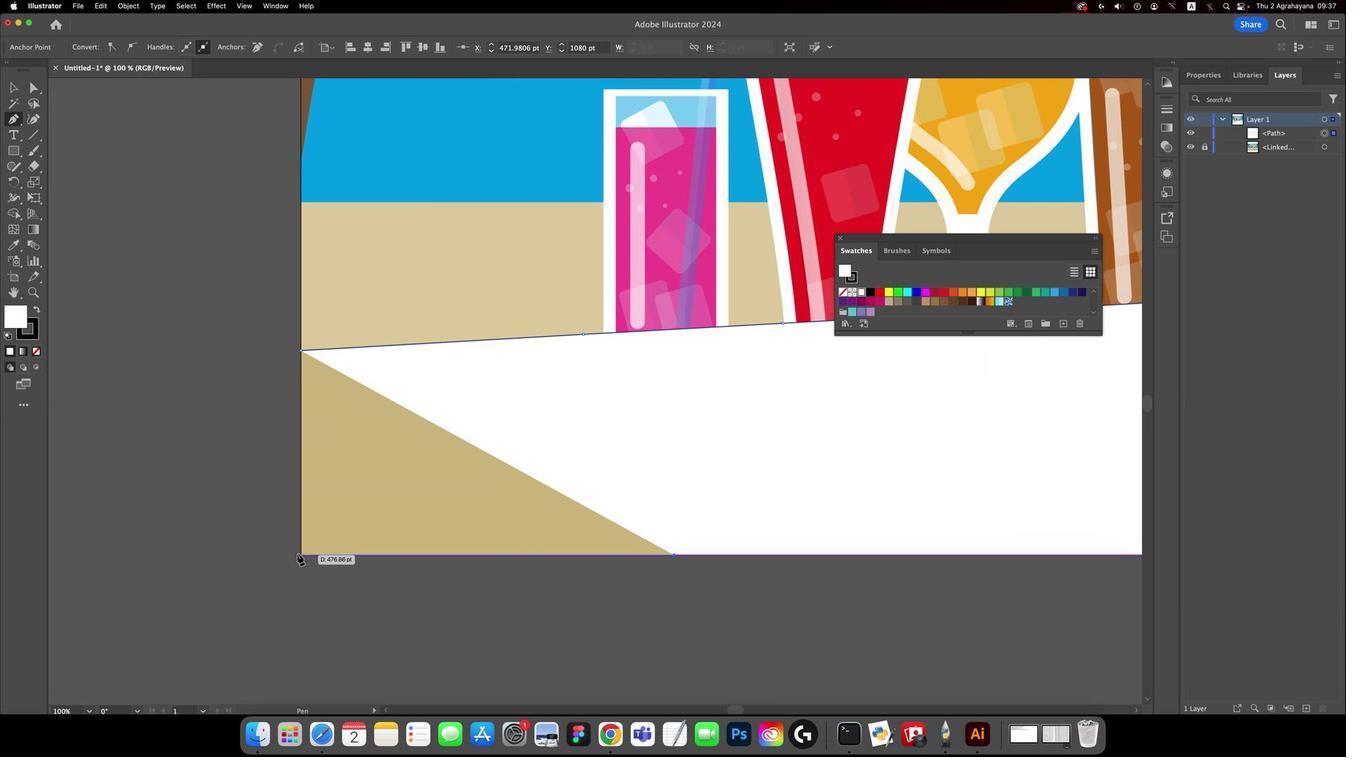 
Action: Mouse pressed left at (484, 515)
Screenshot: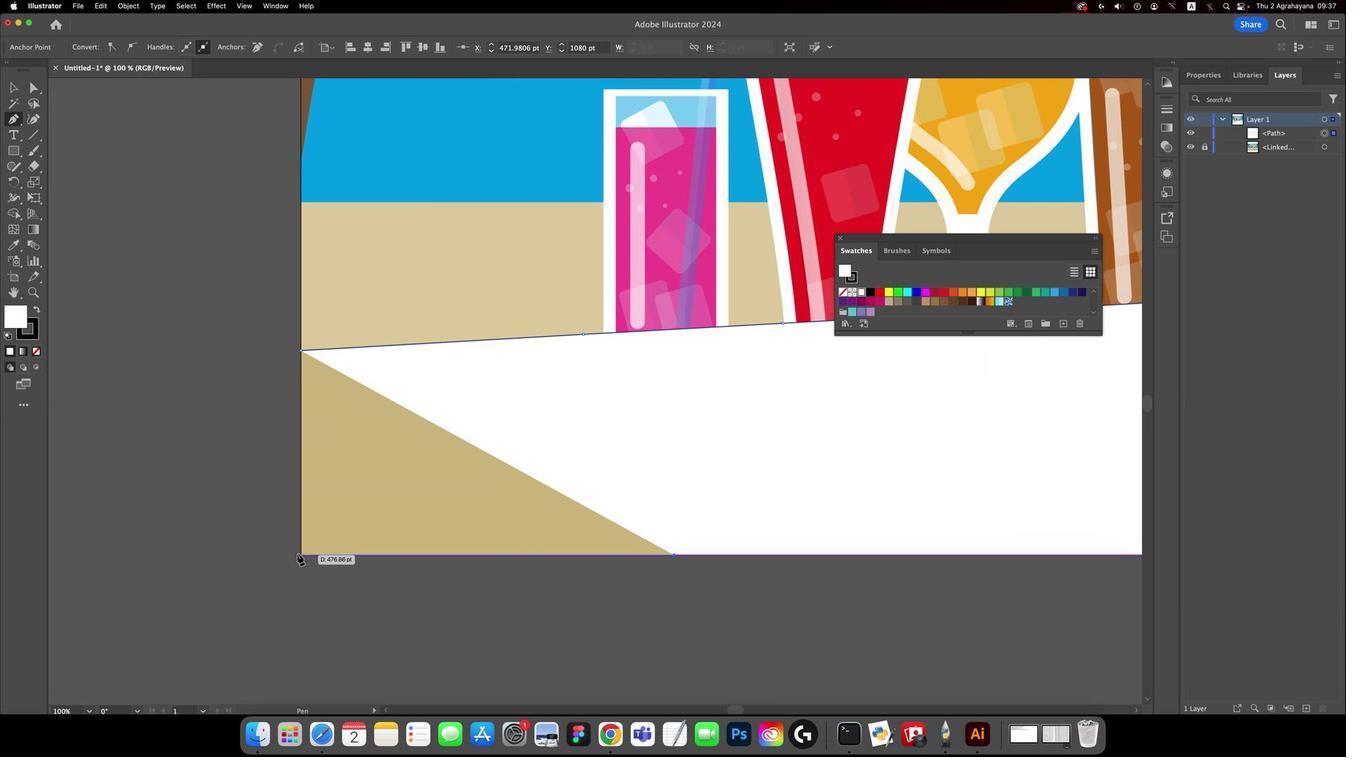 
Action: Mouse moved to (448, 517)
Screenshot: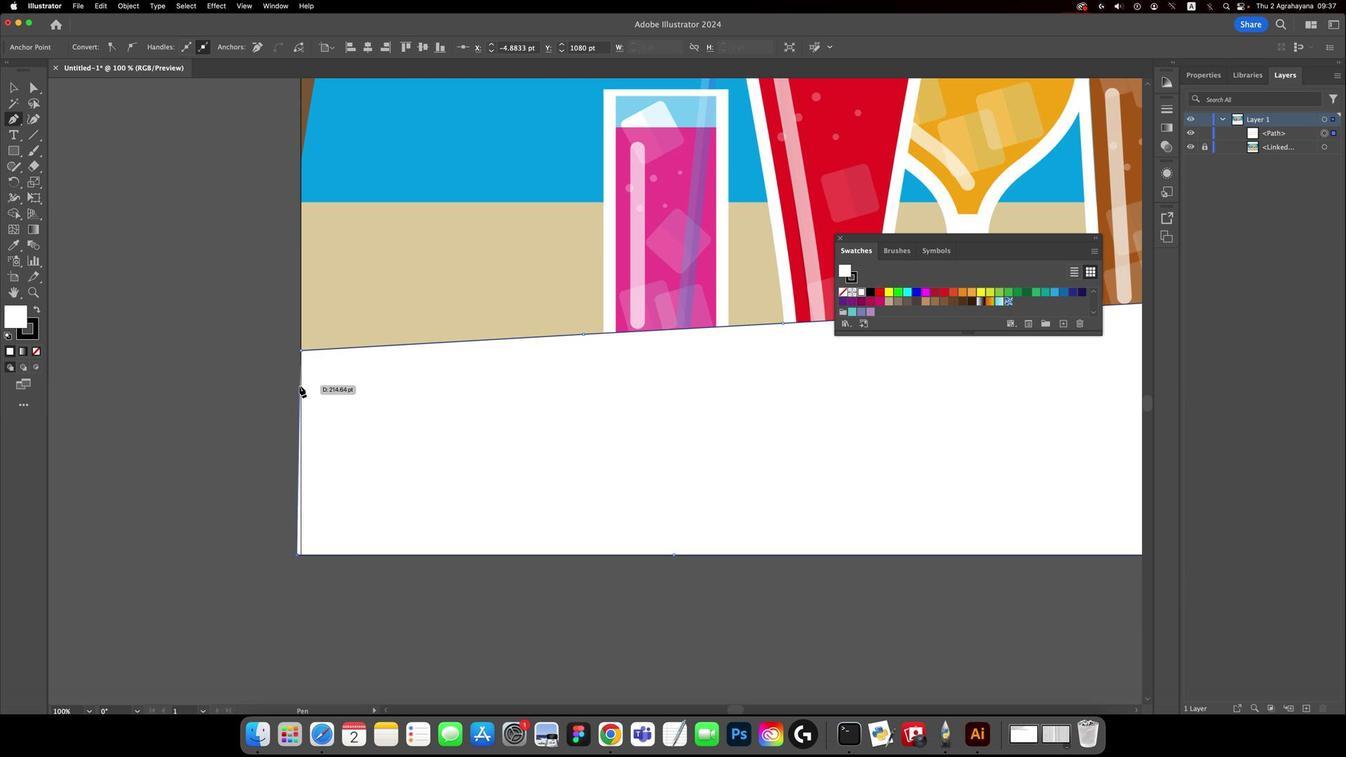 
Action: Mouse pressed left at (448, 517)
Screenshot: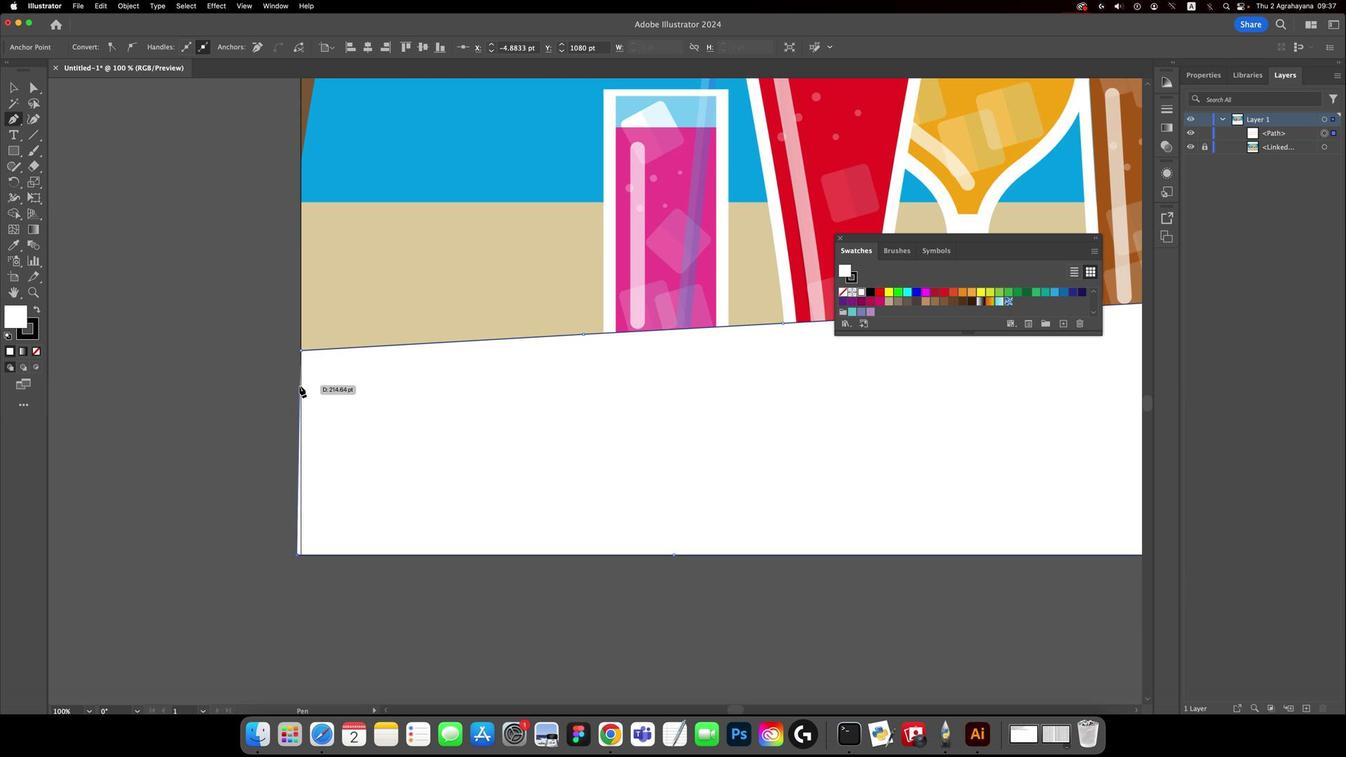 
Action: Mouse moved to (450, 439)
Screenshot: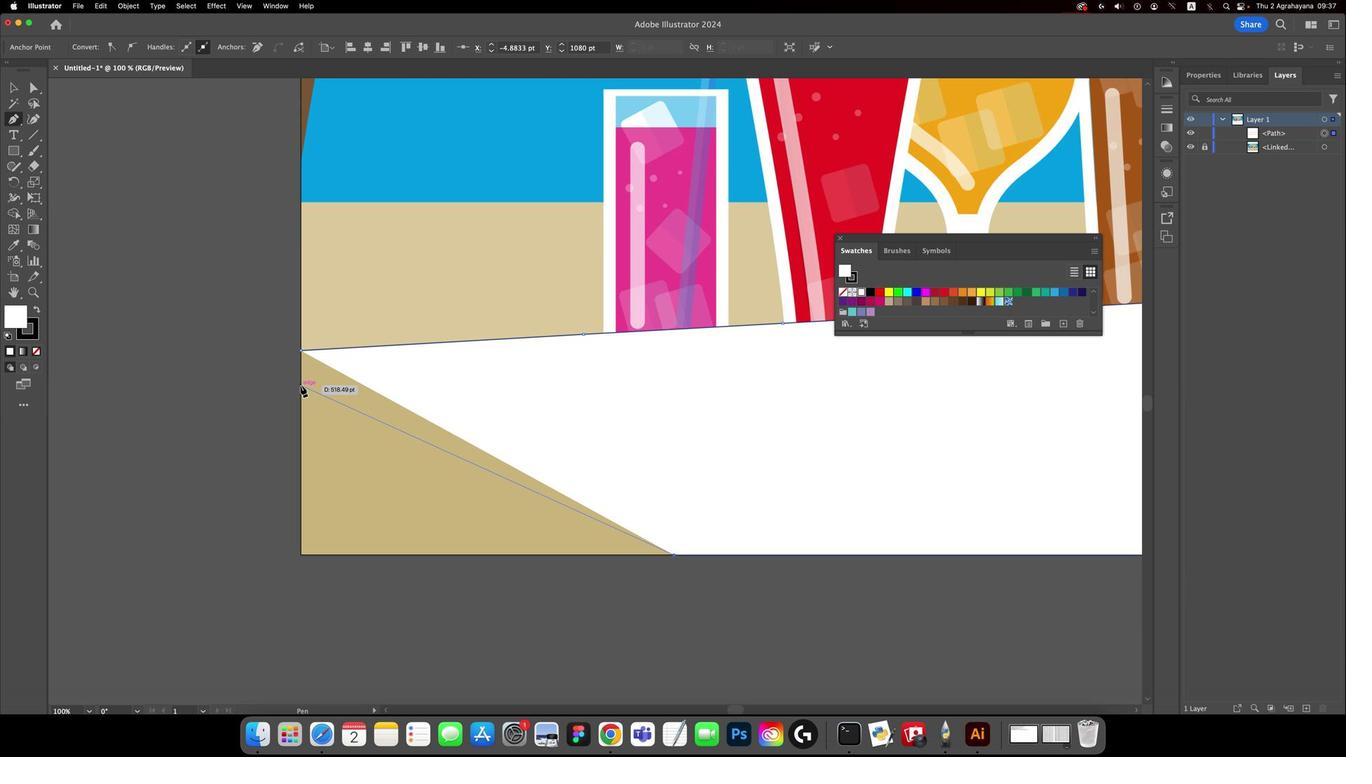 
Action: Key pressed Key.cmd'z'
Screenshot: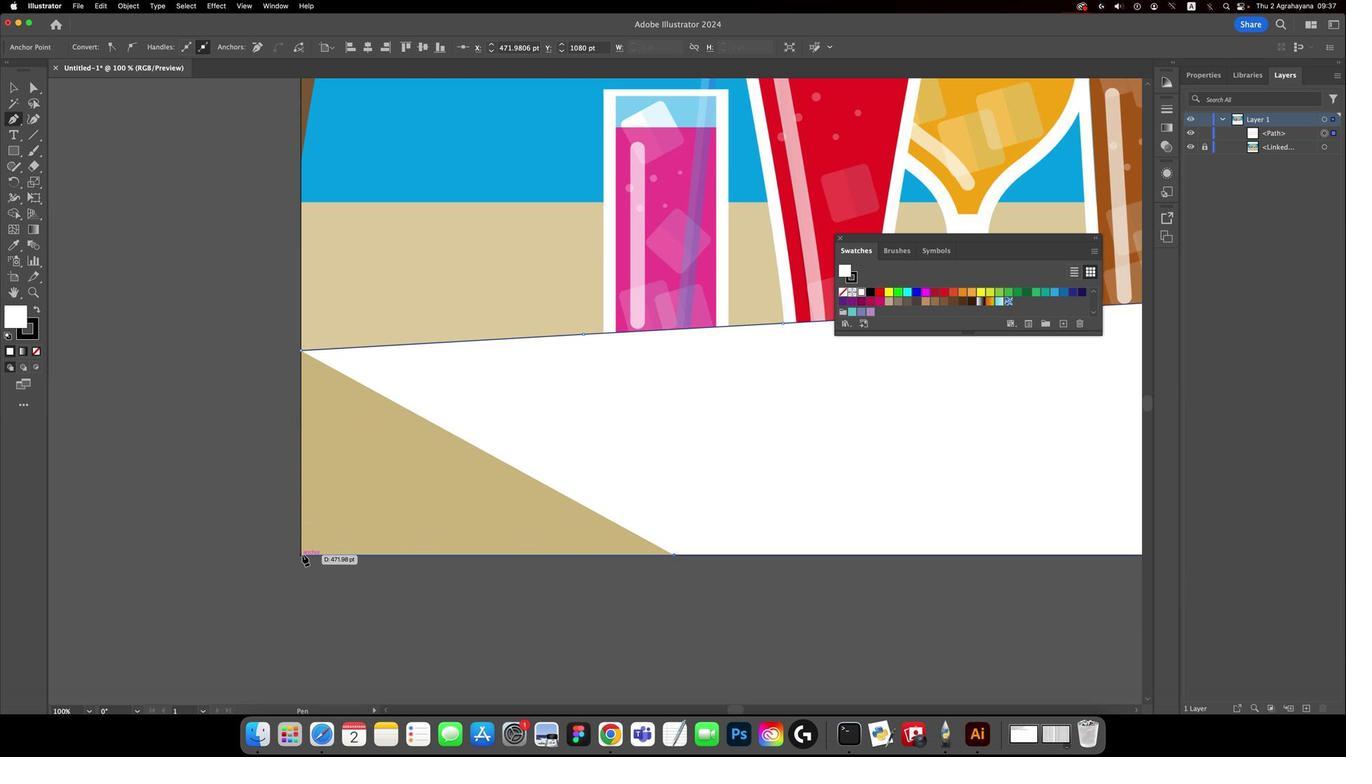 
Action: Mouse moved to (450, 518)
Screenshot: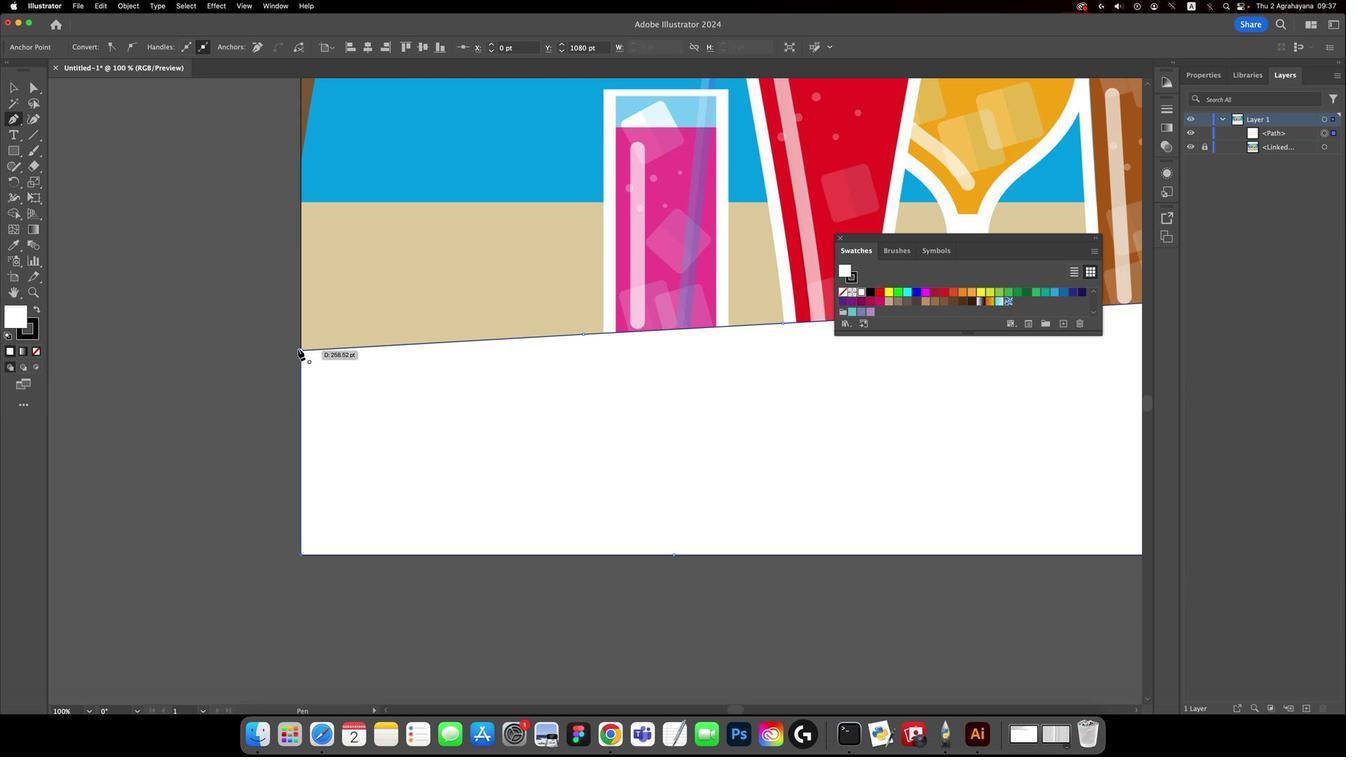 
Action: Mouse pressed left at (450, 518)
Screenshot: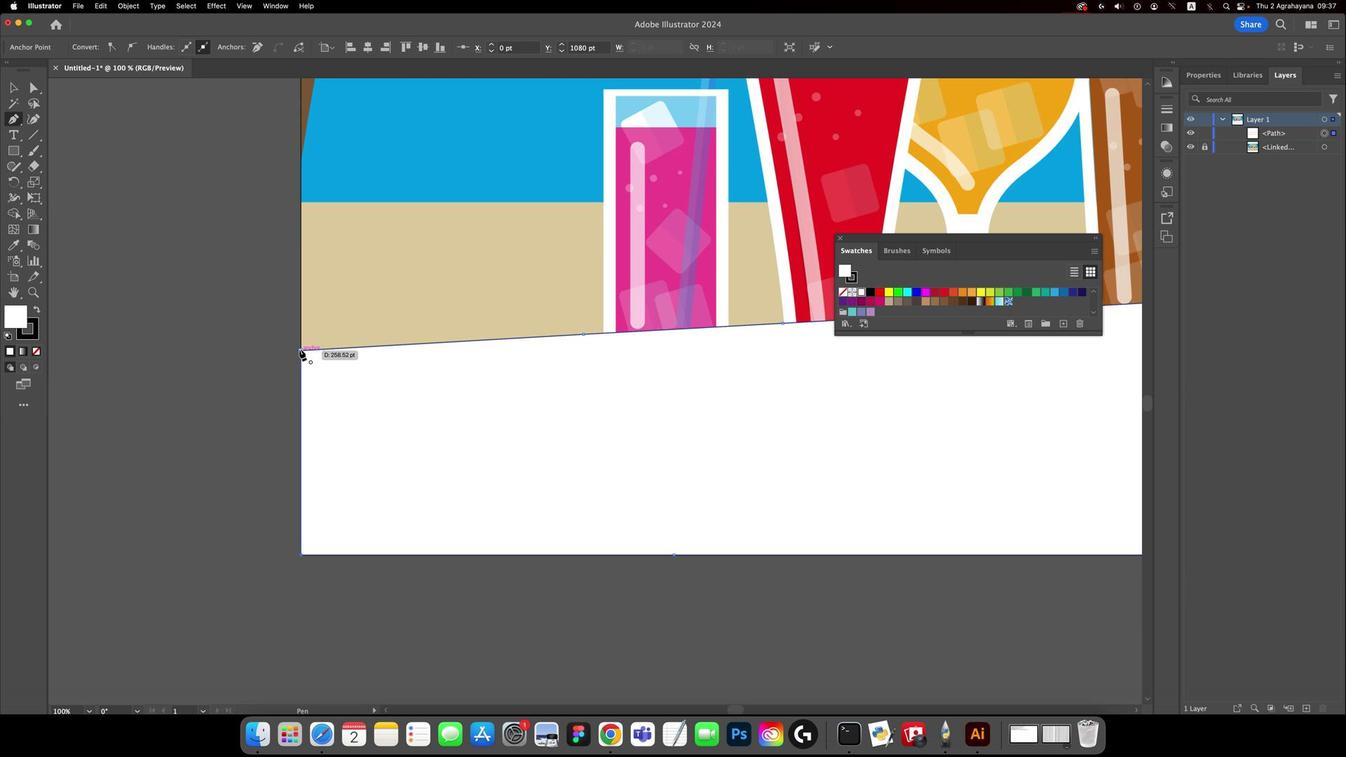 
Action: Mouse moved to (450, 422)
Screenshot: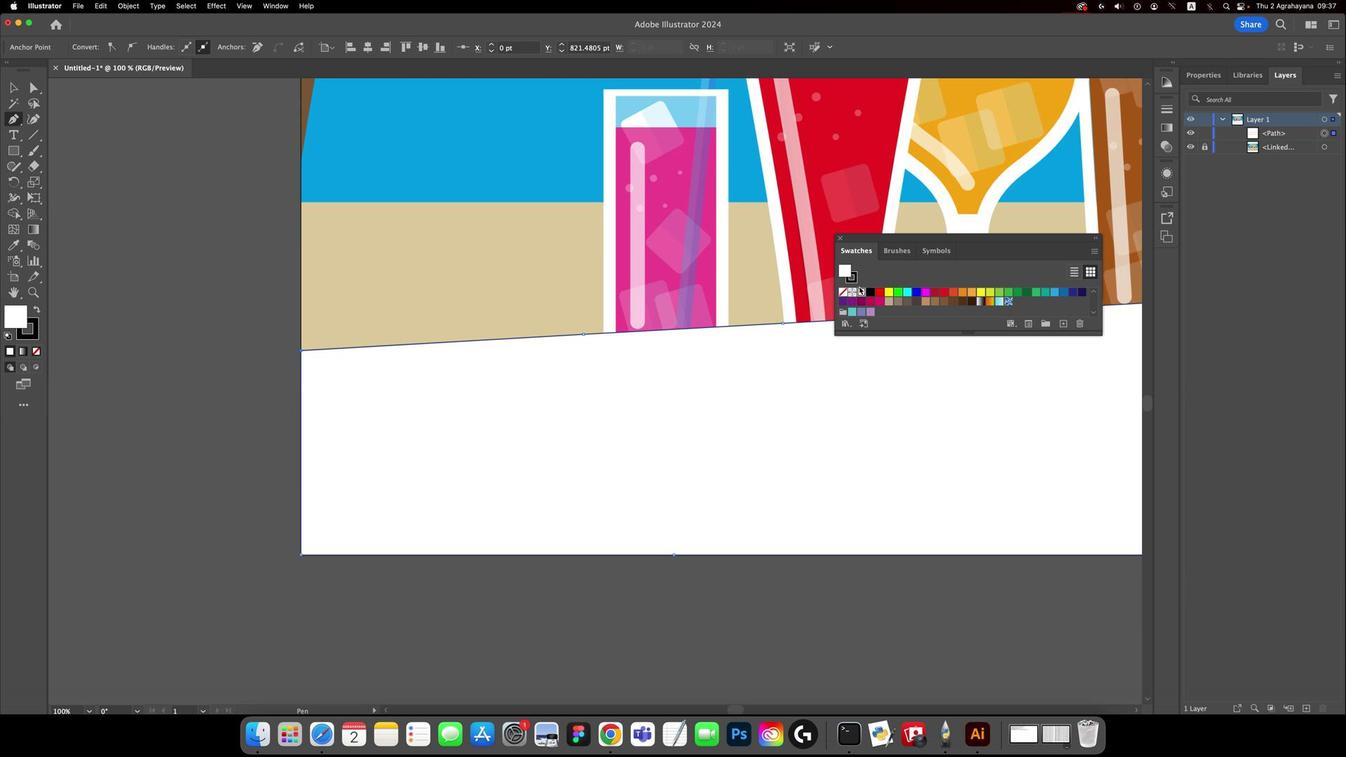 
Action: Mouse pressed left at (450, 422)
Screenshot: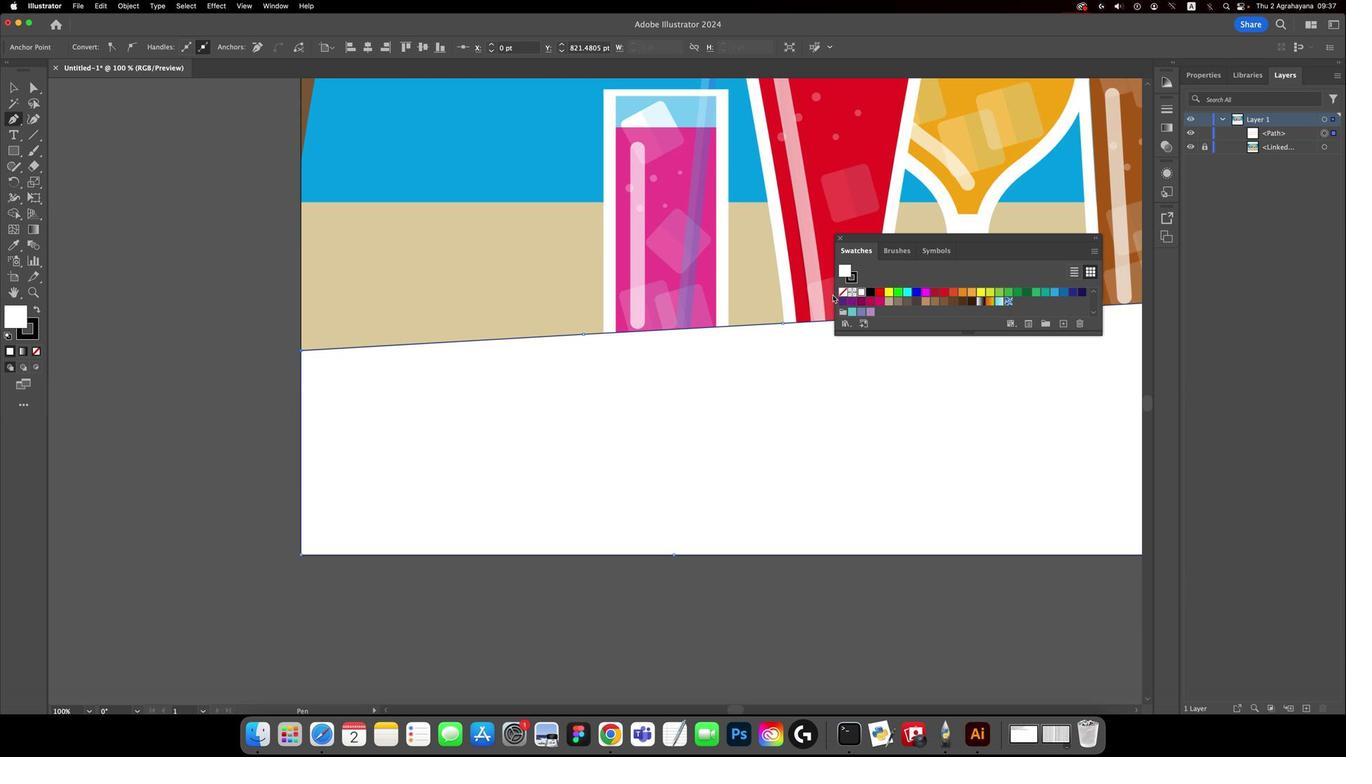
Action: Mouse moved to (691, 397)
Screenshot: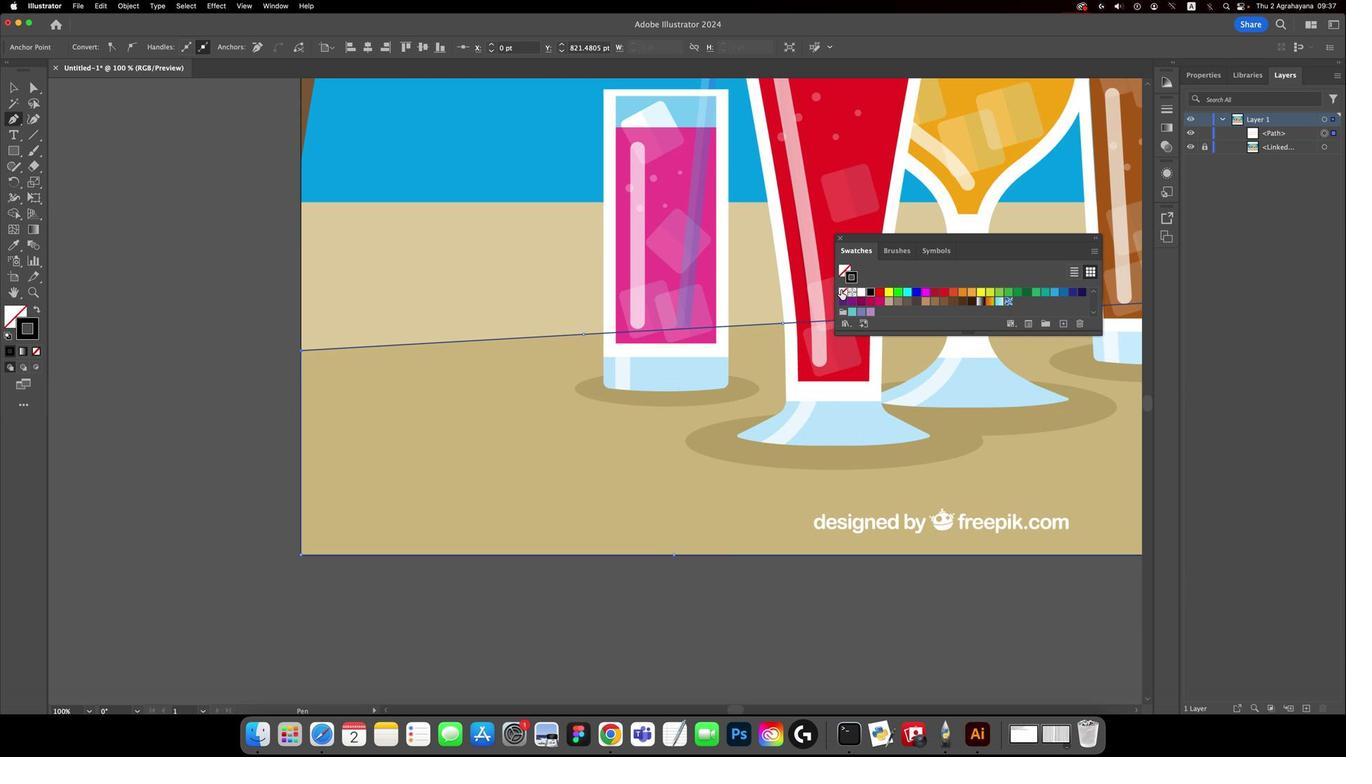 
Action: Mouse pressed left at (691, 397)
Screenshot: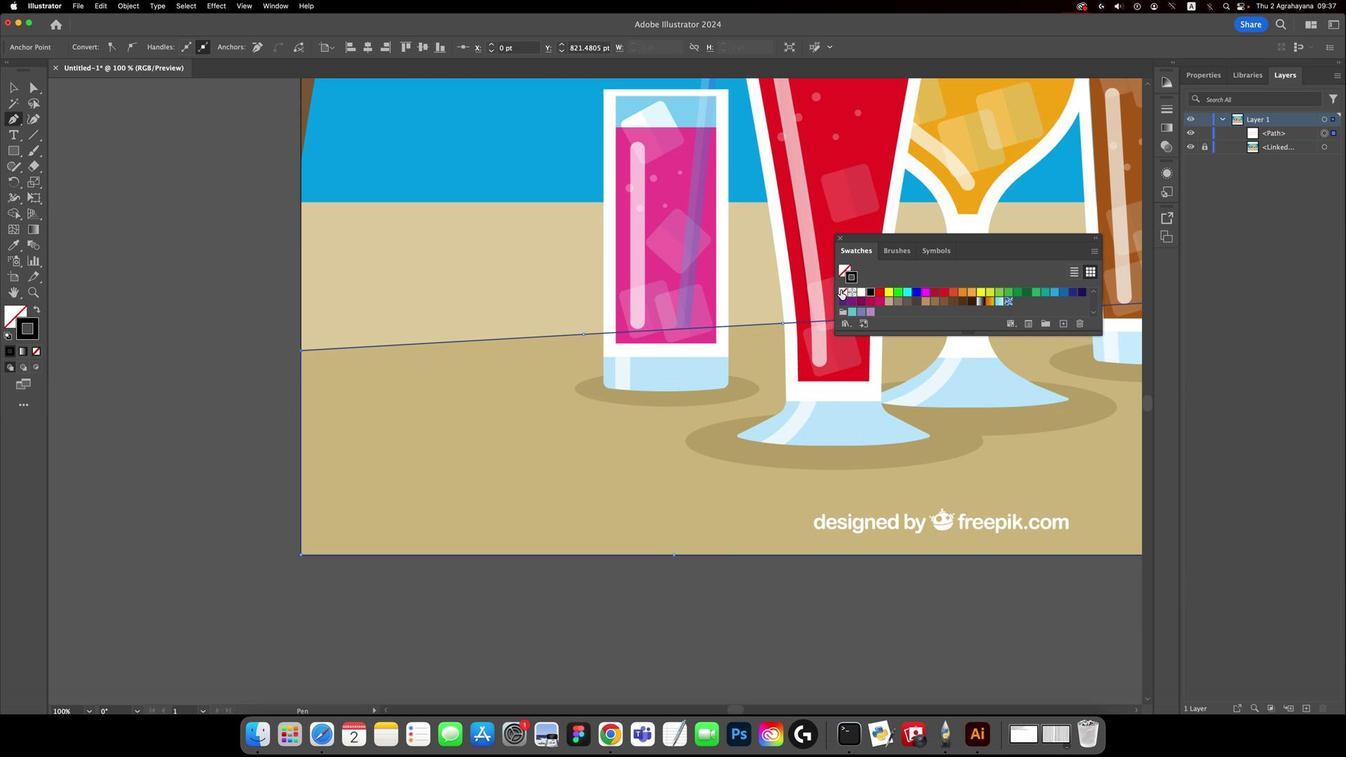 
Action: Mouse moved to (695, 390)
Screenshot: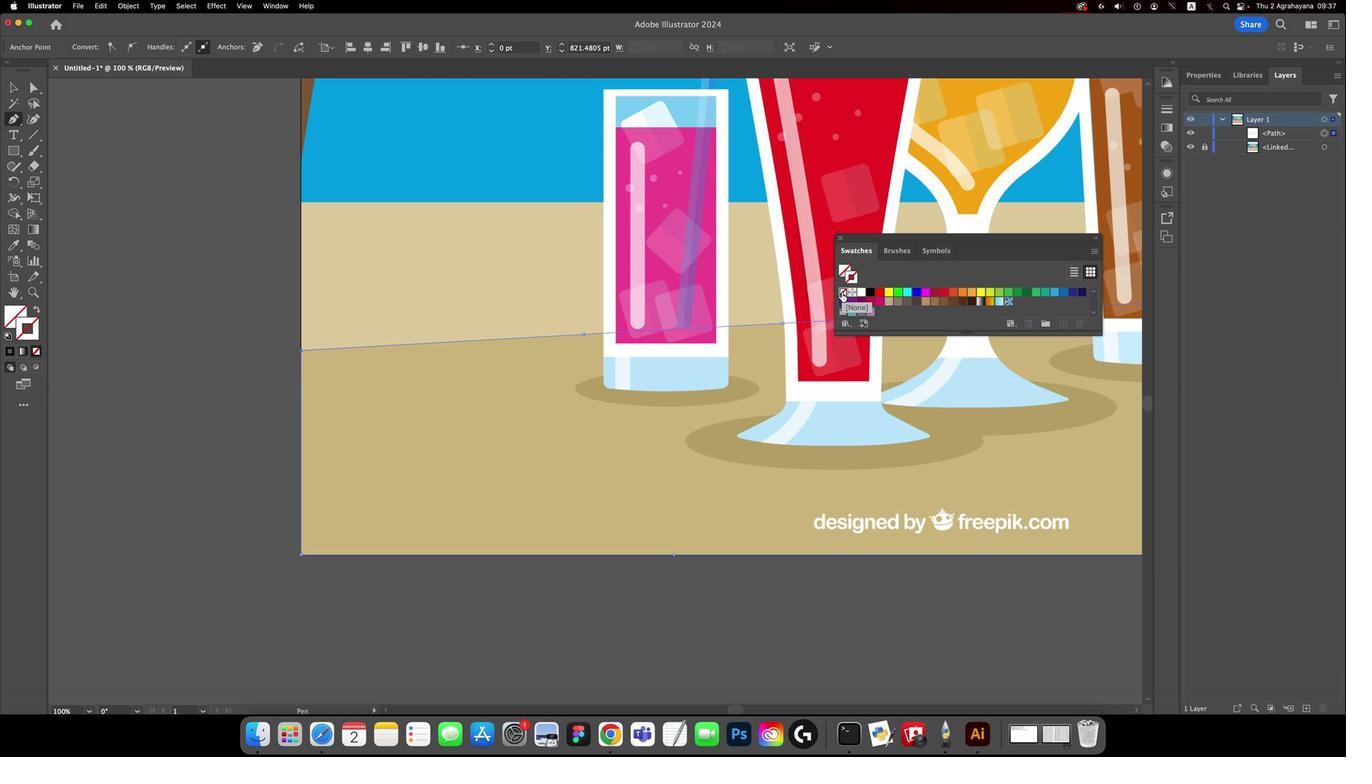 
Action: Mouse pressed left at (695, 390)
Screenshot: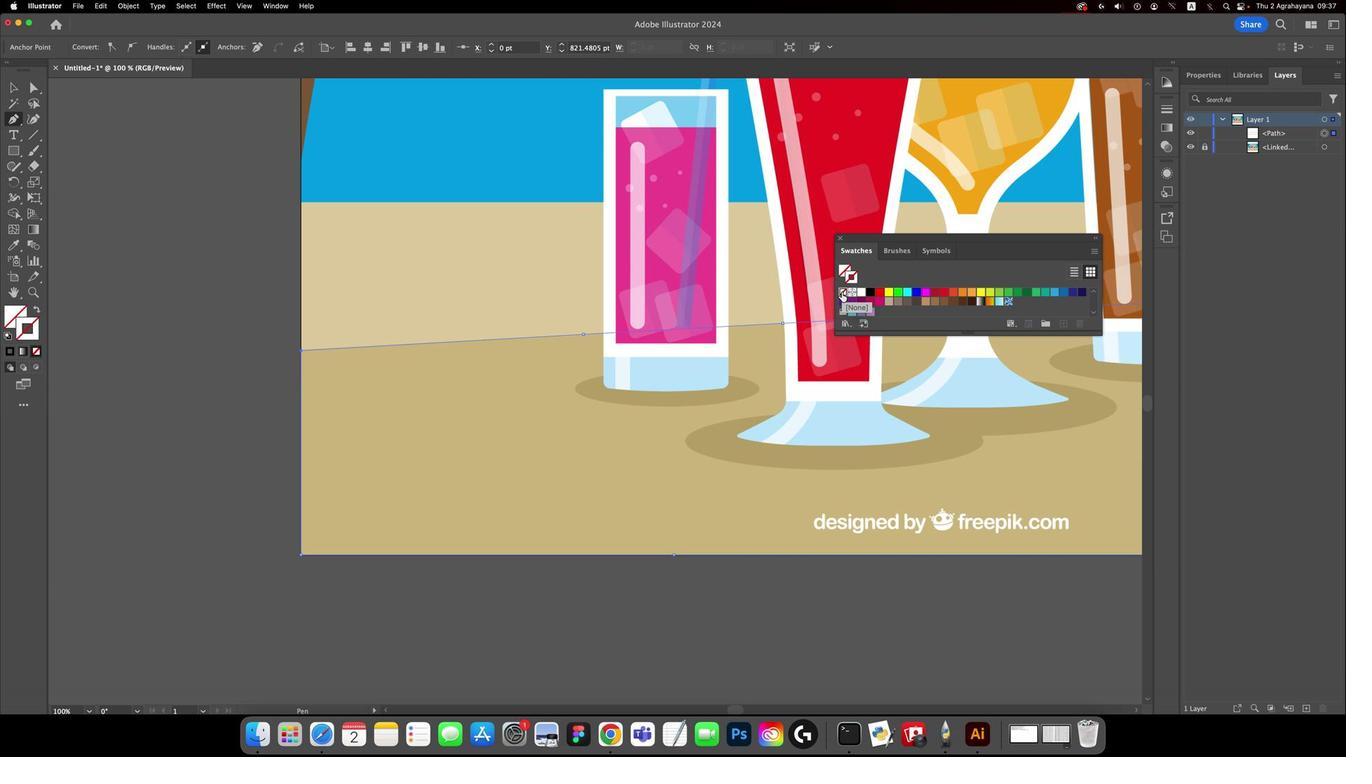 
Action: Mouse moved to (690, 396)
Screenshot: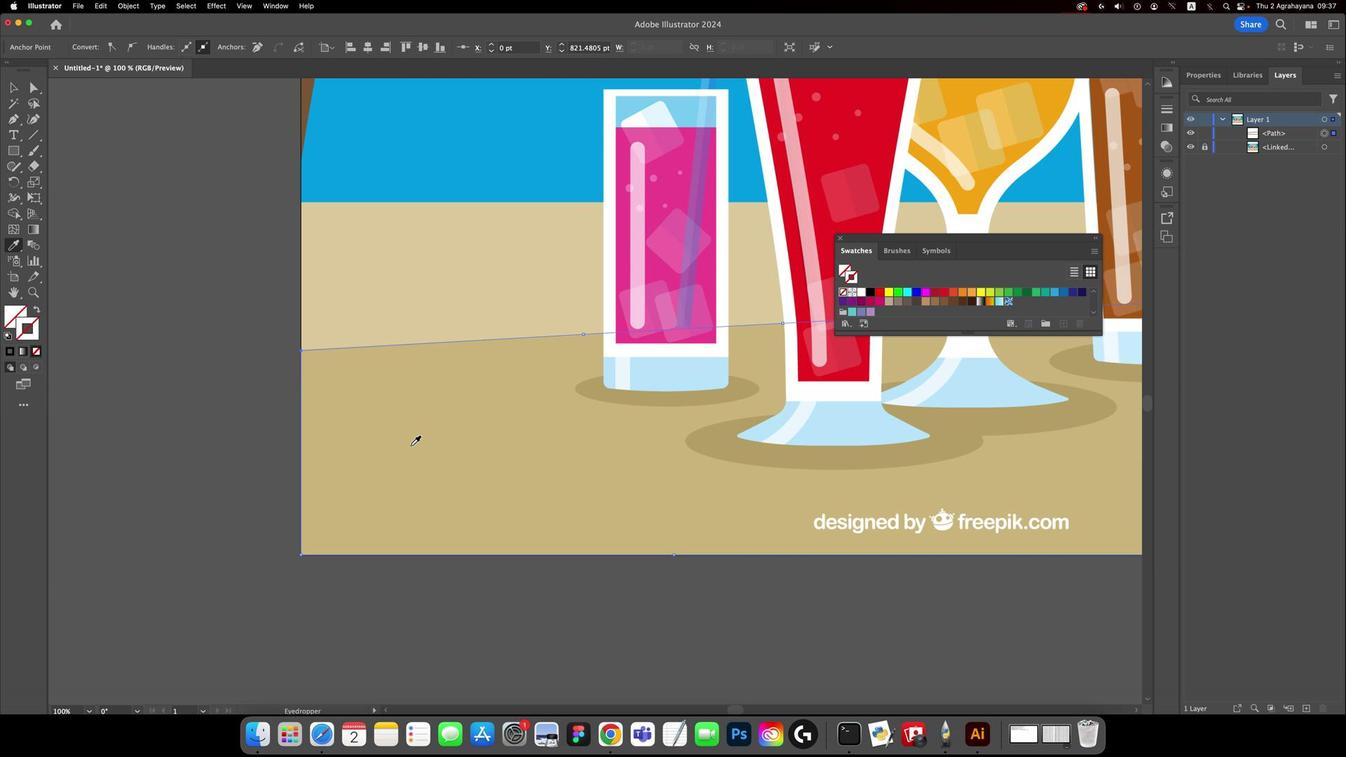 
Action: Mouse pressed left at (690, 396)
Screenshot: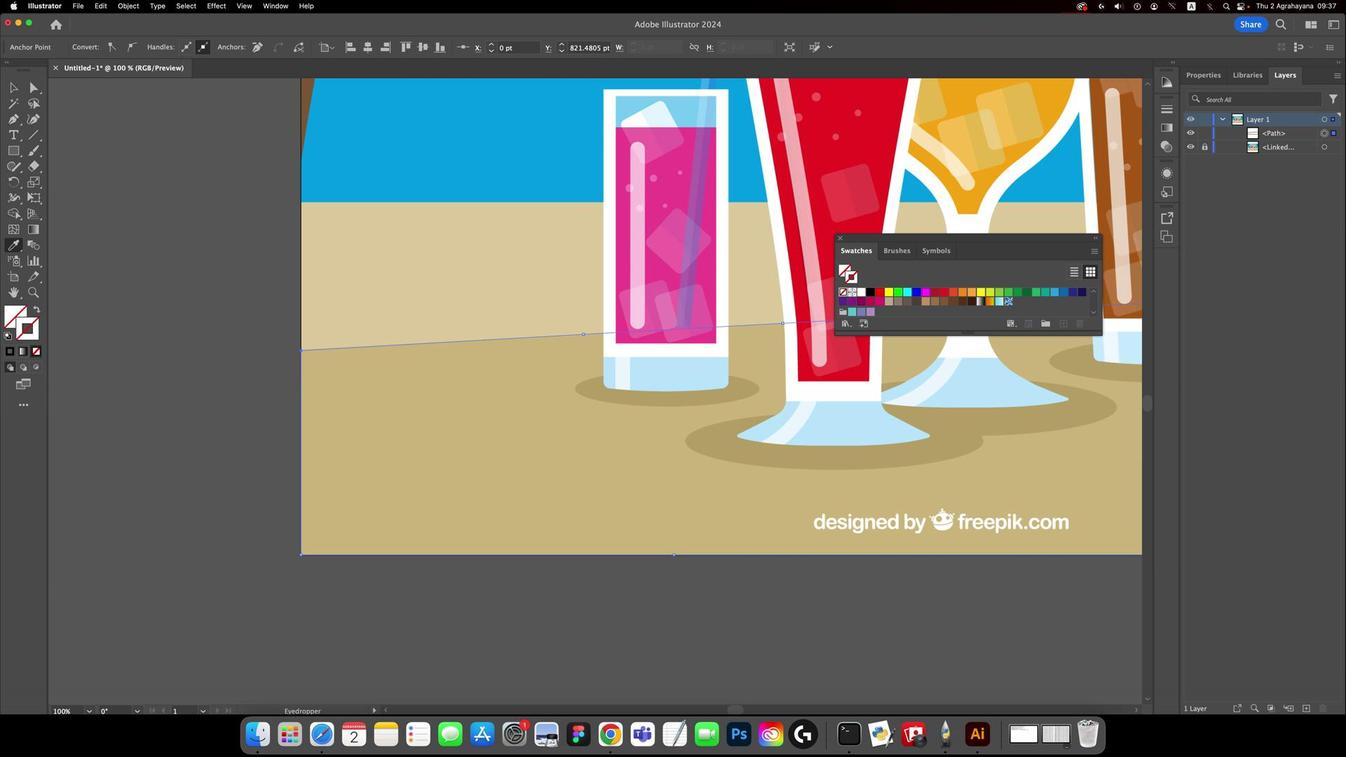 
Action: Key pressed 'i'
Screenshot: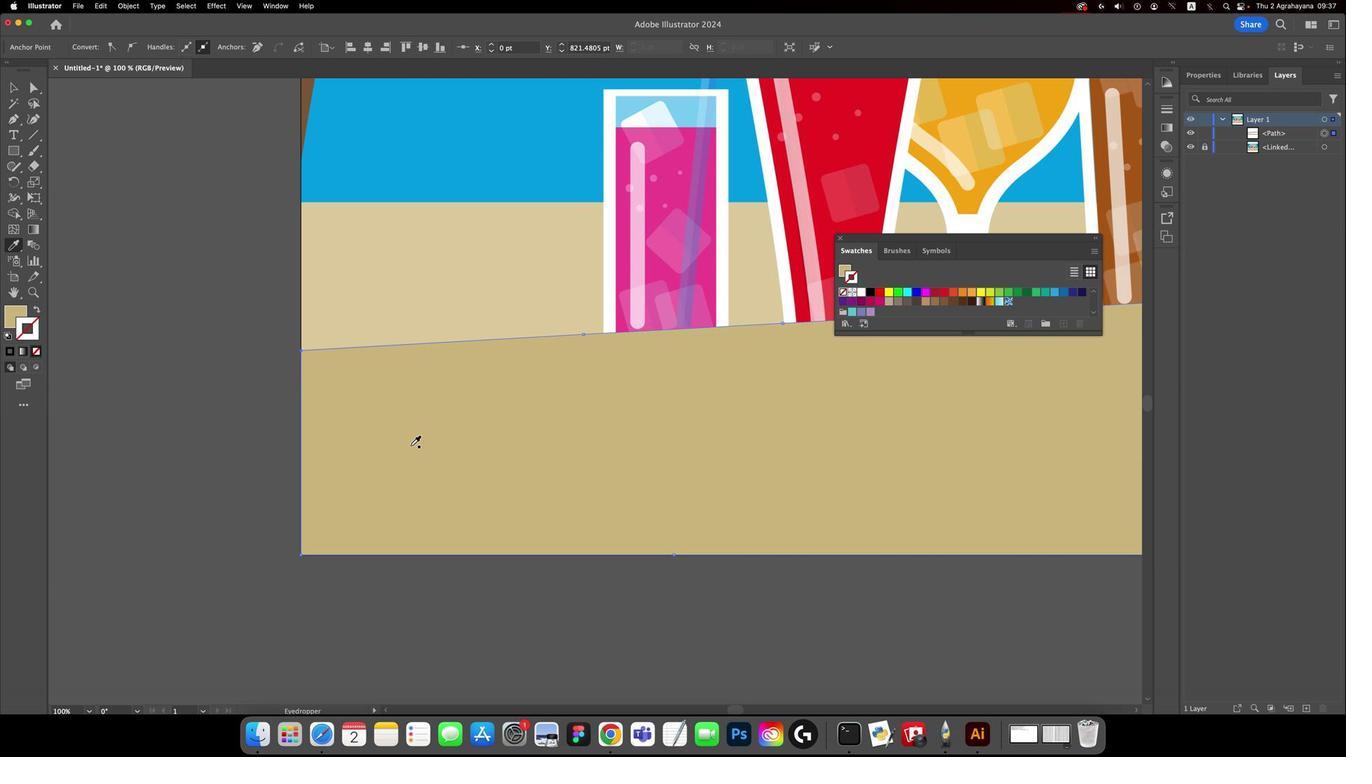 
Action: Mouse moved to (499, 467)
Screenshot: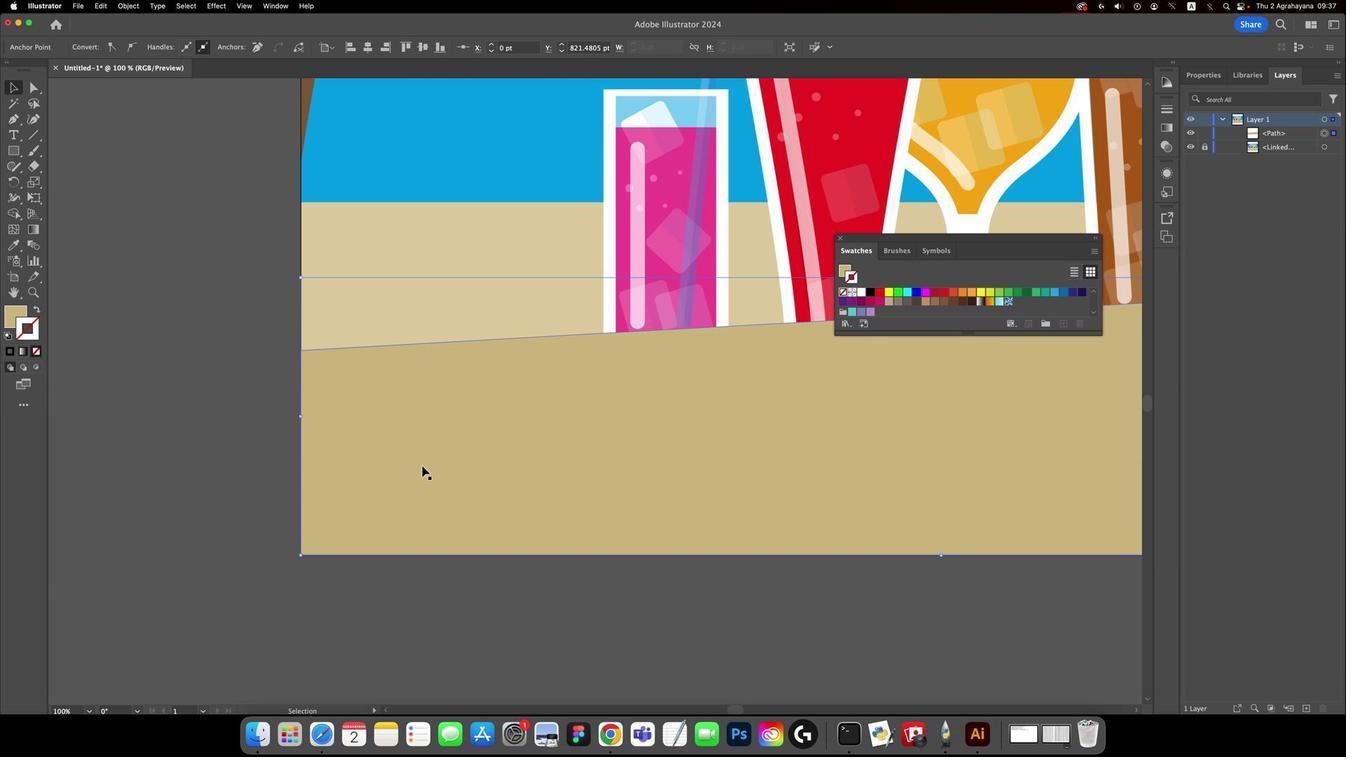 
Action: Mouse pressed left at (499, 467)
Screenshot: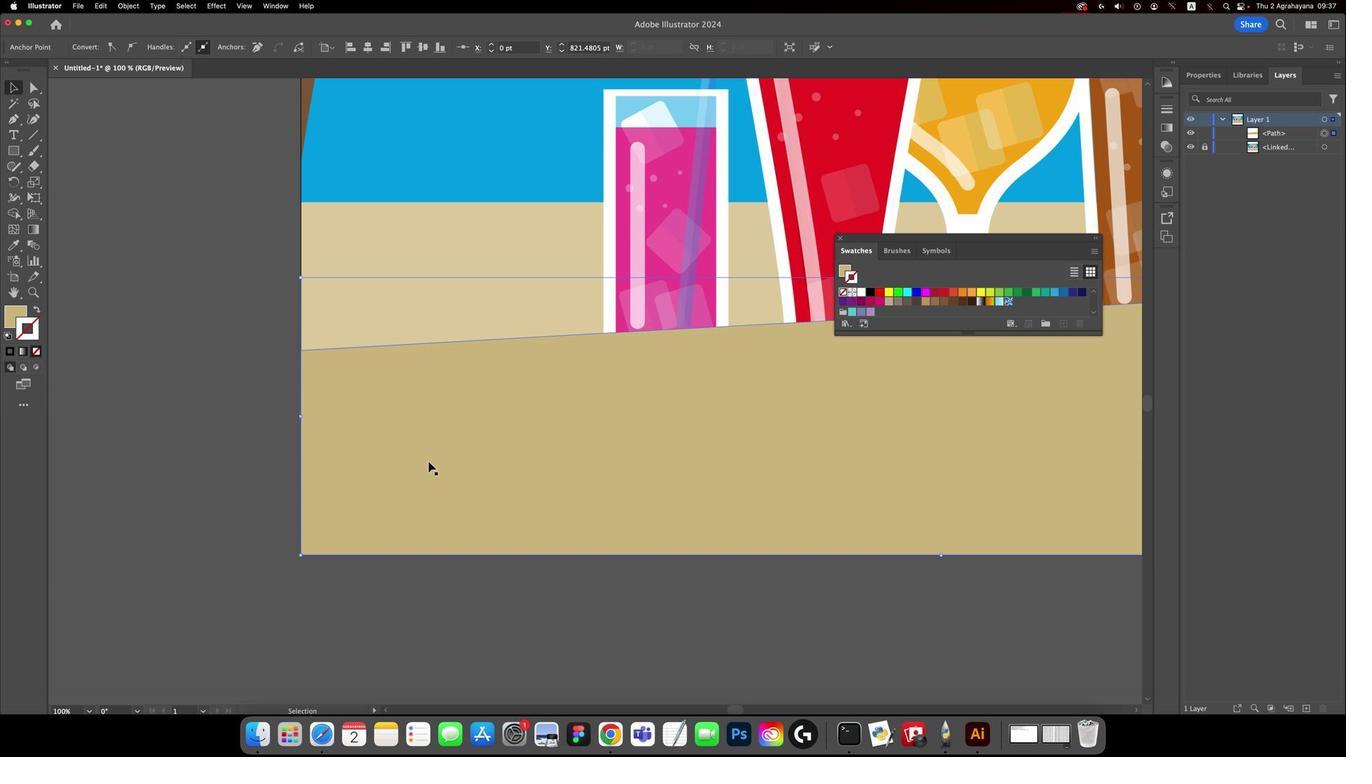 
Action: Key pressed 'v'
Screenshot: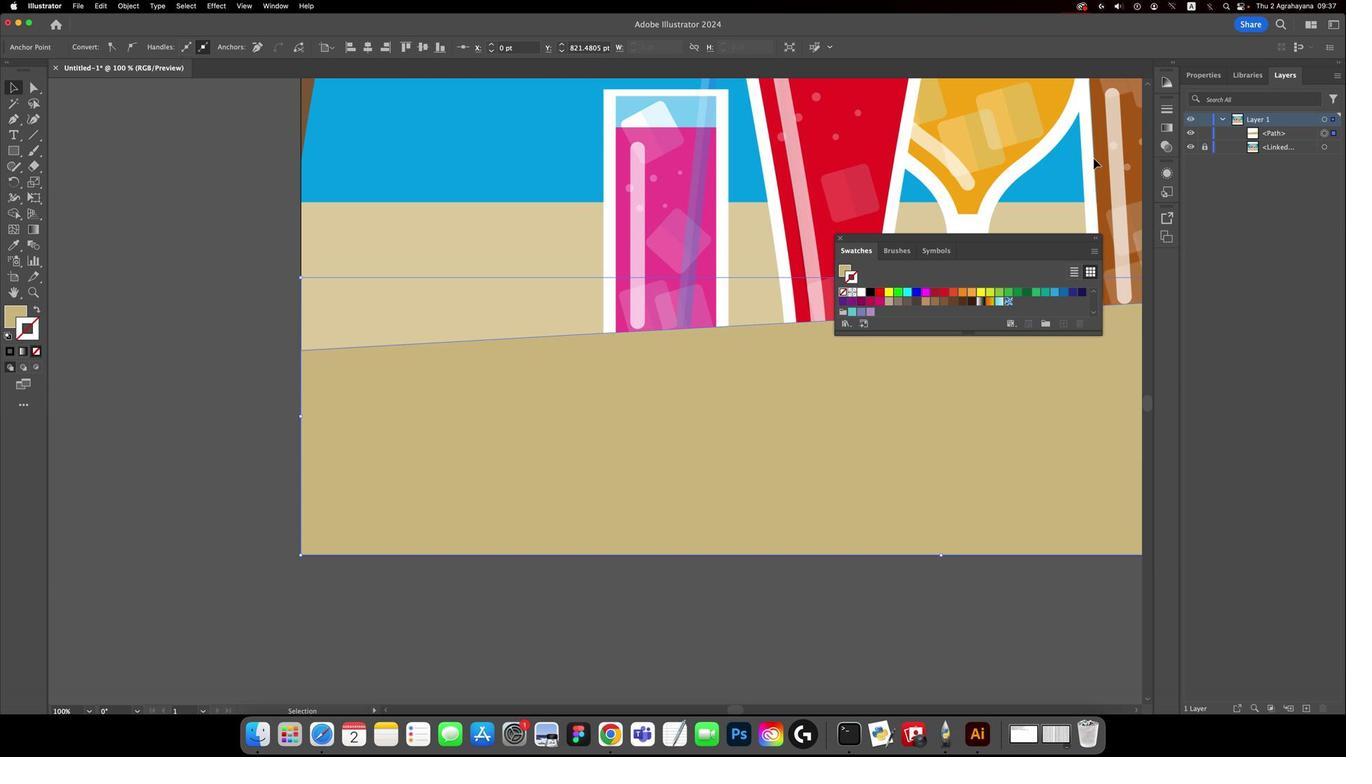 
Action: Mouse moved to (845, 322)
Screenshot: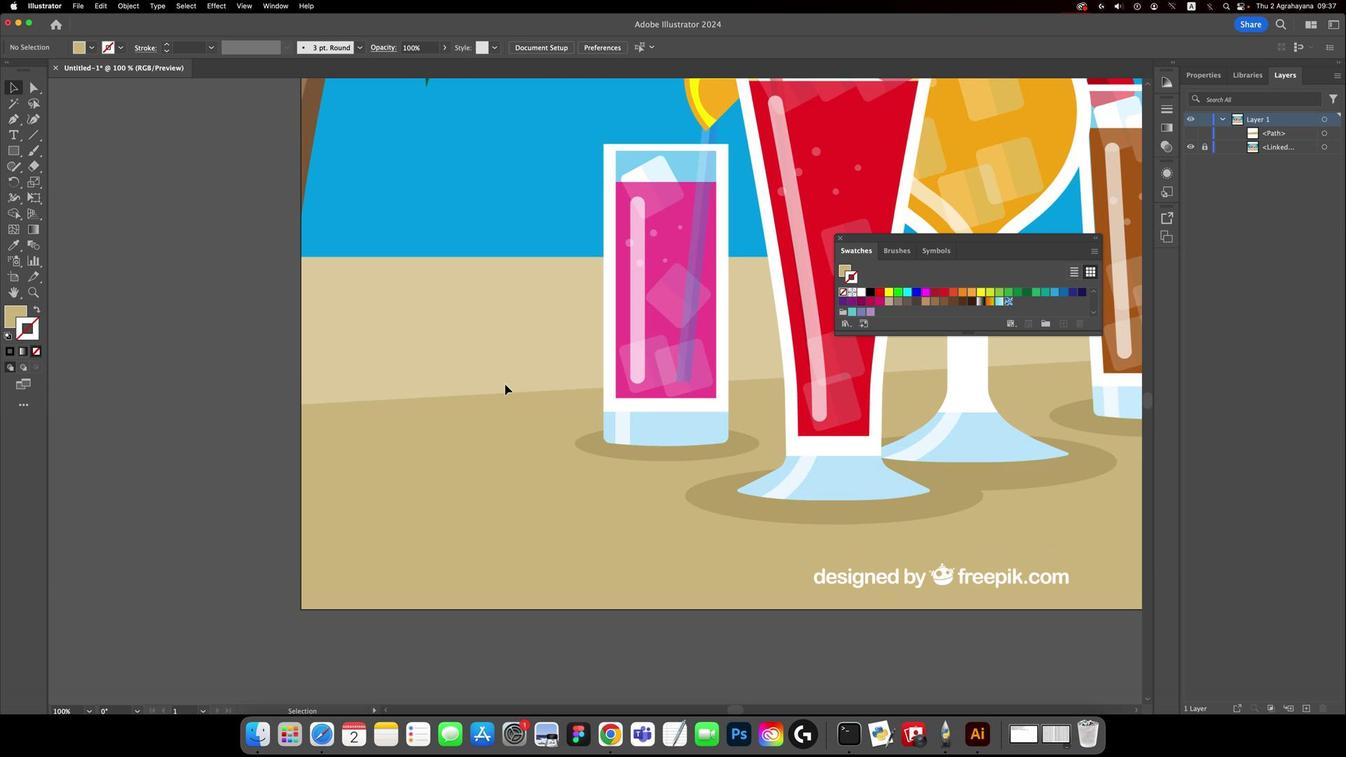 
Action: Mouse pressed left at (845, 322)
Screenshot: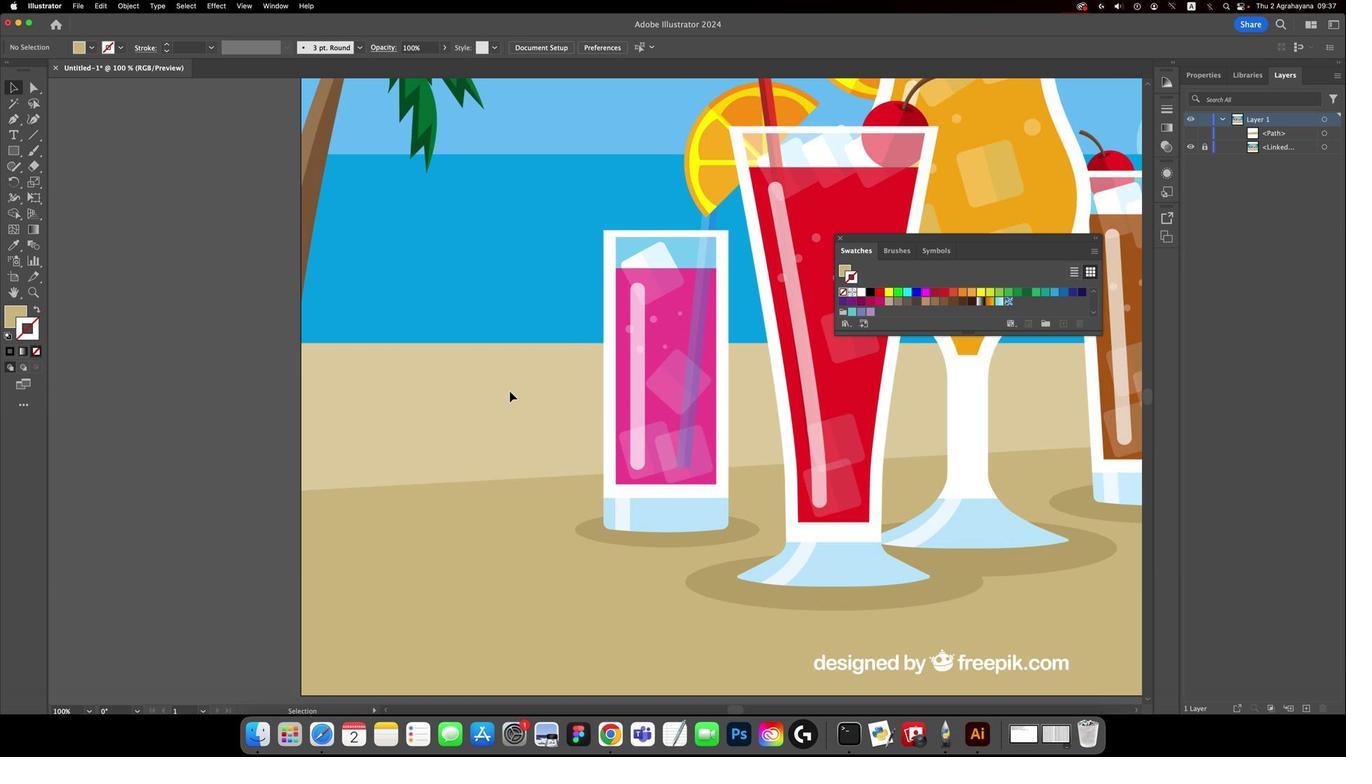 
Action: Mouse moved to (539, 434)
Screenshot: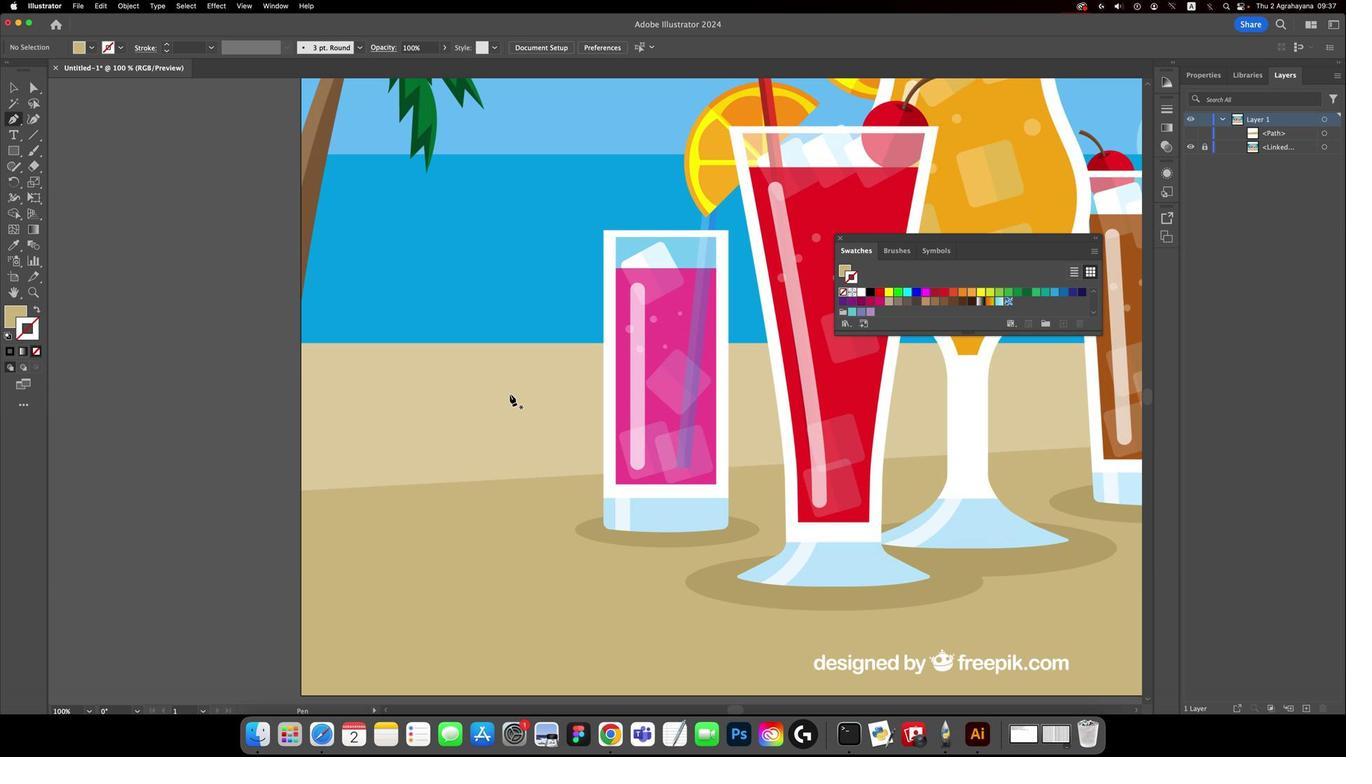 
Action: Mouse scrolled (539, 434) with delta (316, 261)
Screenshot: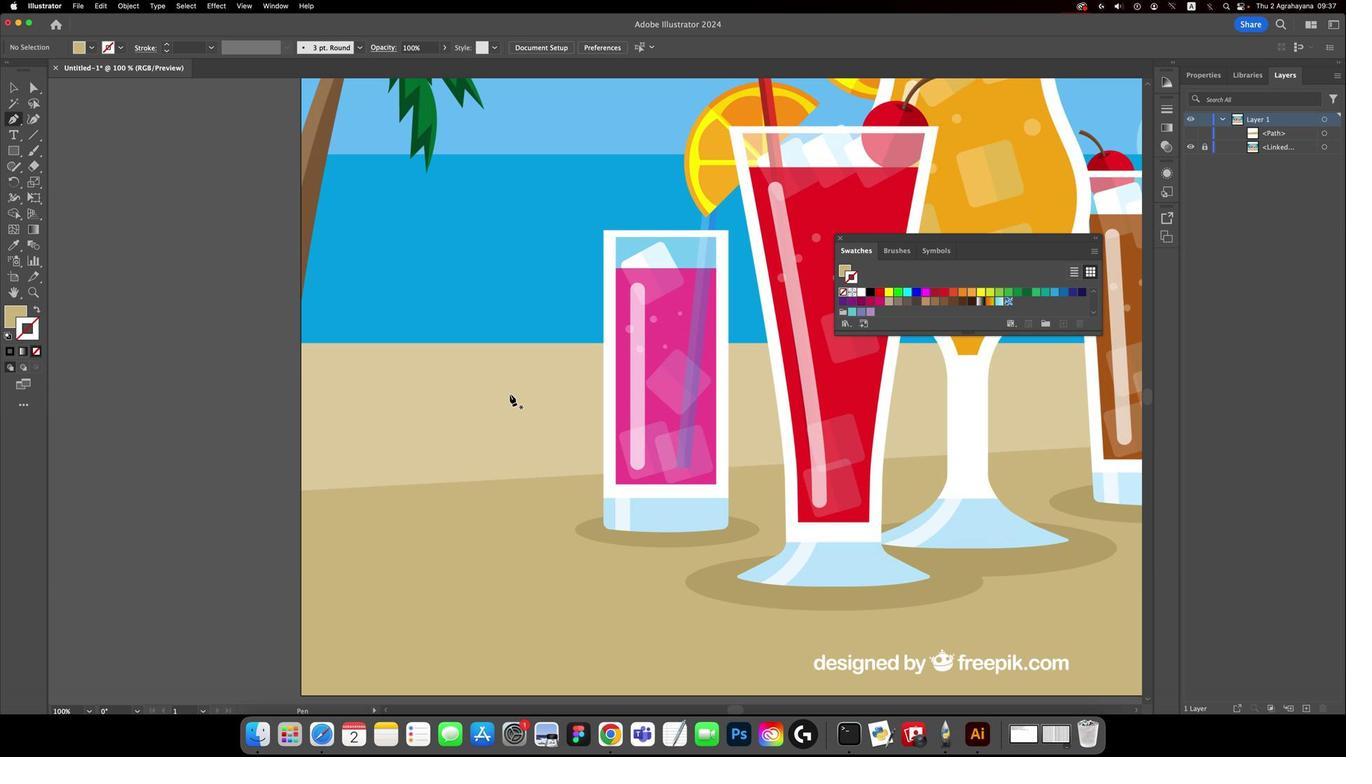 
Action: Mouse moved to (539, 434)
Screenshot: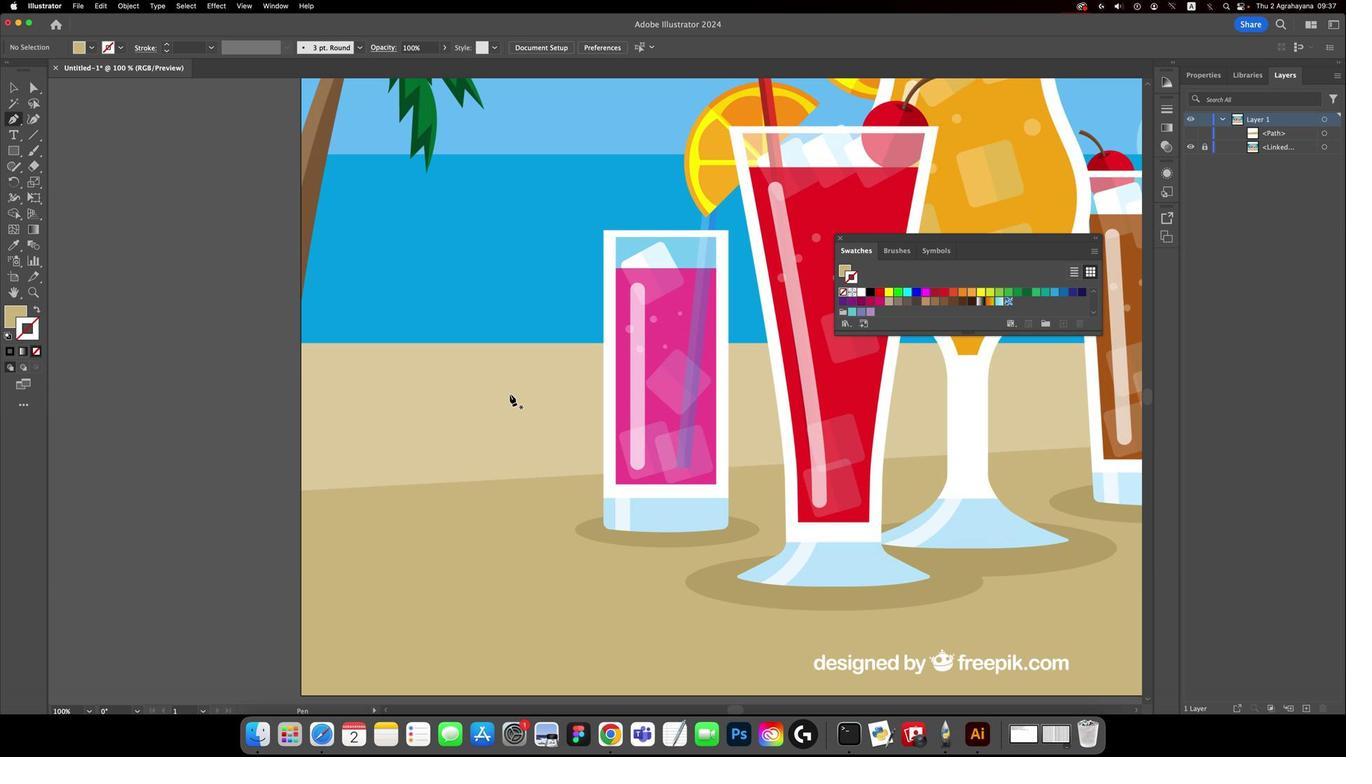 
Action: Mouse scrolled (539, 434) with delta (316, 261)
Screenshot: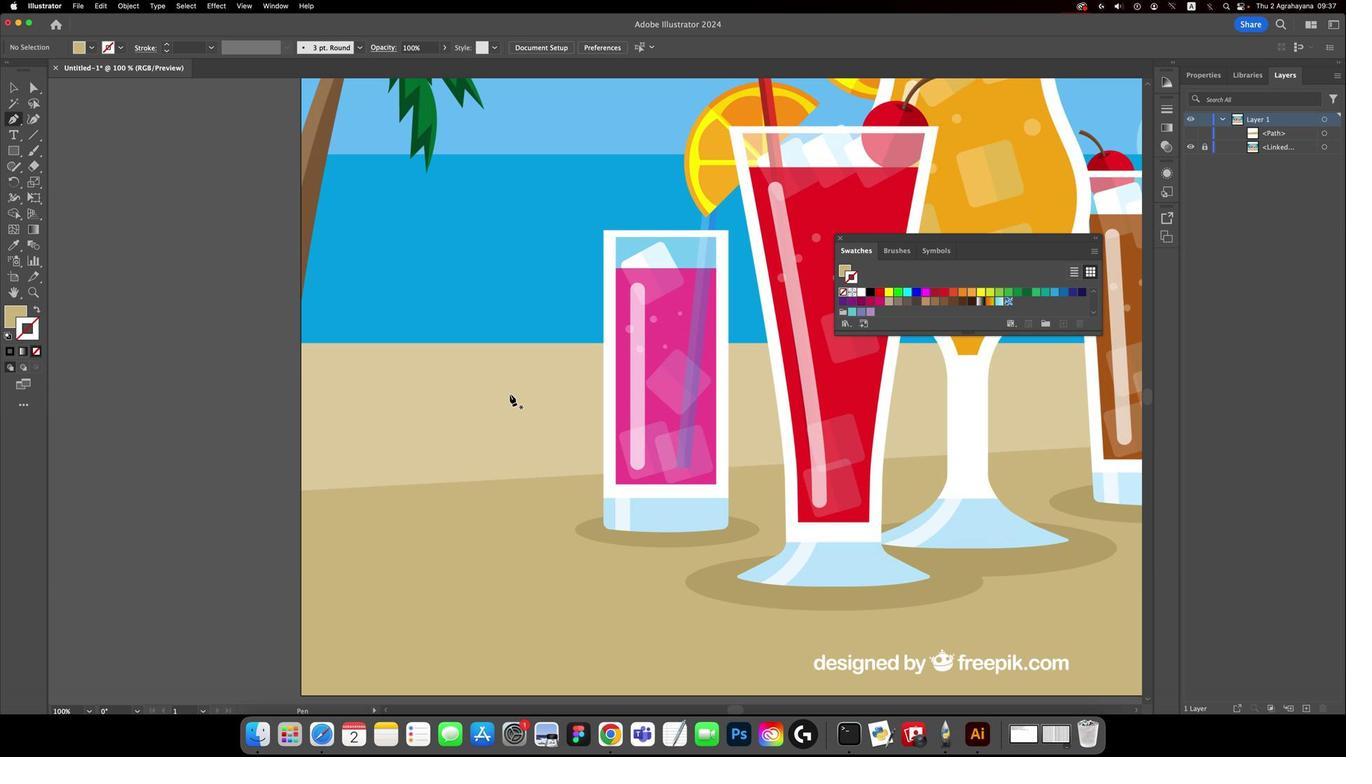 
Action: Mouse moved to (538, 435)
Screenshot: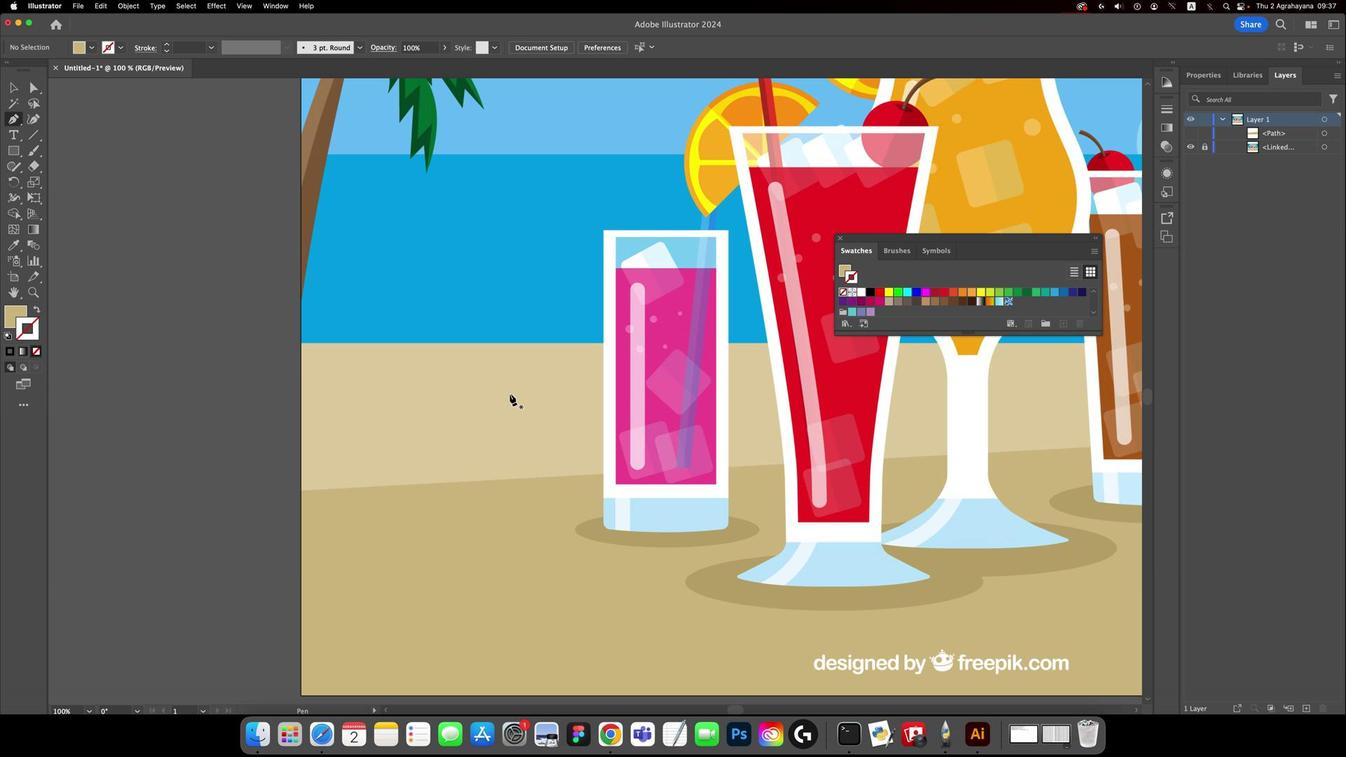 
Action: Mouse scrolled (538, 435) with delta (316, 262)
Screenshot: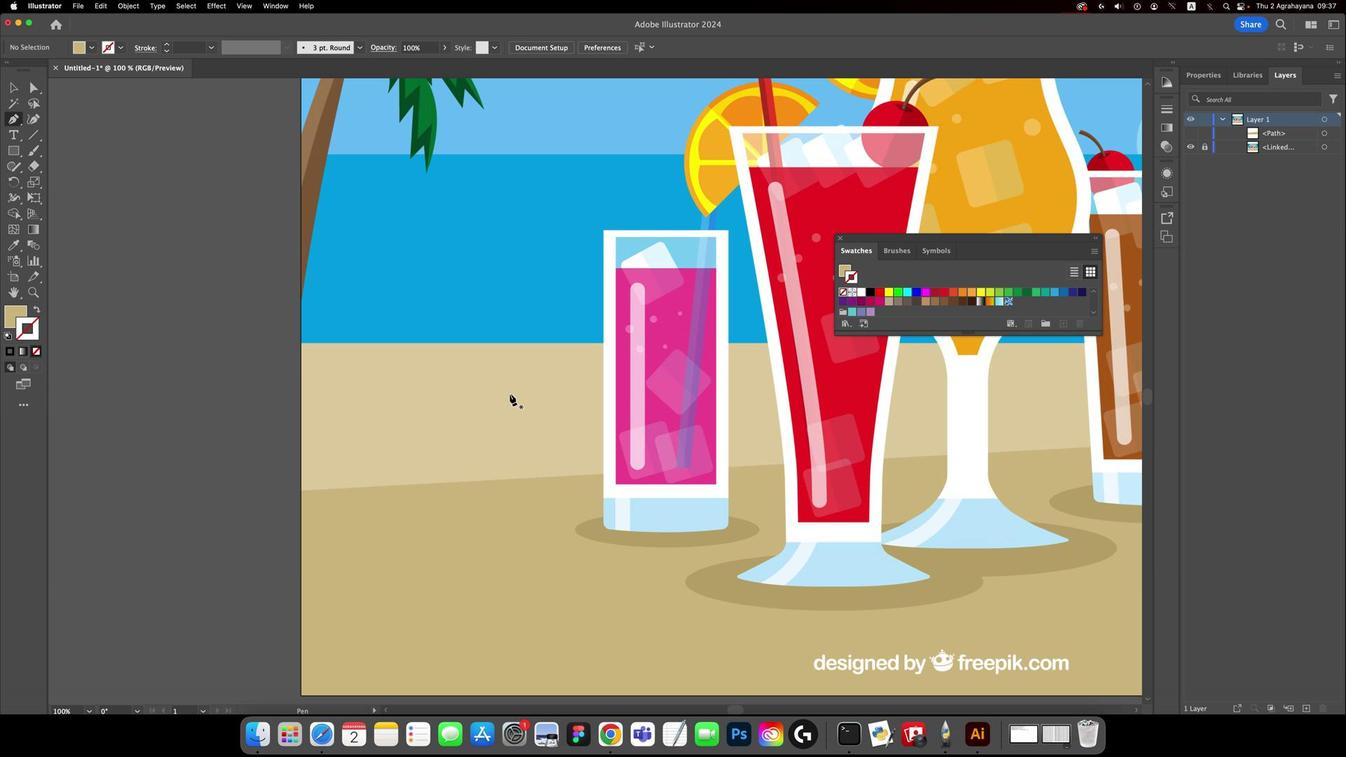 
Action: Mouse moved to (541, 438)
Screenshot: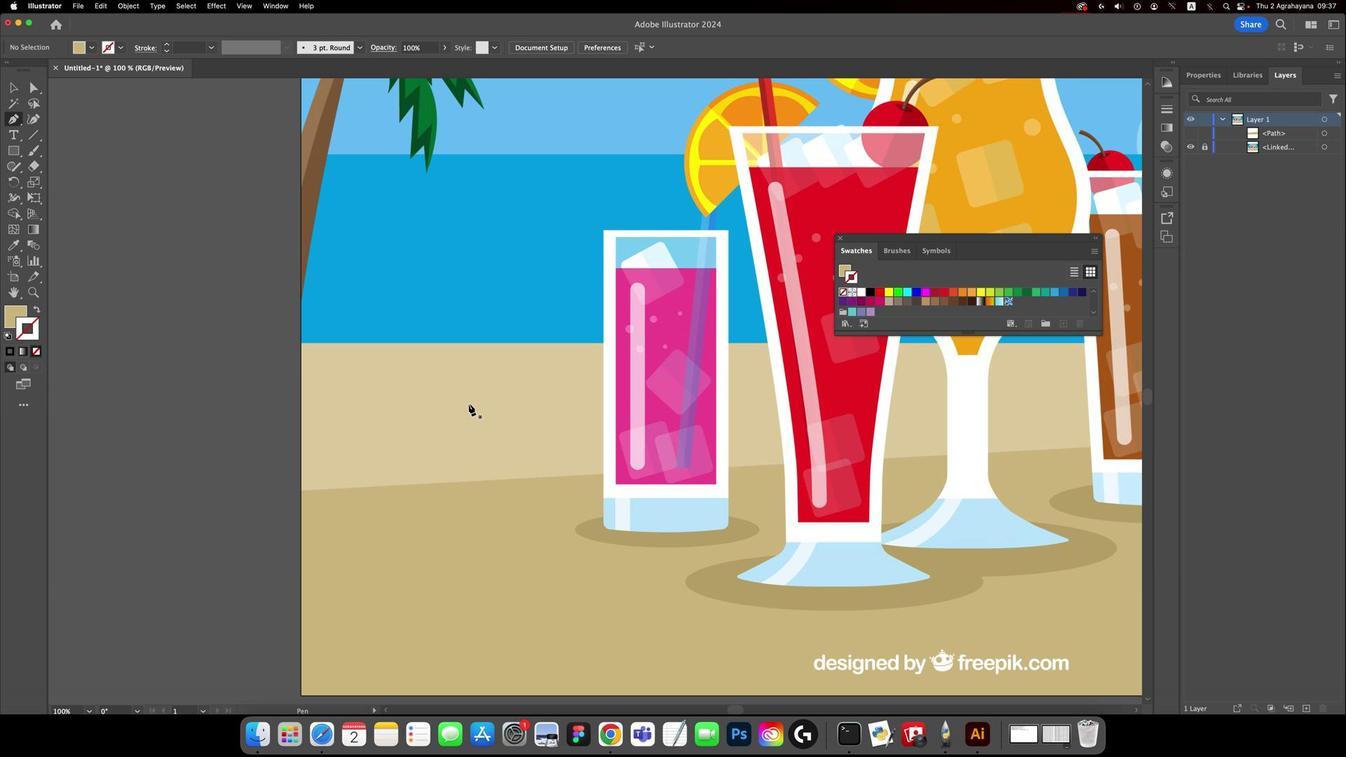 
Action: Mouse scrolled (541, 438) with delta (316, 261)
Screenshot: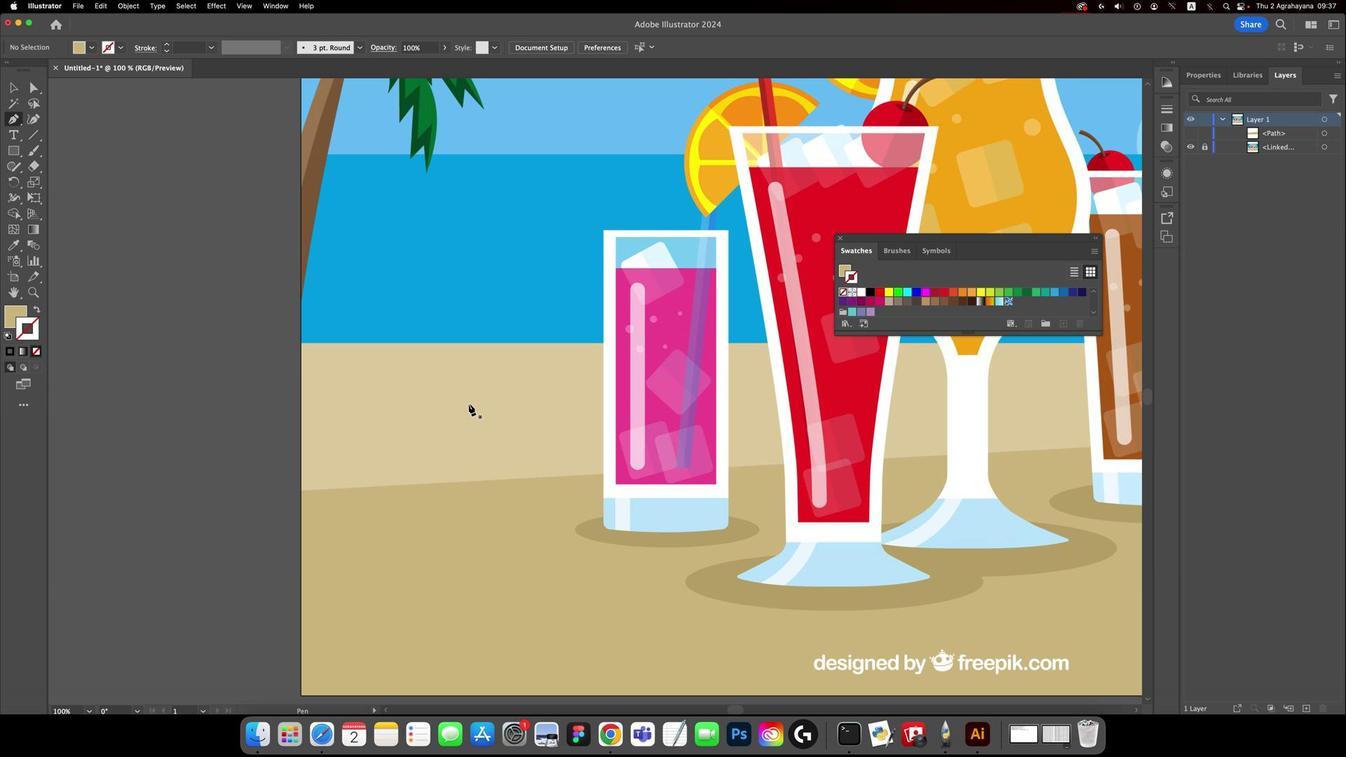 
Action: Mouse moved to (541, 439)
Screenshot: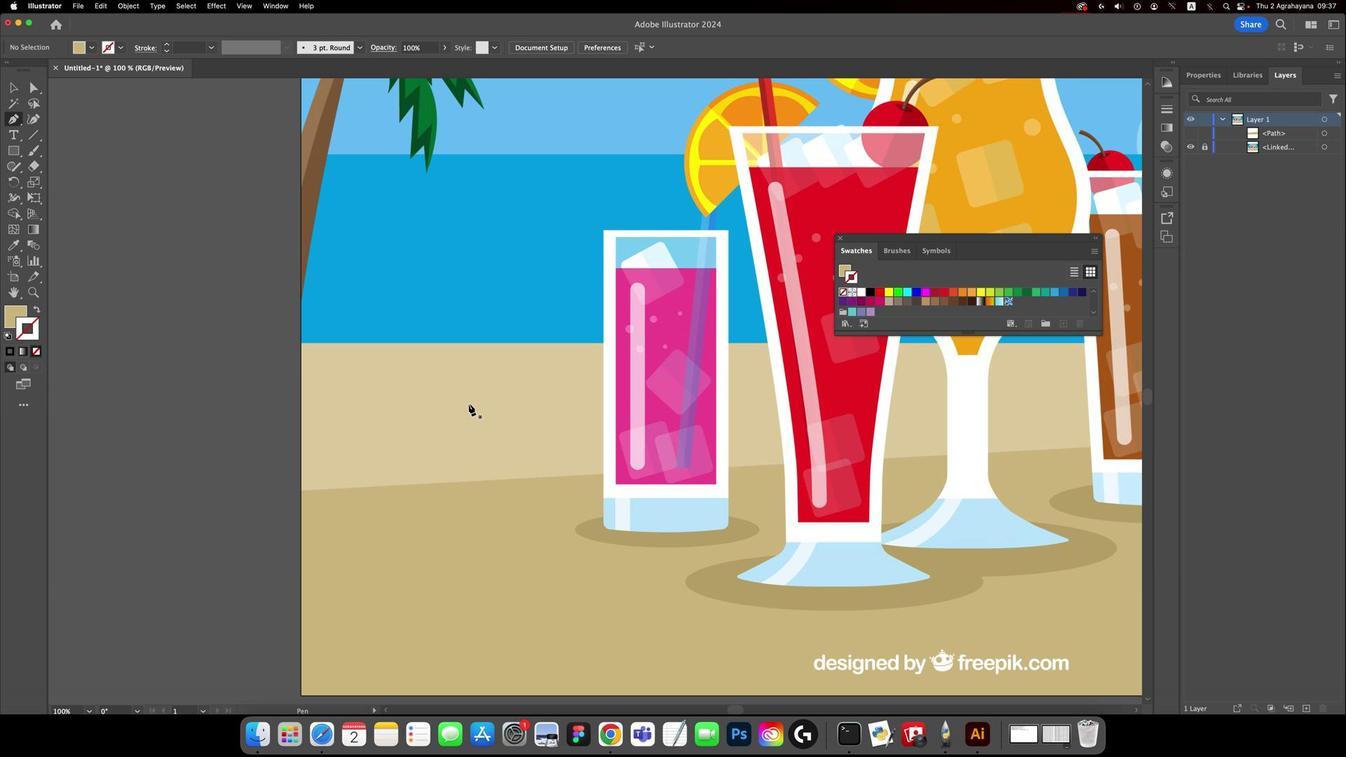 
Action: Mouse scrolled (541, 439) with delta (316, 261)
Screenshot: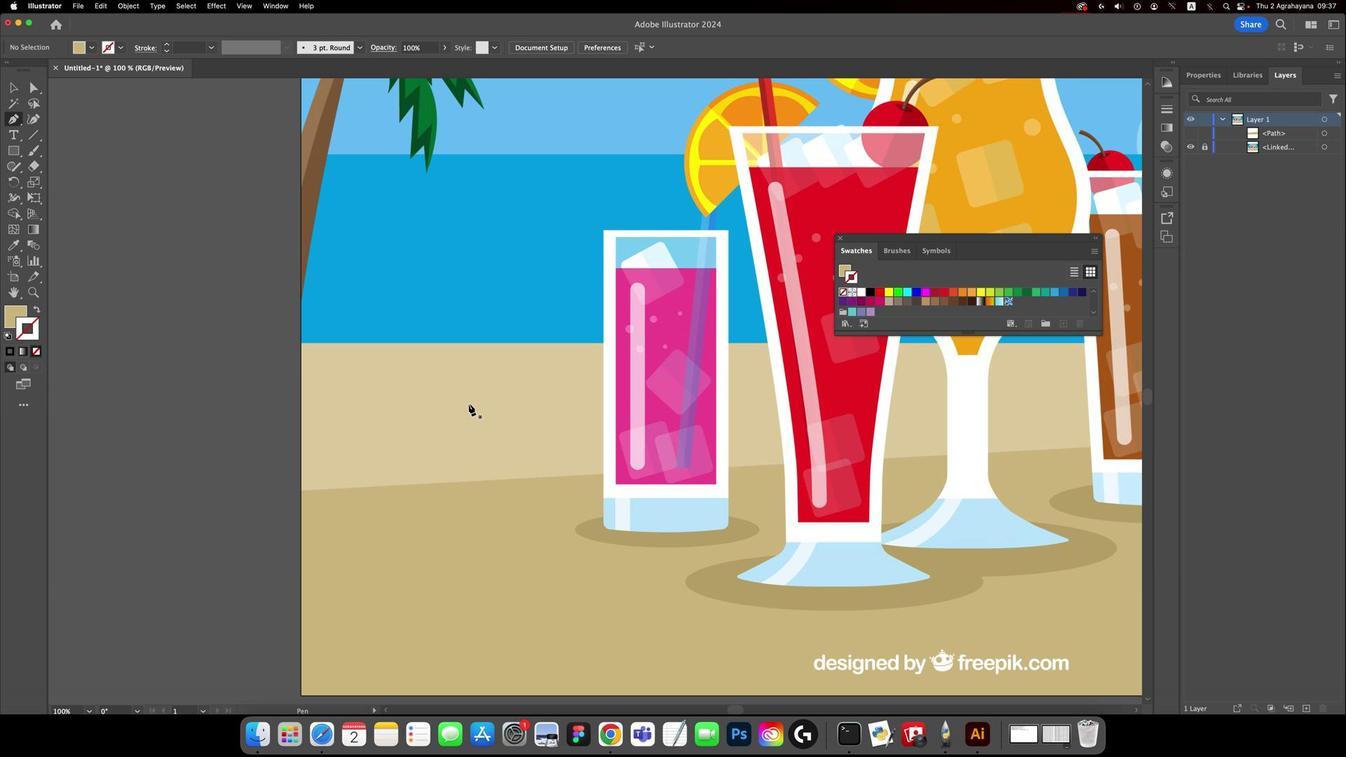 
Action: Mouse scrolled (541, 439) with delta (316, 263)
Screenshot: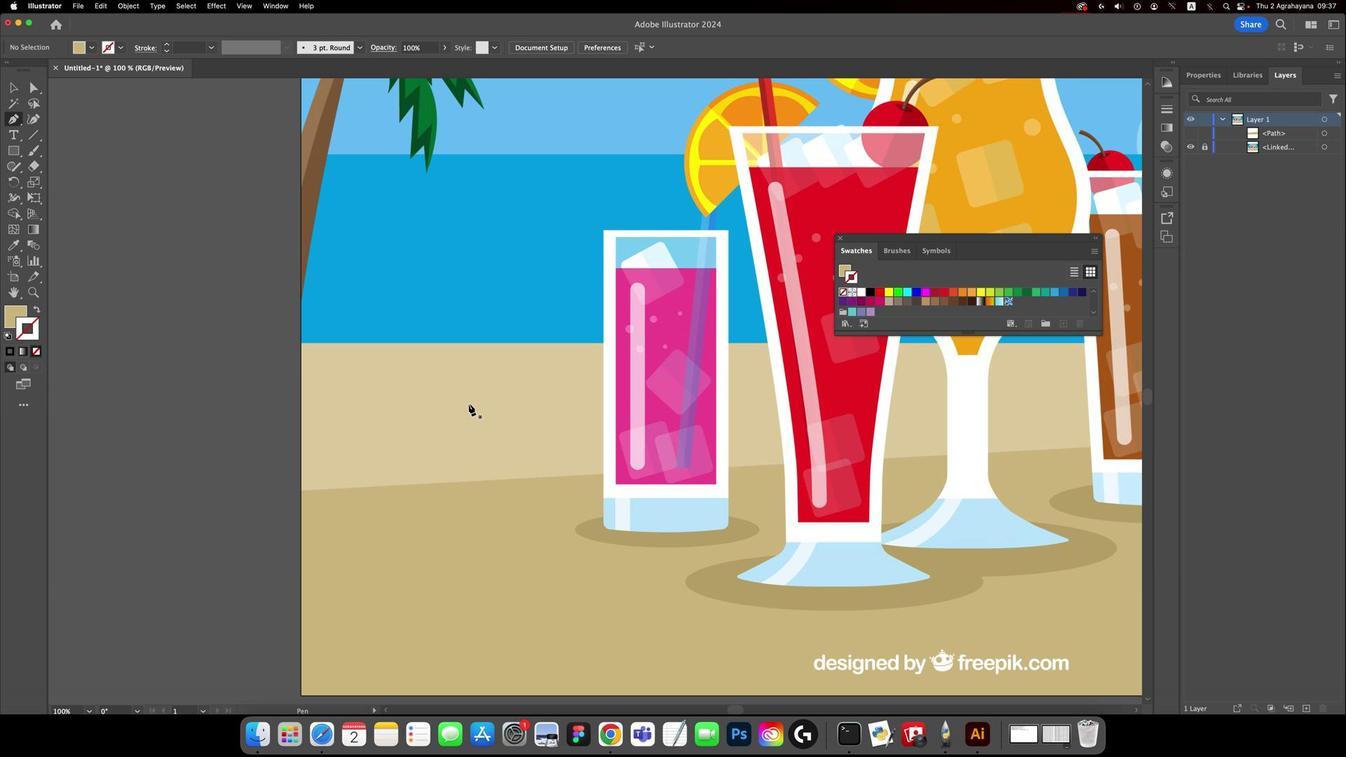 
Action: Mouse moved to (543, 443)
Screenshot: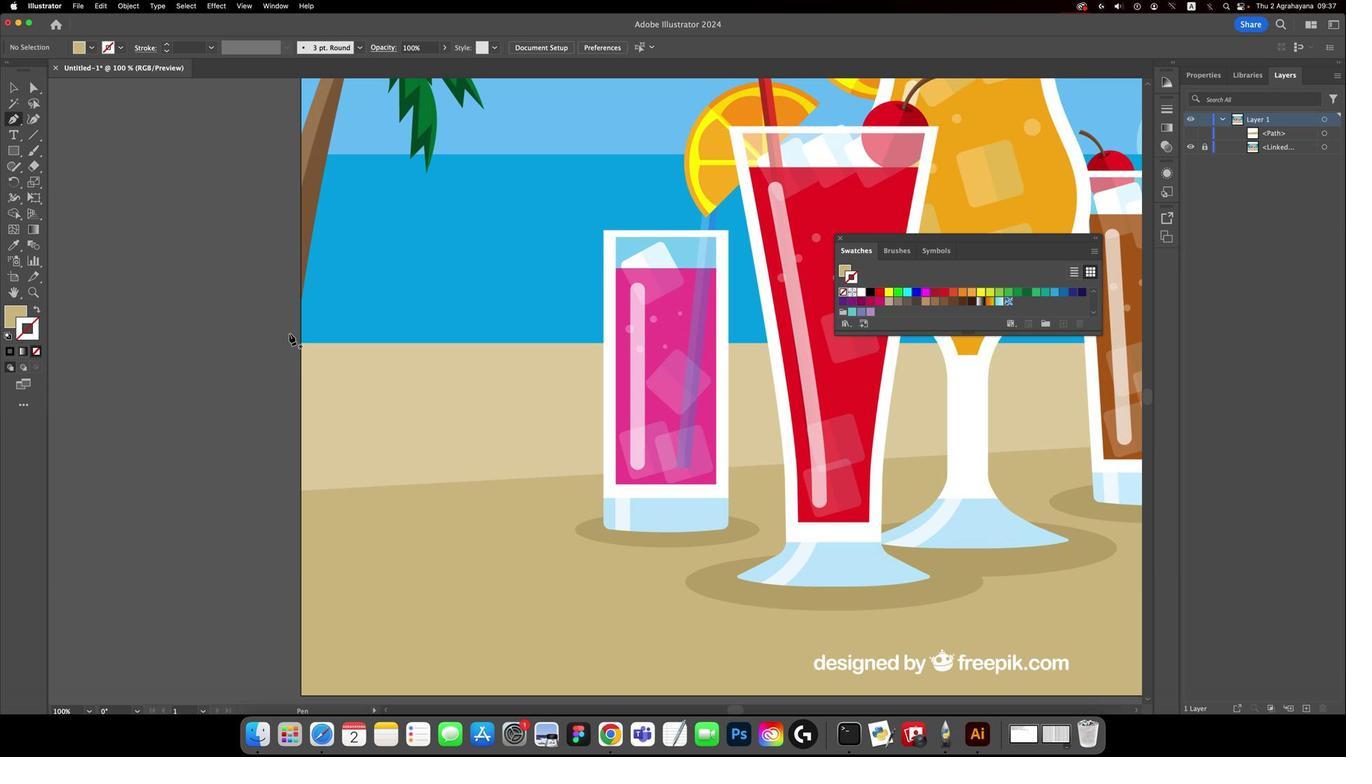 
Action: Key pressed 'p'
Screenshot: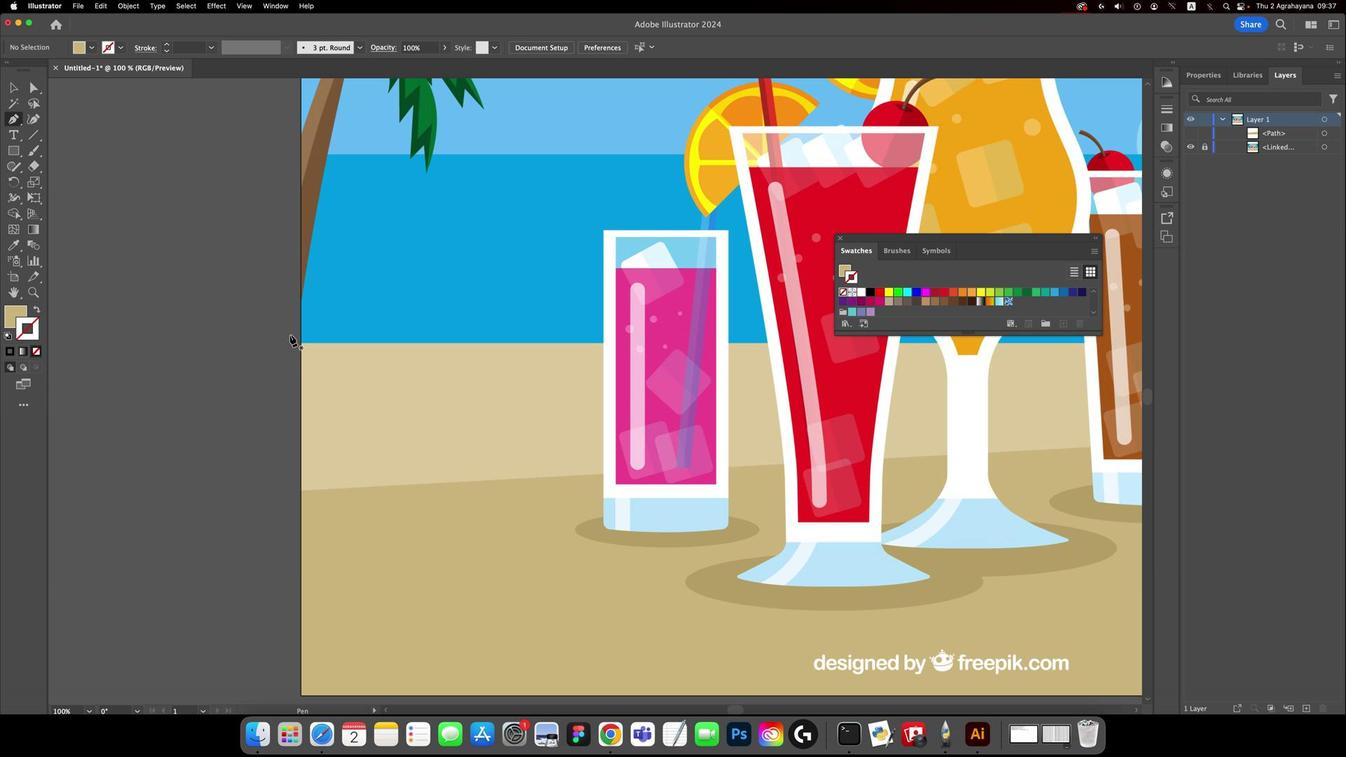 
Action: Mouse moved to (450, 419)
Screenshot: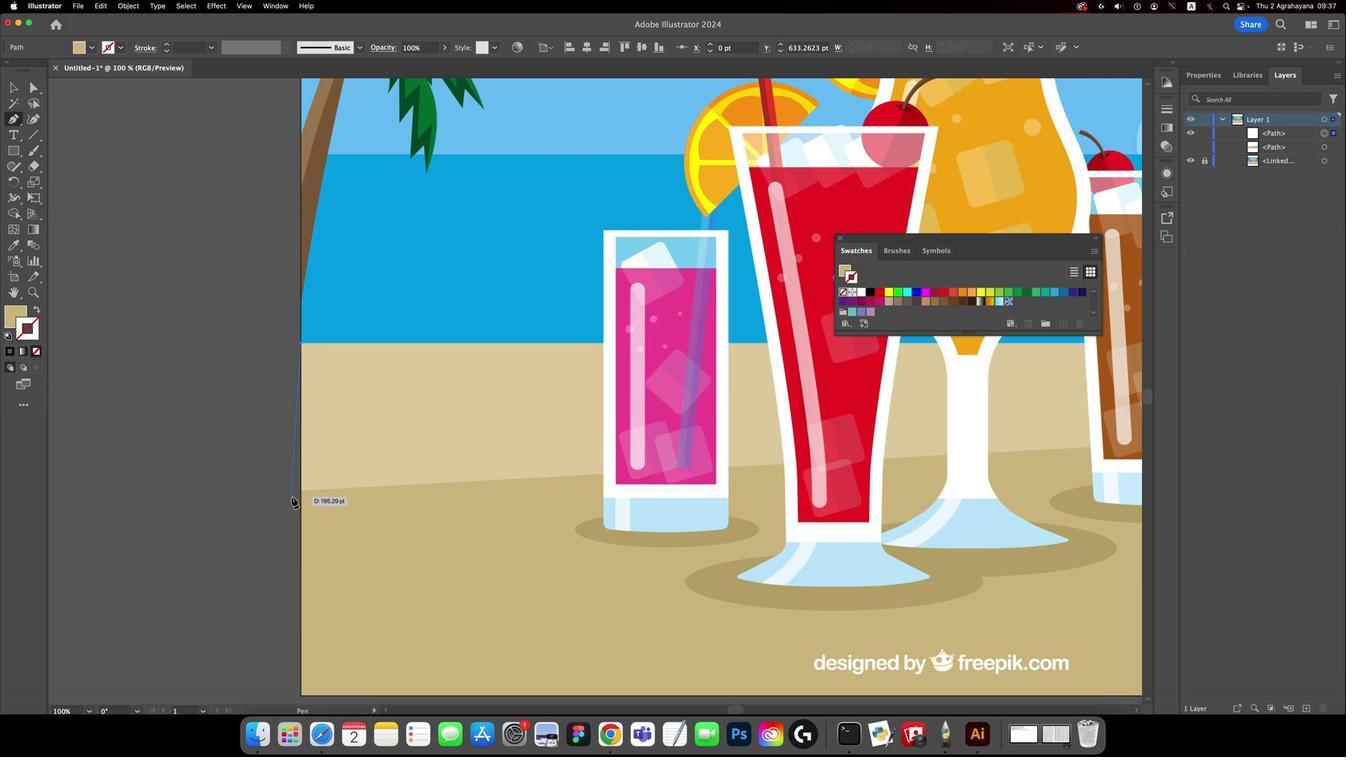 
Action: Mouse pressed left at (450, 419)
Screenshot: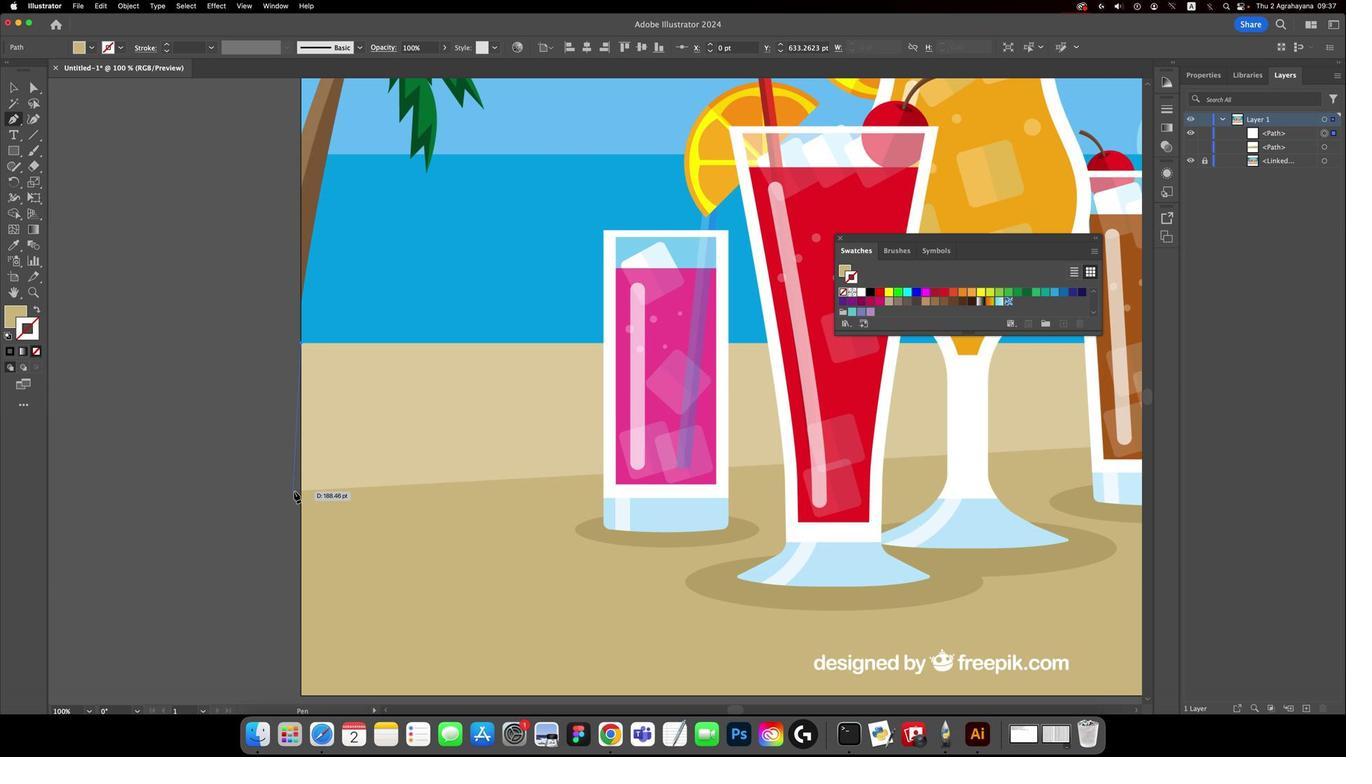 
Action: Mouse moved to (450, 488)
Screenshot: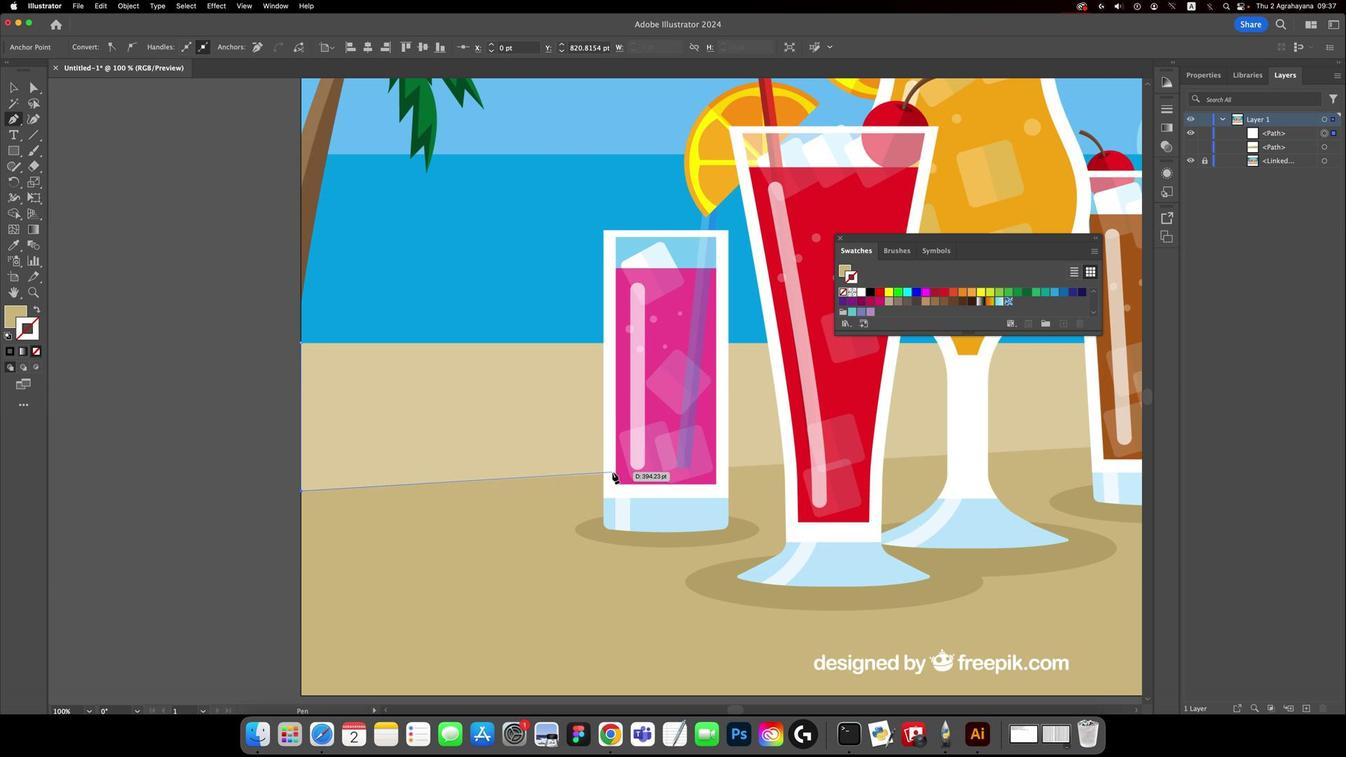 
Action: Mouse pressed left at (450, 488)
Screenshot: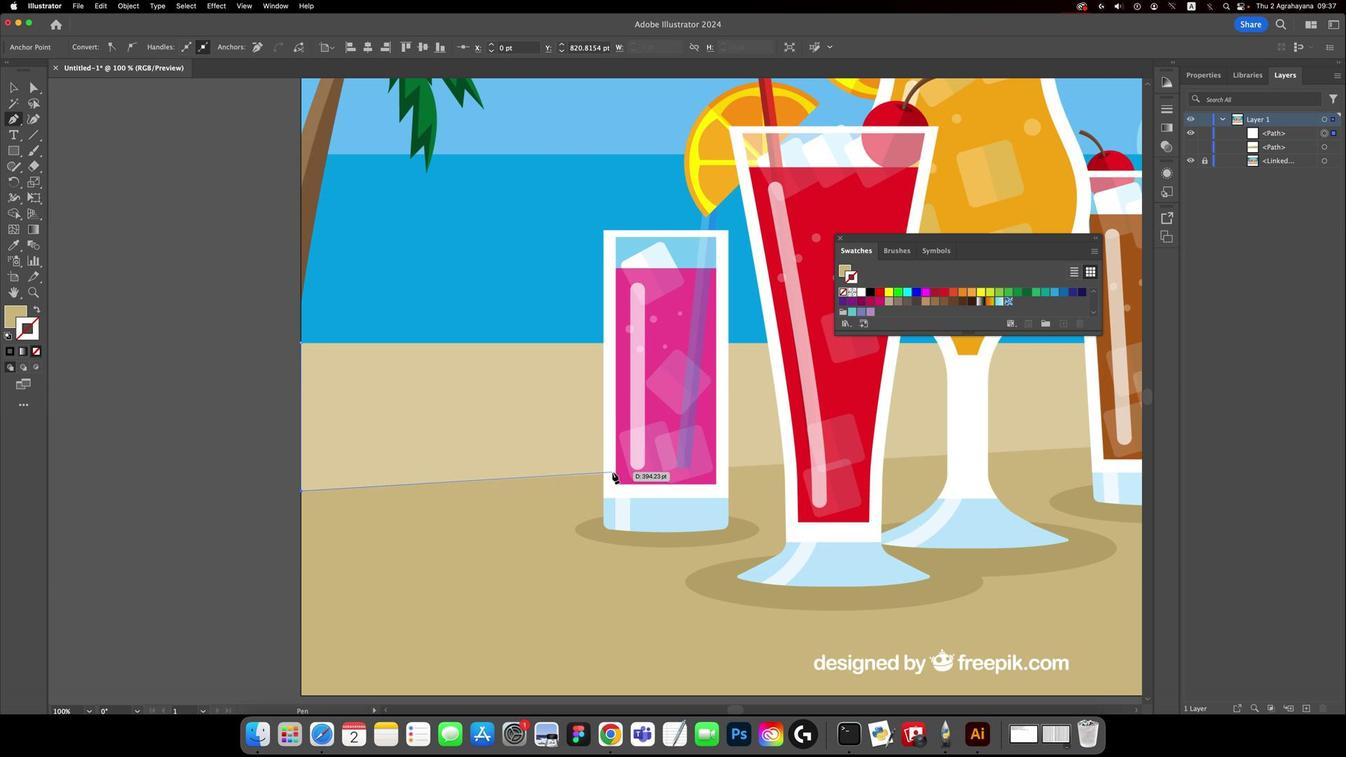 
Action: Mouse moved to (588, 480)
Screenshot: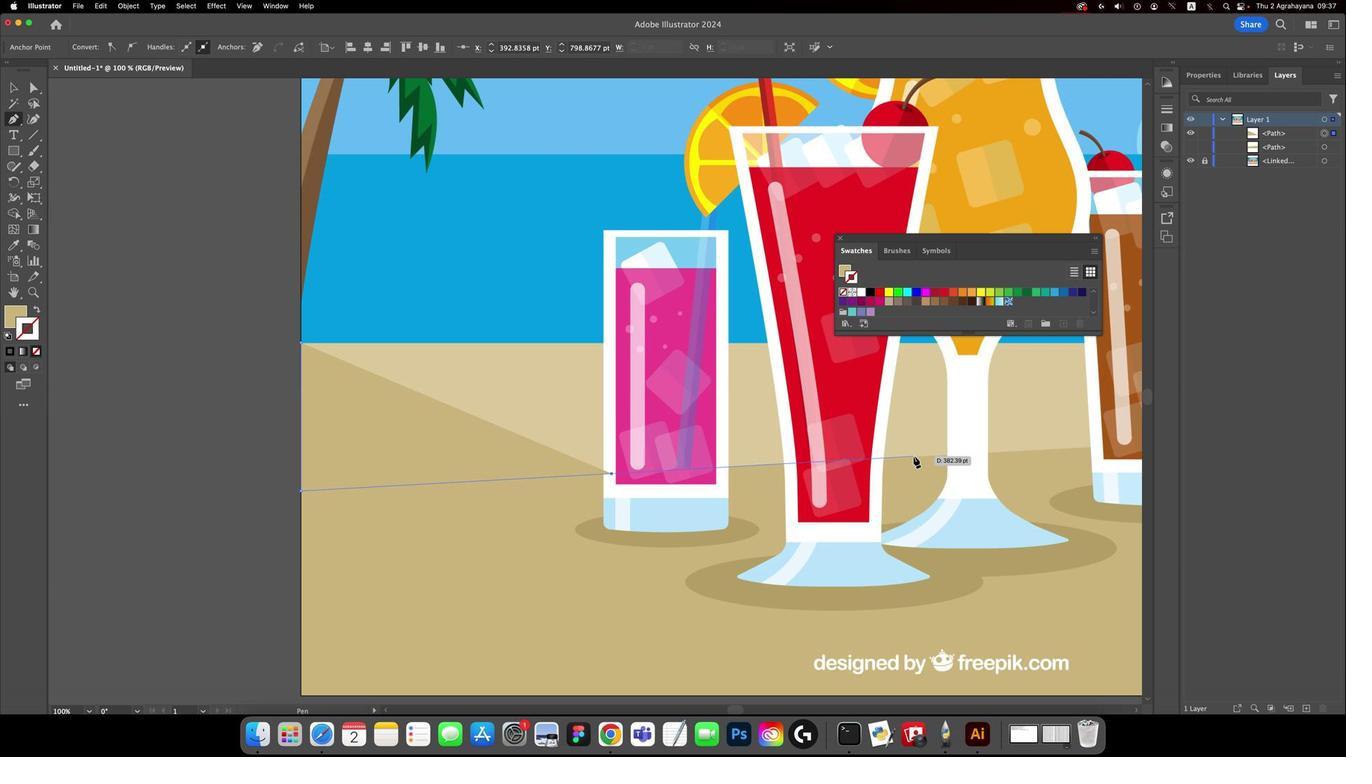 
Action: Mouse pressed left at (588, 480)
Screenshot: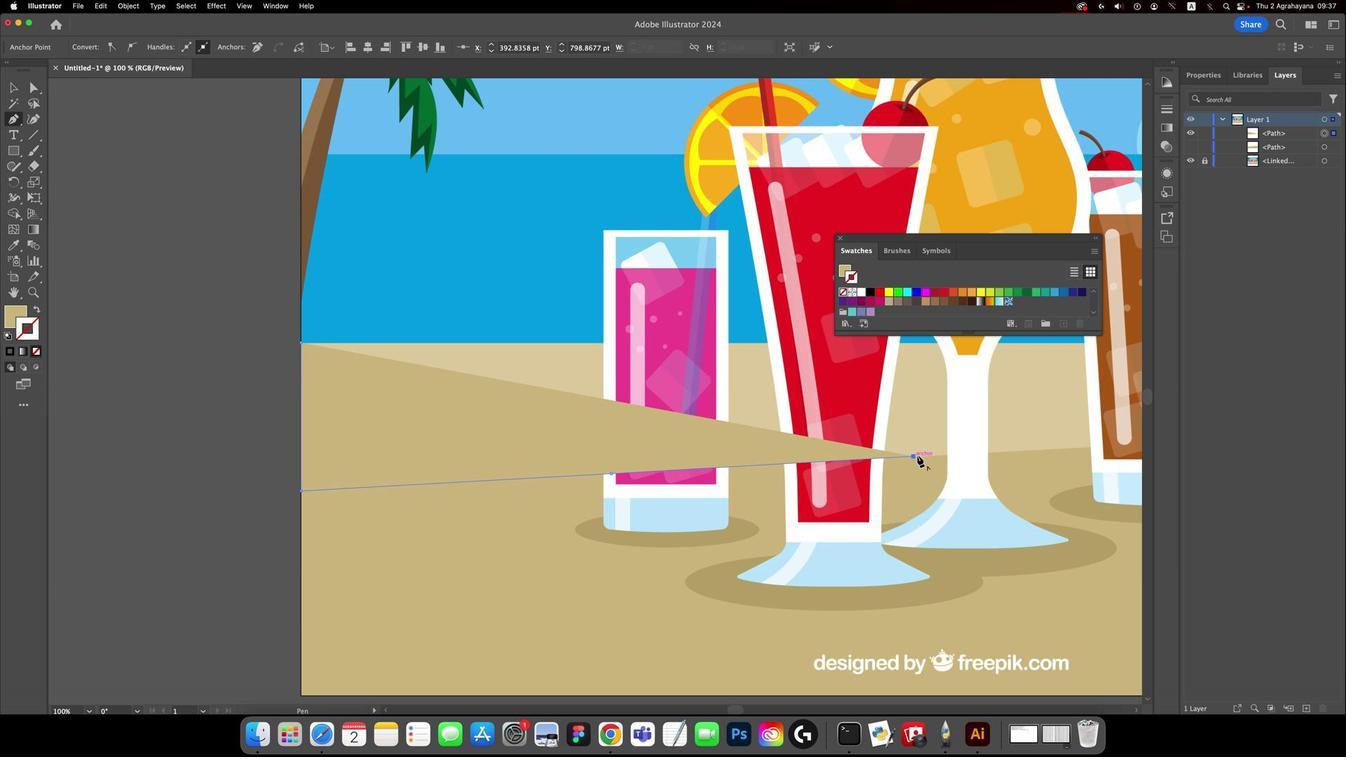 
Action: Mouse moved to (722, 472)
Screenshot: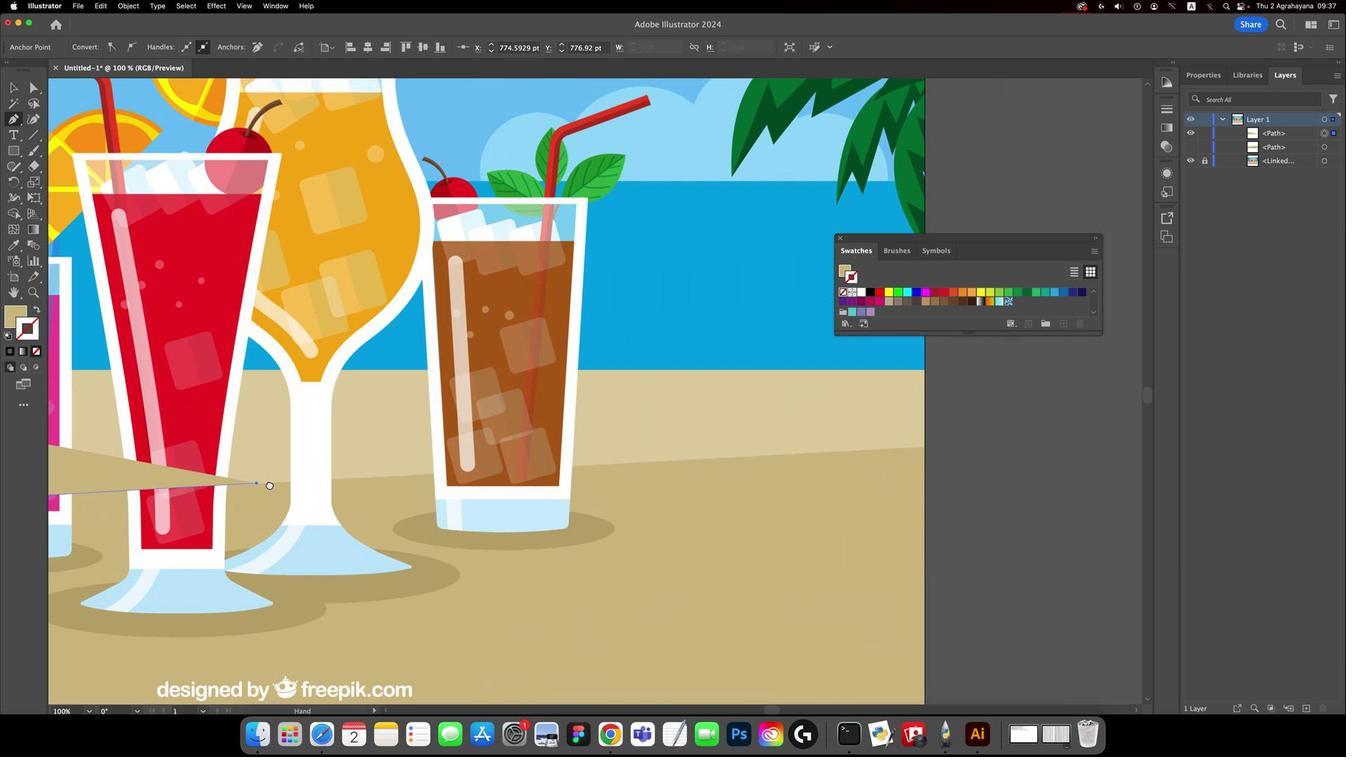 
Action: Mouse pressed left at (722, 472)
Screenshot: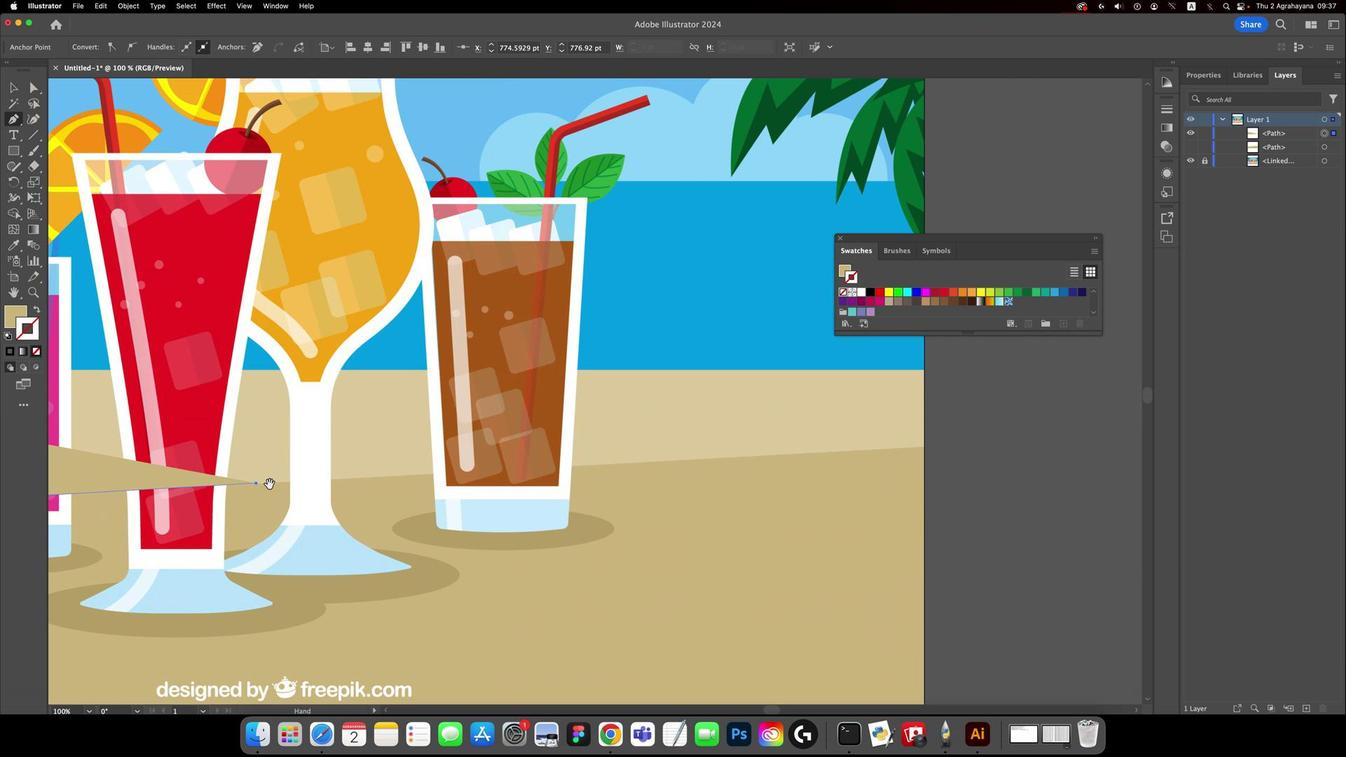 
Action: Mouse moved to (729, 472)
Screenshot: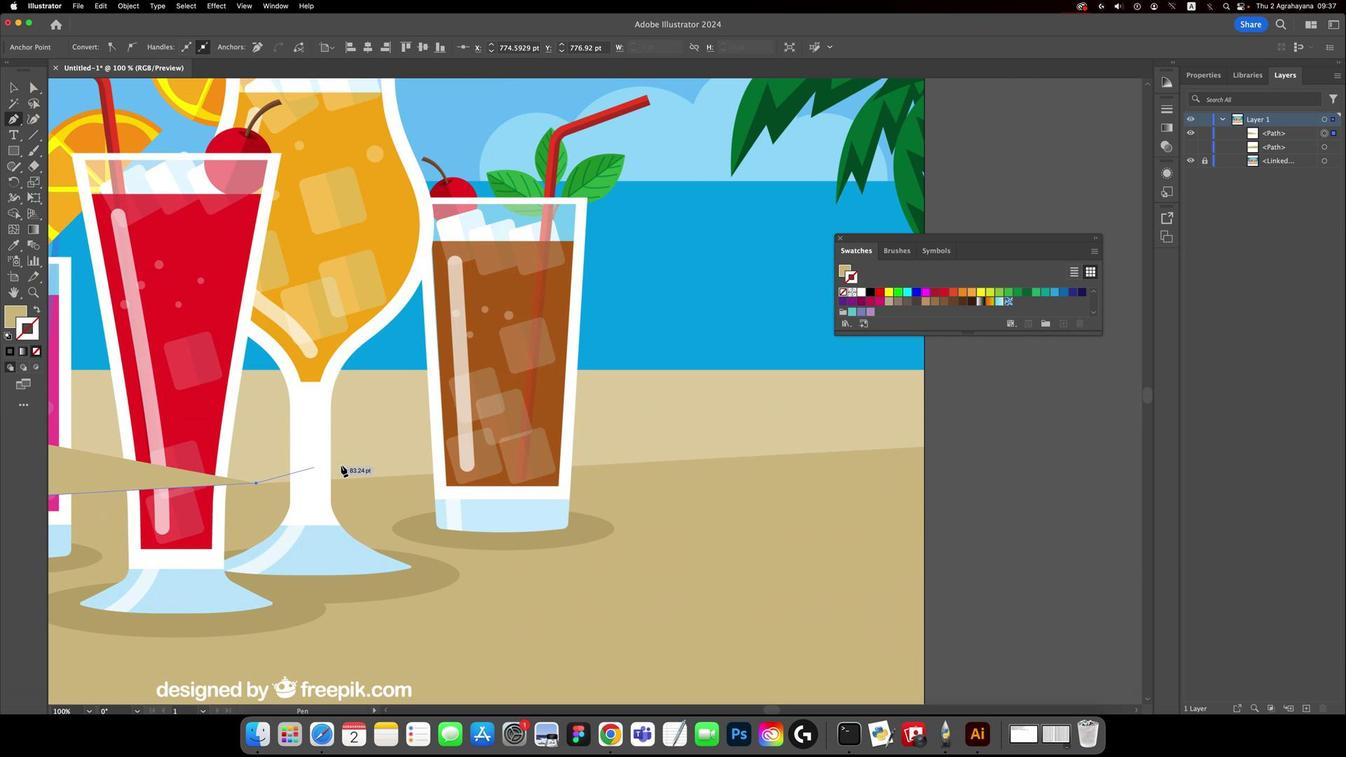 
Action: Key pressed Key.space
Screenshot: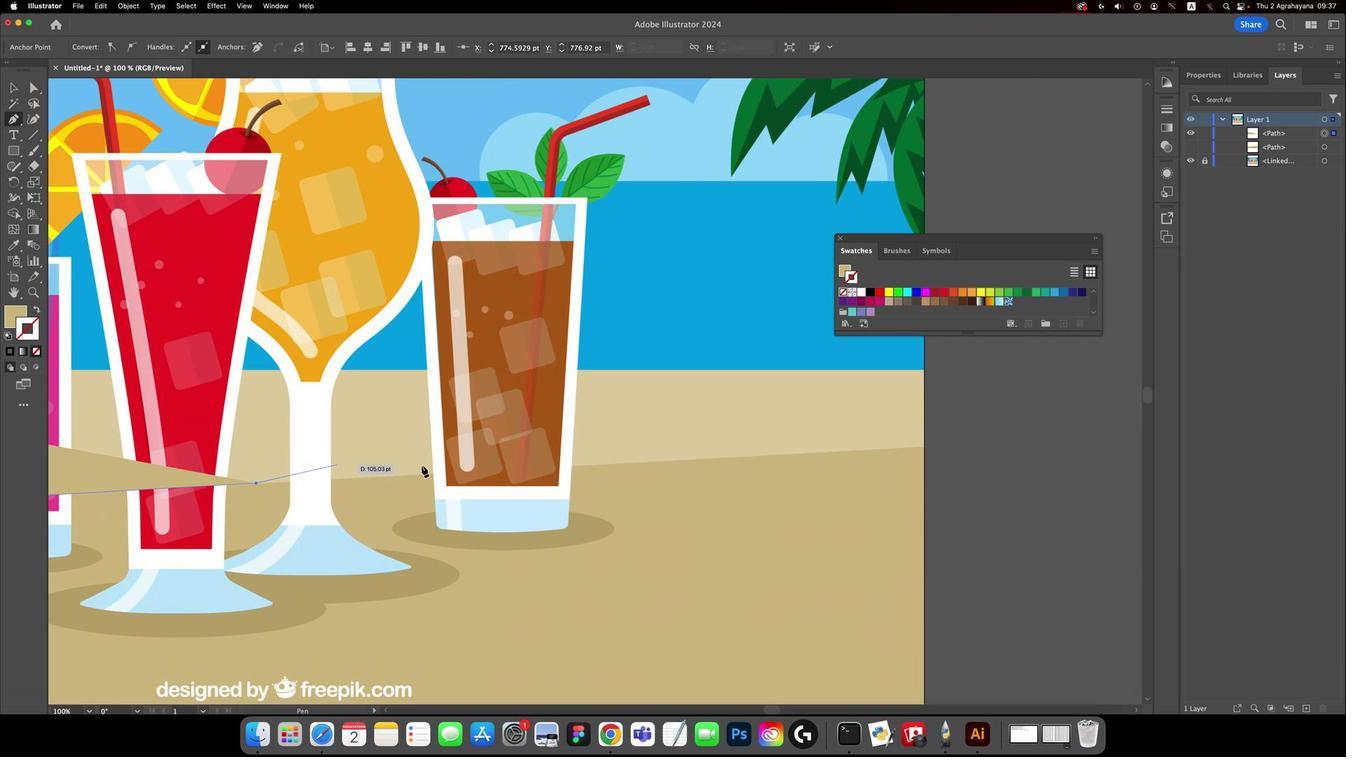 
Action: Mouse moved to (728, 473)
Screenshot: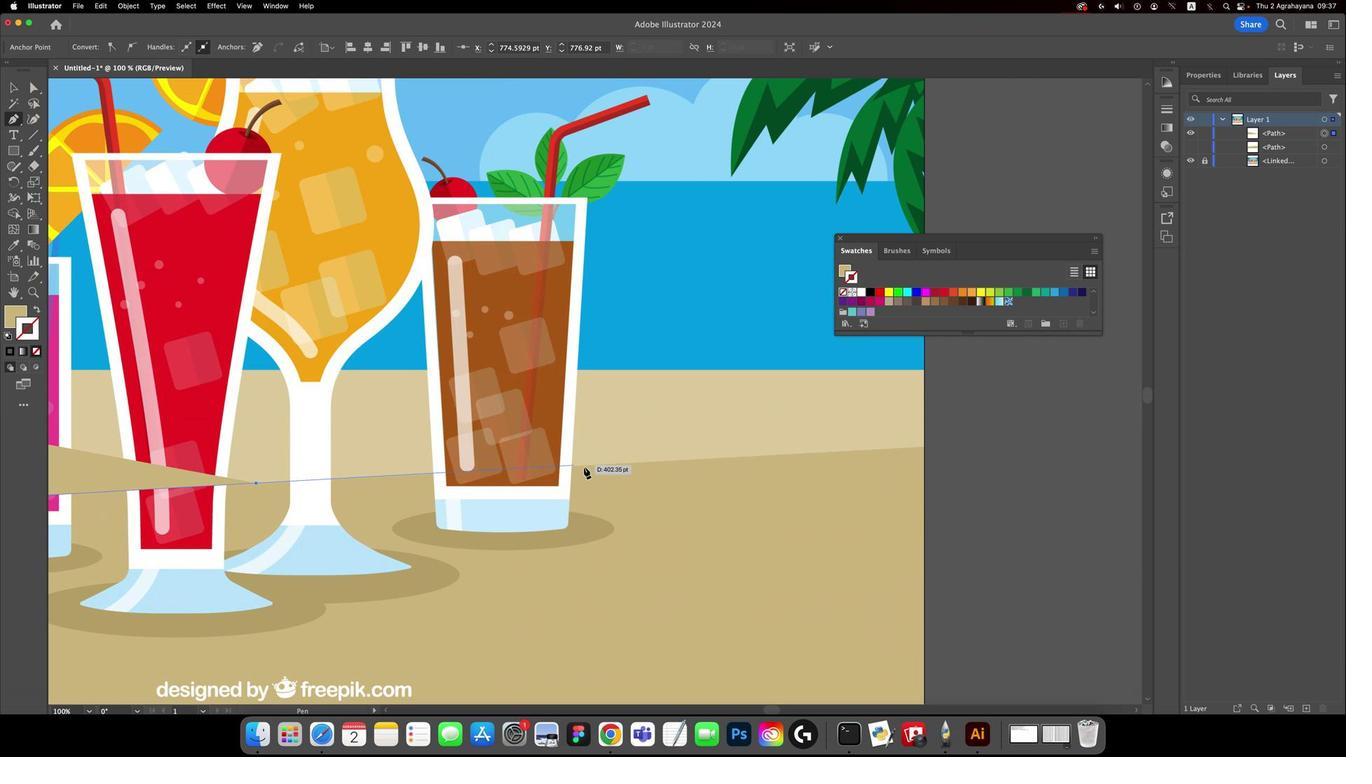 
Action: Mouse pressed left at (728, 473)
Screenshot: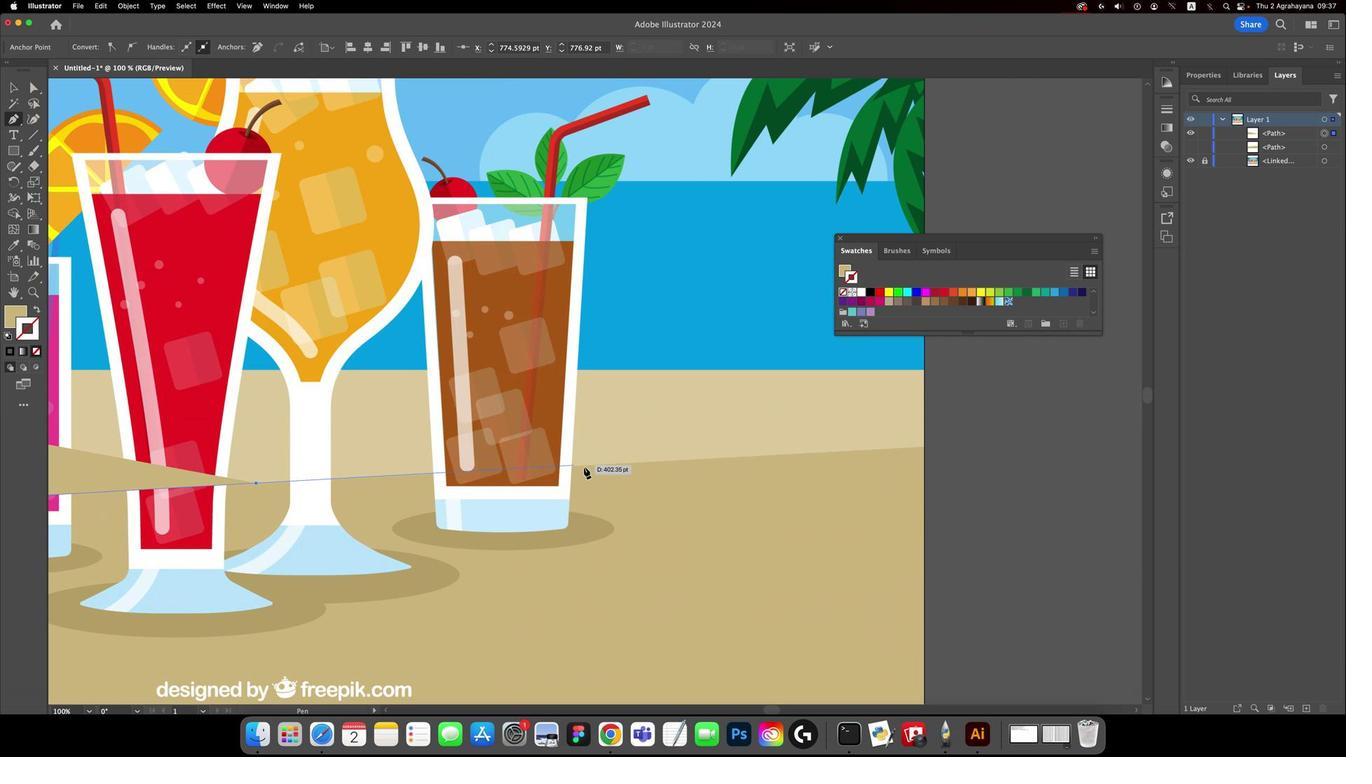 
Action: Mouse moved to (581, 476)
Screenshot: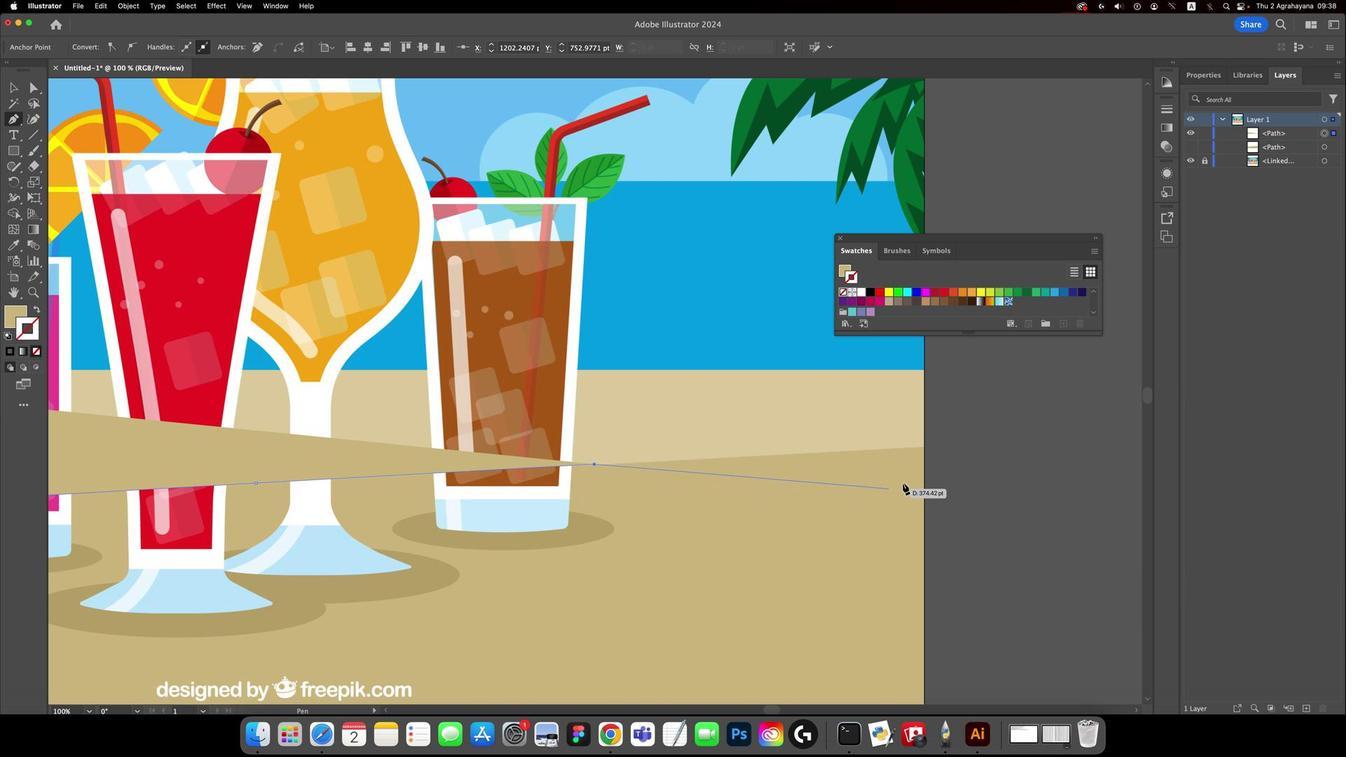 
Action: Mouse pressed left at (581, 476)
Screenshot: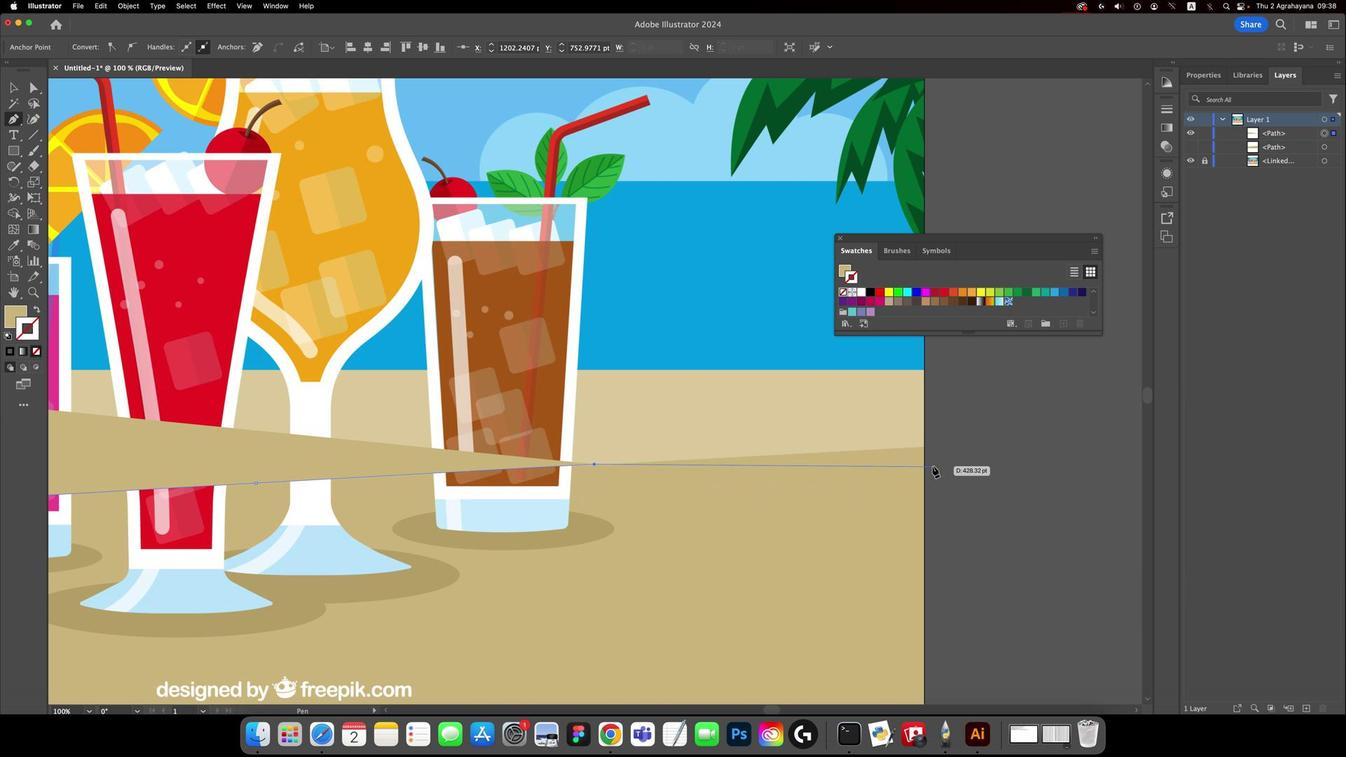 
Action: Mouse moved to (727, 468)
Screenshot: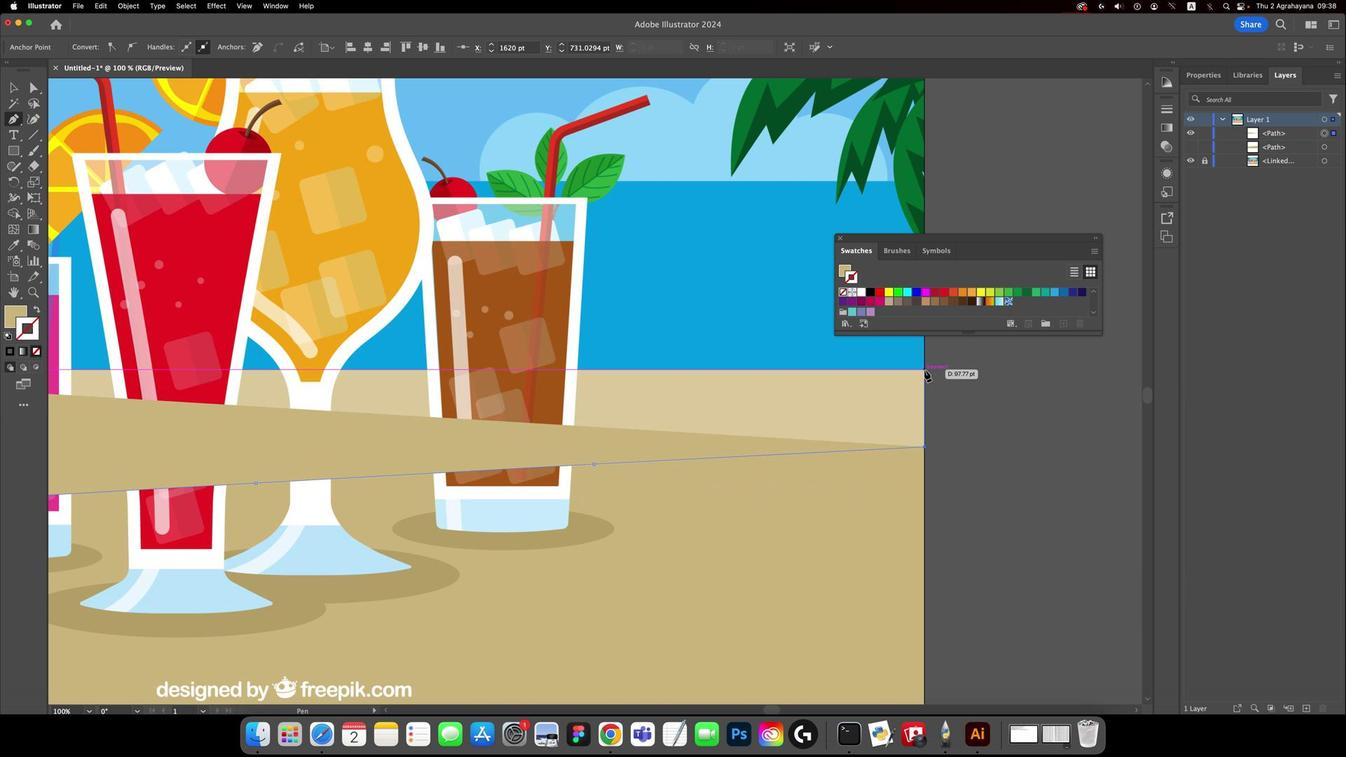 
Action: Mouse pressed left at (727, 468)
Screenshot: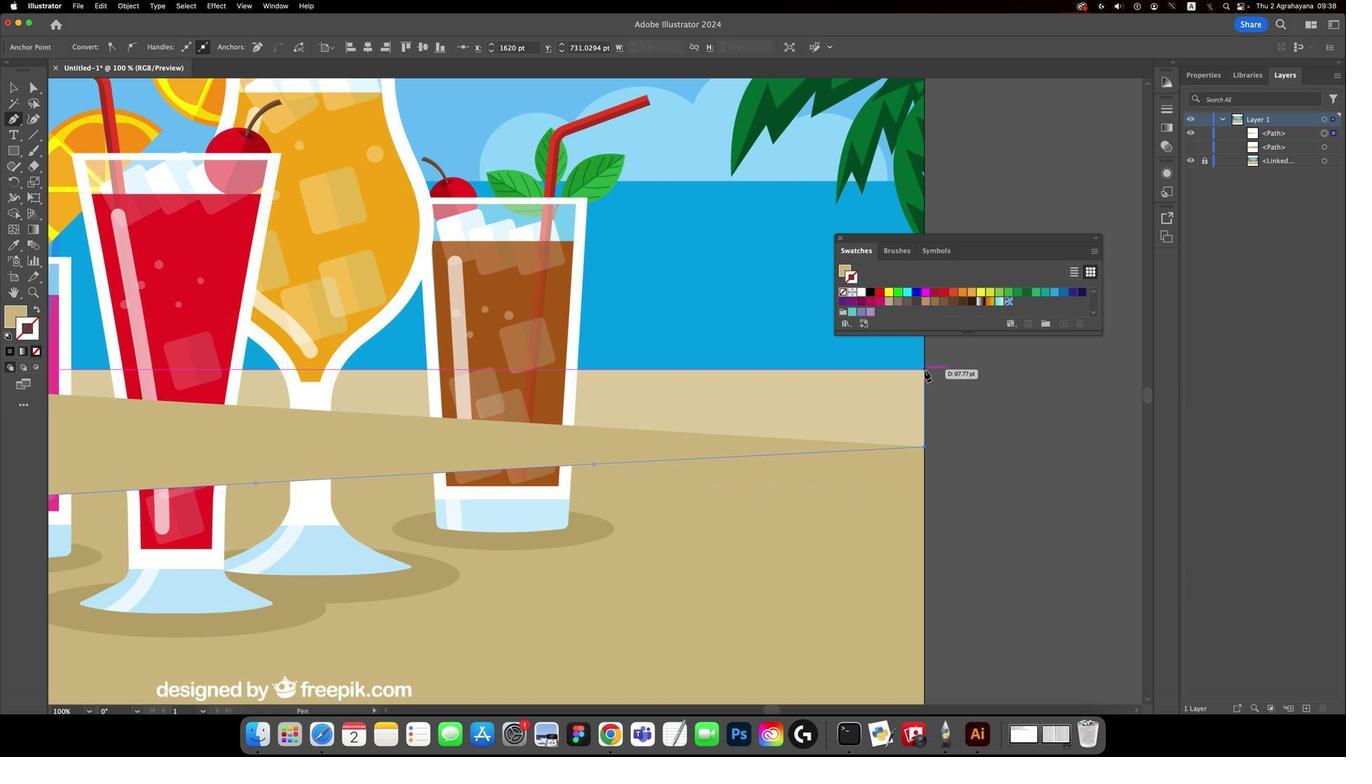 
Action: Mouse moved to (727, 432)
Screenshot: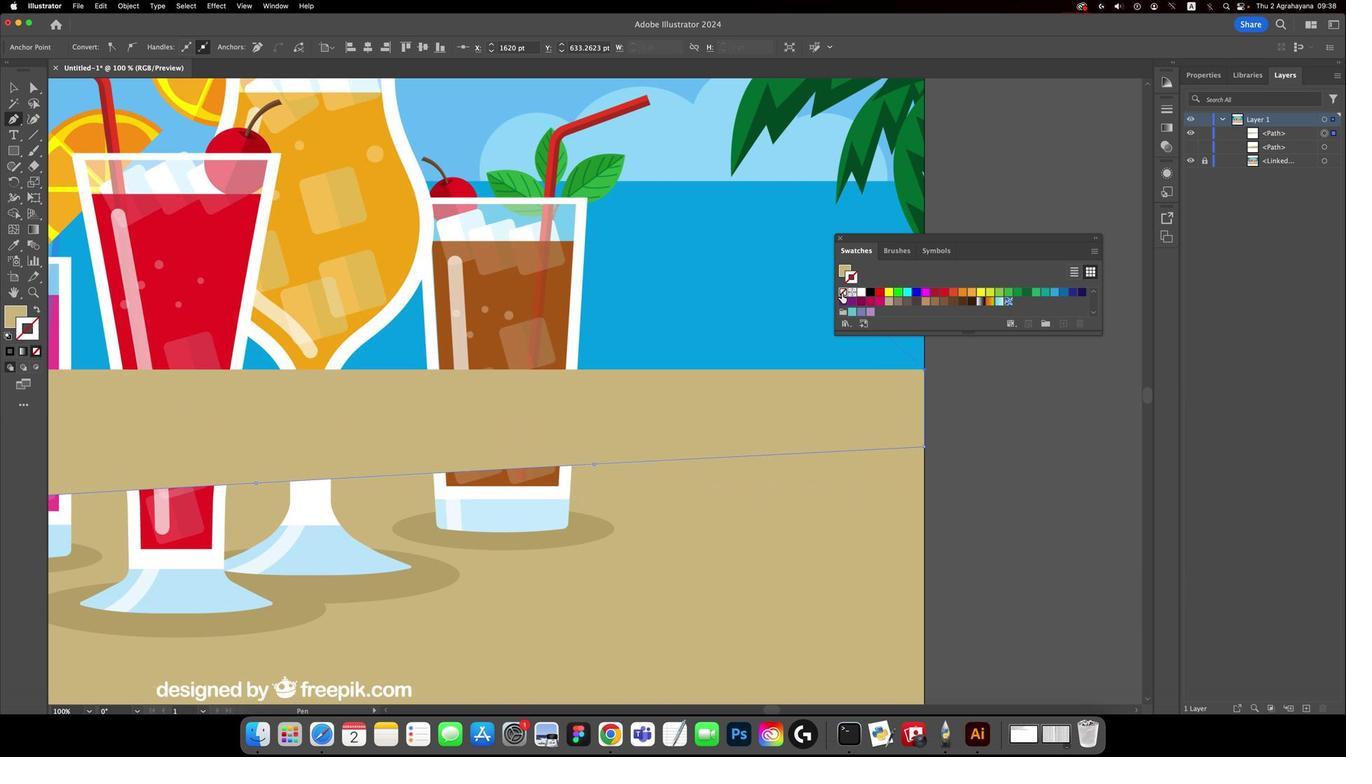 
Action: Mouse pressed left at (727, 432)
Screenshot: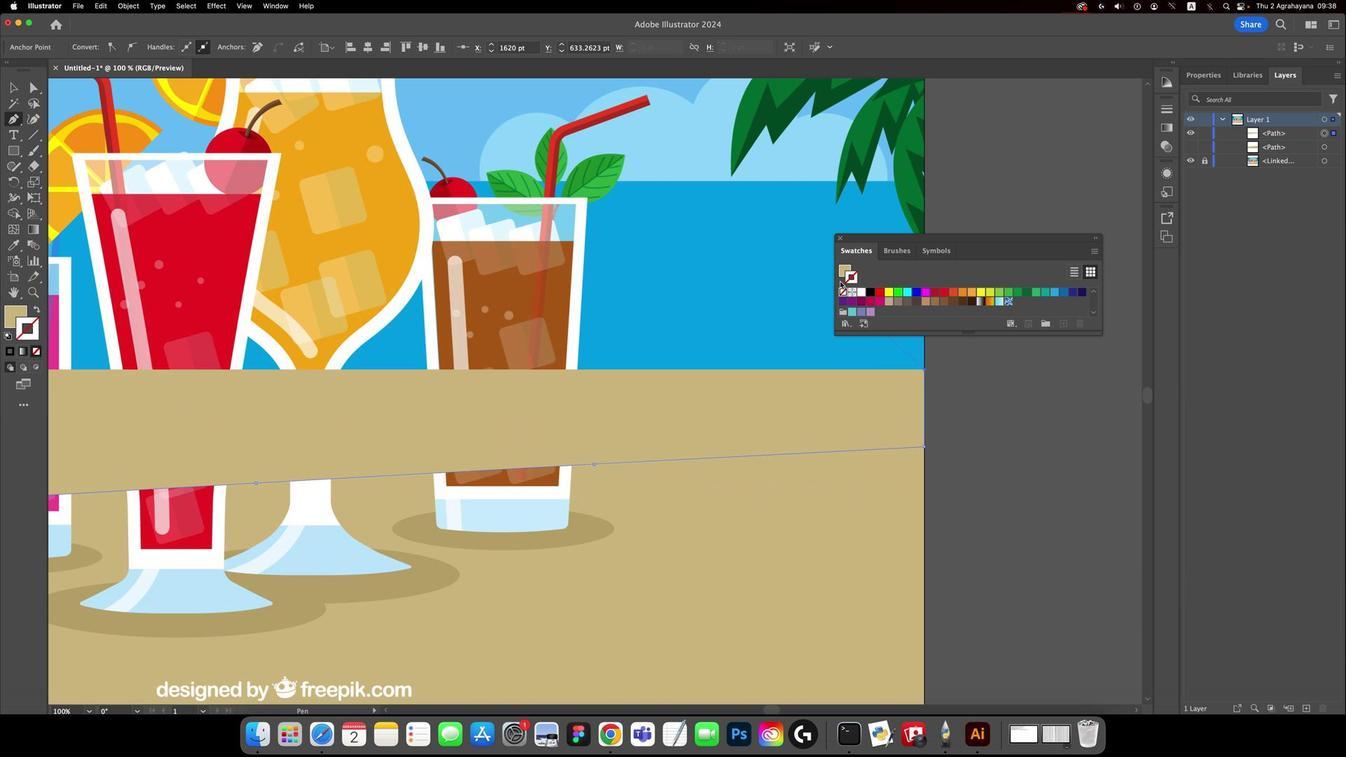 
Action: Mouse moved to (691, 387)
Screenshot: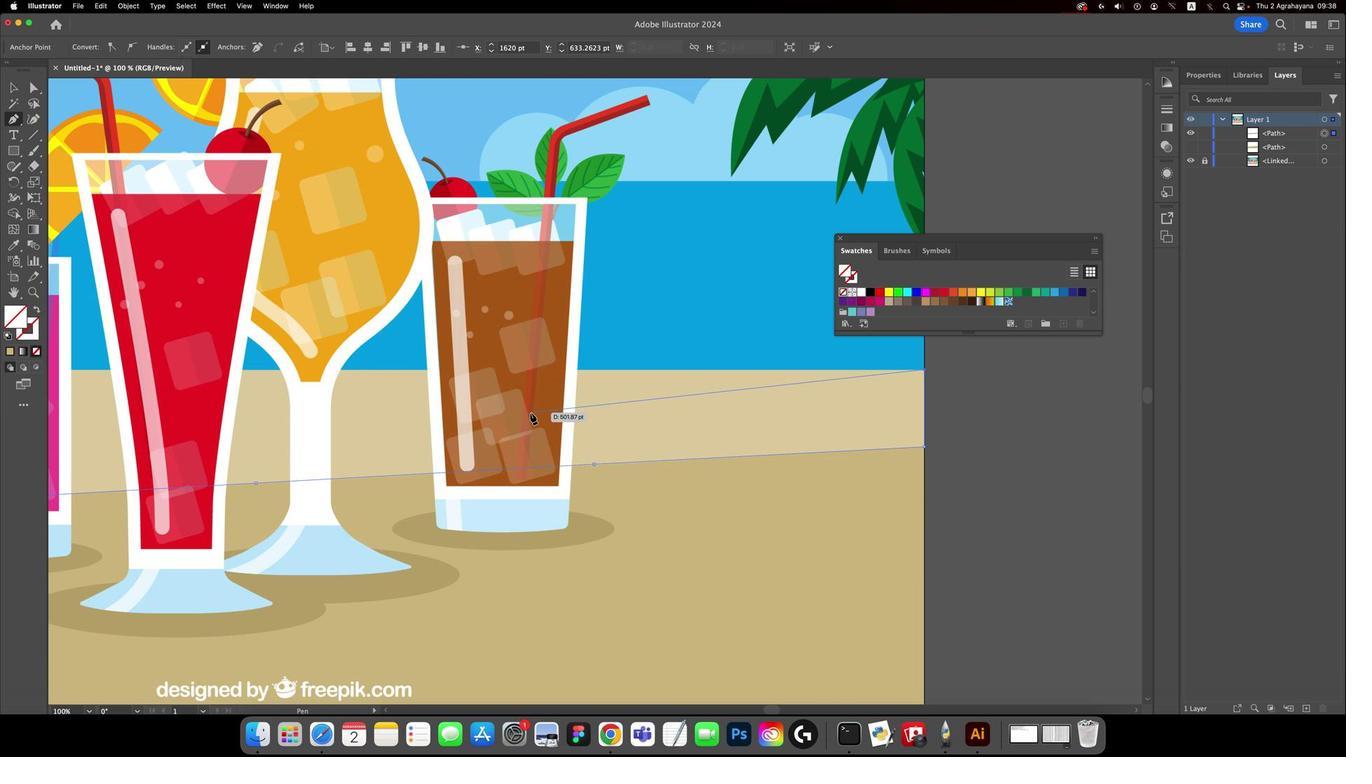 
Action: Mouse pressed left at (691, 387)
Screenshot: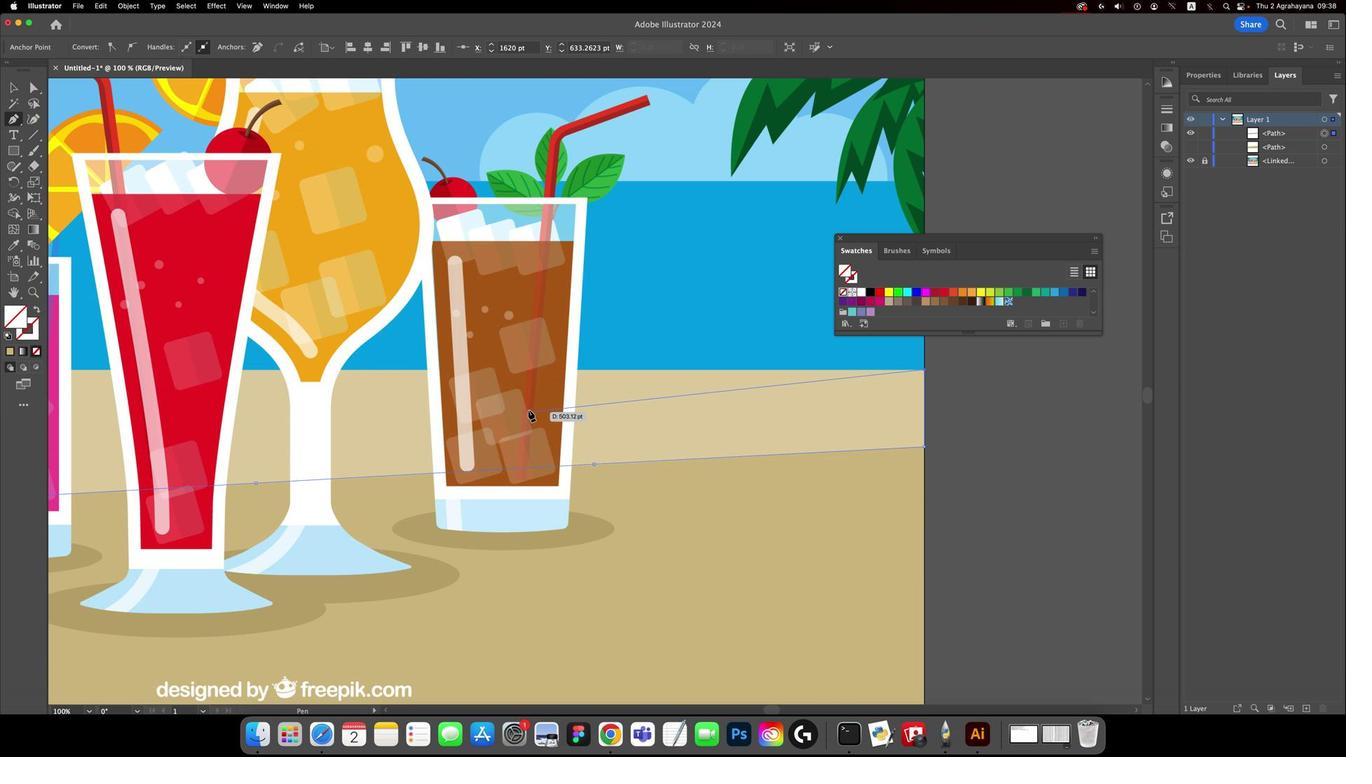
Action: Mouse moved to (691, 396)
Screenshot: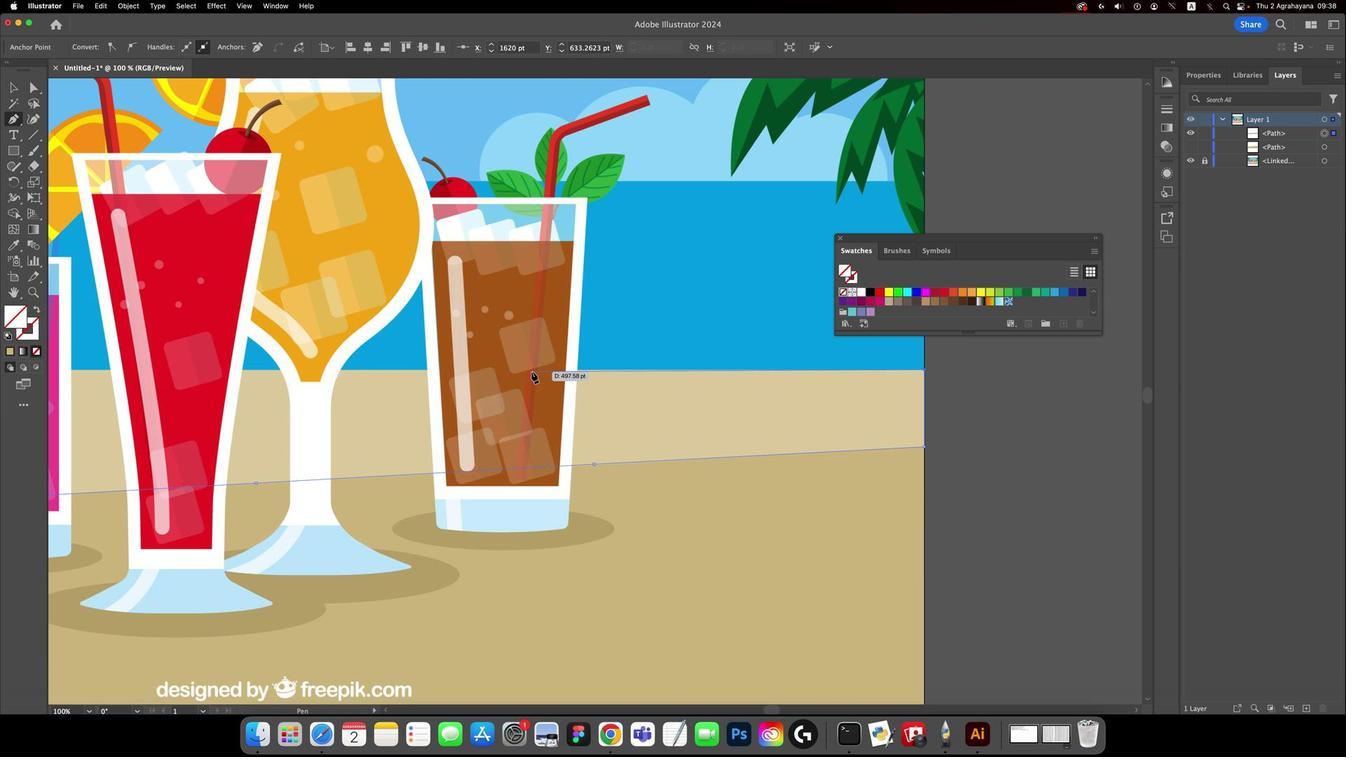
Action: Mouse pressed left at (691, 396)
Screenshot: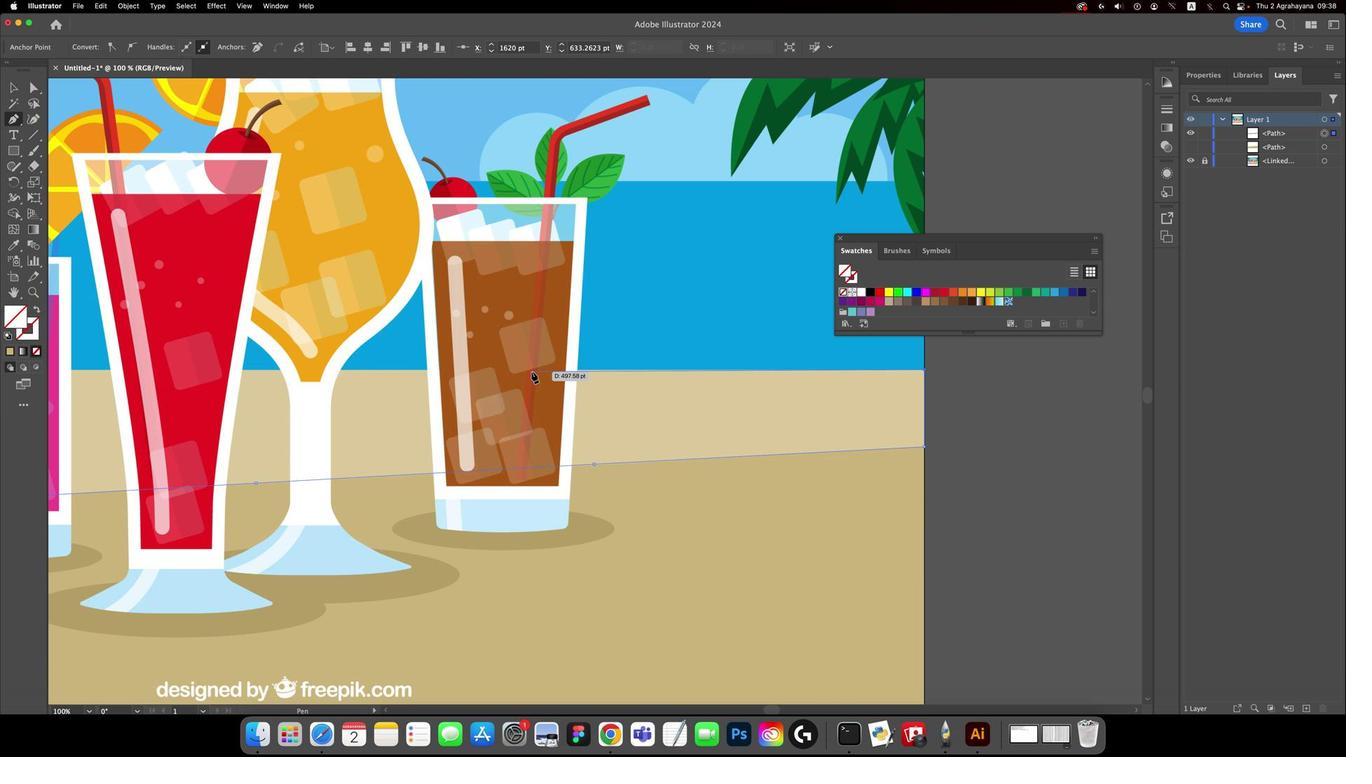 
Action: Mouse moved to (553, 433)
Screenshot: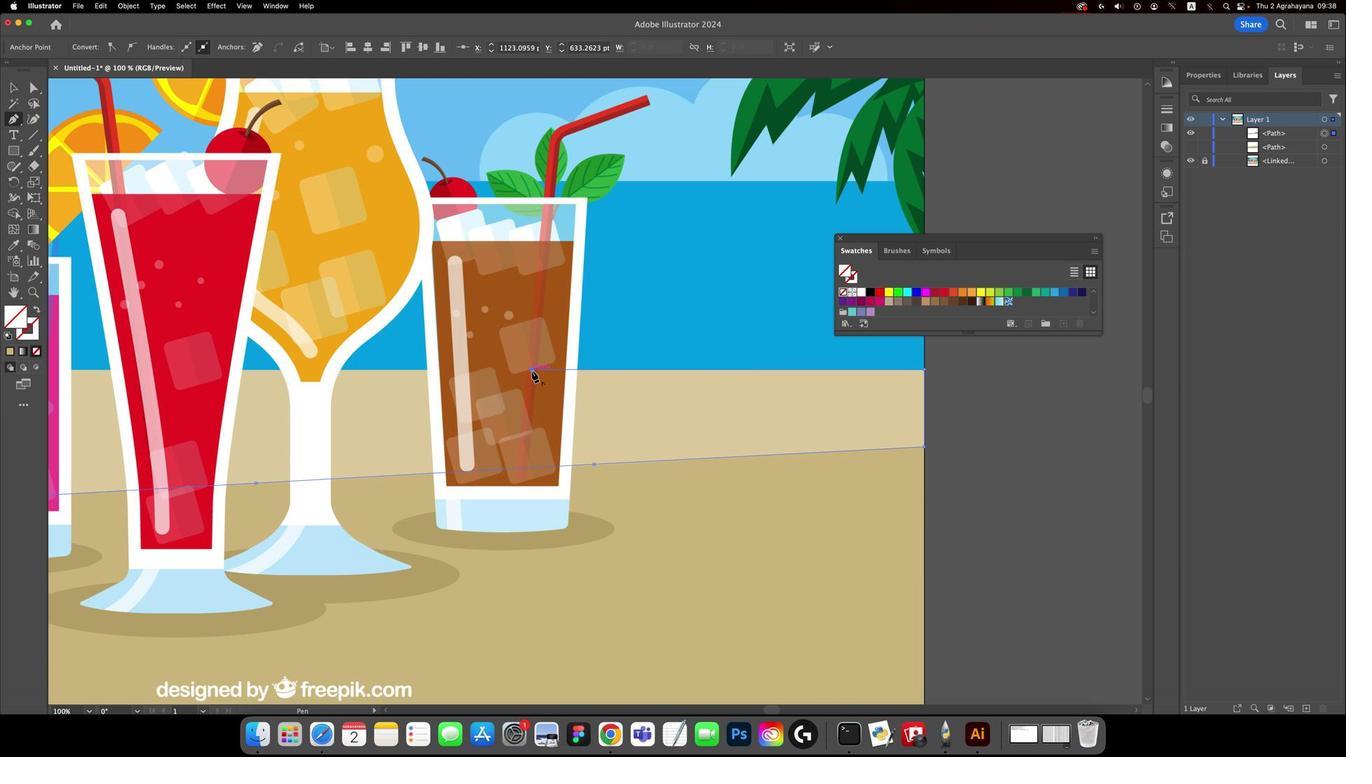 
Action: Mouse pressed left at (553, 433)
Screenshot: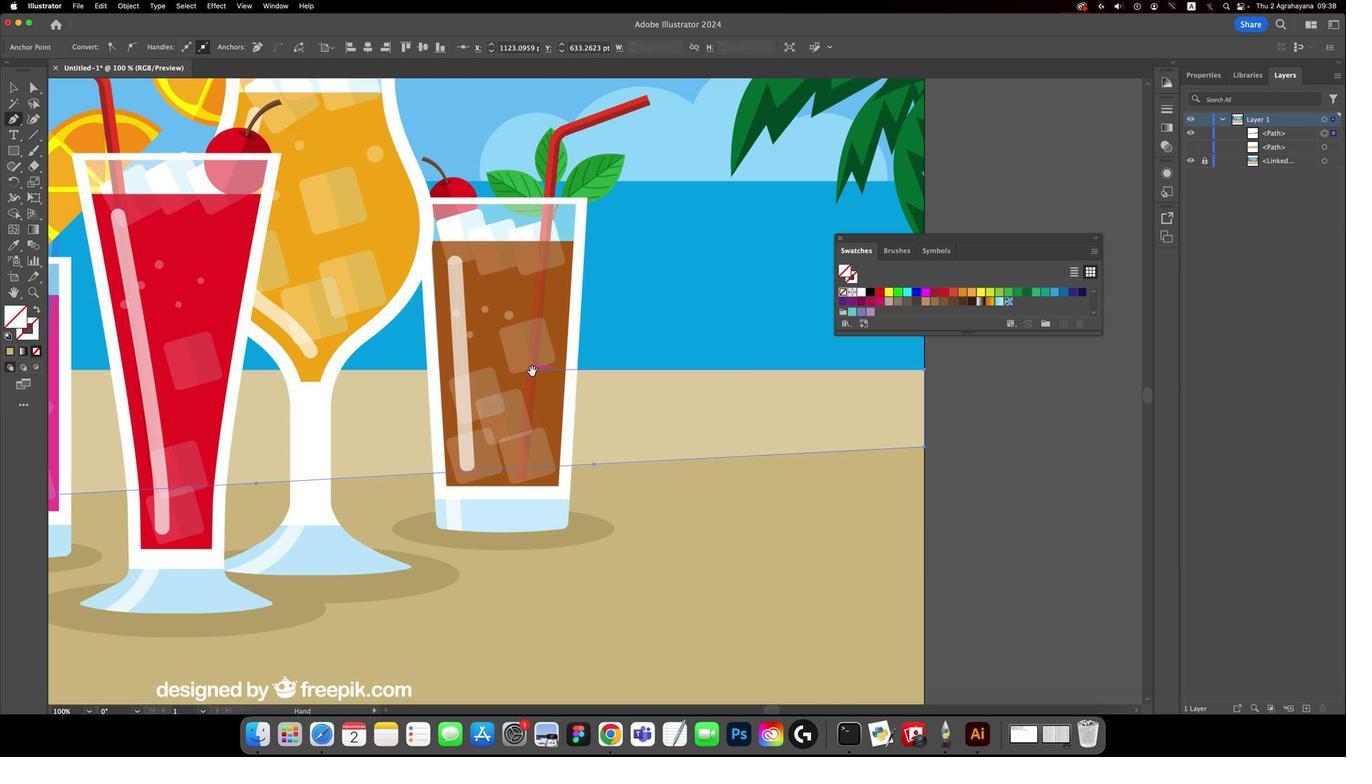 
Action: Mouse moved to (553, 433)
Screenshot: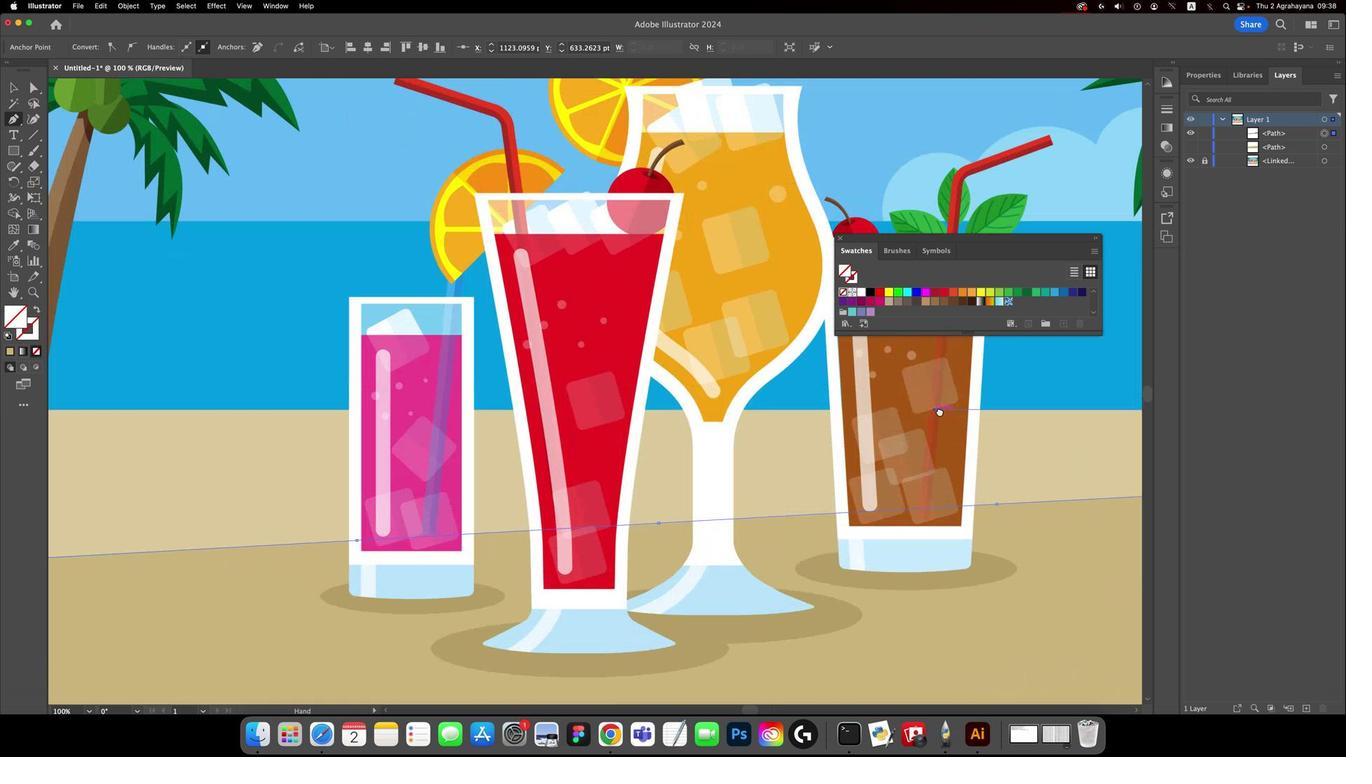 
Action: Key pressed Key.space
Screenshot: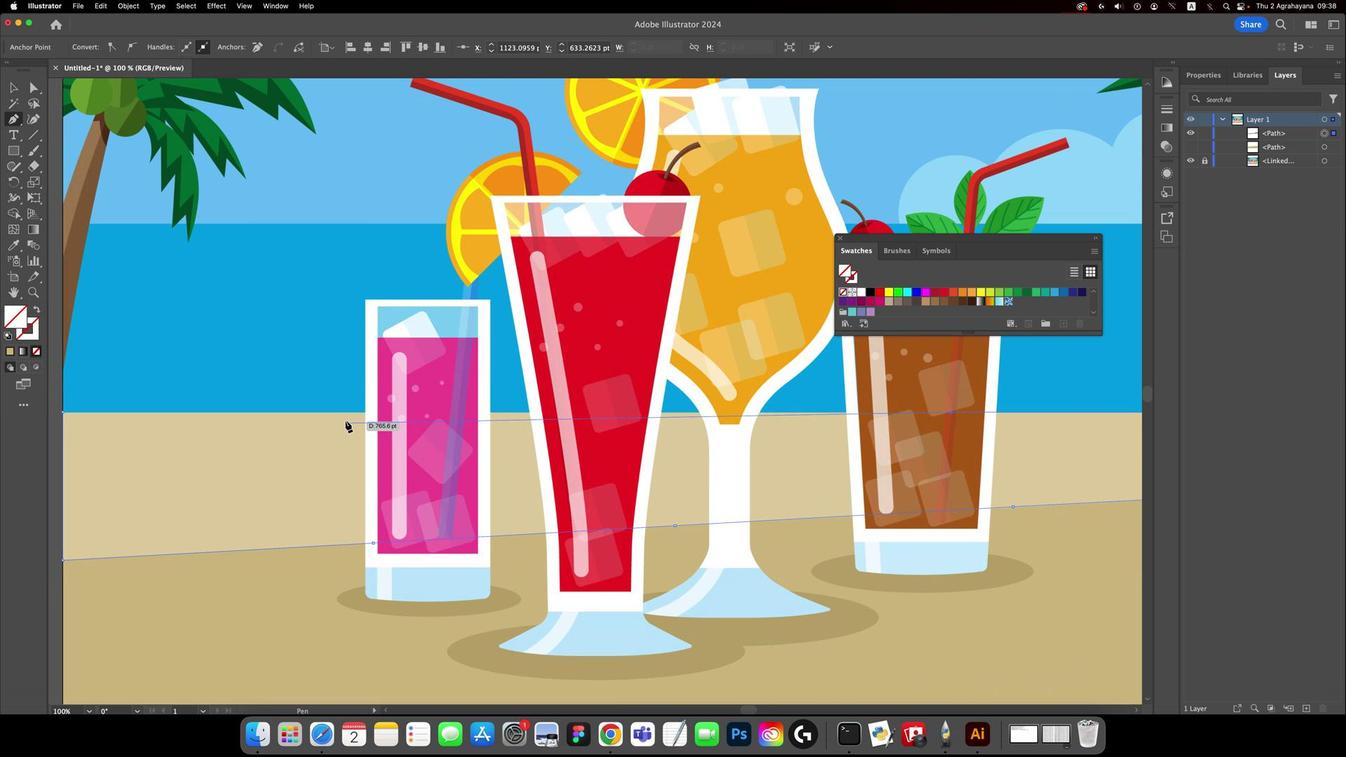 
Action: Mouse pressed left at (553, 433)
Screenshot: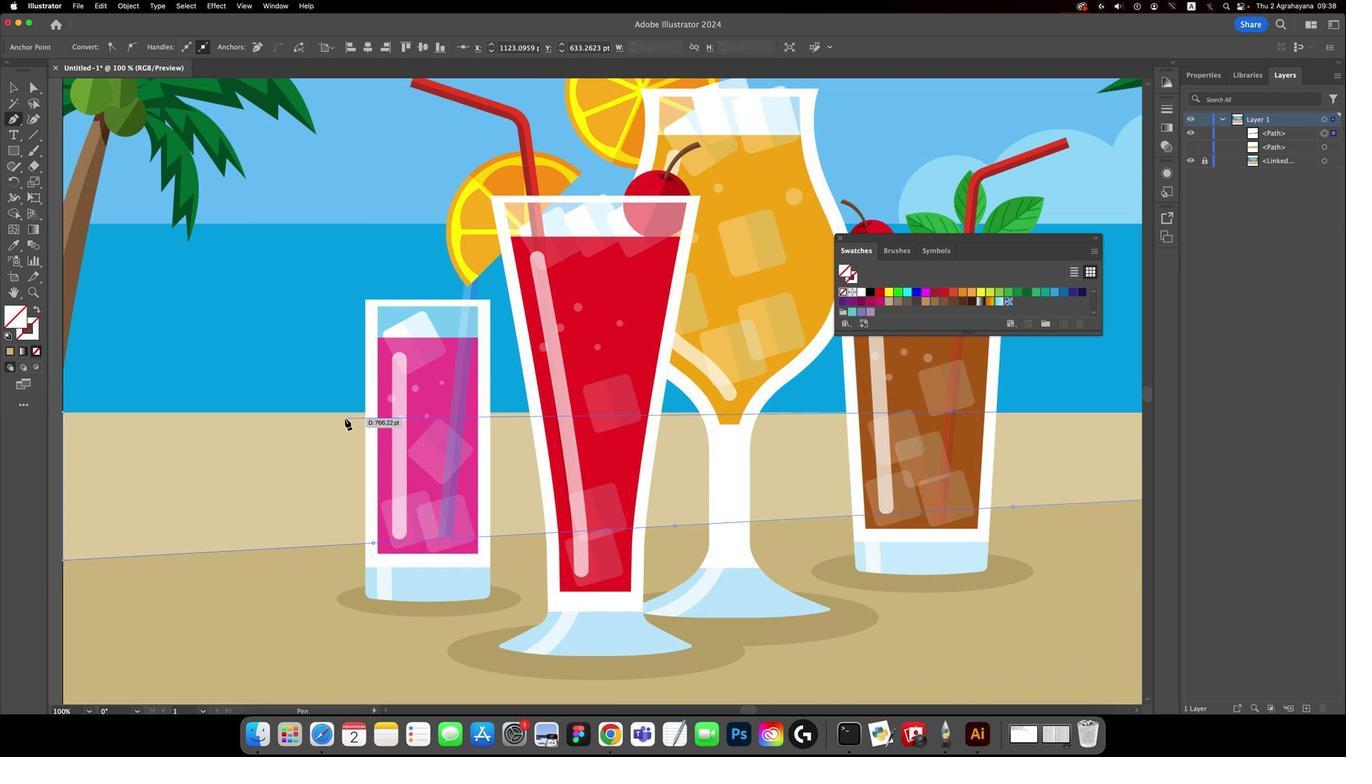 
Action: Mouse moved to (470, 452)
Screenshot: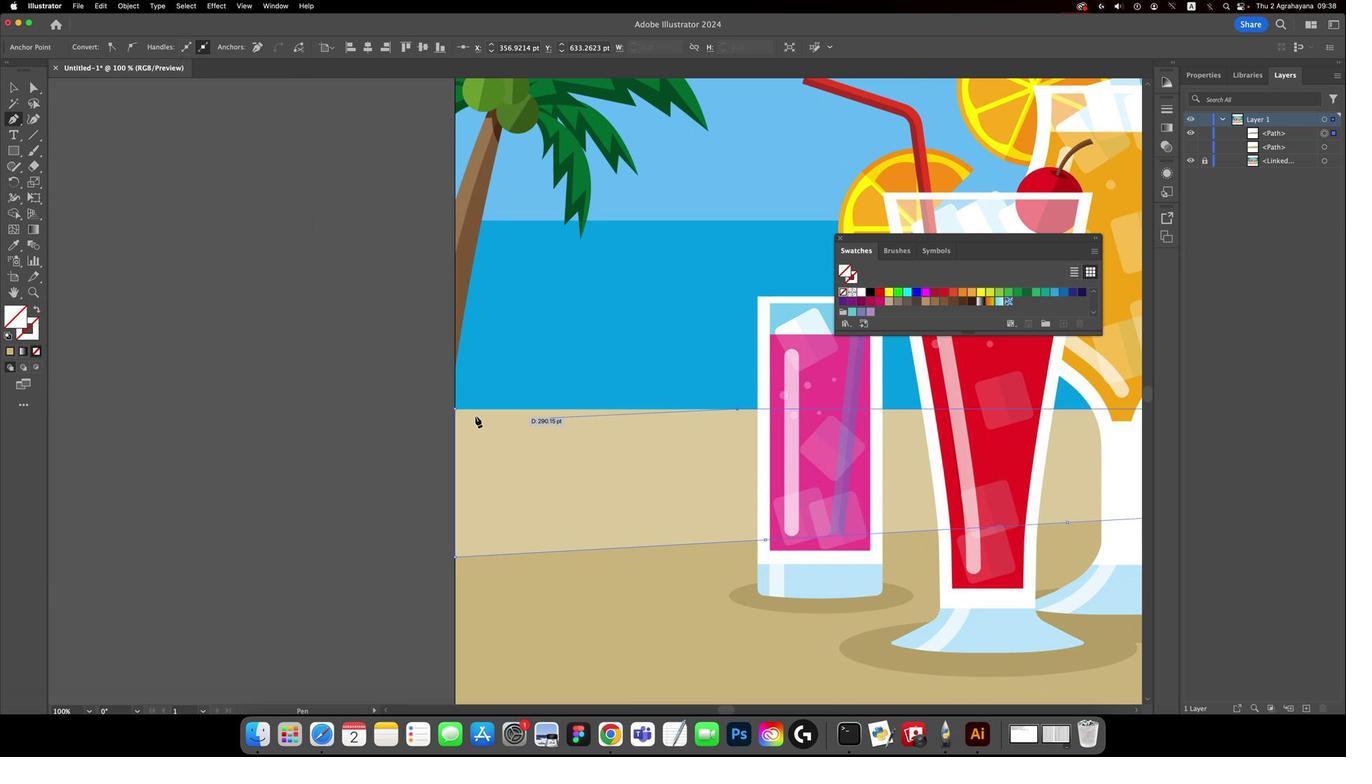 
Action: Mouse pressed left at (470, 452)
Screenshot: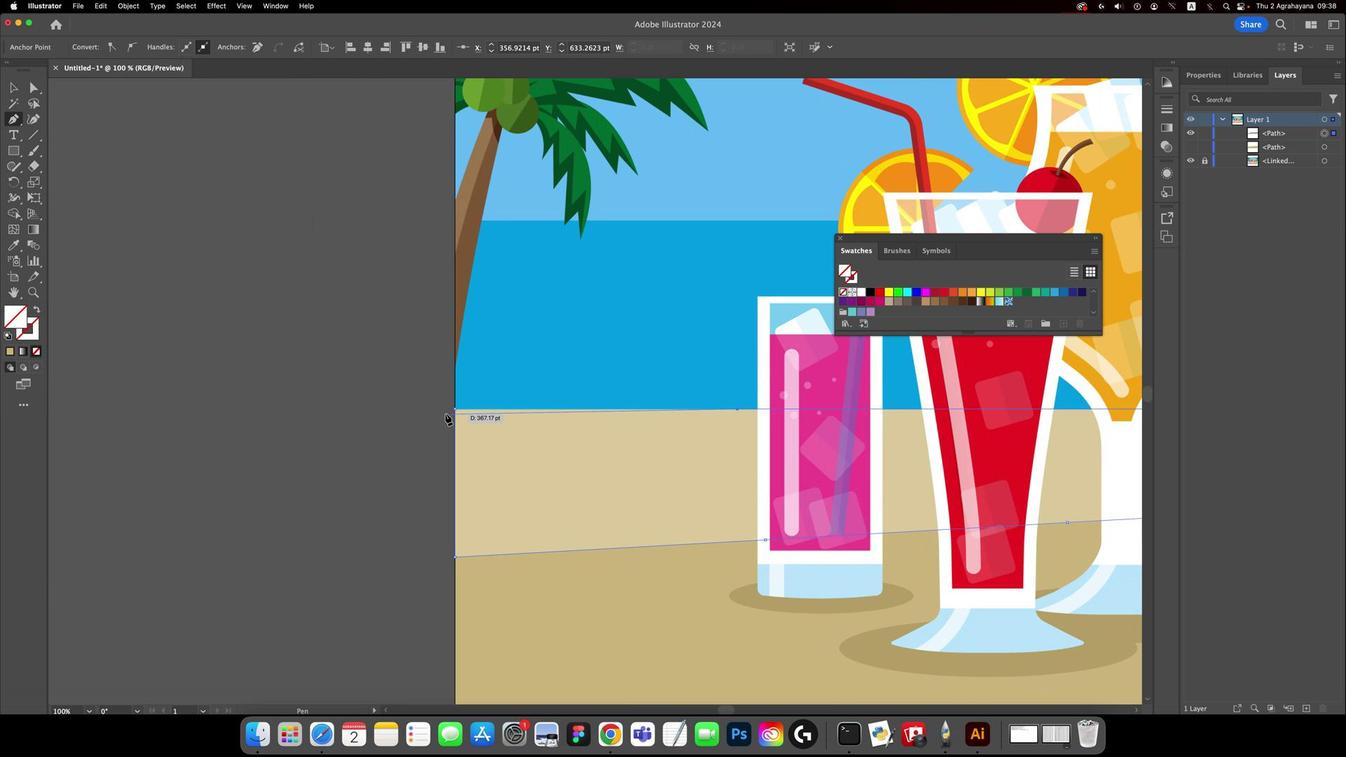 
Action: Key pressed Key.space
Screenshot: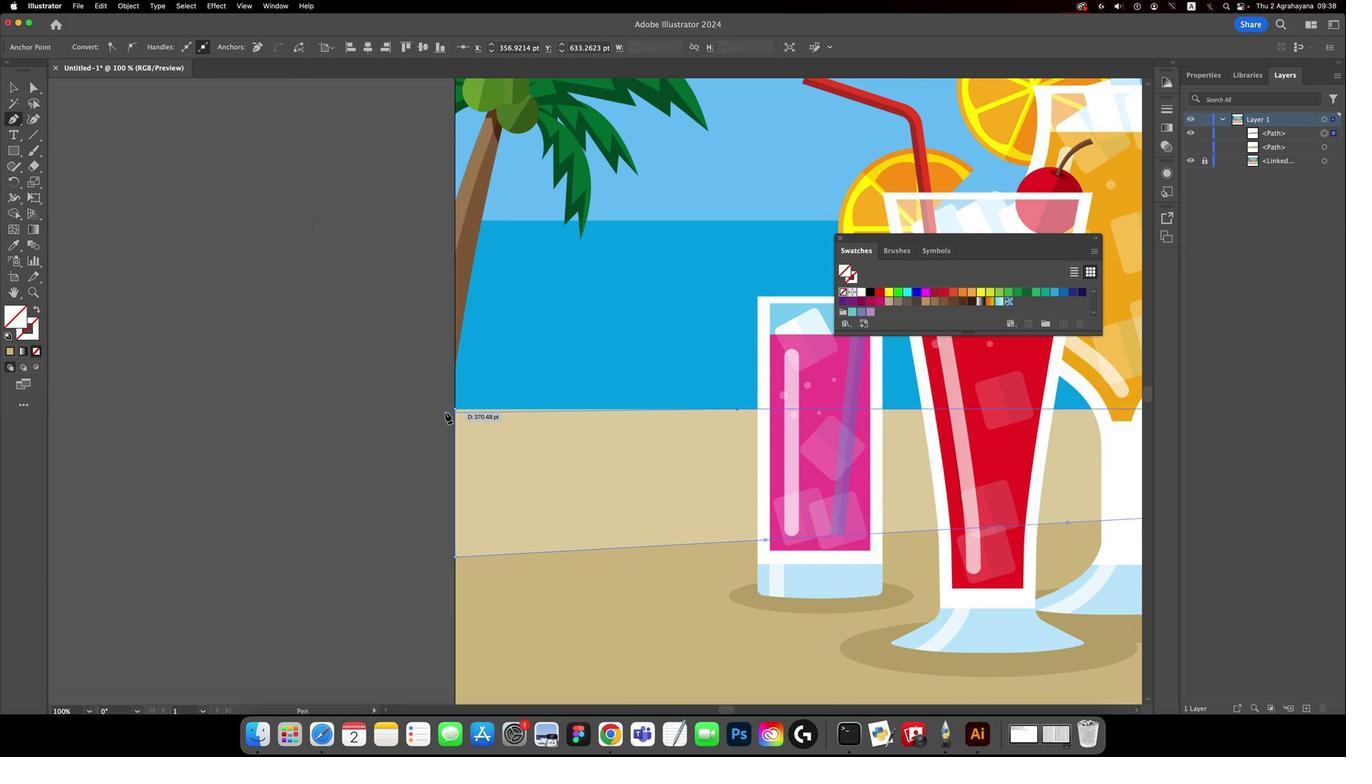 
Action: Mouse moved to (470, 452)
Screenshot: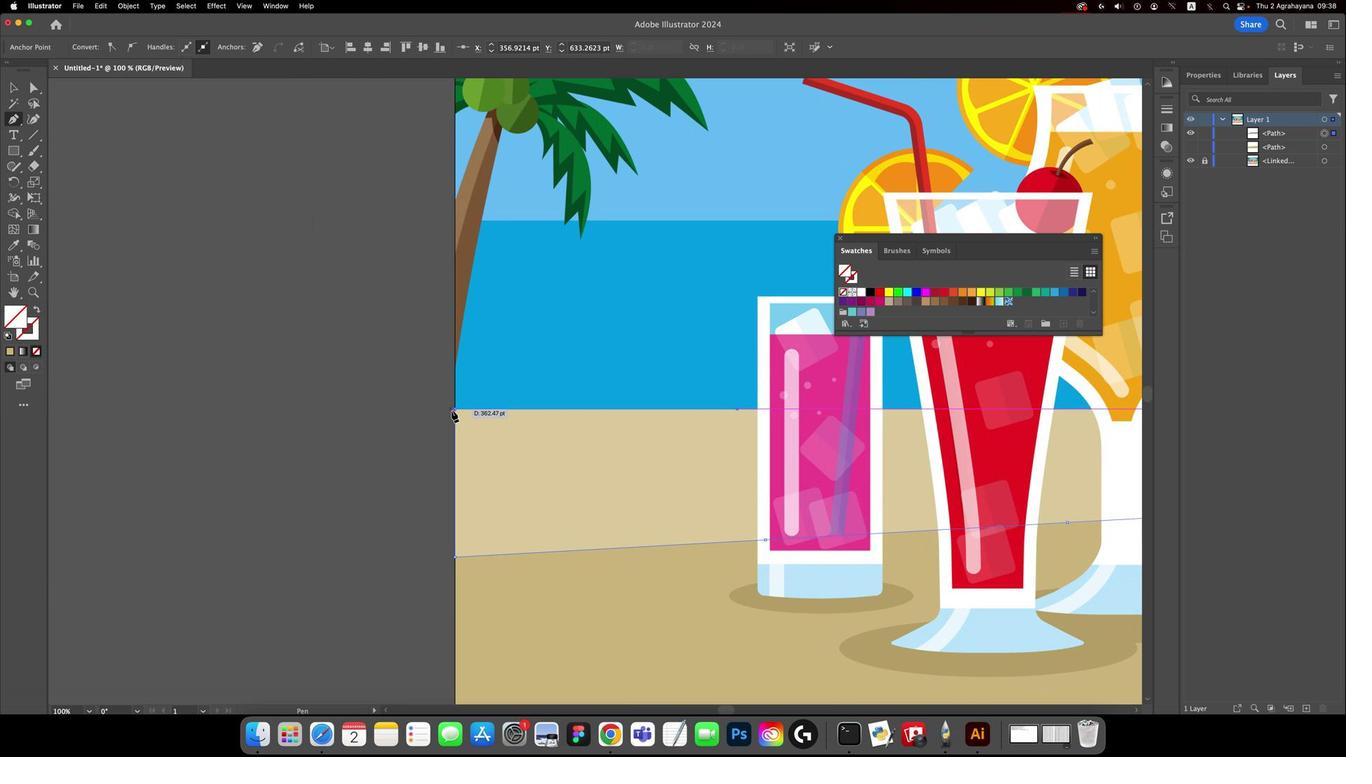 
Action: Mouse pressed left at (470, 452)
Screenshot: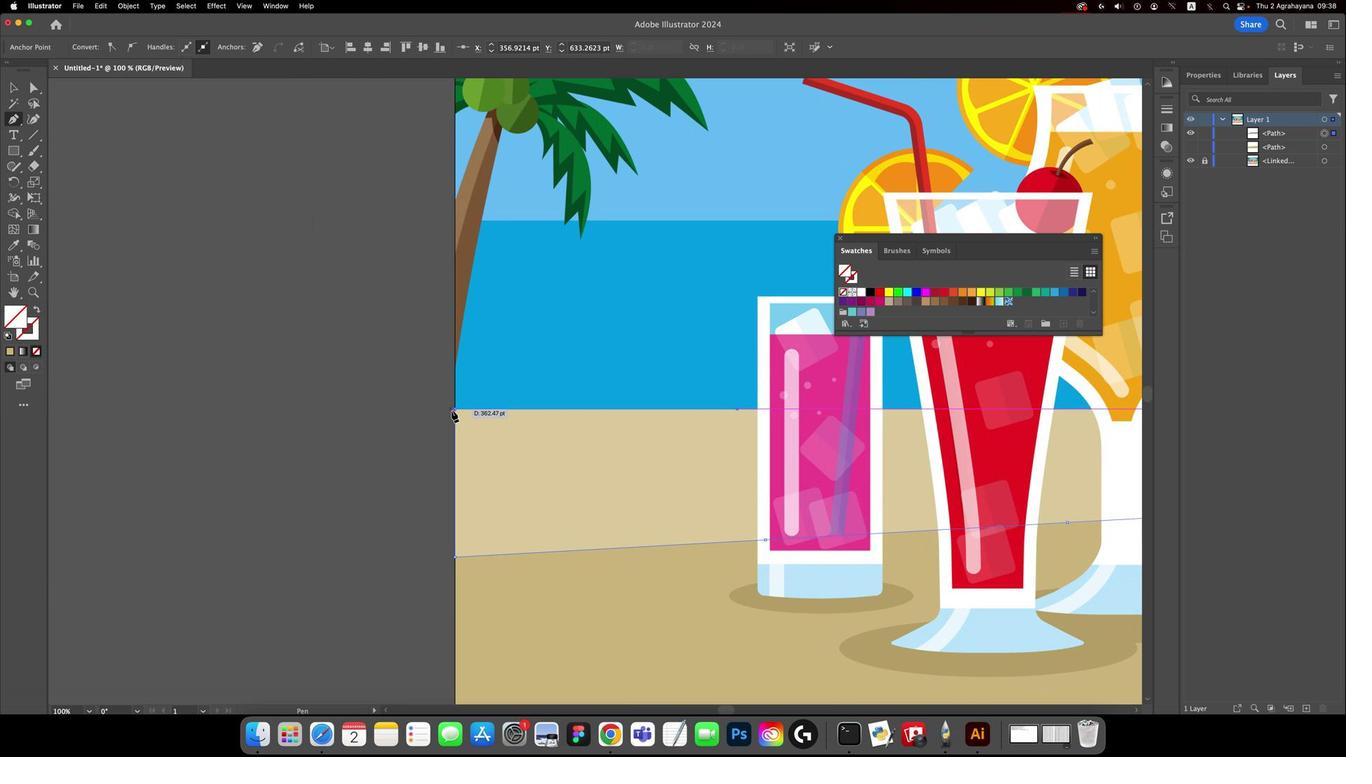 
Action: Mouse moved to (518, 451)
Screenshot: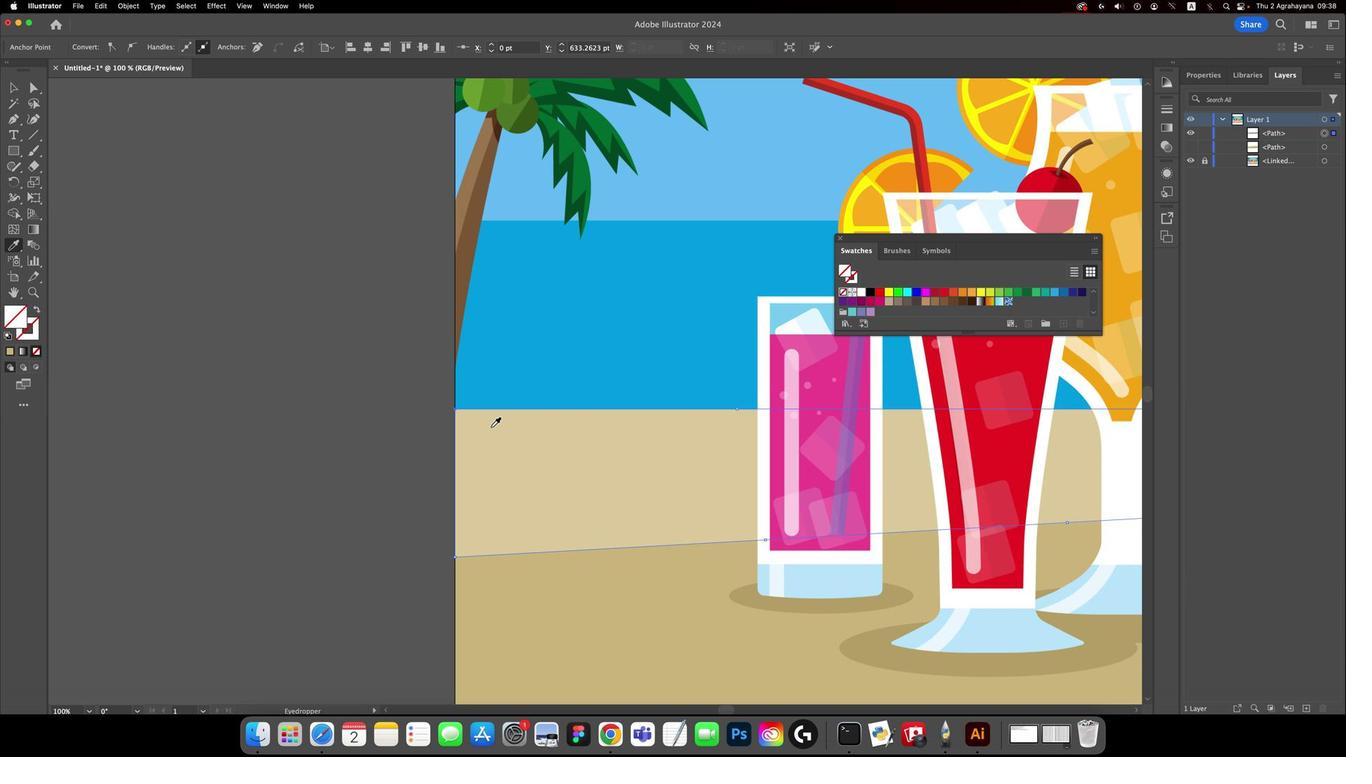 
Action: Mouse pressed left at (518, 451)
Screenshot: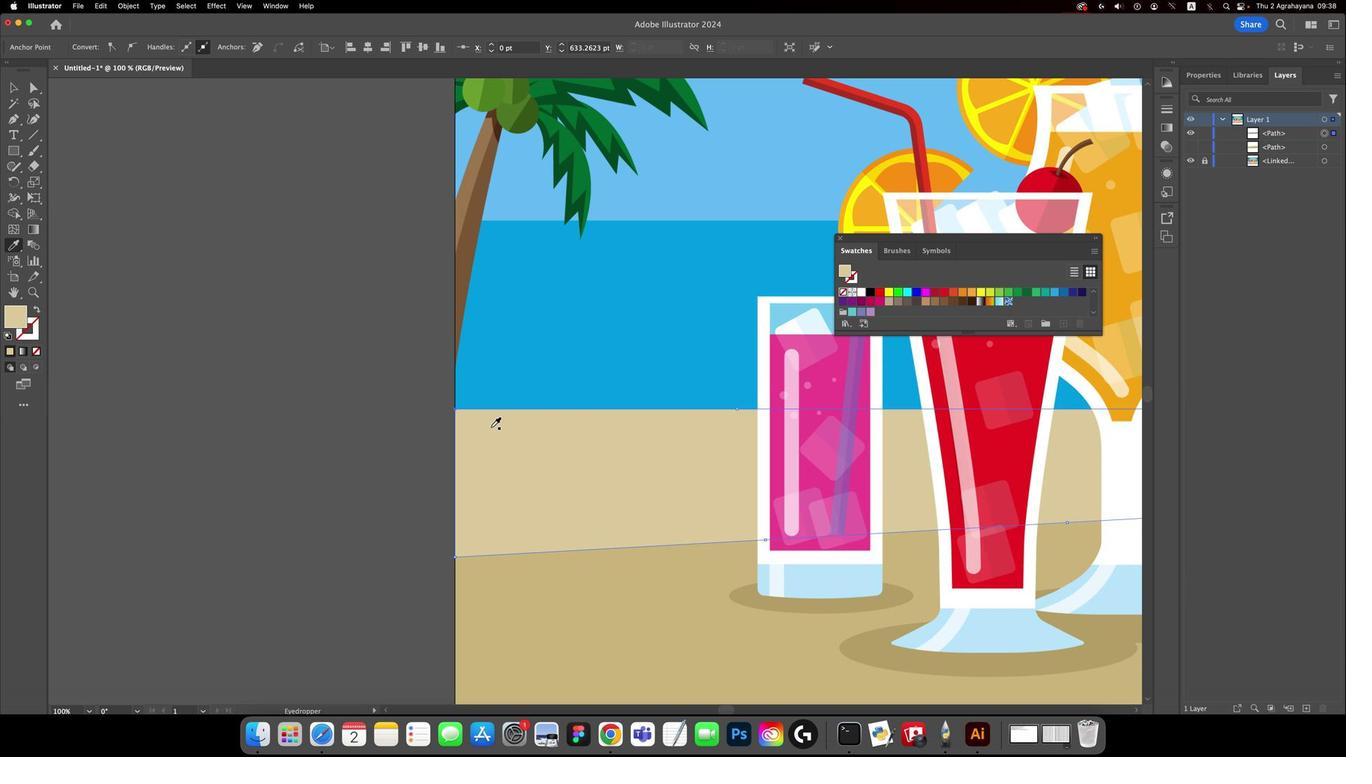 
Action: Mouse moved to (518, 451)
Screenshot: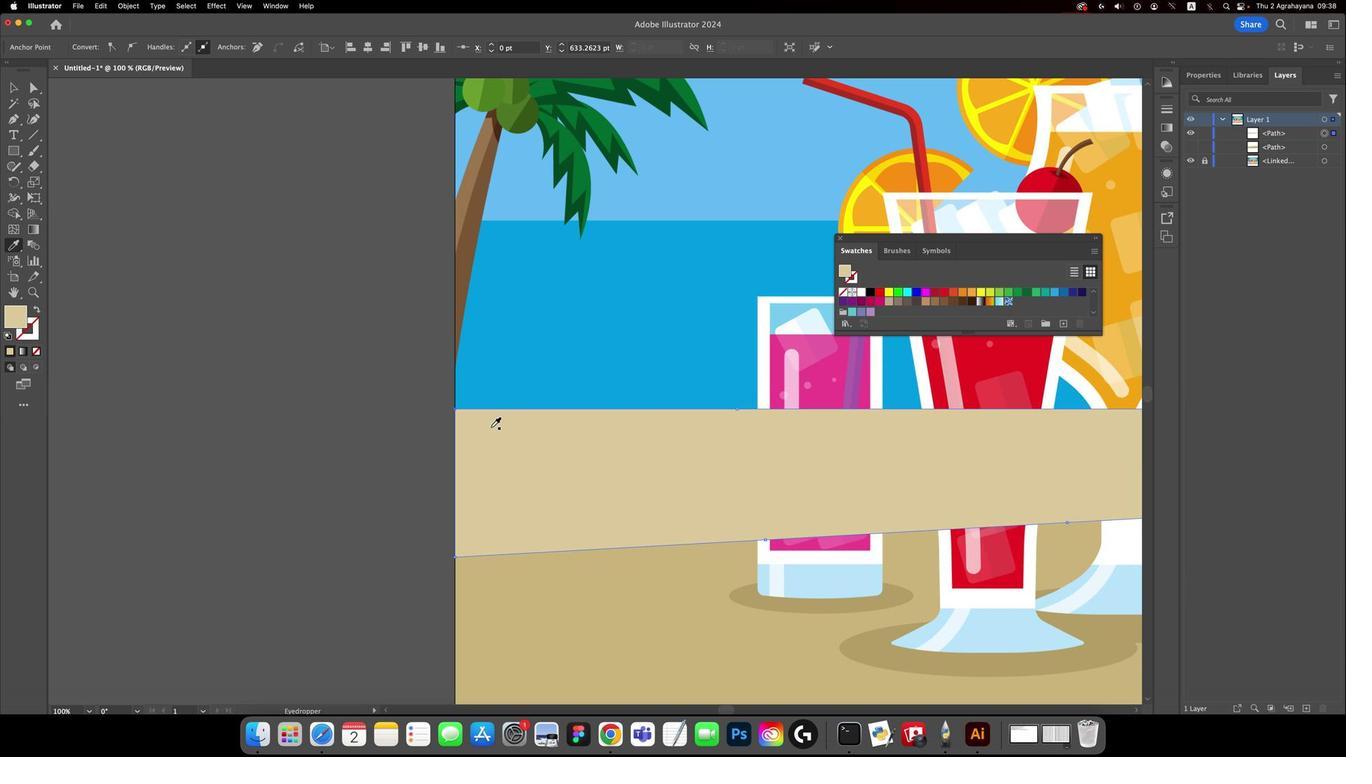 
Action: Key pressed 'i'
Screenshot: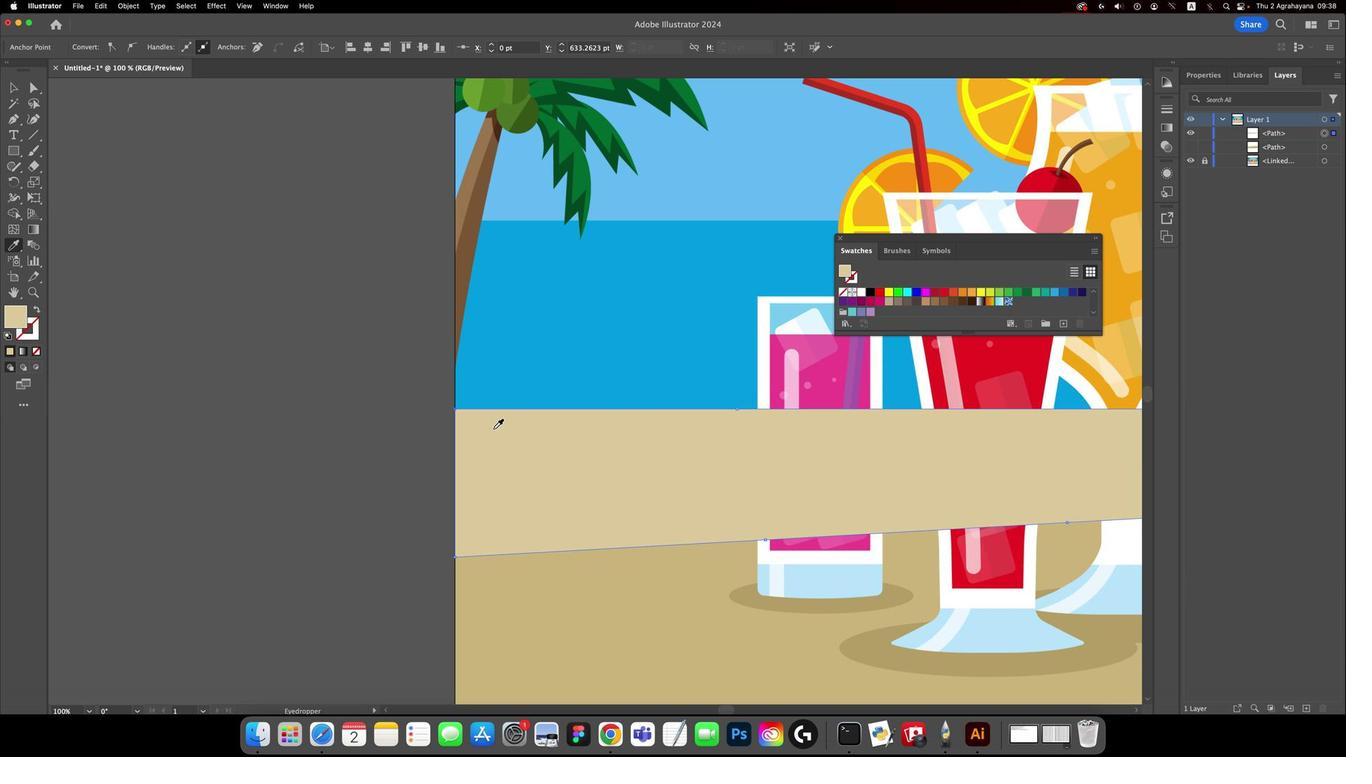 
Action: Mouse moved to (534, 459)
Screenshot: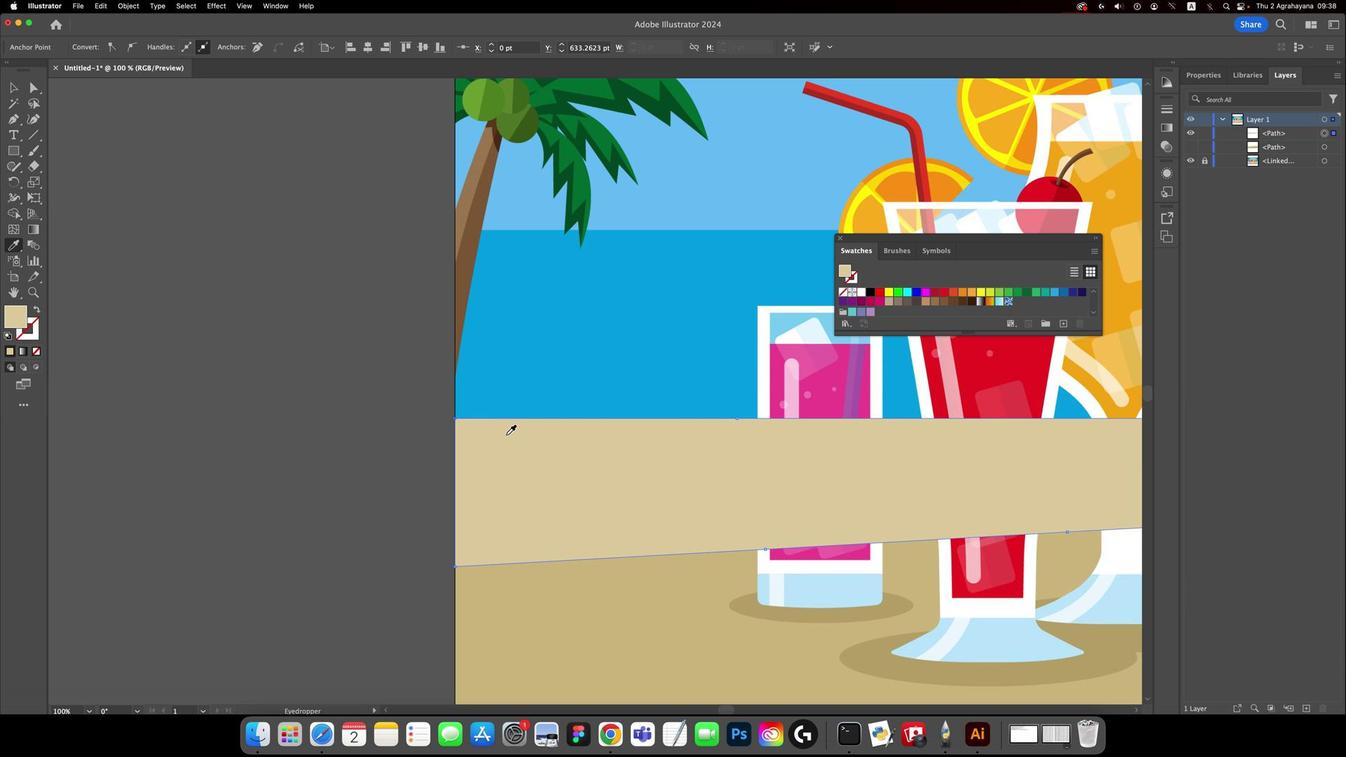 
Action: Mouse pressed left at (534, 459)
Screenshot: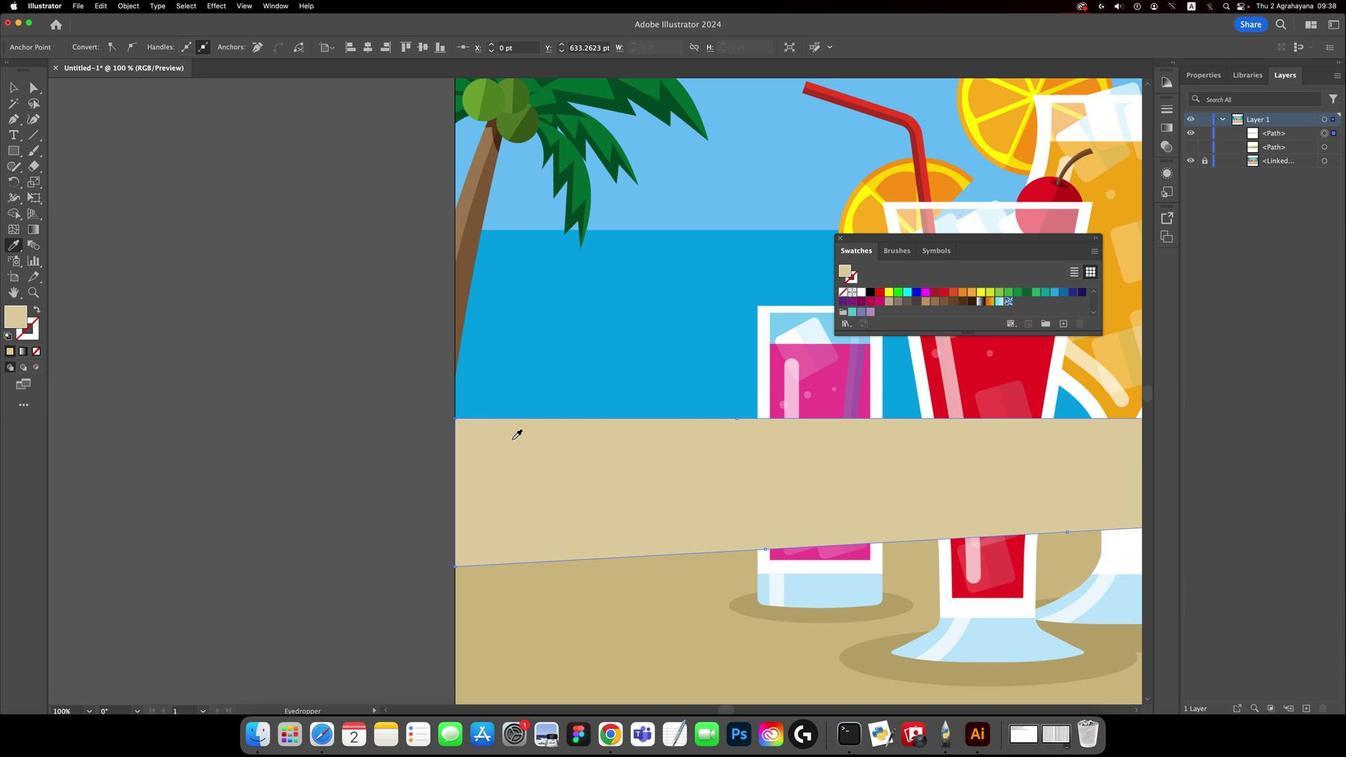 
Action: Mouse moved to (536, 459)
Screenshot: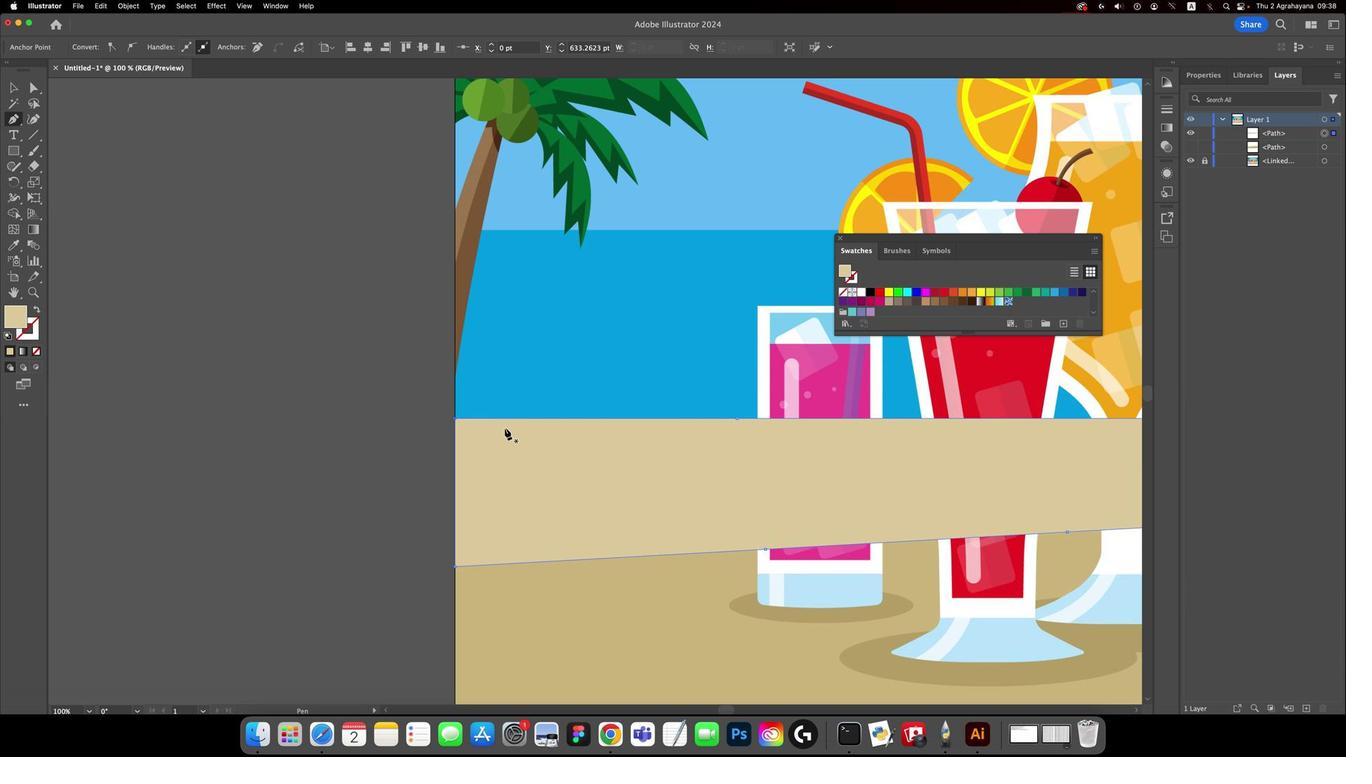 
Action: Mouse scrolled (536, 459) with delta (316, 261)
Screenshot: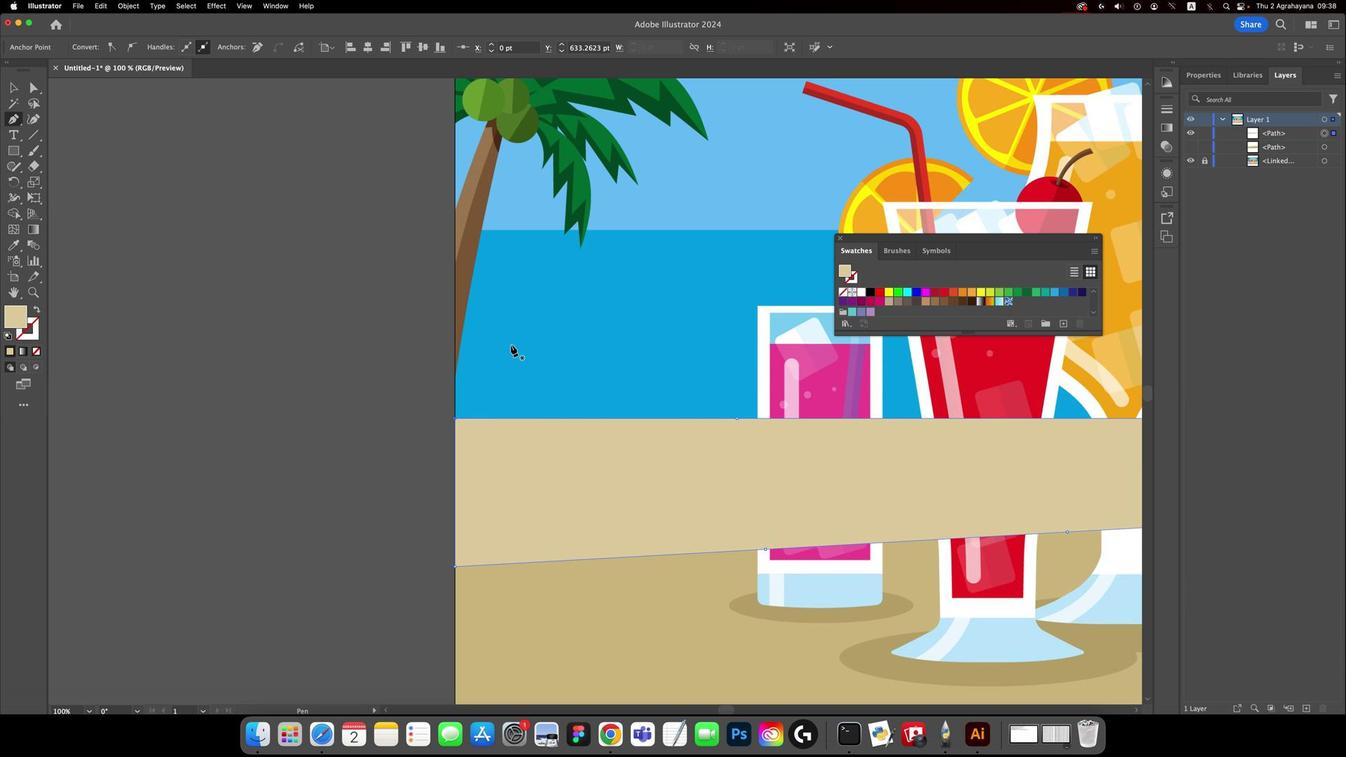 
Action: Mouse moved to (536, 459)
Screenshot: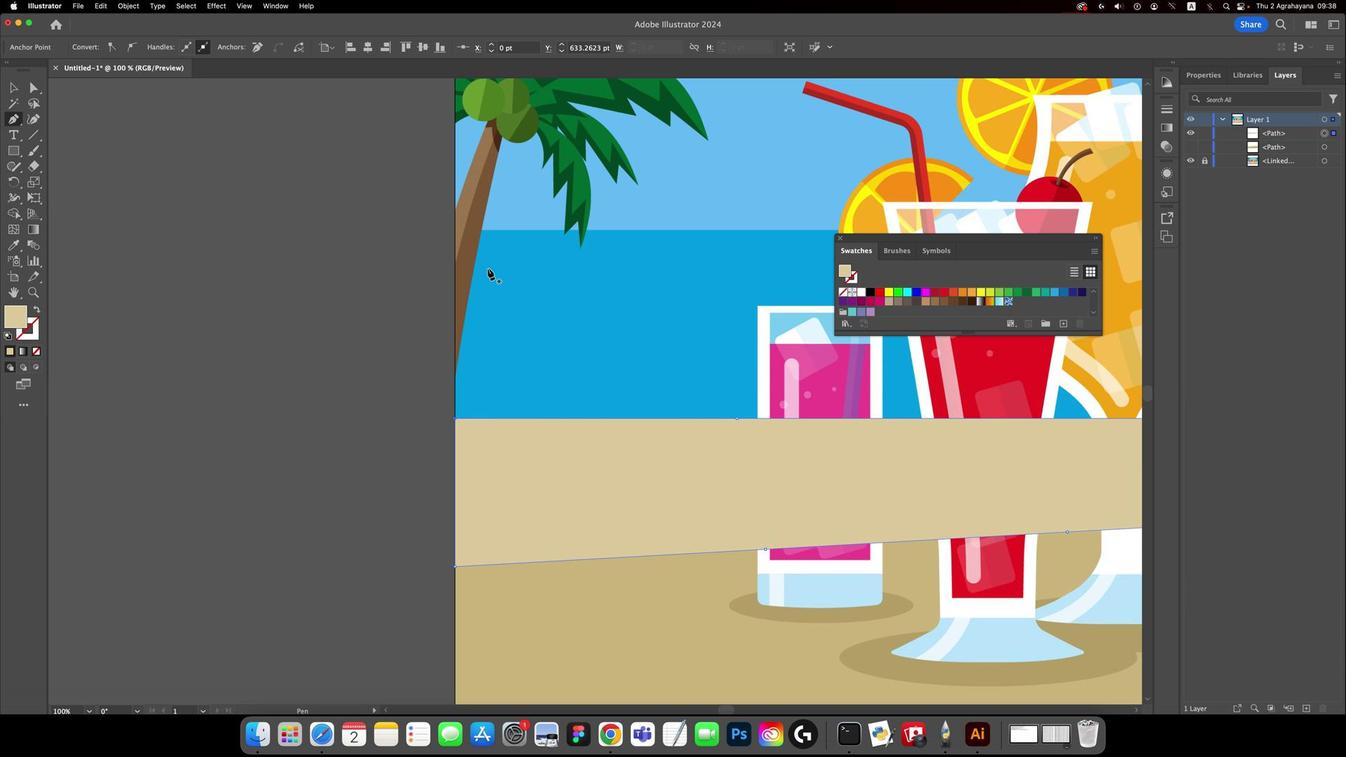 
Action: Mouse scrolled (536, 459) with delta (316, 261)
Screenshot: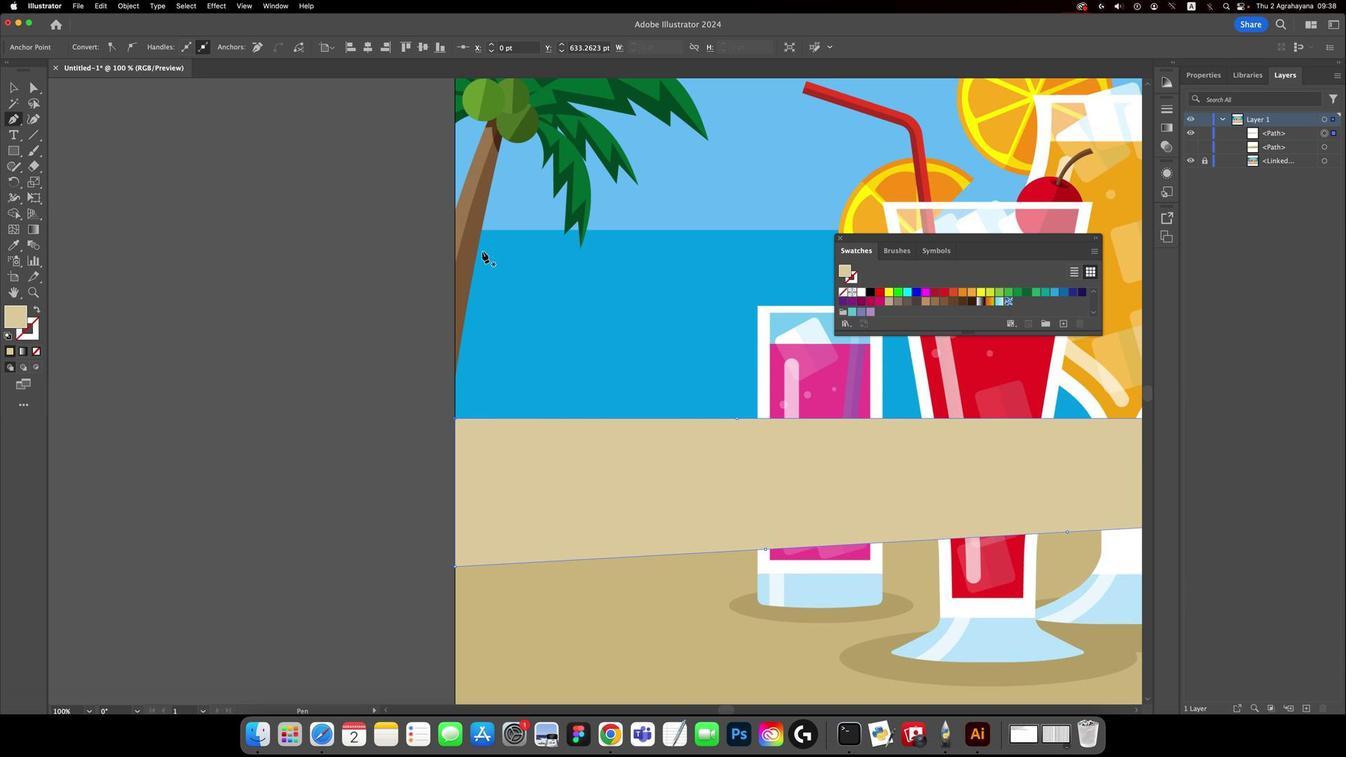 
Action: Mouse moved to (541, 459)
Screenshot: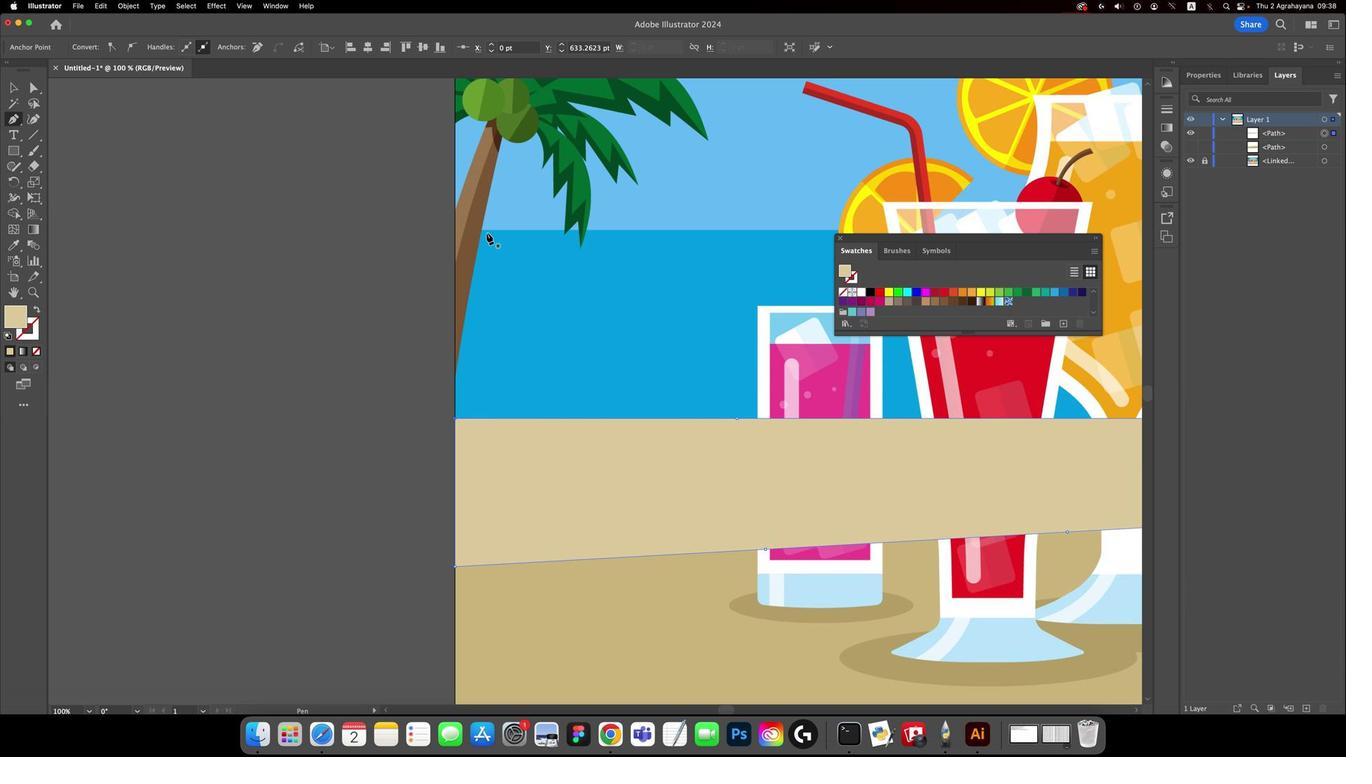
Action: Key pressed 'p'
Screenshot: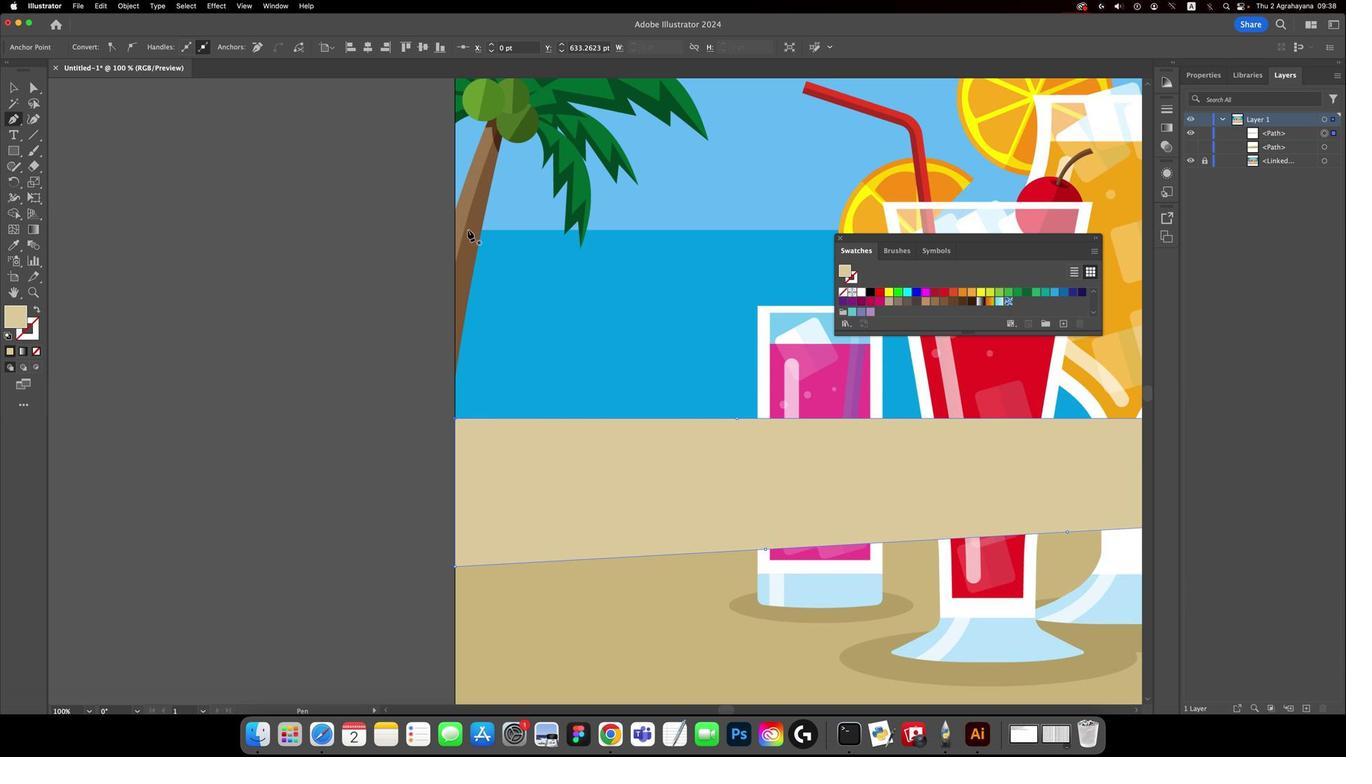 
Action: Mouse moved to (518, 367)
Screenshot: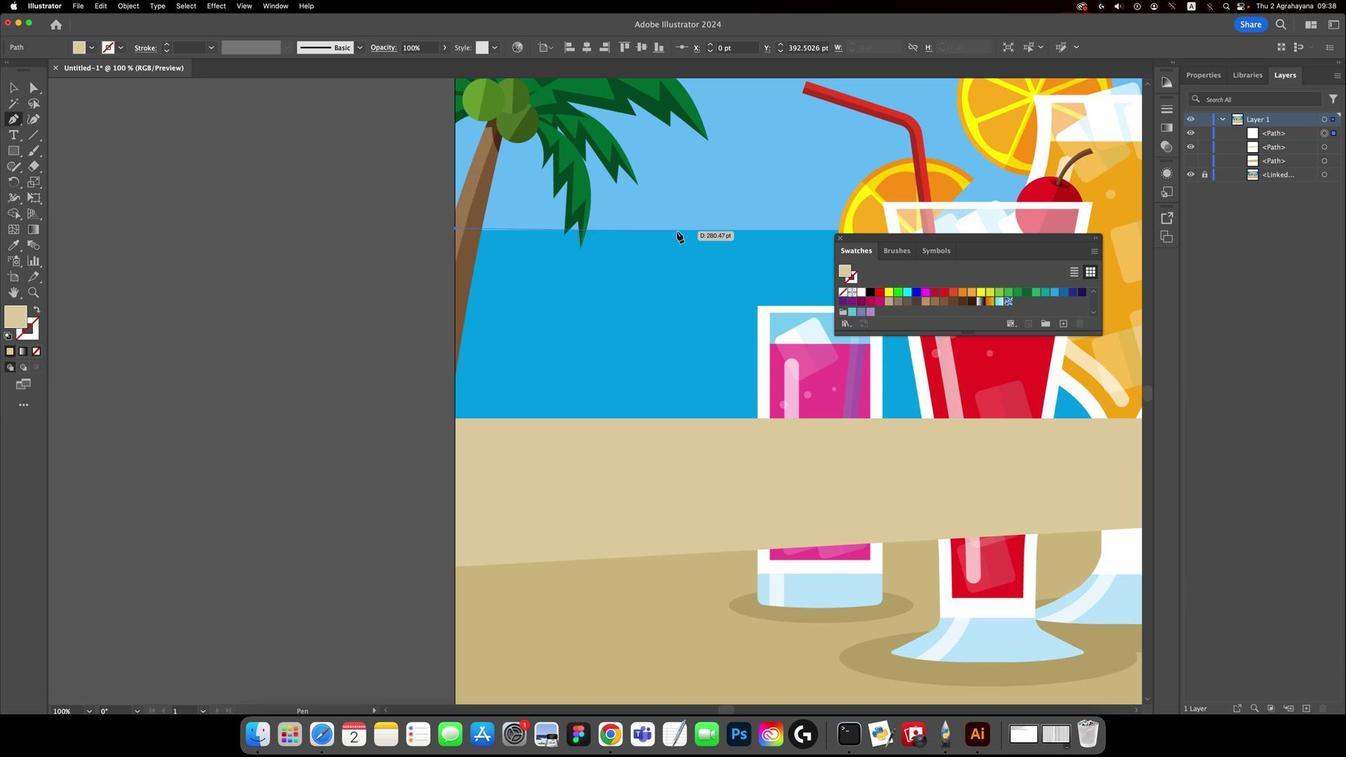 
Action: Mouse pressed left at (518, 367)
Screenshot: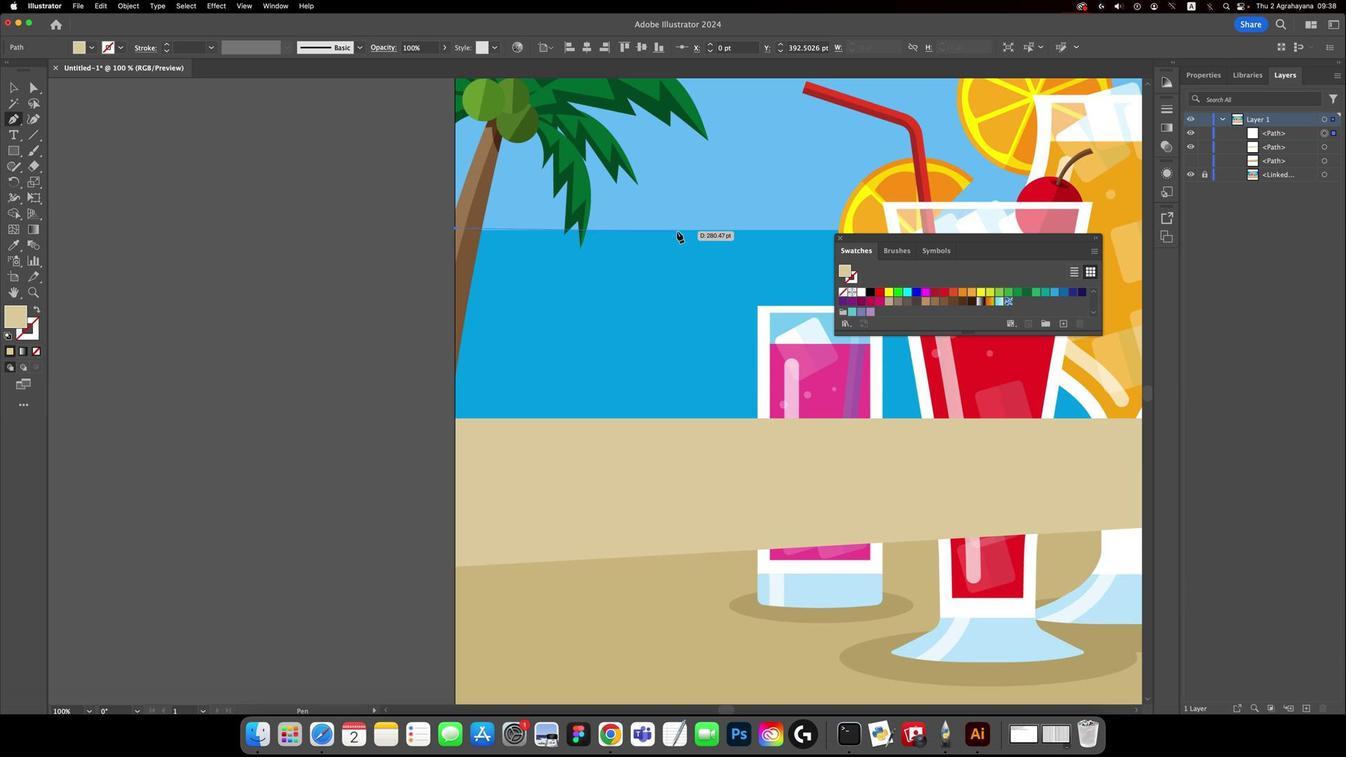 
Action: Mouse moved to (626, 368)
Screenshot: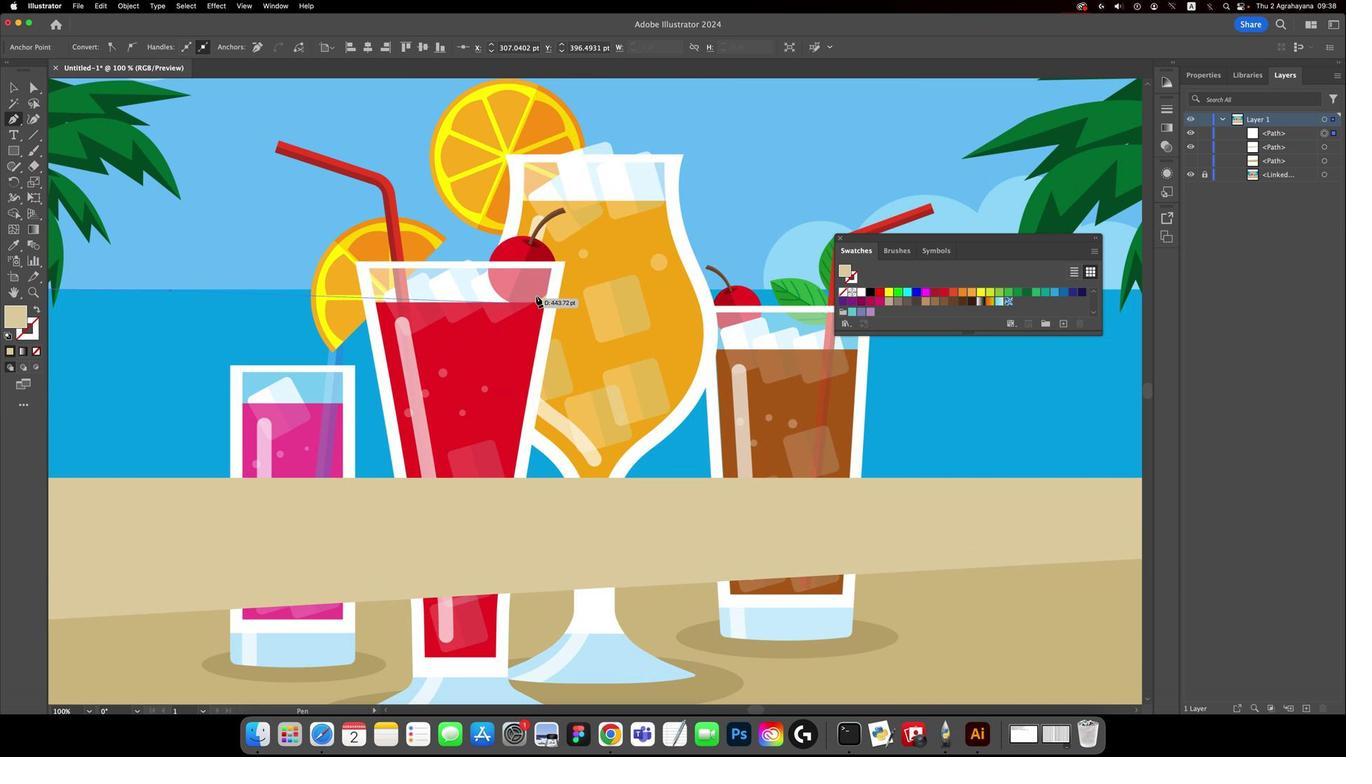 
Action: Mouse pressed left at (626, 368)
Screenshot: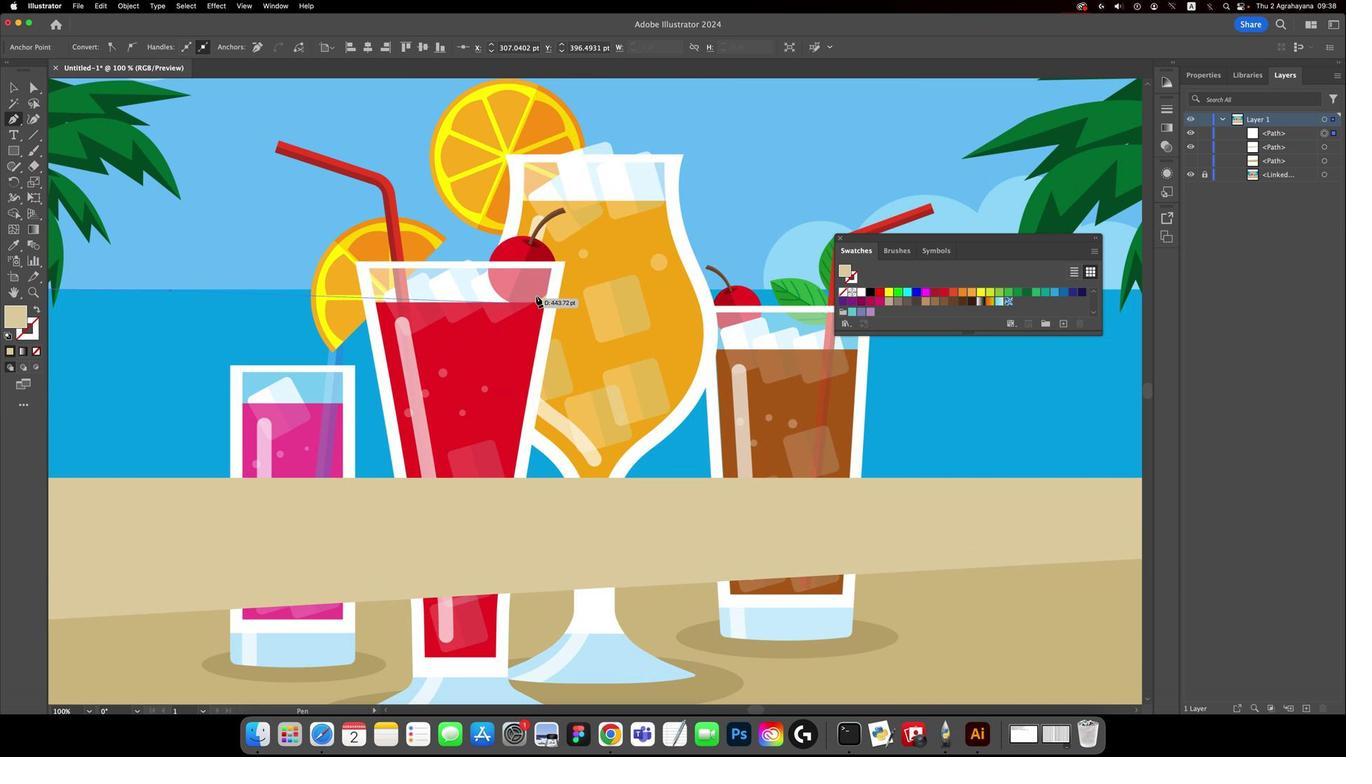 
Action: Mouse moved to (636, 372)
Screenshot: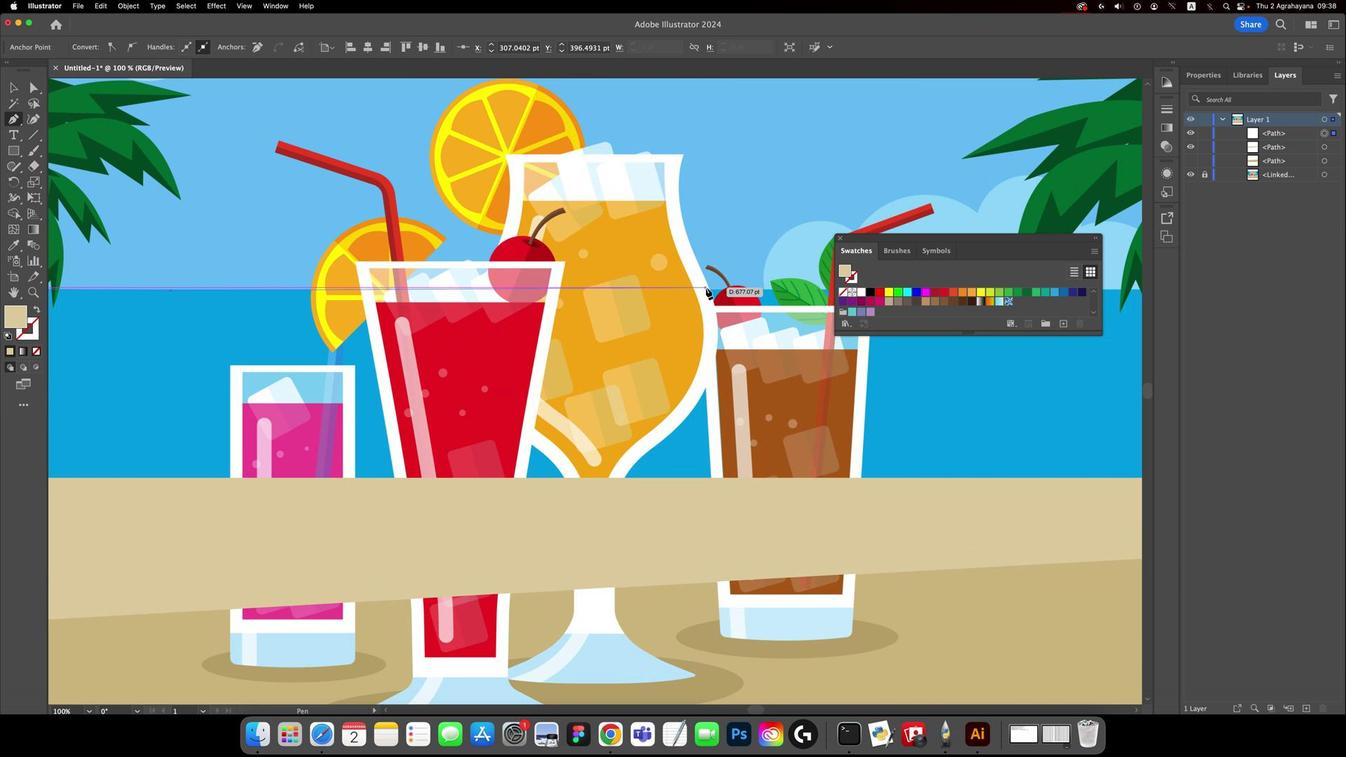 
Action: Key pressed Key.space
Screenshot: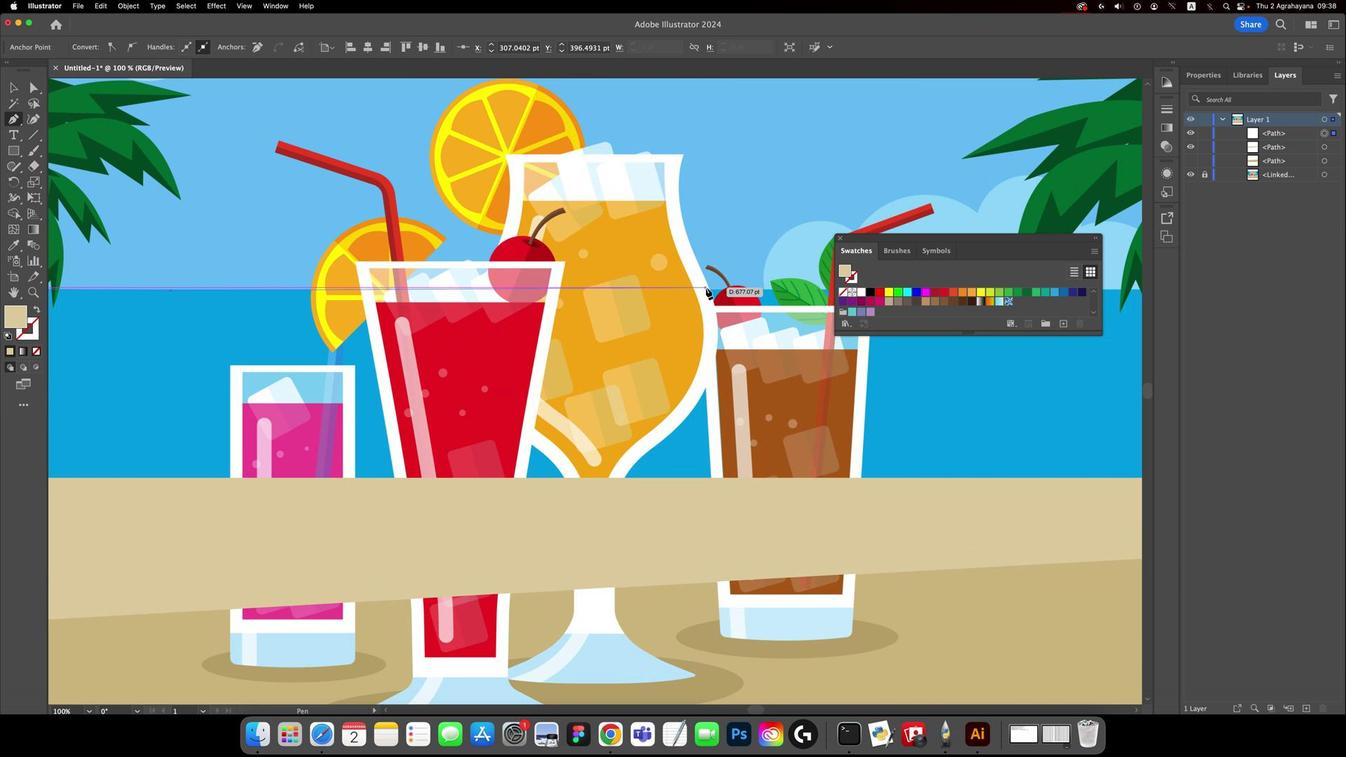 
Action: Mouse moved to (637, 372)
Screenshot: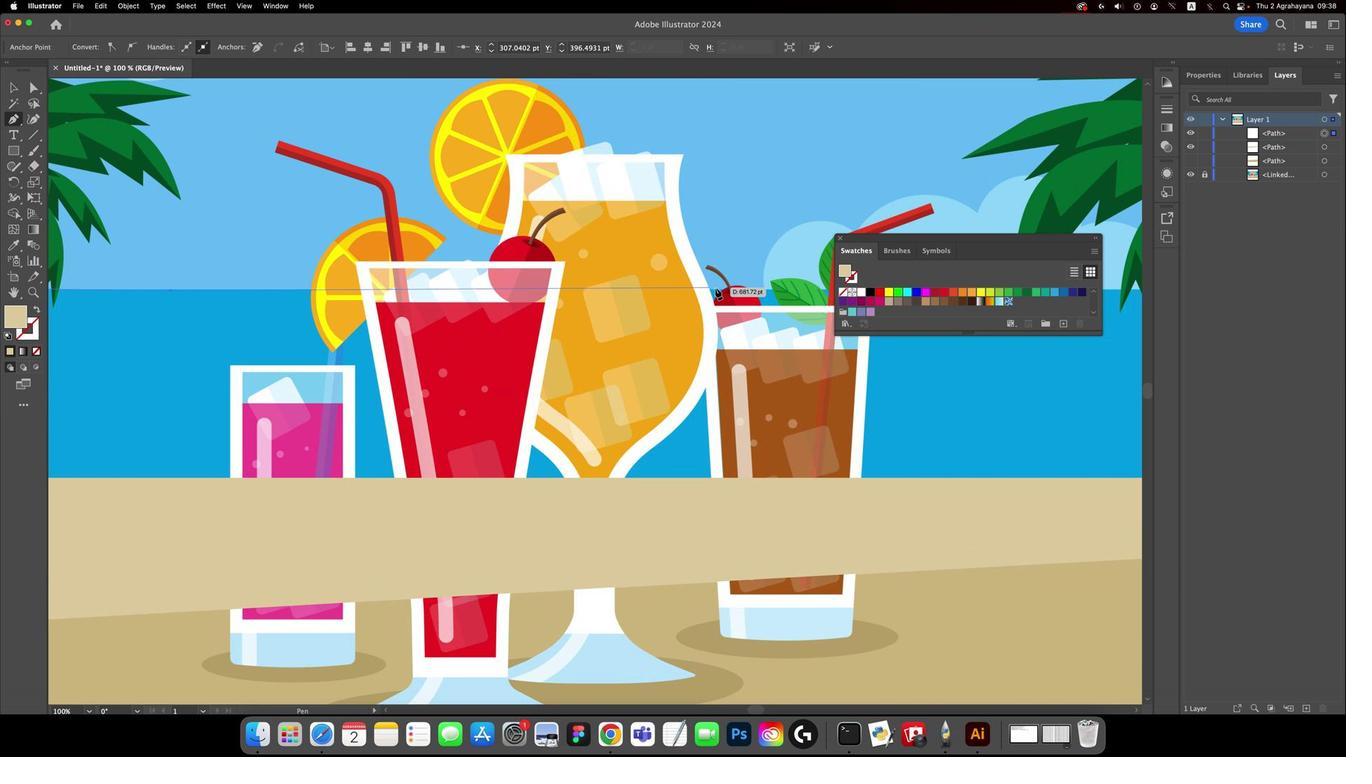 
Action: Mouse pressed left at (637, 372)
Screenshot: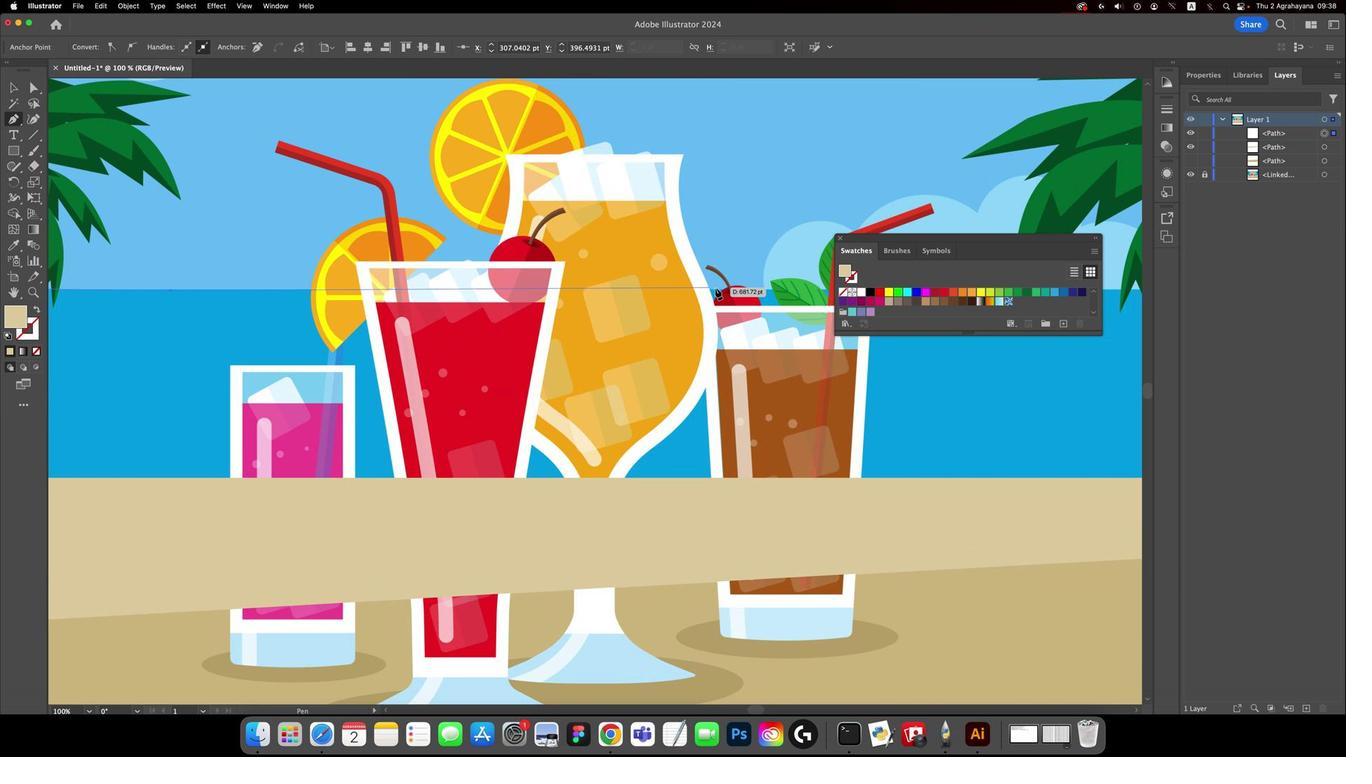 
Action: Mouse moved to (635, 395)
Screenshot: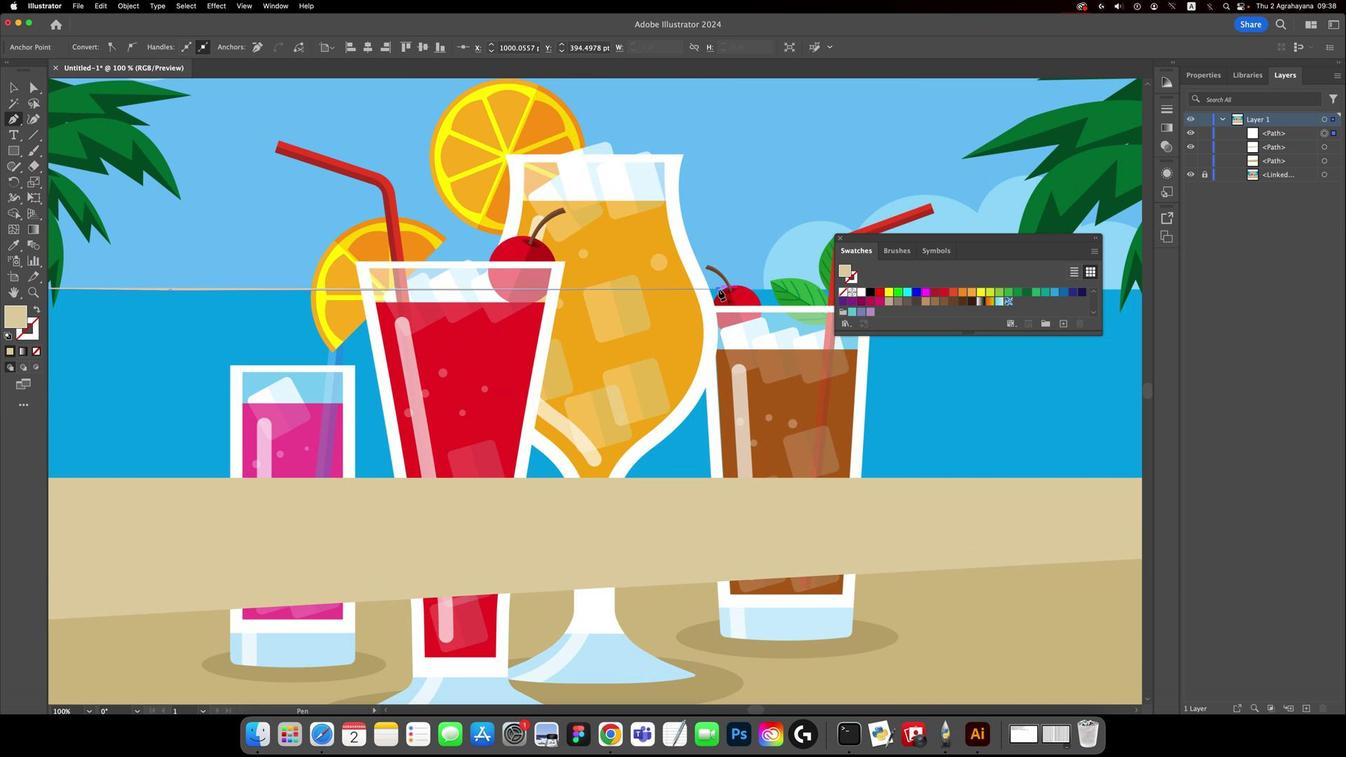 
Action: Mouse pressed left at (635, 395)
Screenshot: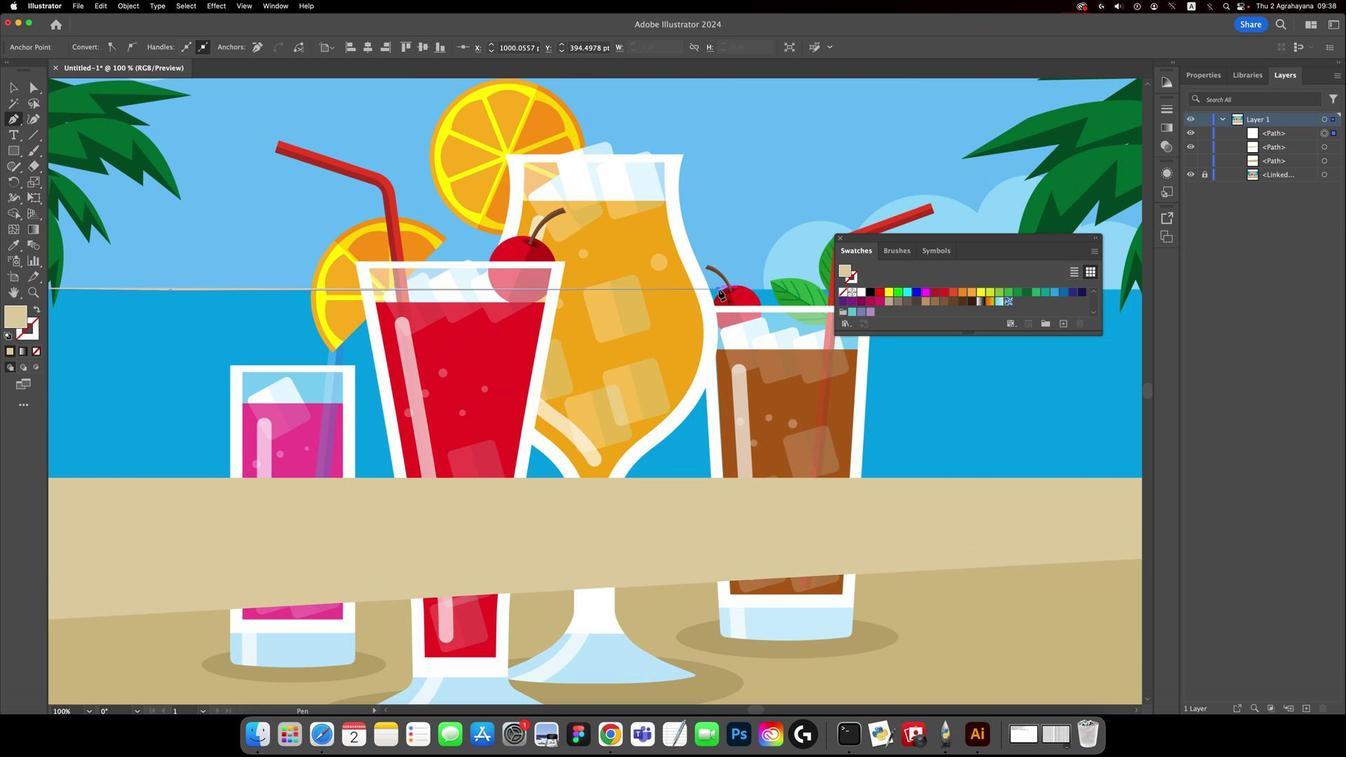
Action: Mouse moved to (626, 410)
Screenshot: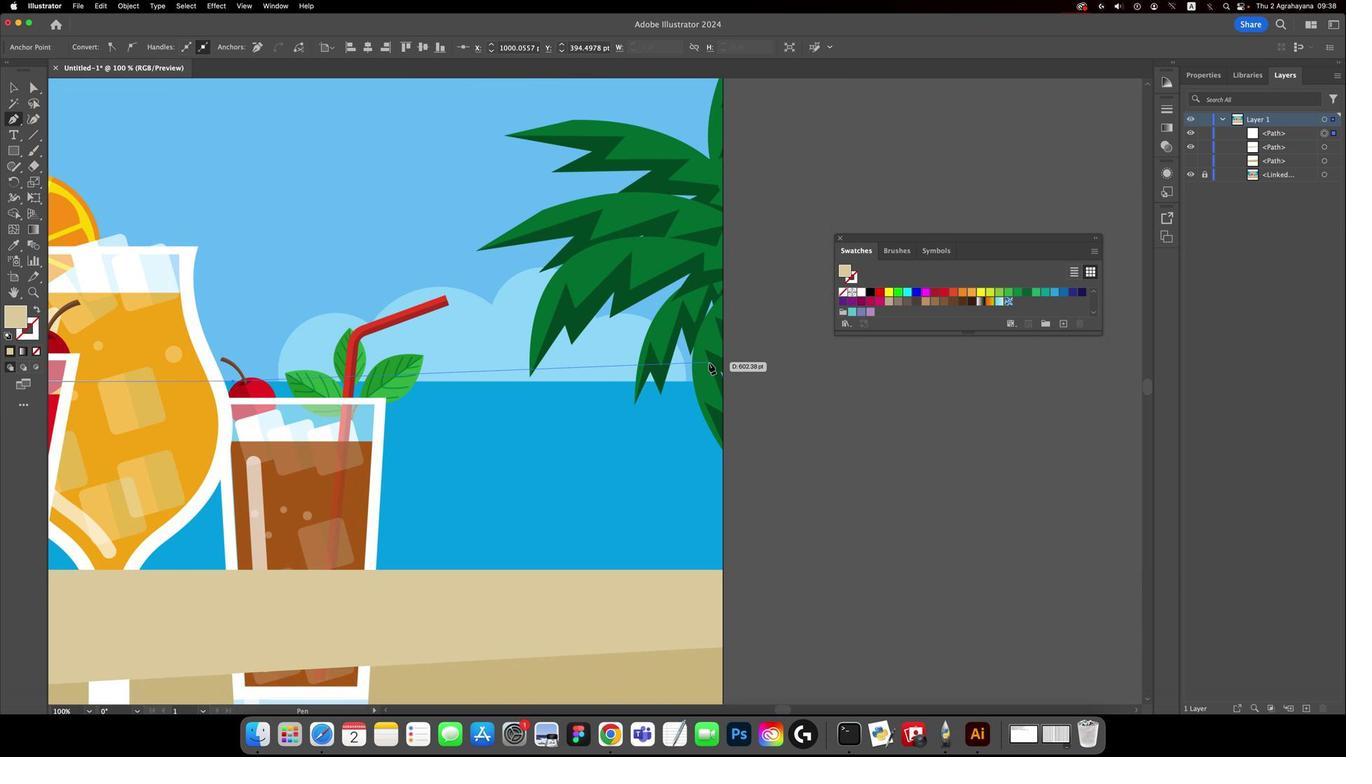 
Action: Key pressed Key.space
Screenshot: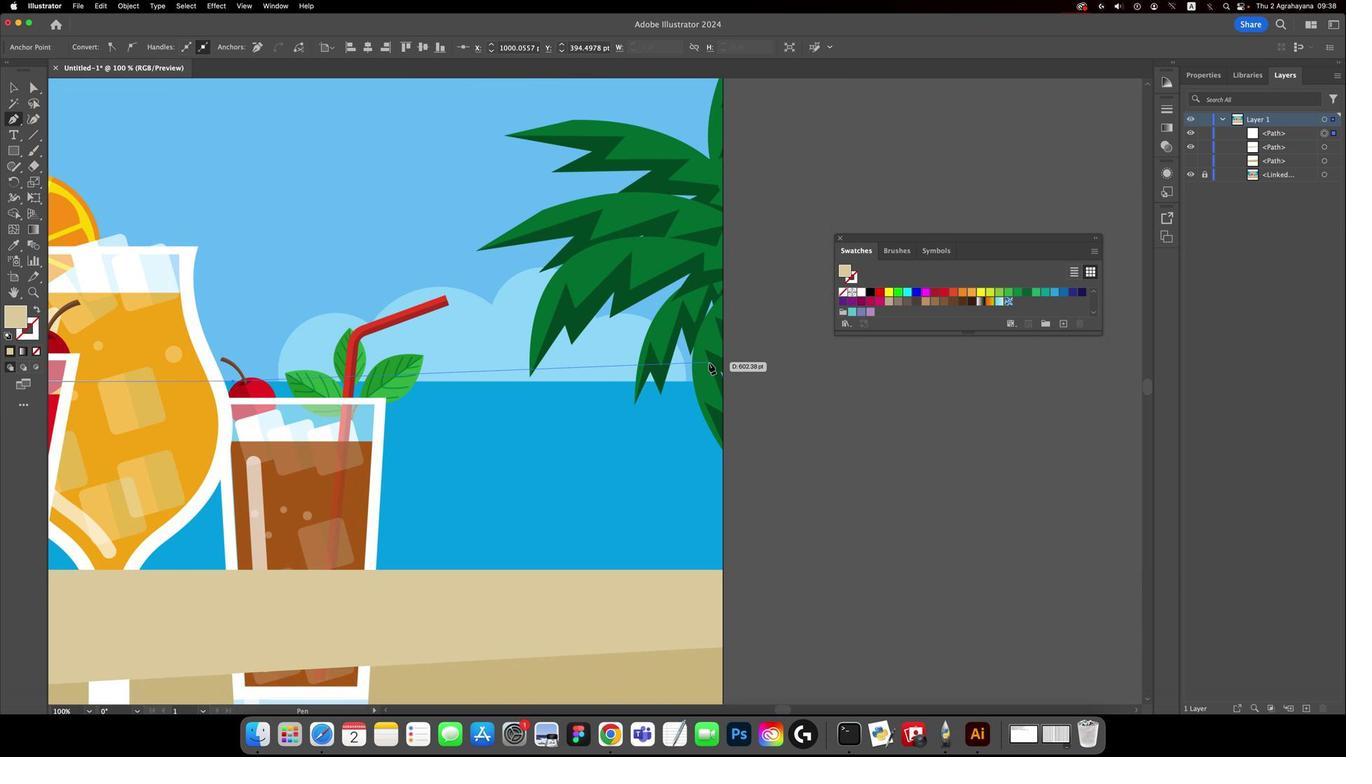 
Action: Mouse moved to (623, 411)
Screenshot: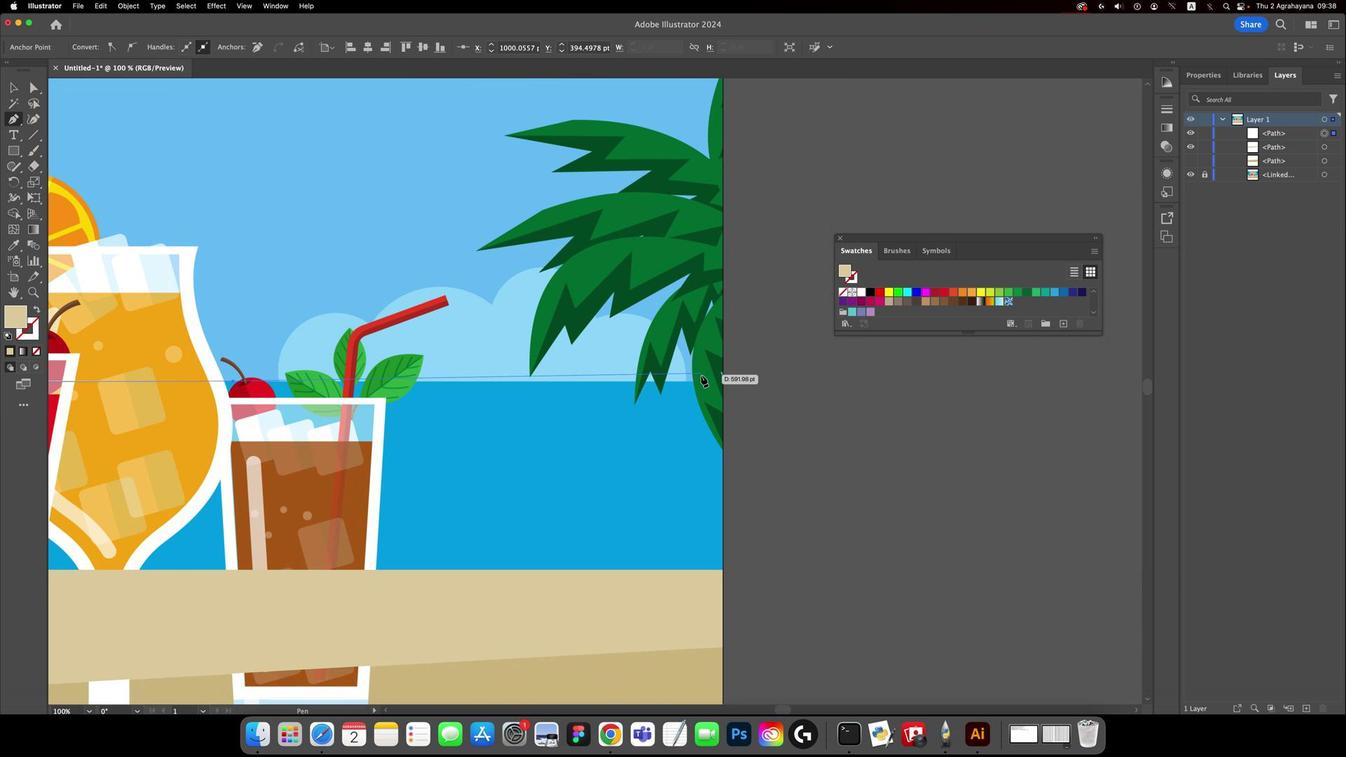 
Action: Mouse pressed left at (623, 411)
Screenshot: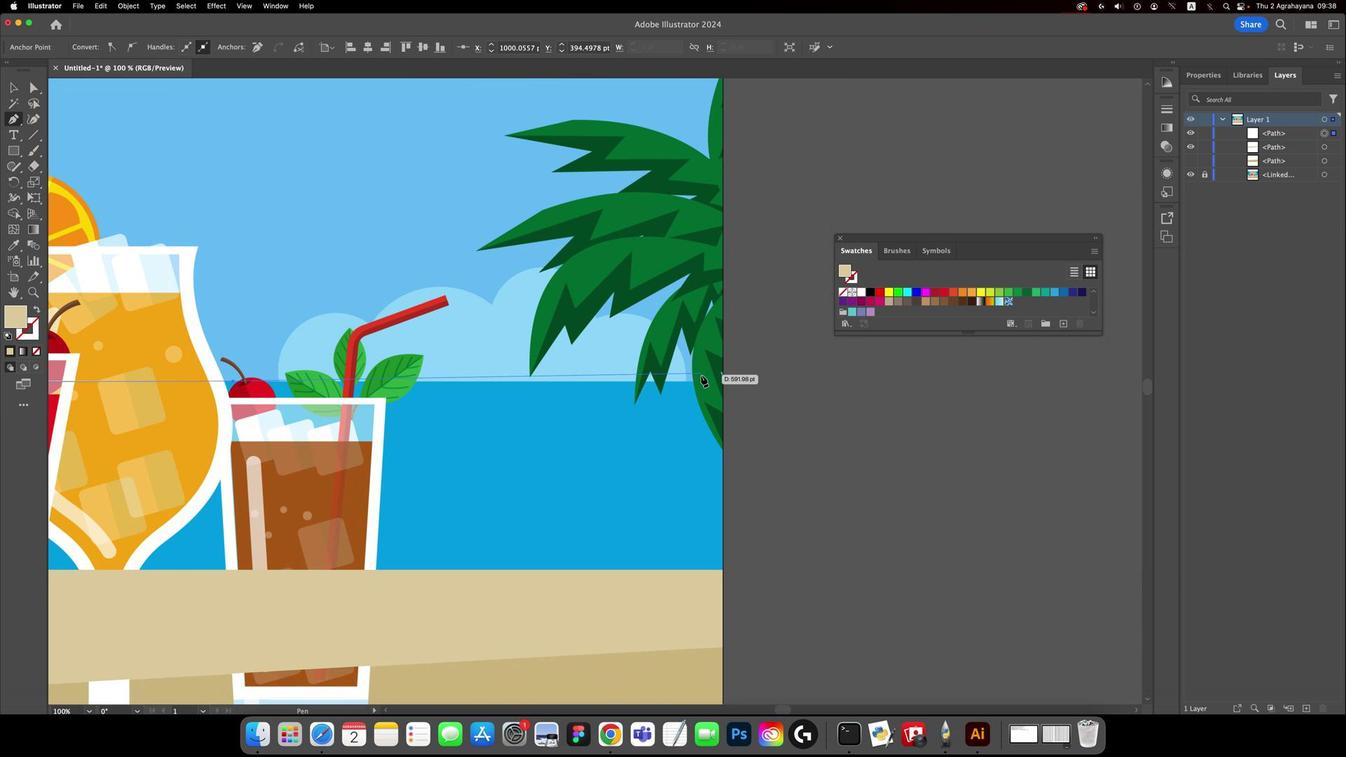 
Action: Mouse moved to (638, 436)
Screenshot: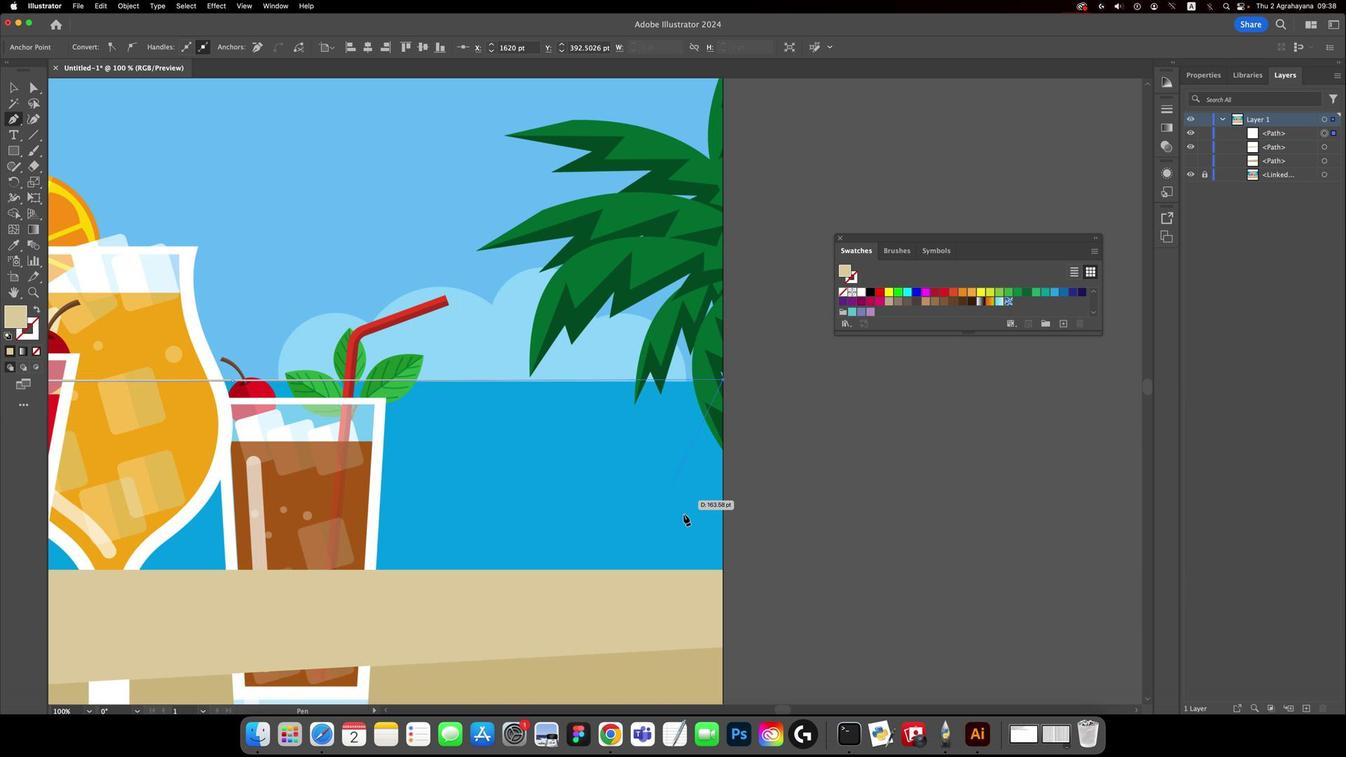 
Action: Mouse pressed left at (638, 436)
Screenshot: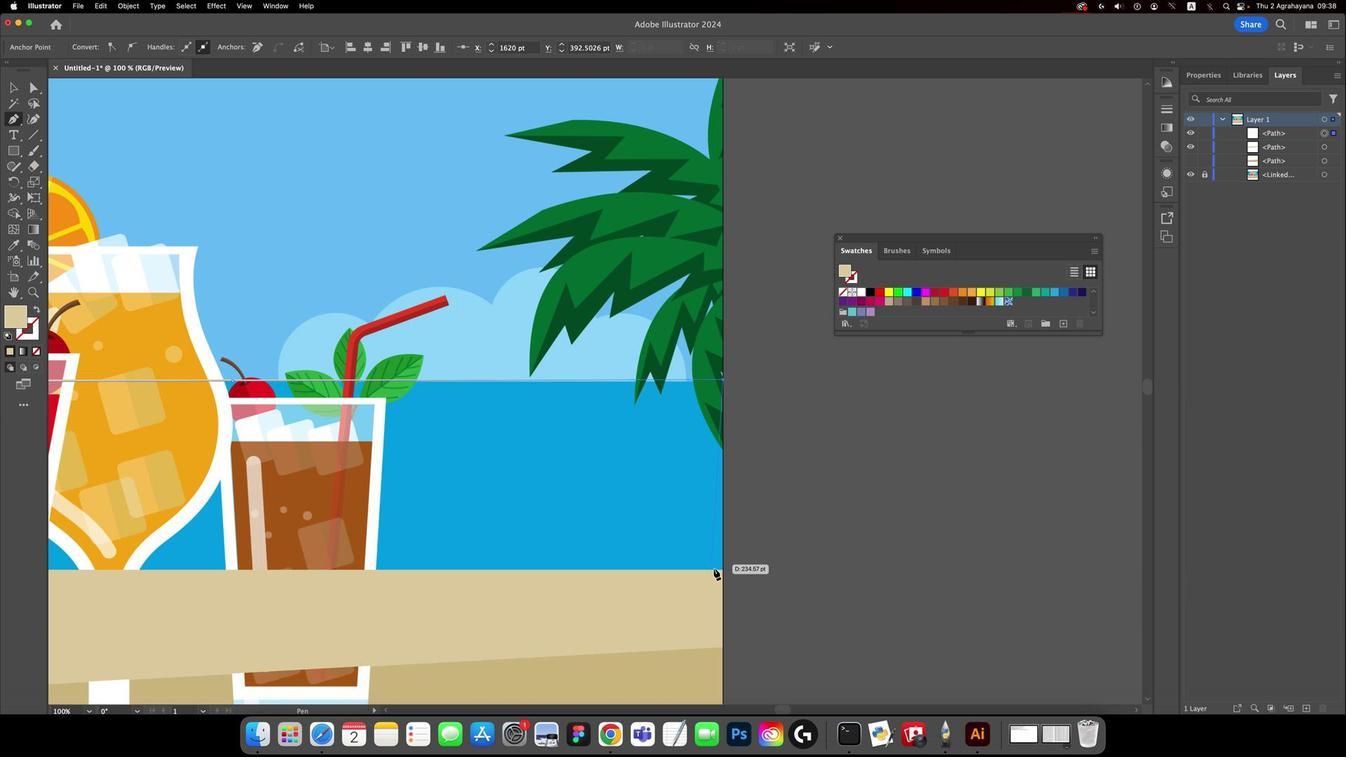 
Action: Mouse moved to (638, 526)
Screenshot: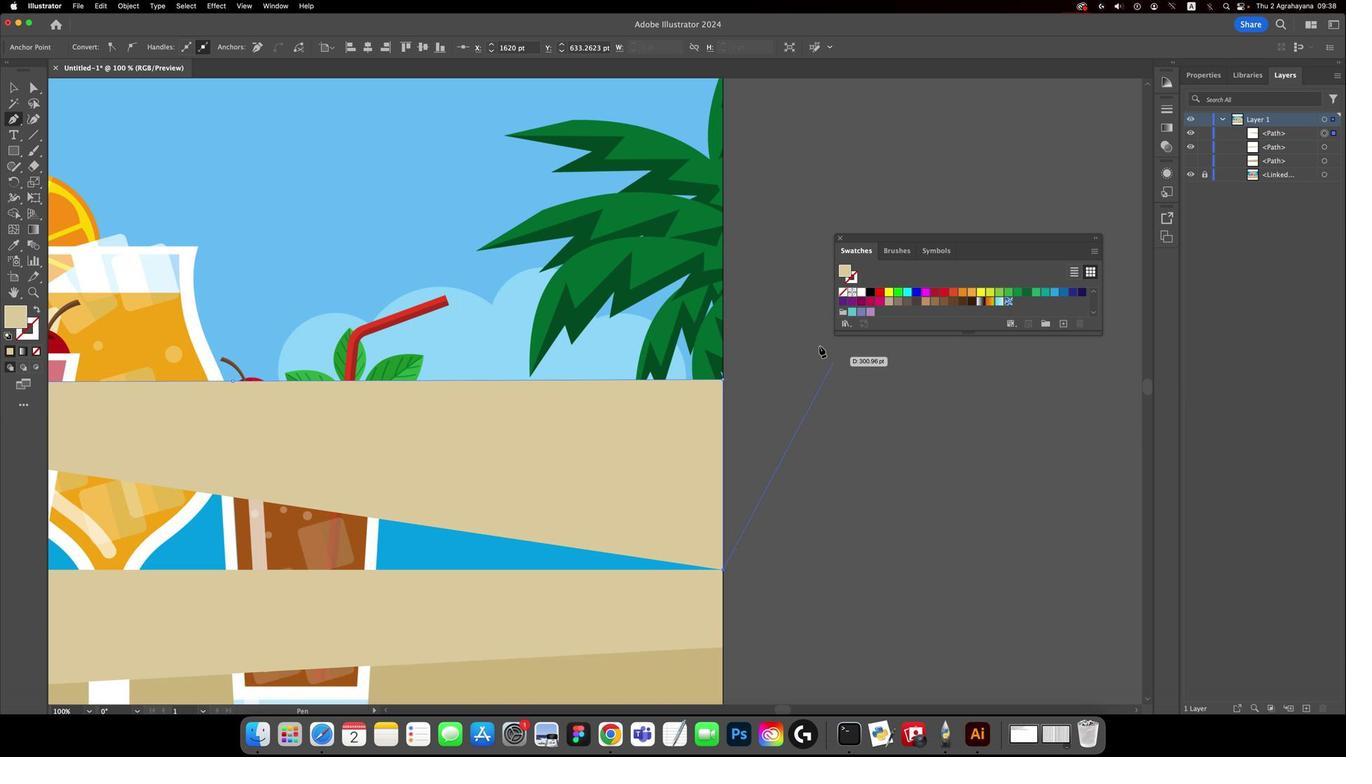 
Action: Mouse pressed left at (638, 526)
Screenshot: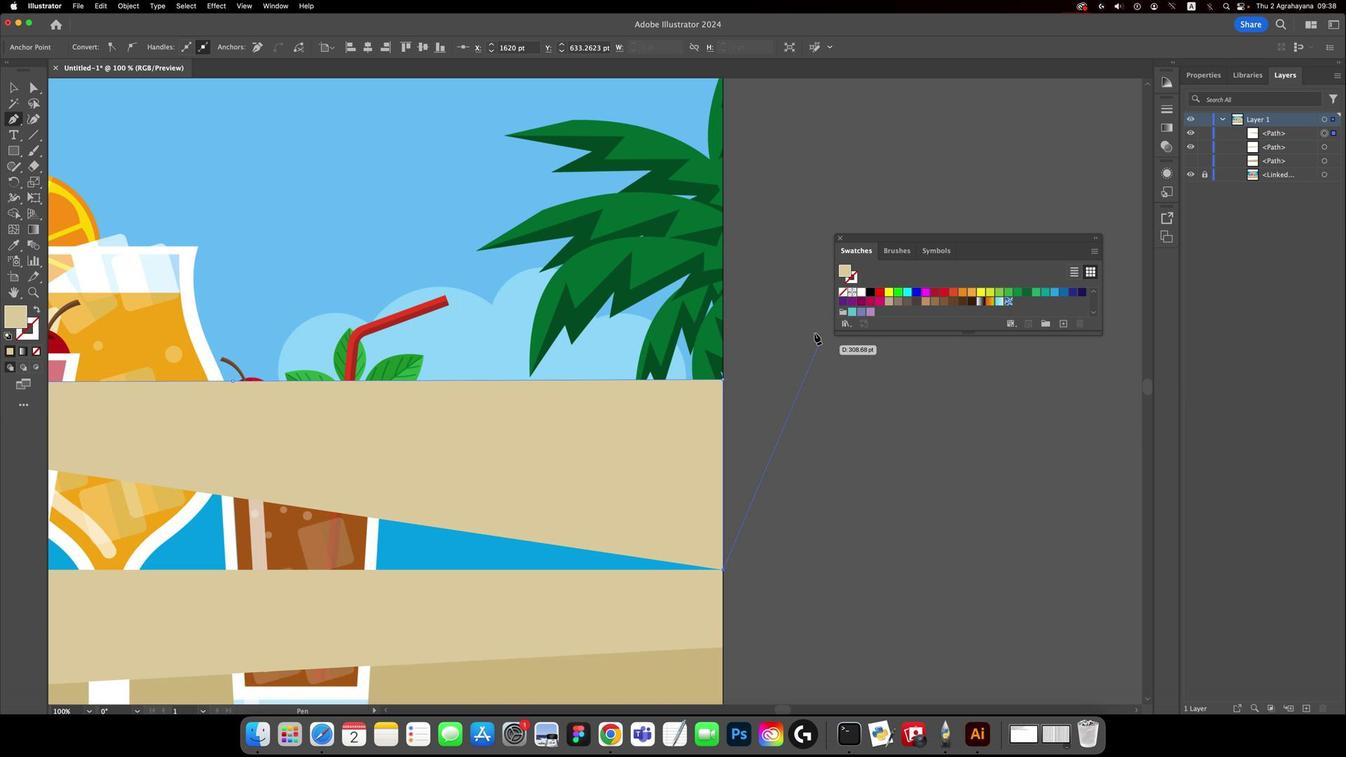 
Action: Mouse moved to (690, 396)
Screenshot: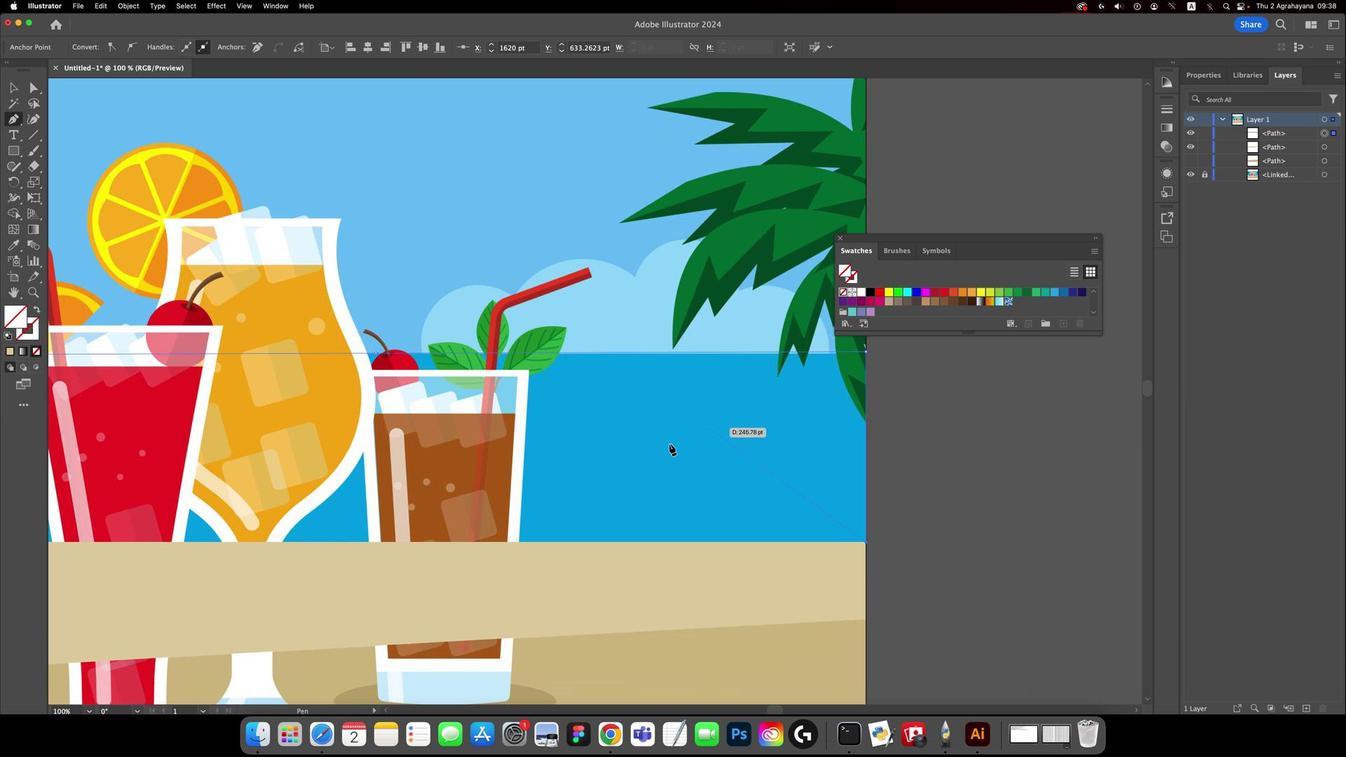 
Action: Mouse pressed left at (690, 396)
Screenshot: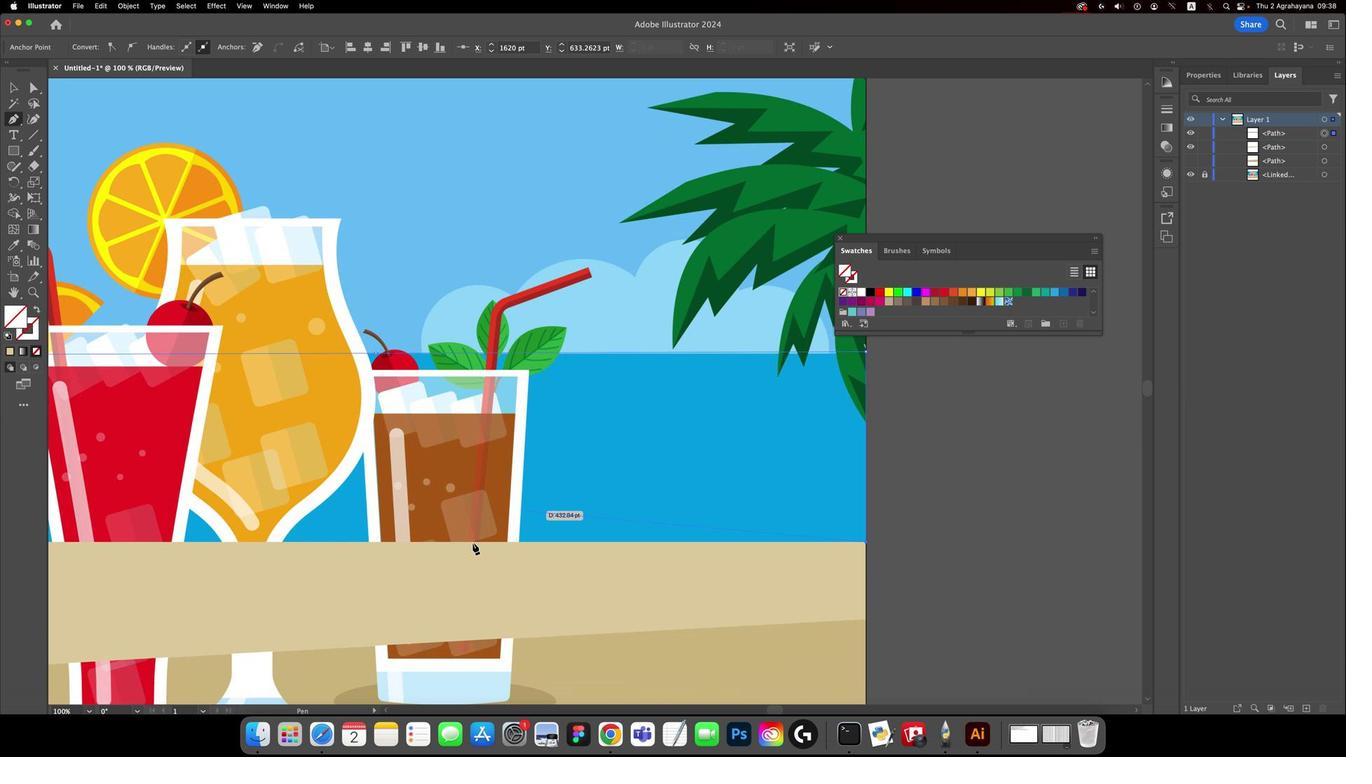 
Action: Mouse moved to (591, 468)
Screenshot: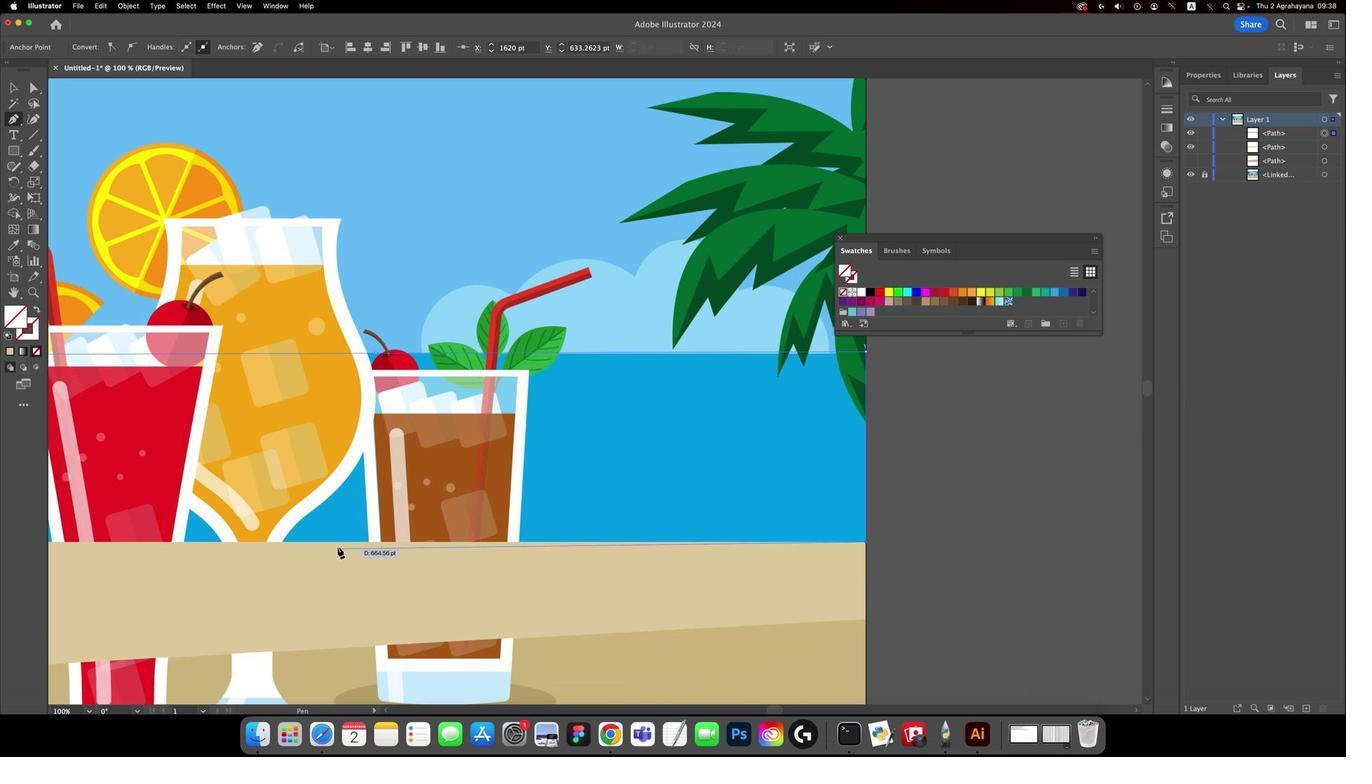
Action: Key pressed Key.space
Screenshot: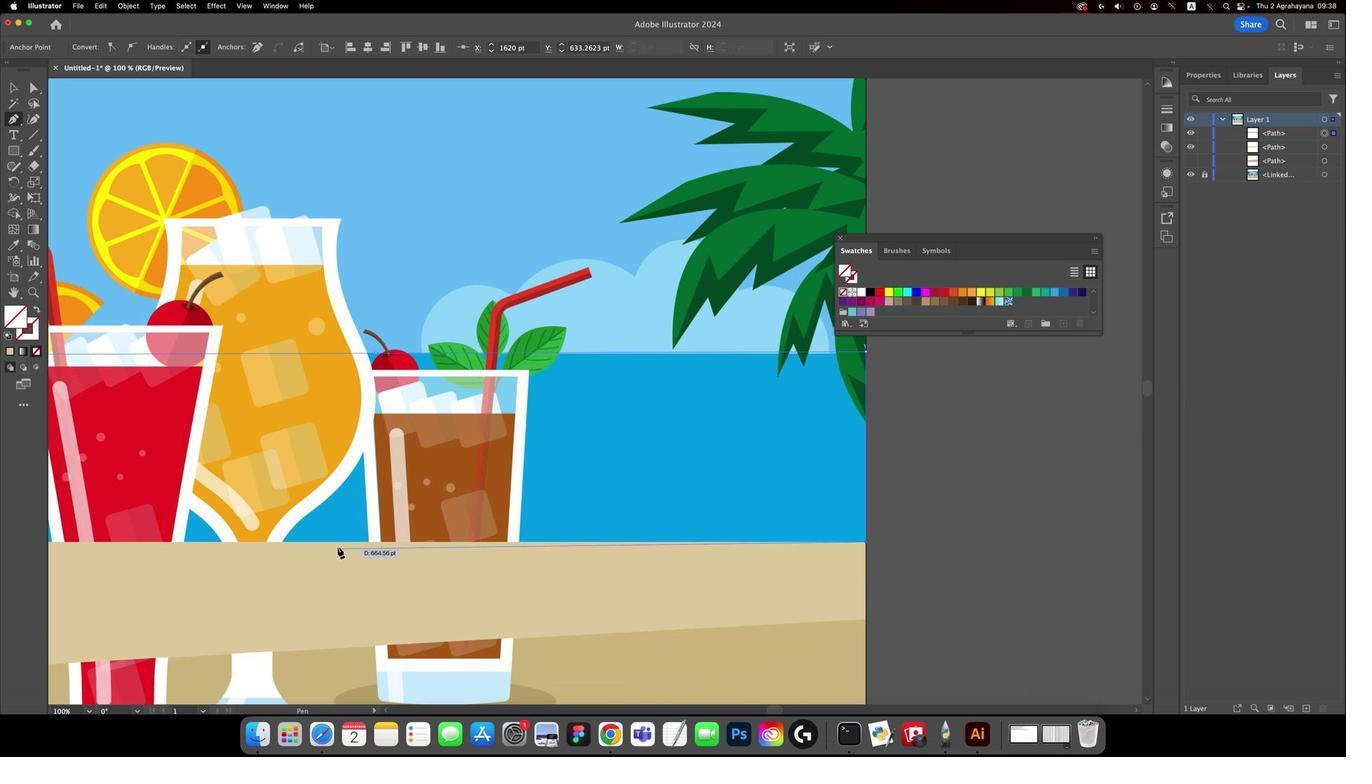 
Action: Mouse moved to (574, 470)
Screenshot: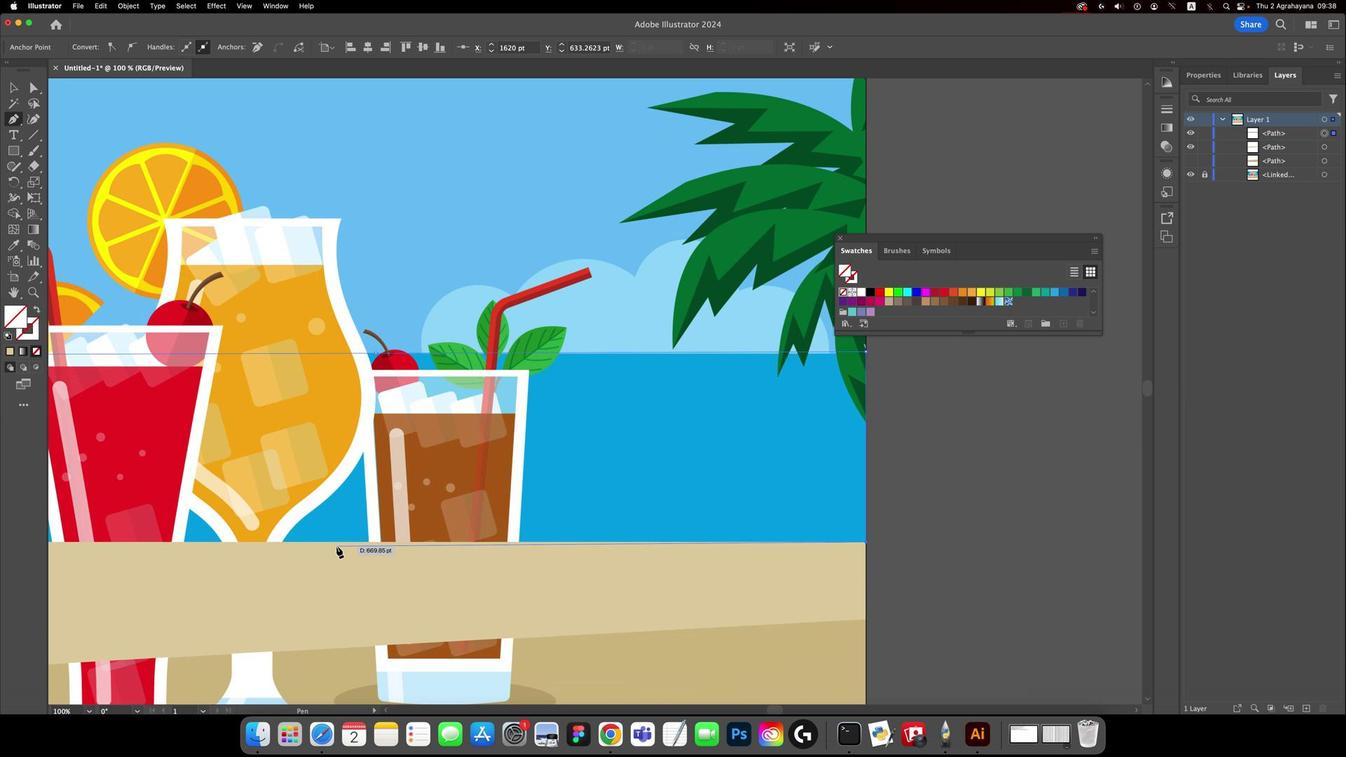 
Action: Mouse pressed left at (574, 470)
Screenshot: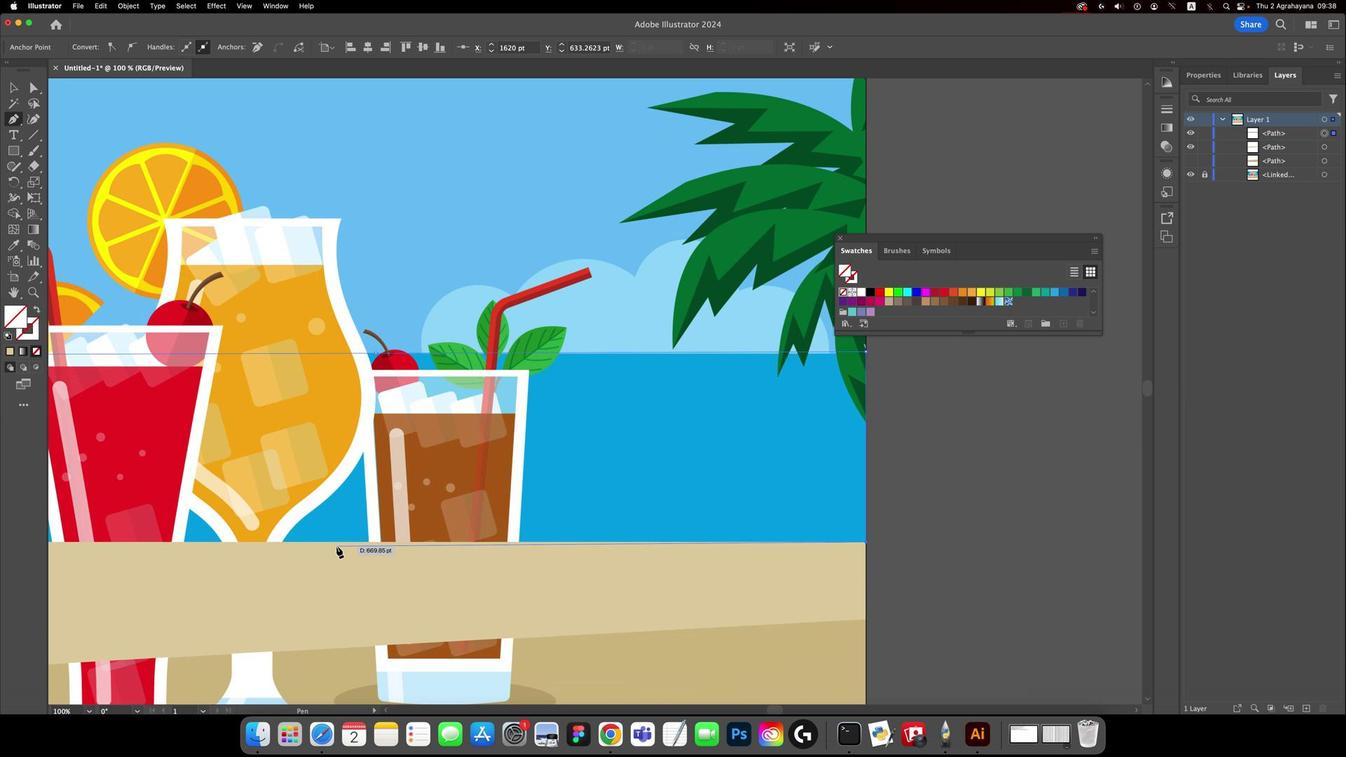 
Action: Mouse moved to (464, 513)
Screenshot: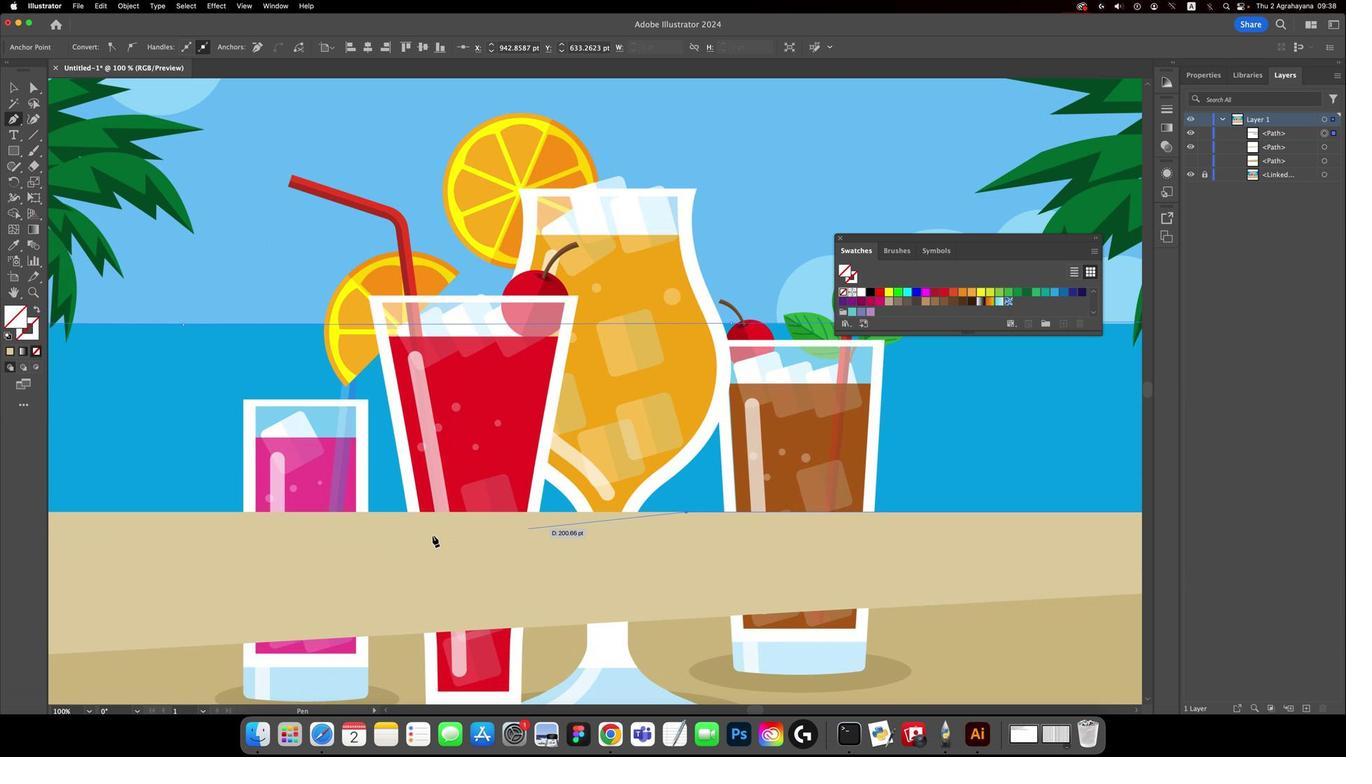 
Action: Mouse pressed left at (464, 513)
Screenshot: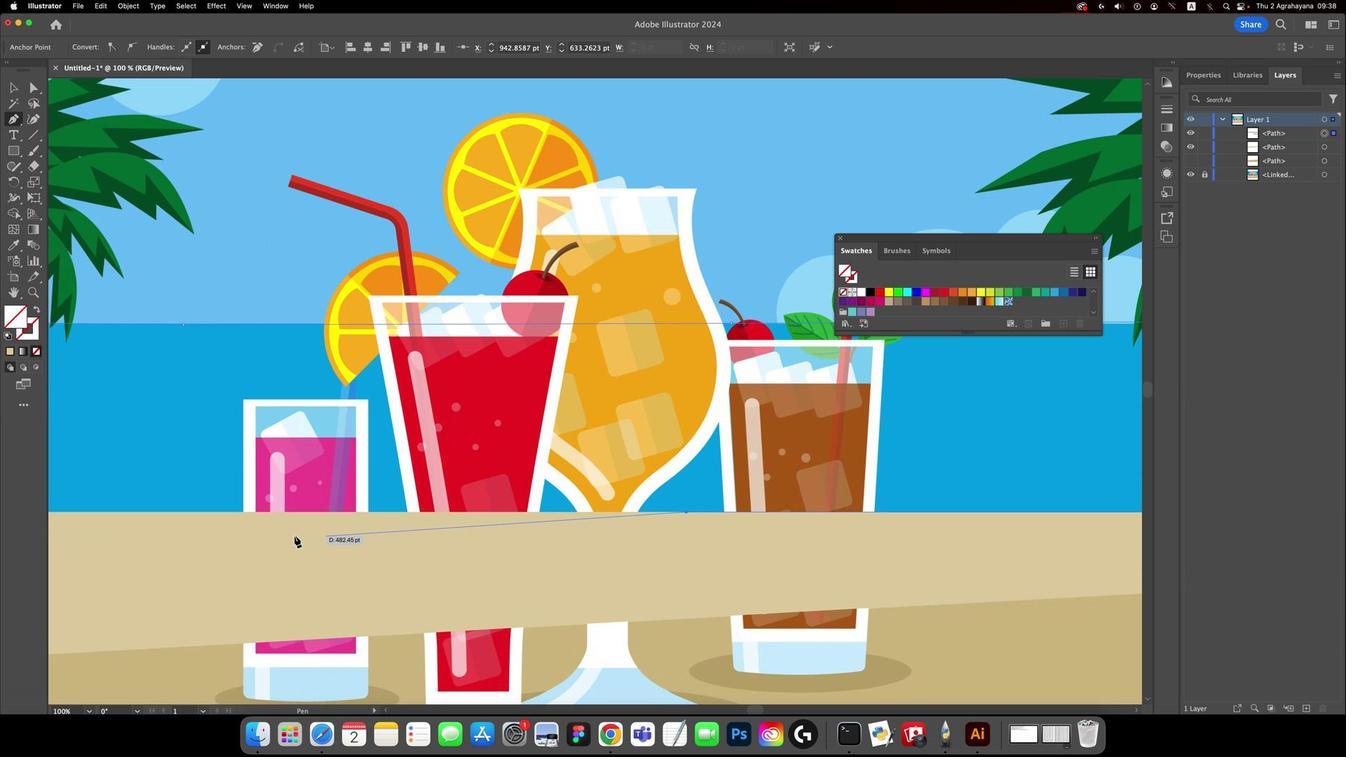
Action: Mouse moved to (450, 511)
Screenshot: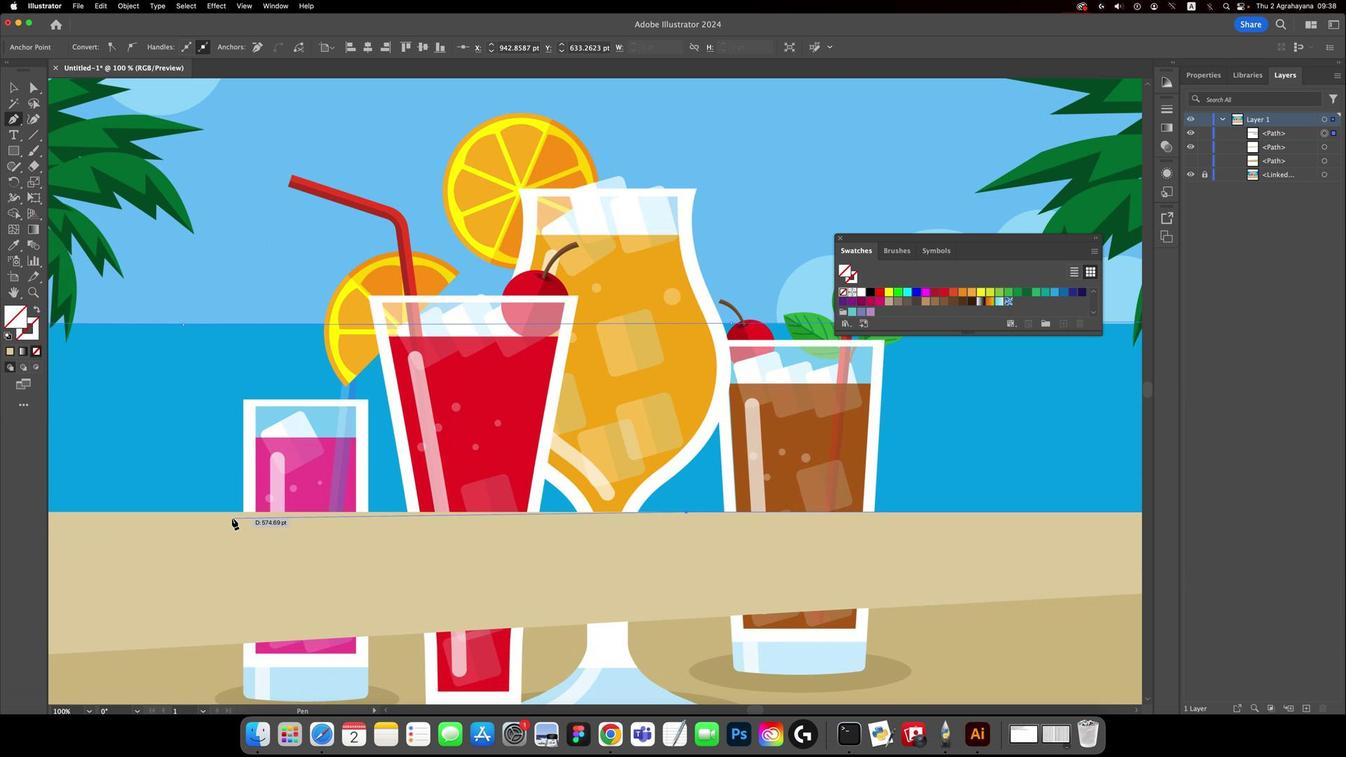 
Action: Key pressed Key.space
Screenshot: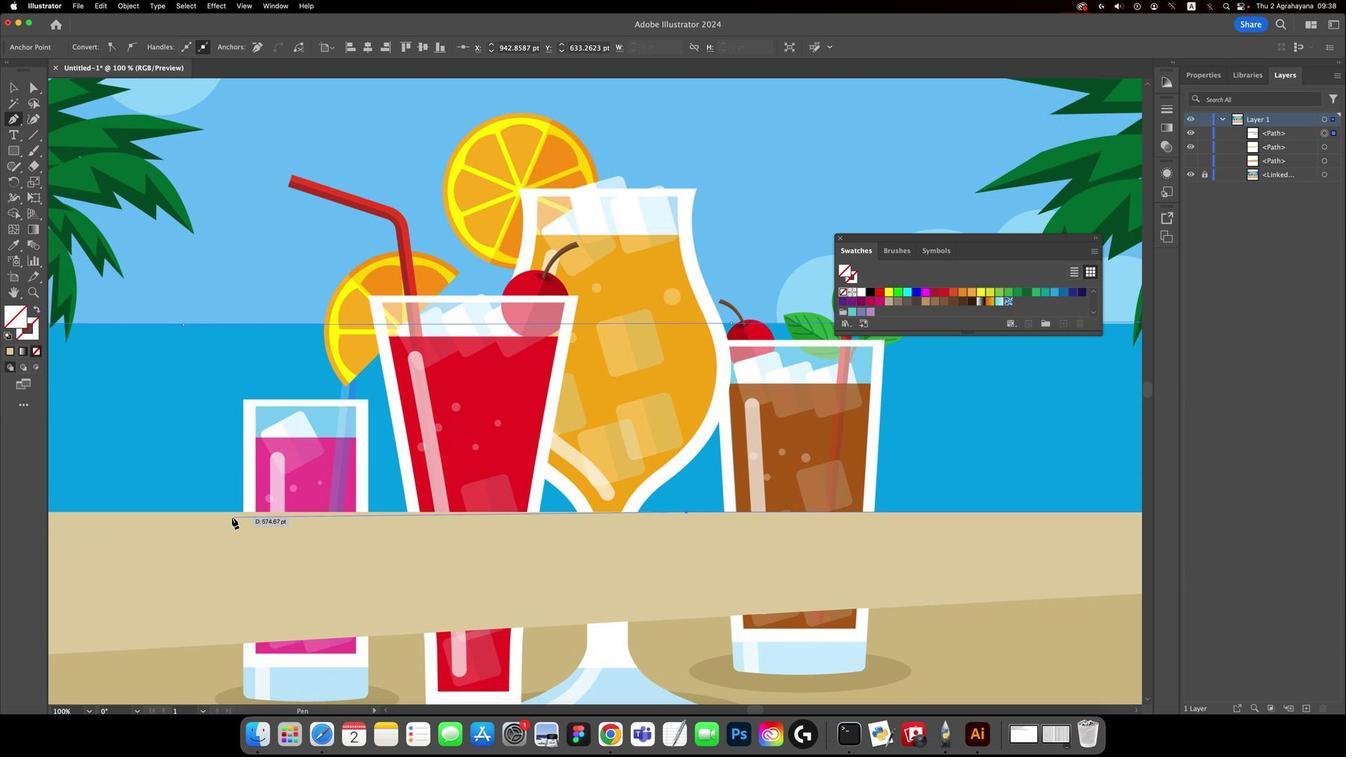 
Action: Mouse moved to (448, 511)
Screenshot: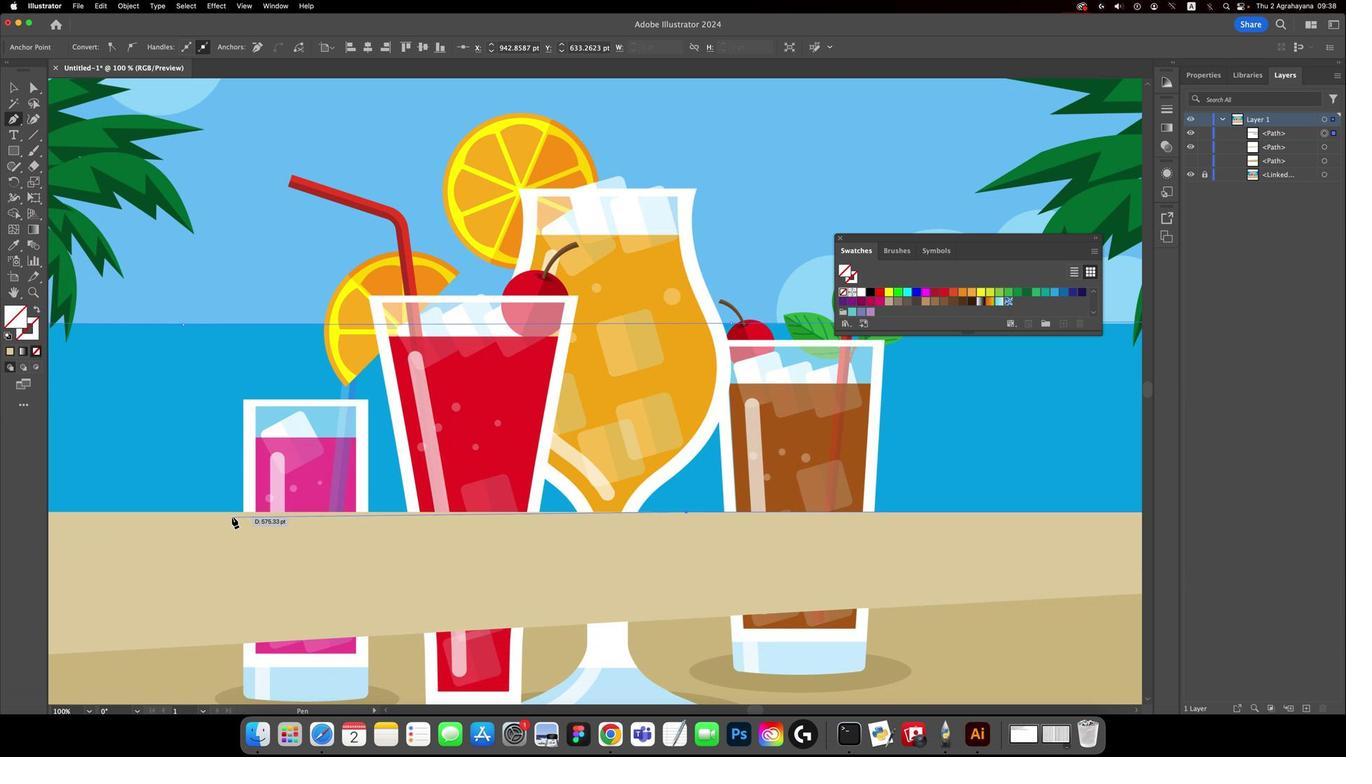 
Action: Mouse pressed left at (448, 511)
Screenshot: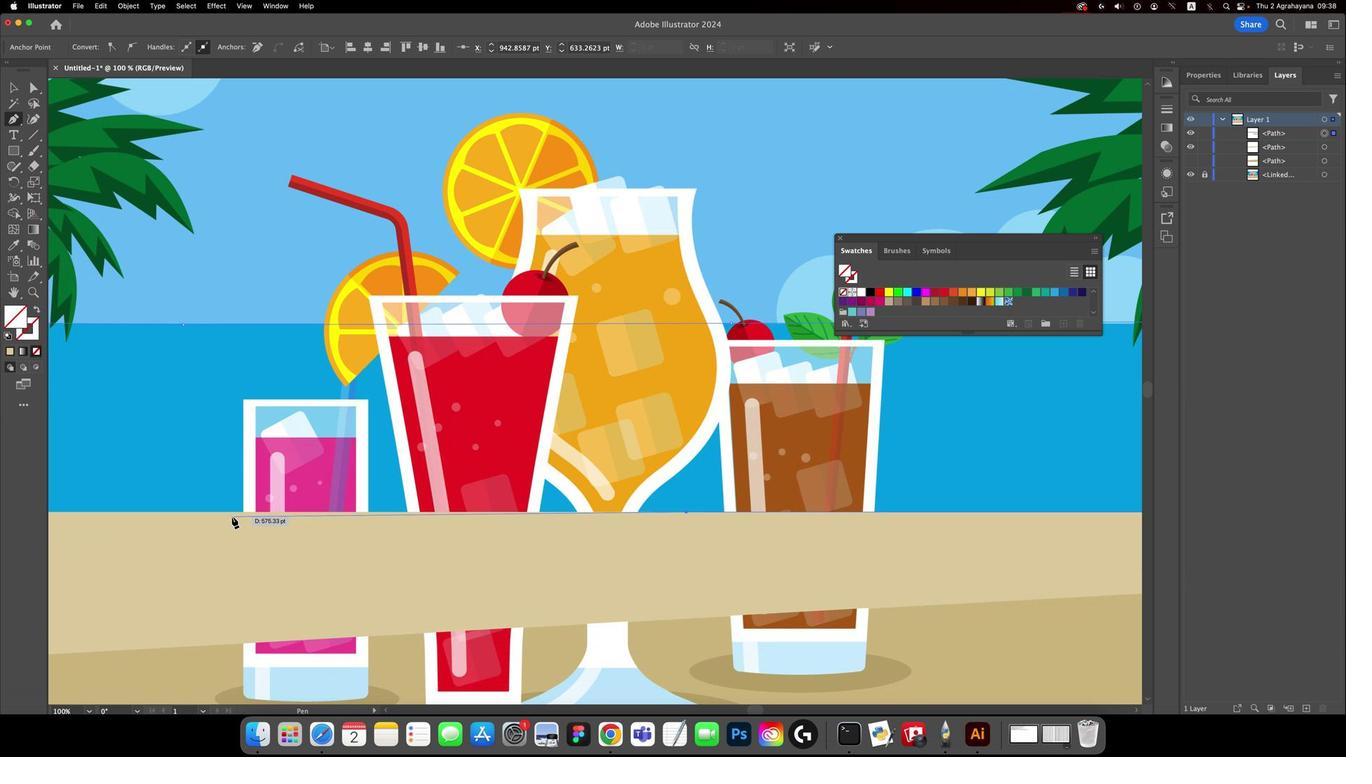 
Action: Mouse moved to (419, 499)
Screenshot: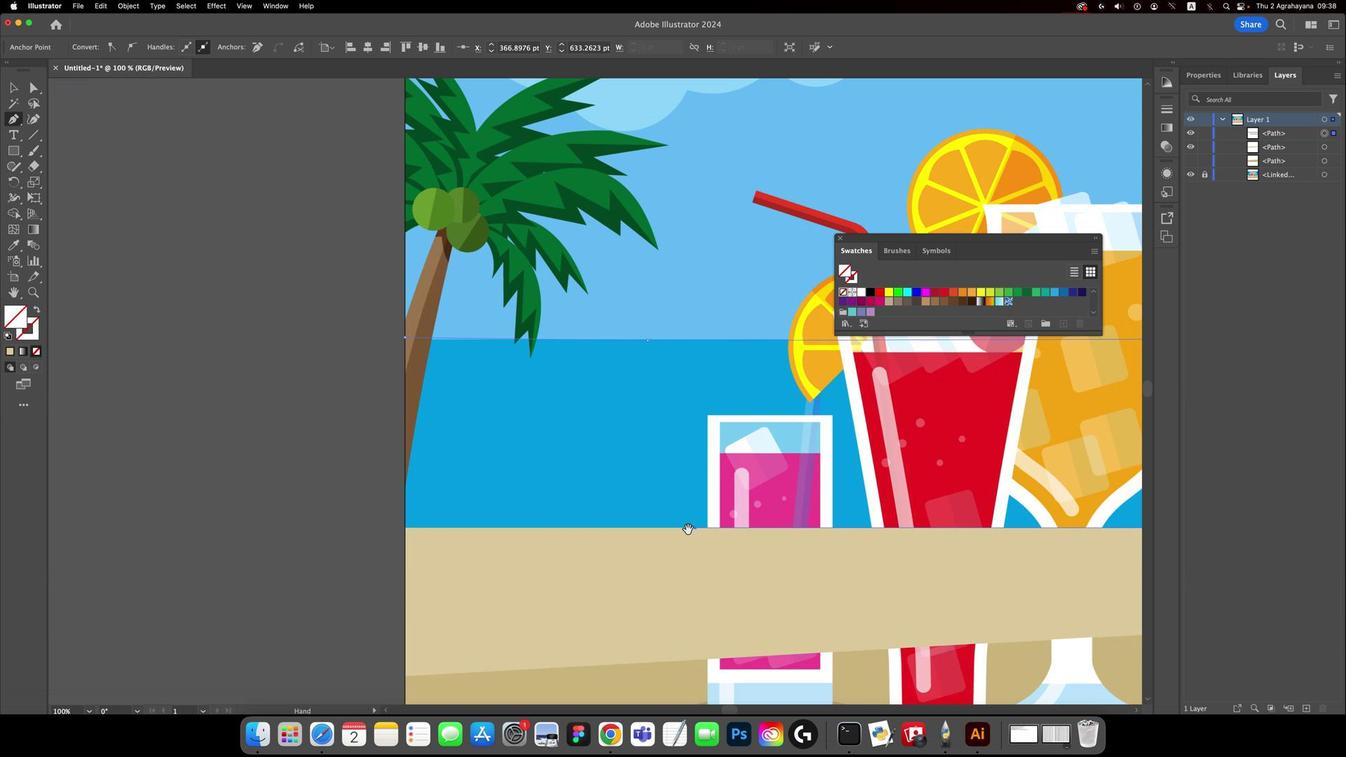 
Action: Mouse pressed left at (419, 499)
Screenshot: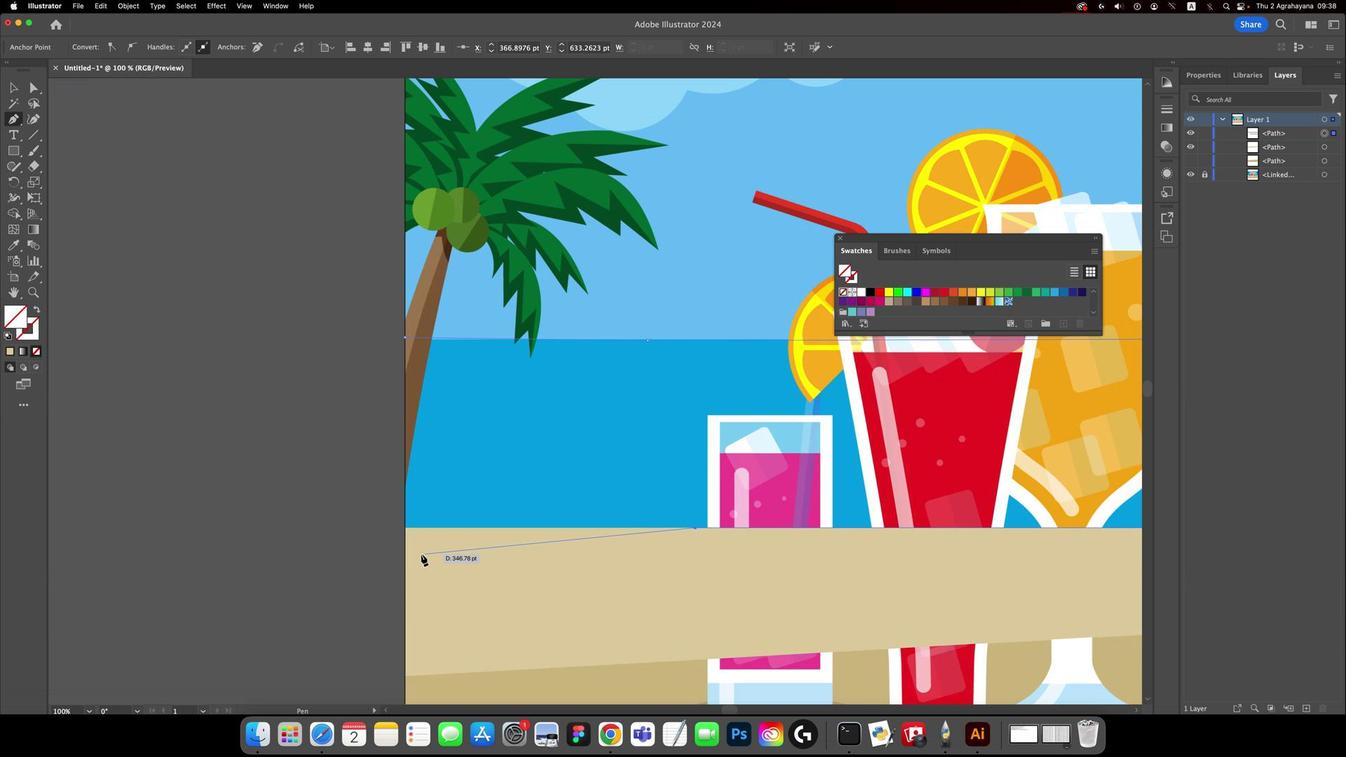 
Action: Key pressed Key.space
Screenshot: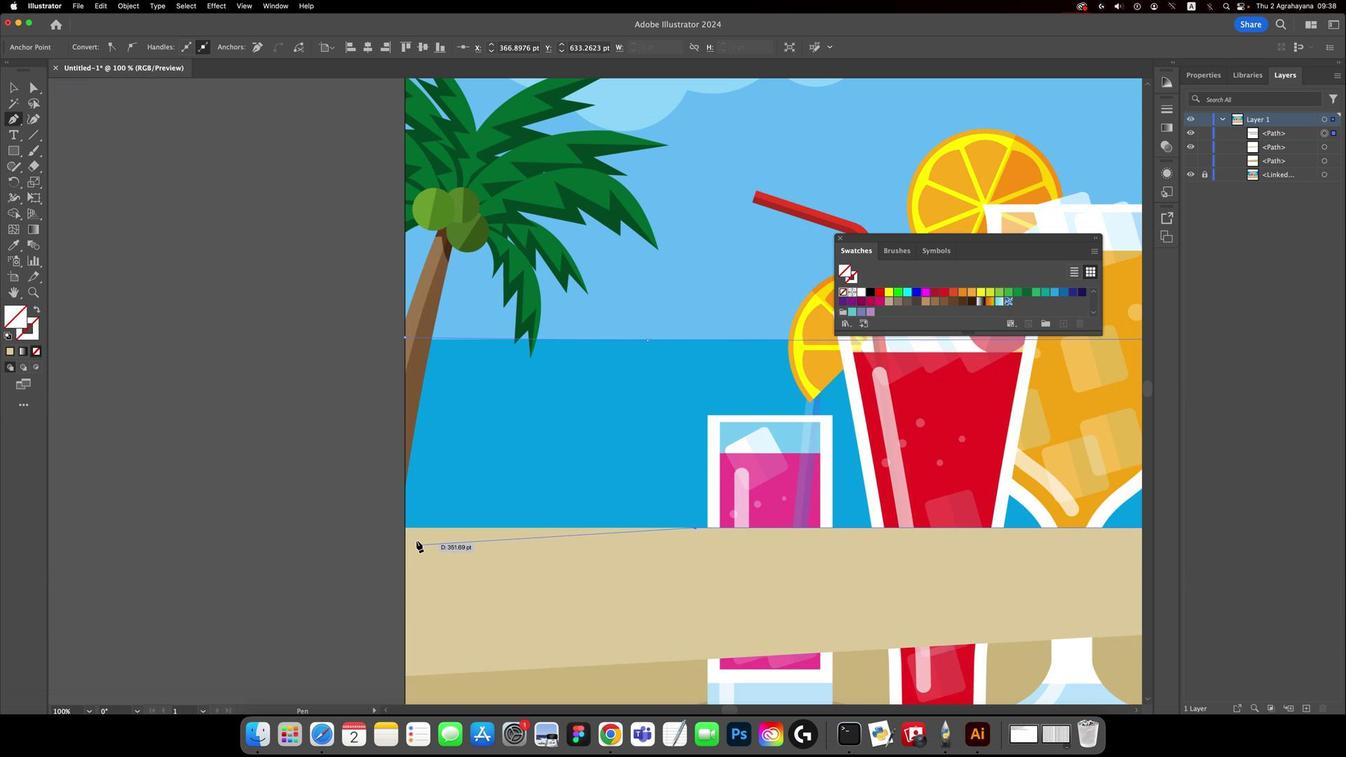 
Action: Mouse pressed left at (419, 499)
Screenshot: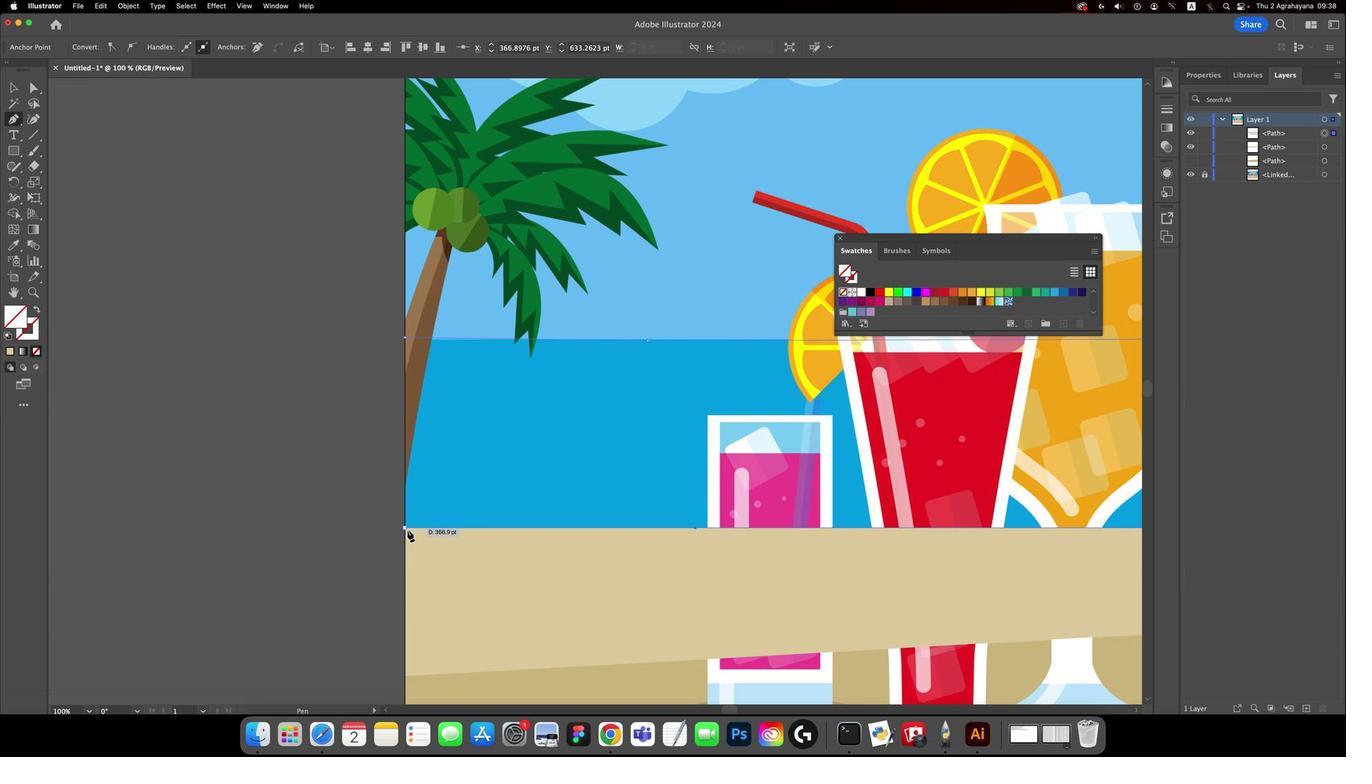 
Action: Mouse moved to (497, 505)
Screenshot: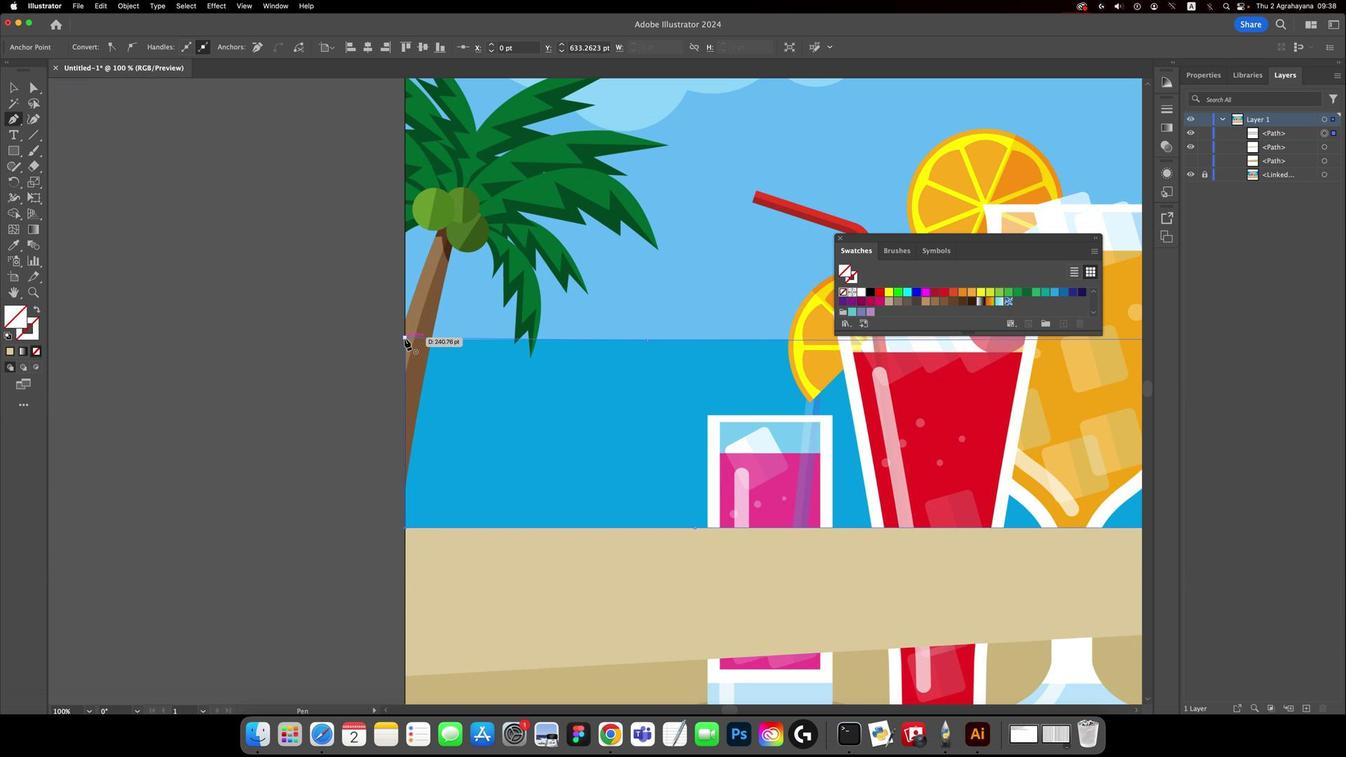 
Action: Mouse pressed left at (497, 505)
Screenshot: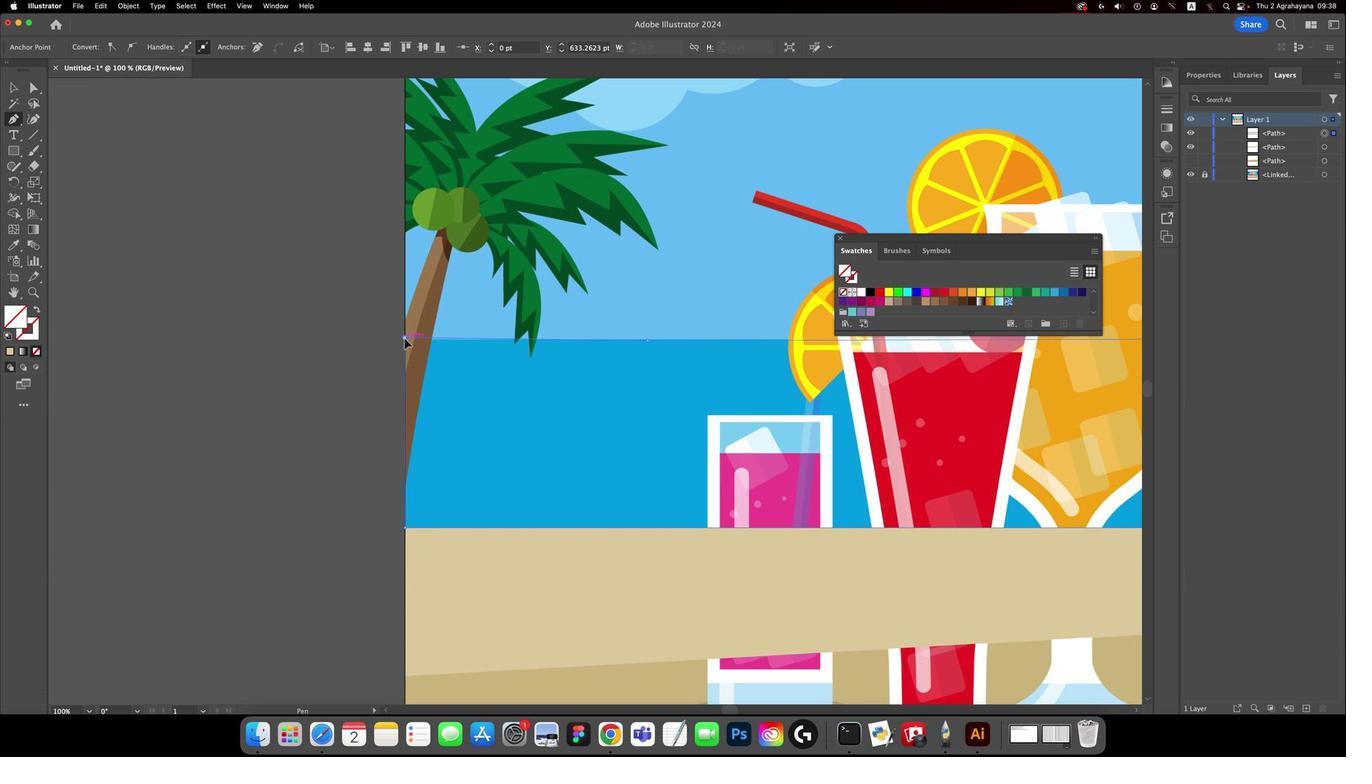 
Action: Mouse moved to (496, 417)
Screenshot: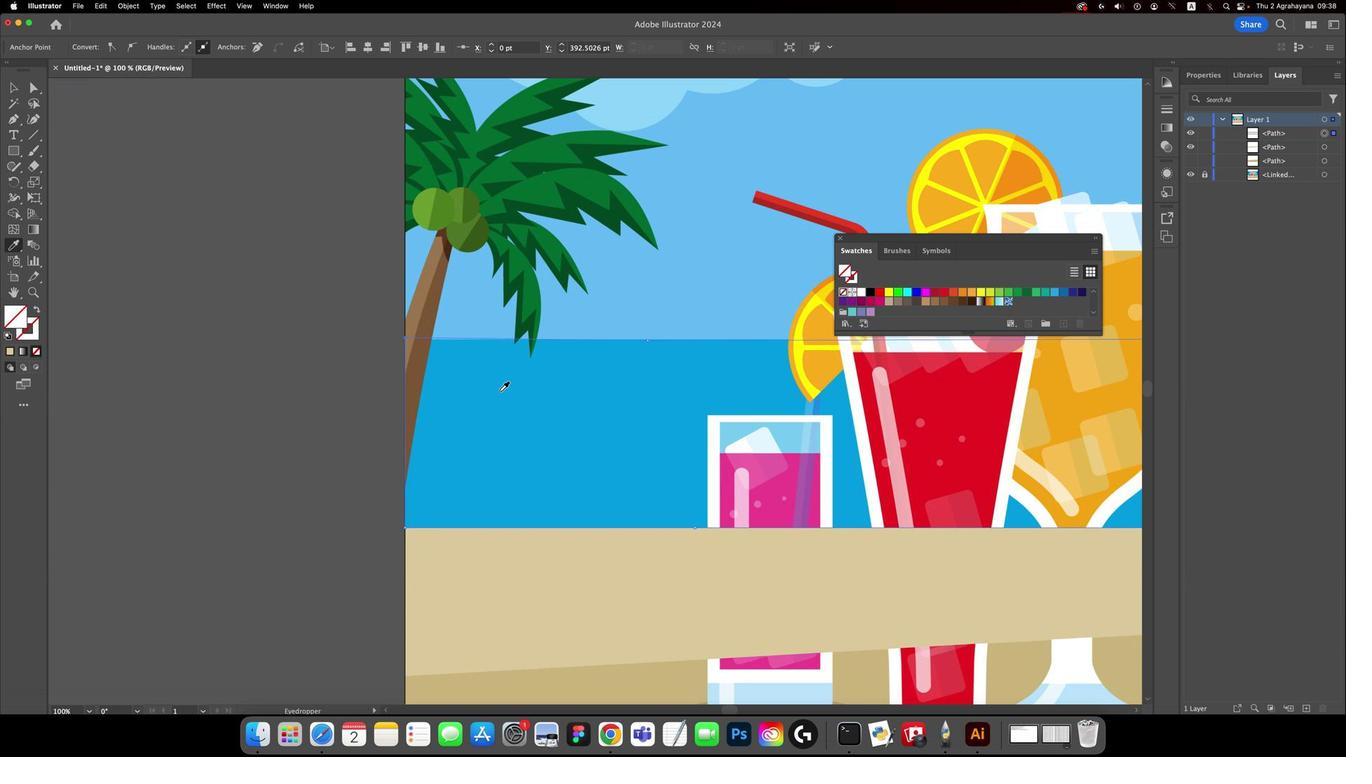 
Action: Mouse pressed left at (496, 417)
Screenshot: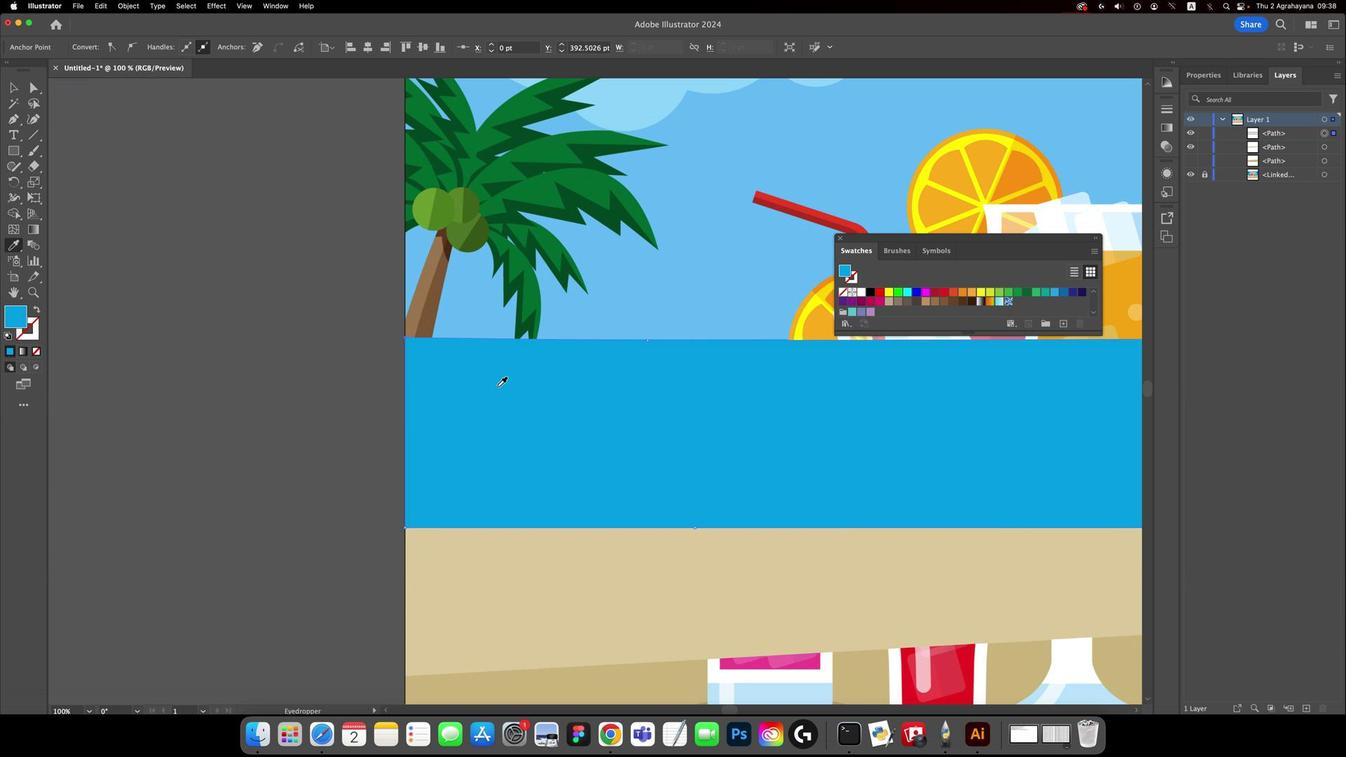 
Action: Mouse moved to (495, 417)
Screenshot: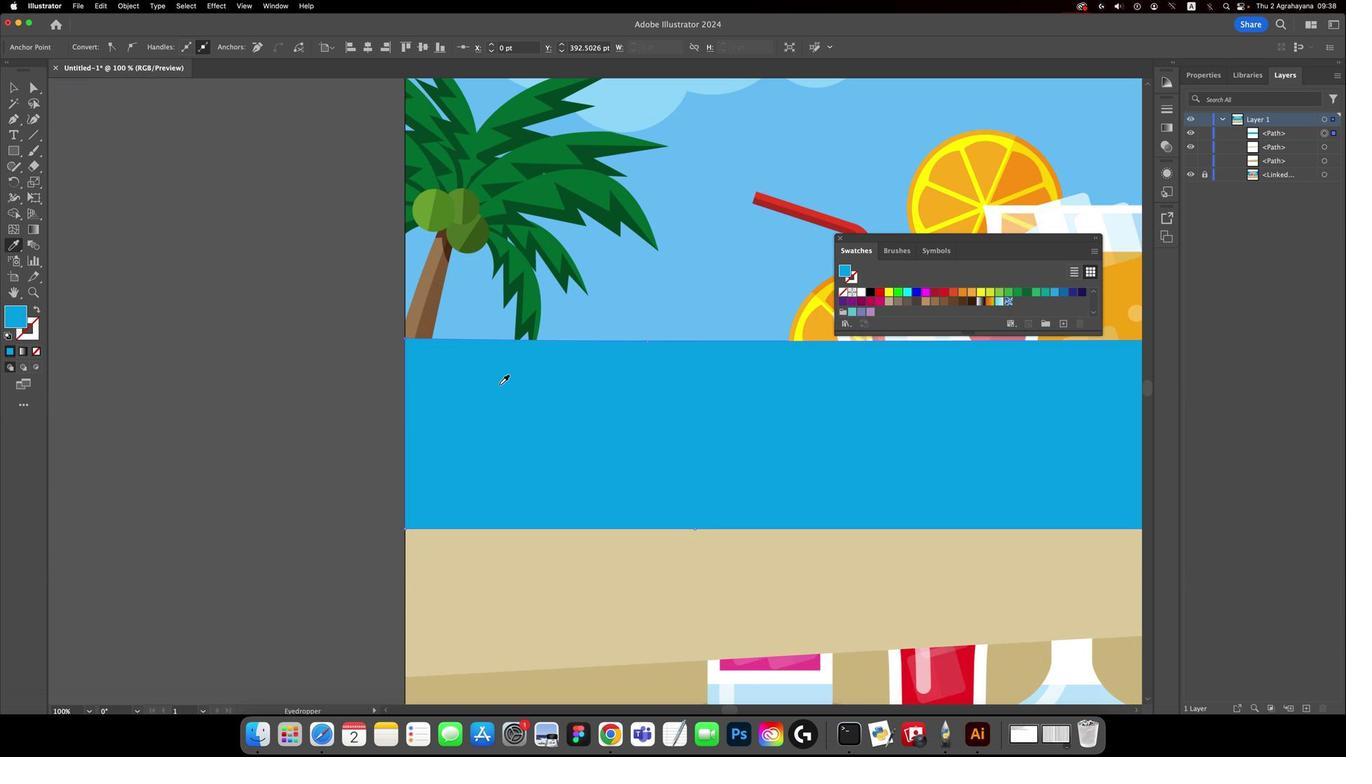 
Action: Key pressed 'i'
Screenshot: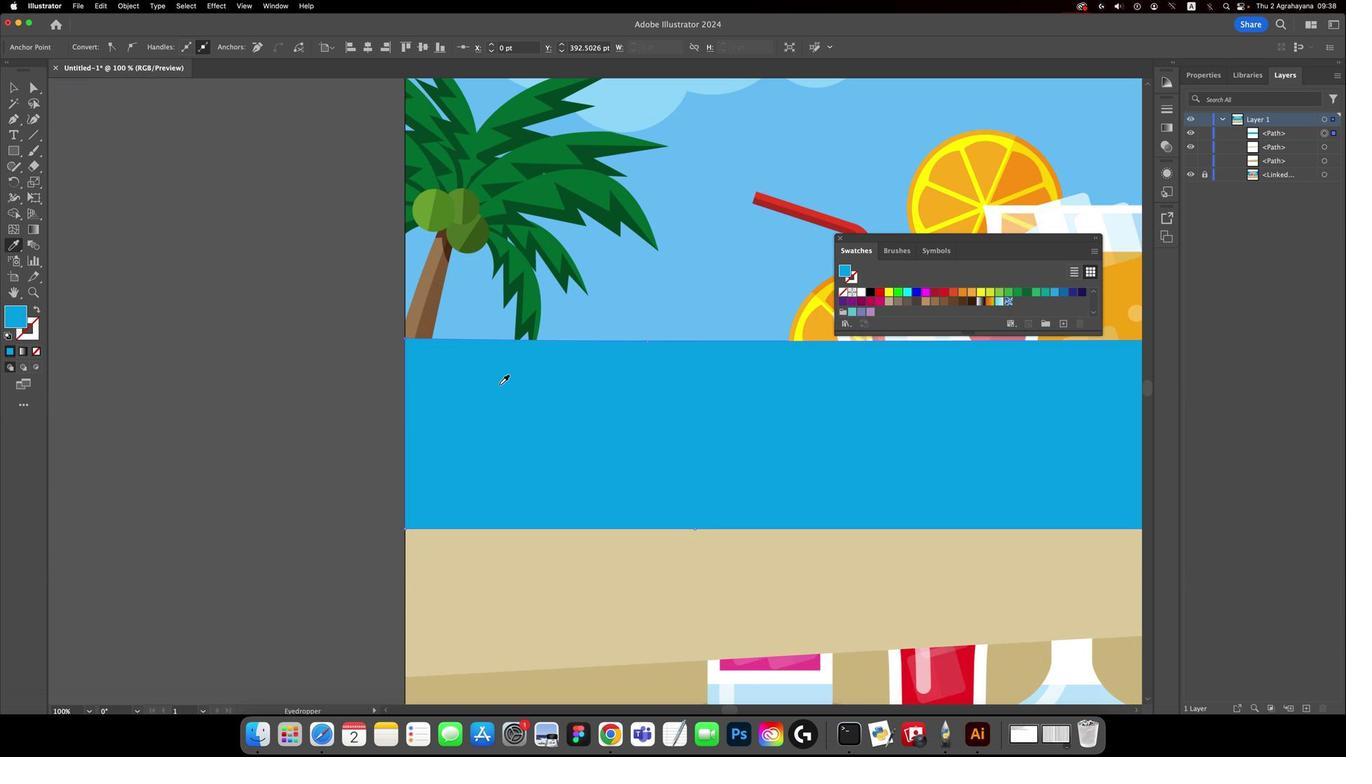 
Action: Mouse moved to (538, 442)
Screenshot: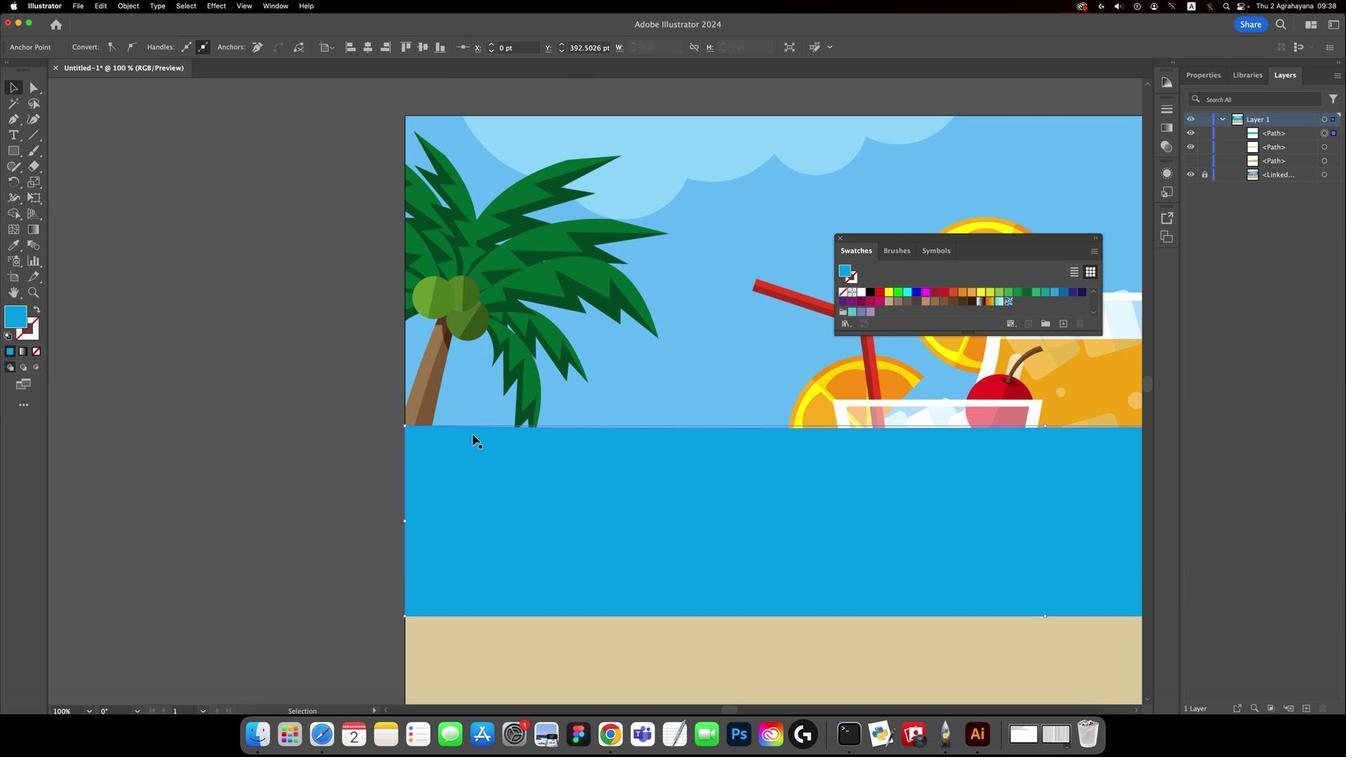 
Action: Mouse pressed left at (538, 442)
Screenshot: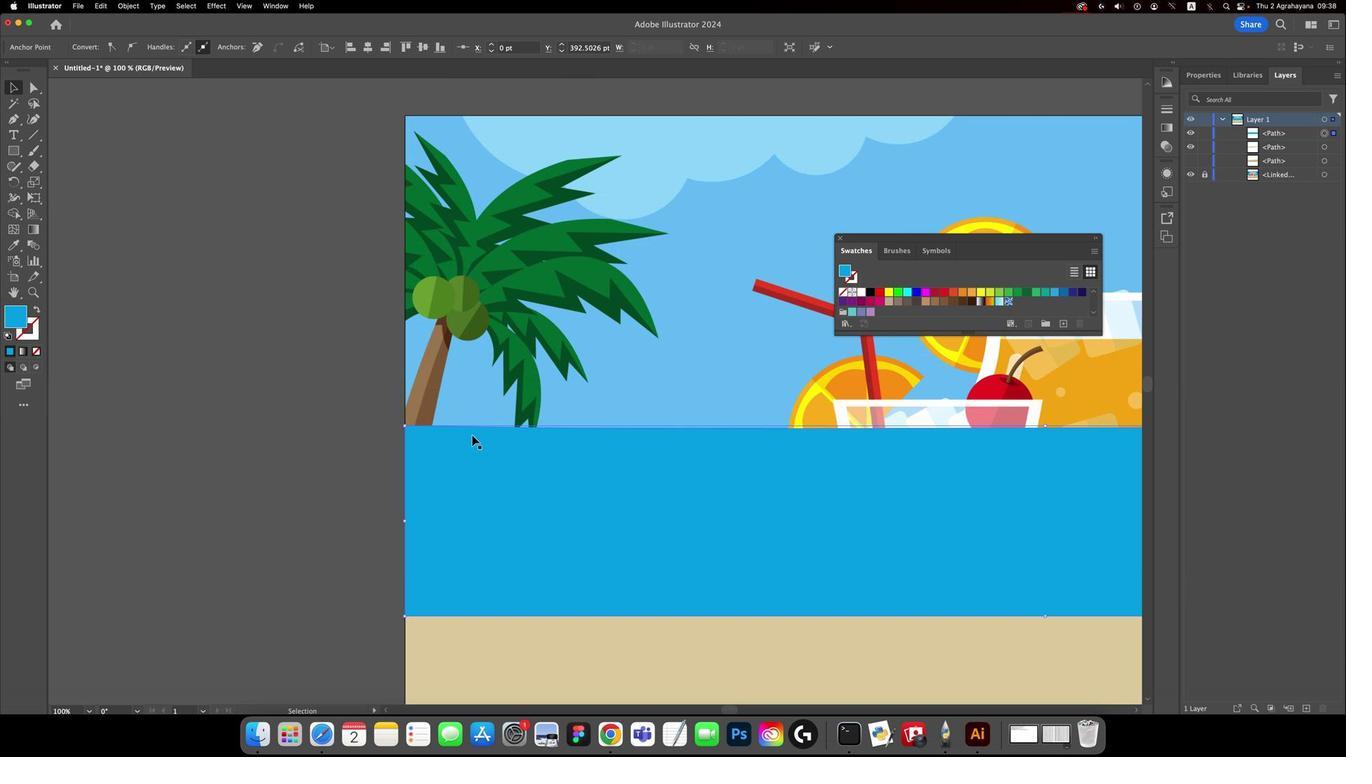 
Action: Mouse moved to (538, 439)
Screenshot: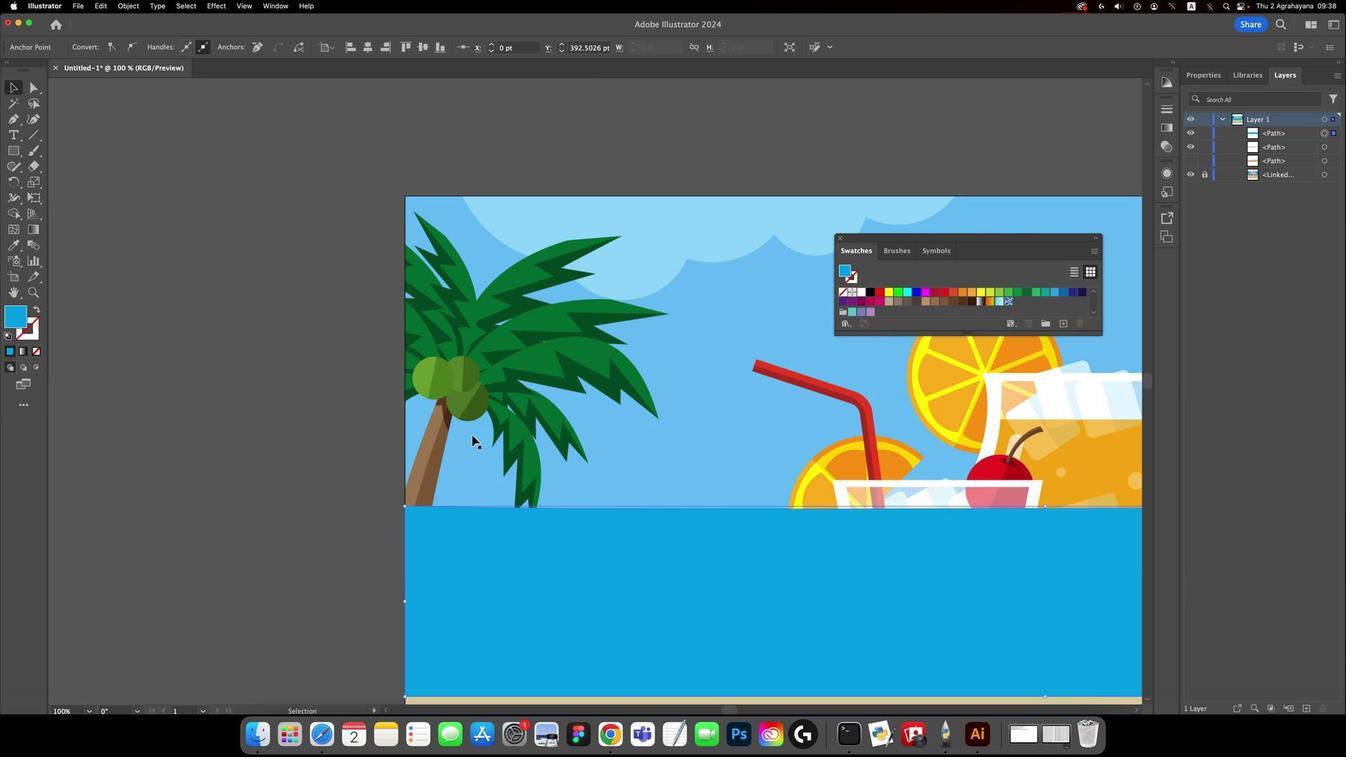 
Action: Mouse scrolled (538, 439) with delta (316, 261)
Screenshot: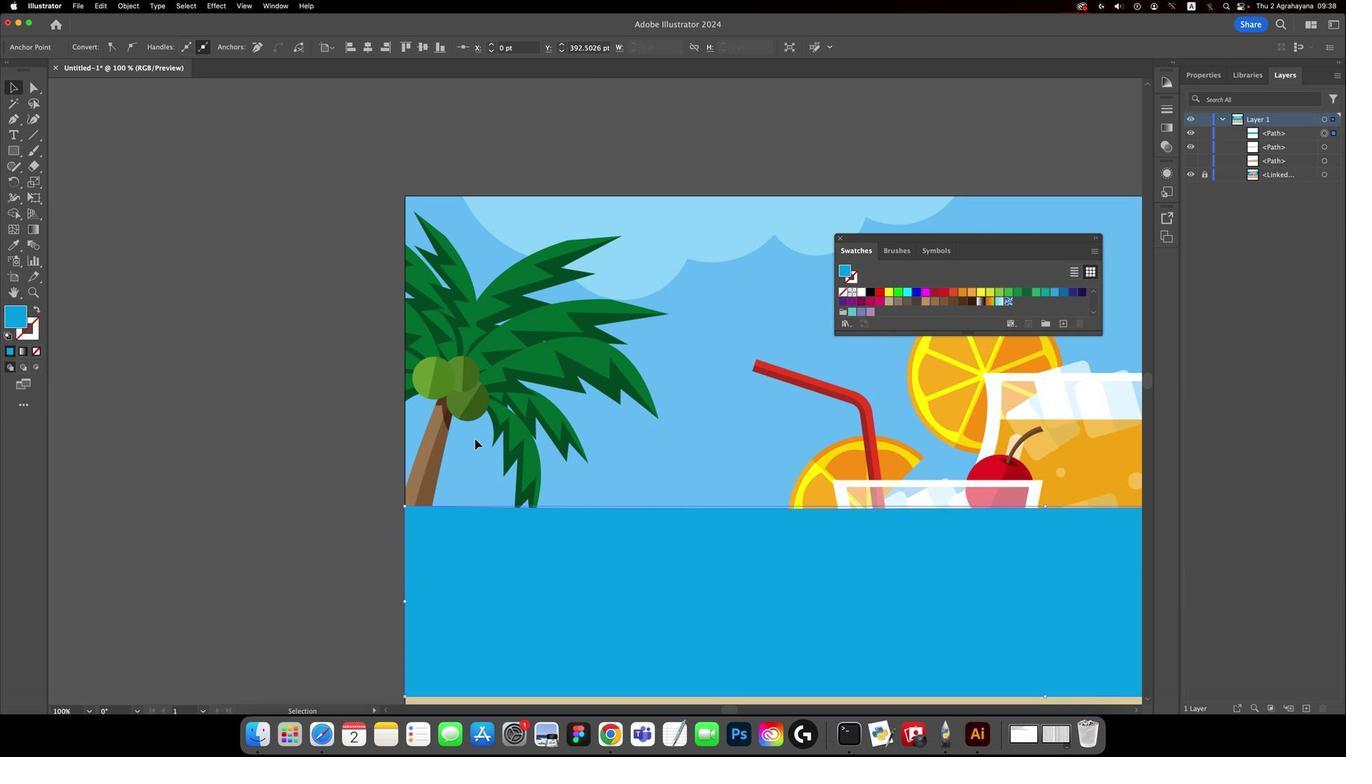 
Action: Key pressed 'v'
Screenshot: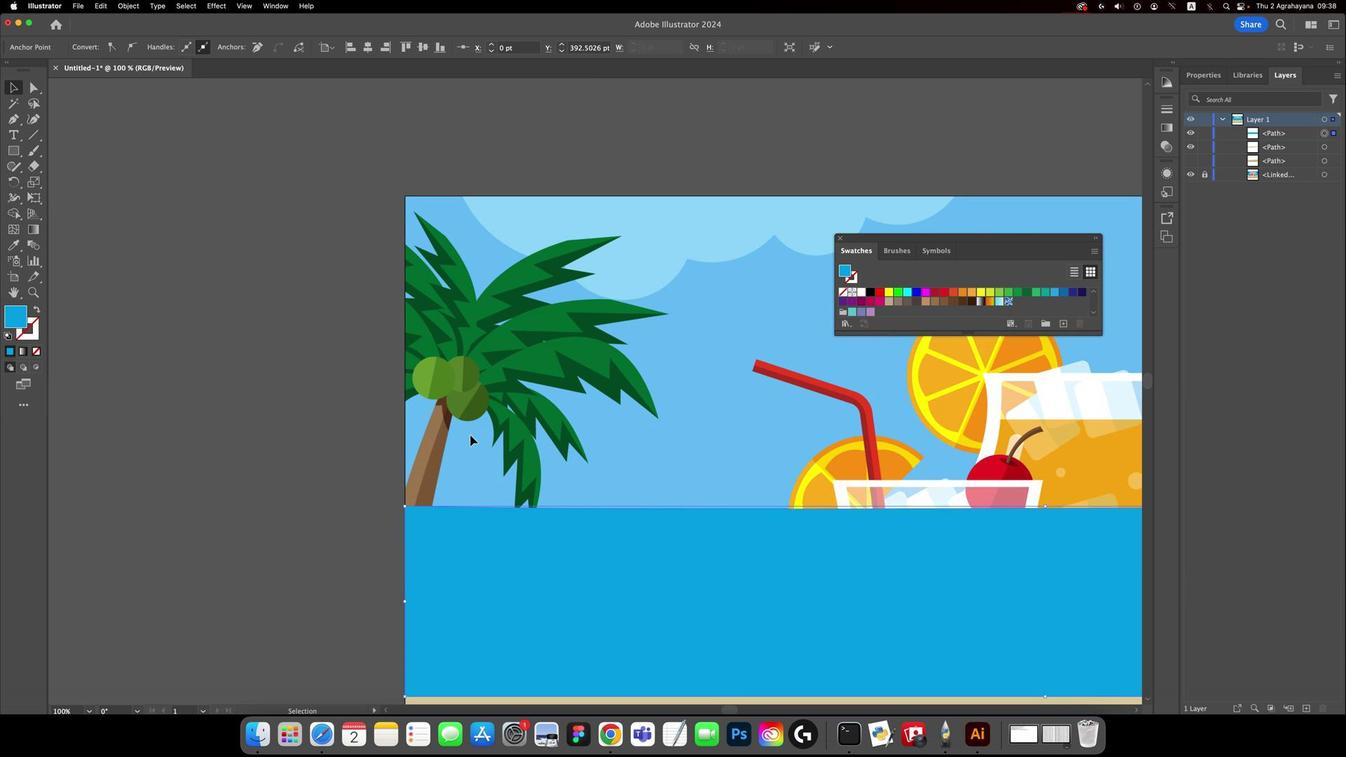 
Action: Mouse moved to (530, 454)
